 Task: Create tabs for each object.
Action: Mouse moved to (992, 87)
Screenshot: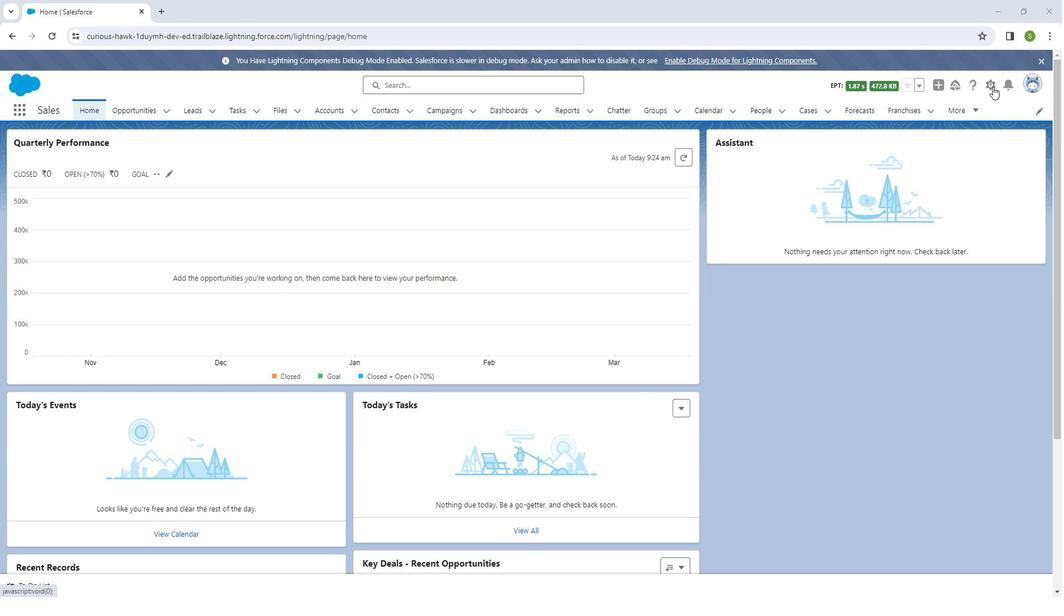 
Action: Mouse pressed left at (992, 87)
Screenshot: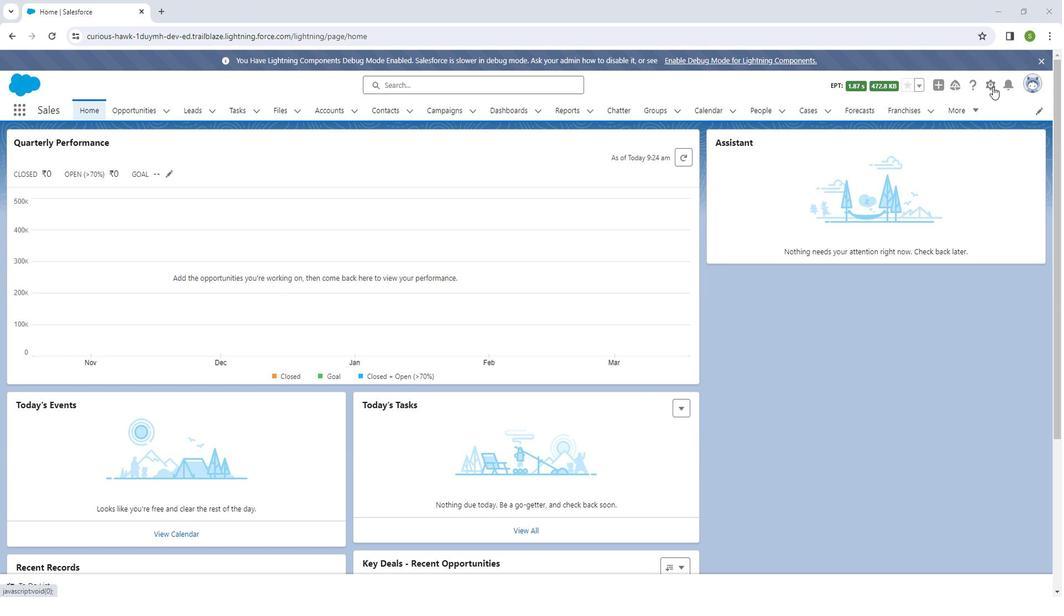 
Action: Mouse moved to (941, 135)
Screenshot: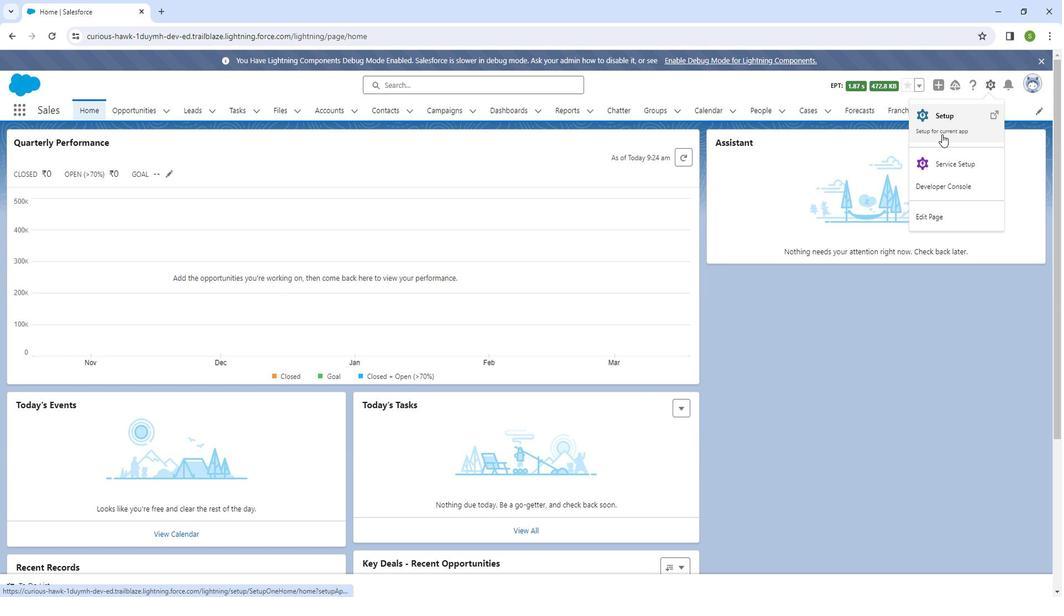 
Action: Mouse pressed left at (941, 135)
Screenshot: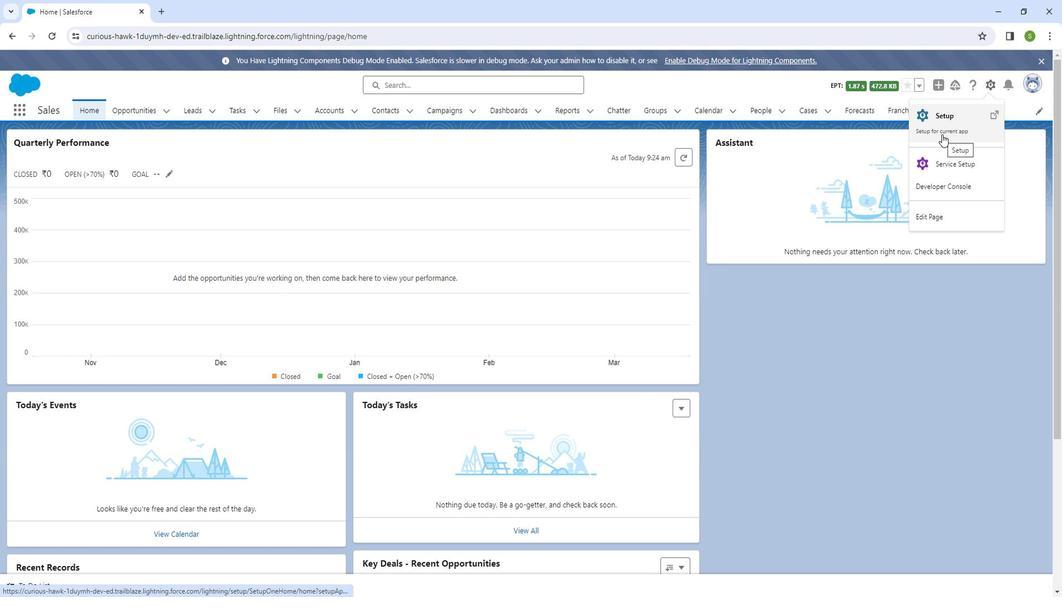 
Action: Mouse moved to (74, 138)
Screenshot: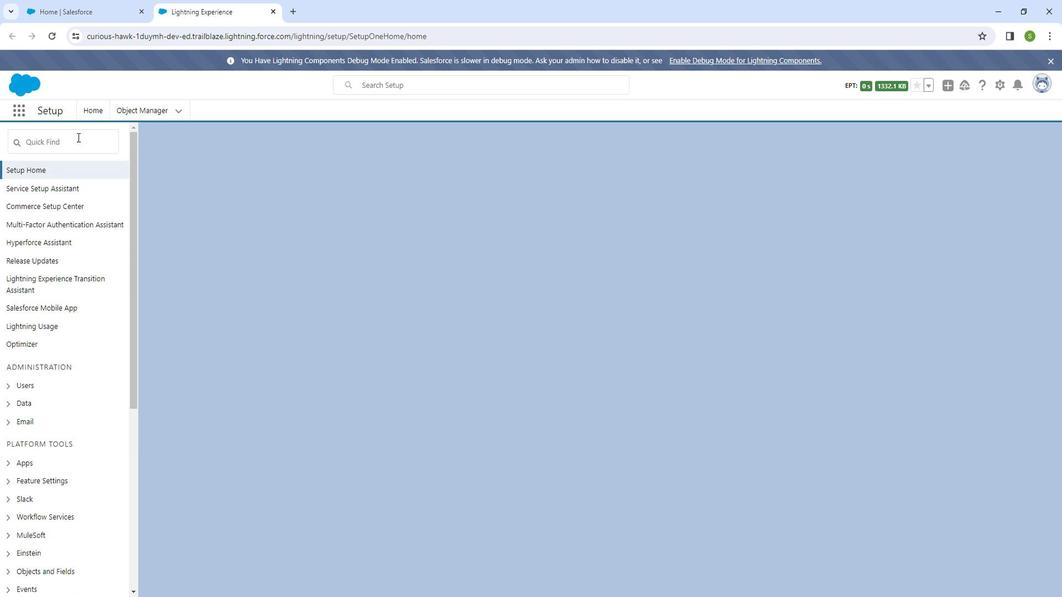 
Action: Mouse pressed left at (74, 138)
Screenshot: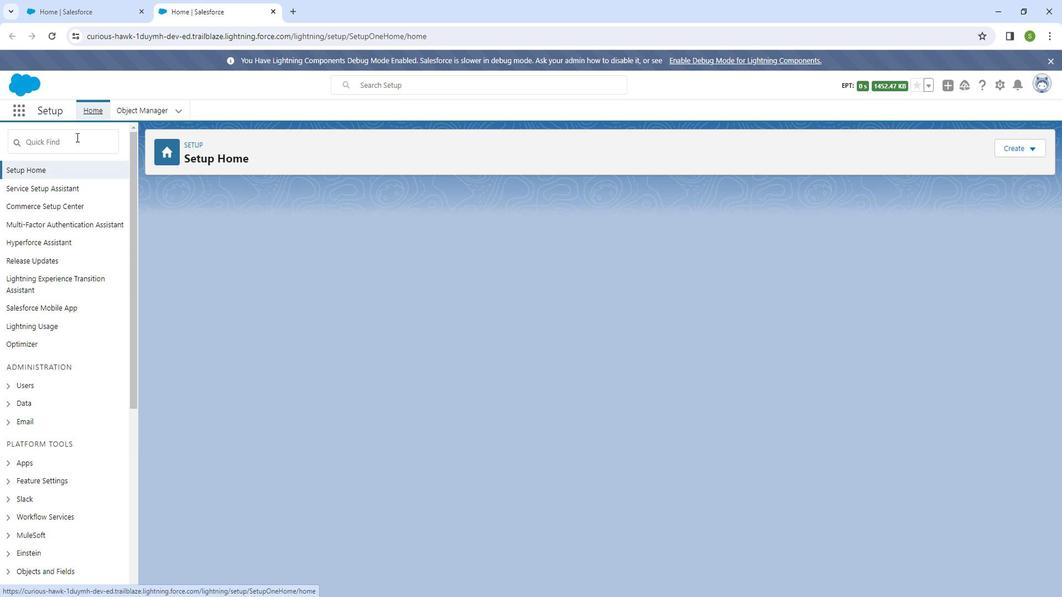 
Action: Key pressed tabs
Screenshot: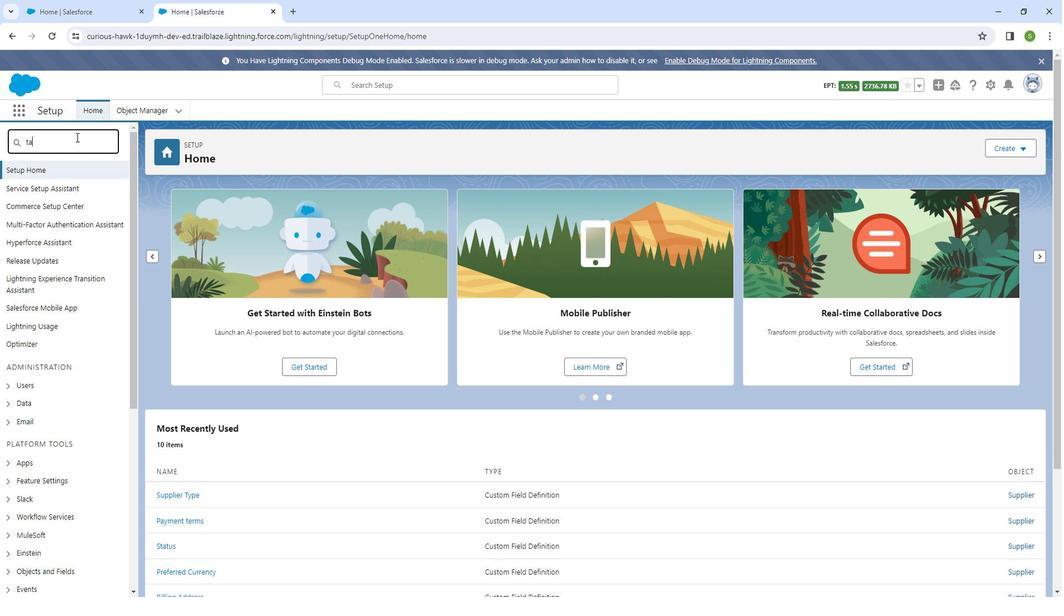 
Action: Mouse moved to (35, 201)
Screenshot: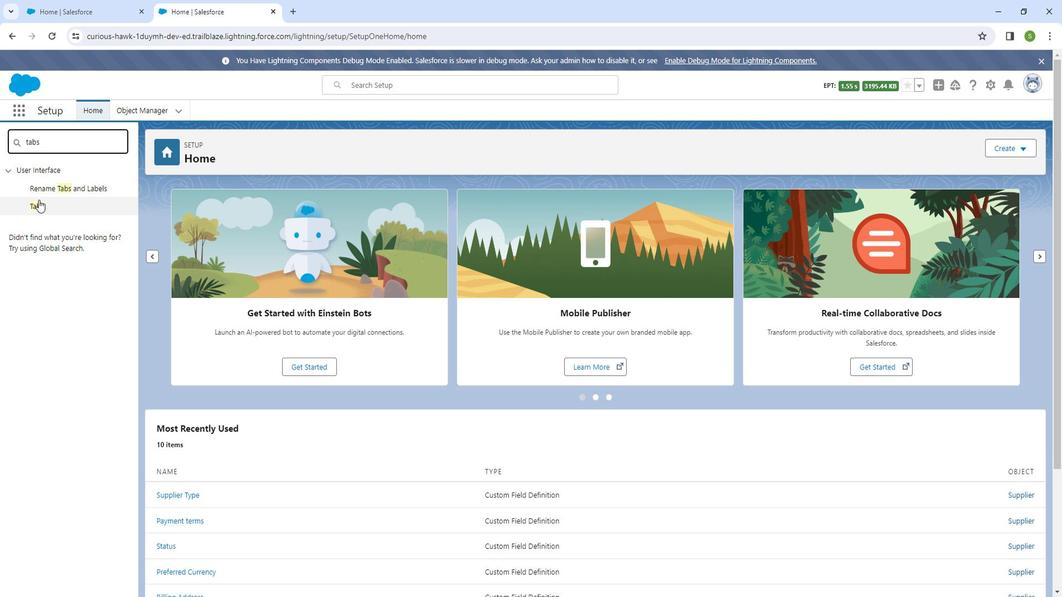 
Action: Mouse pressed left at (35, 201)
Screenshot: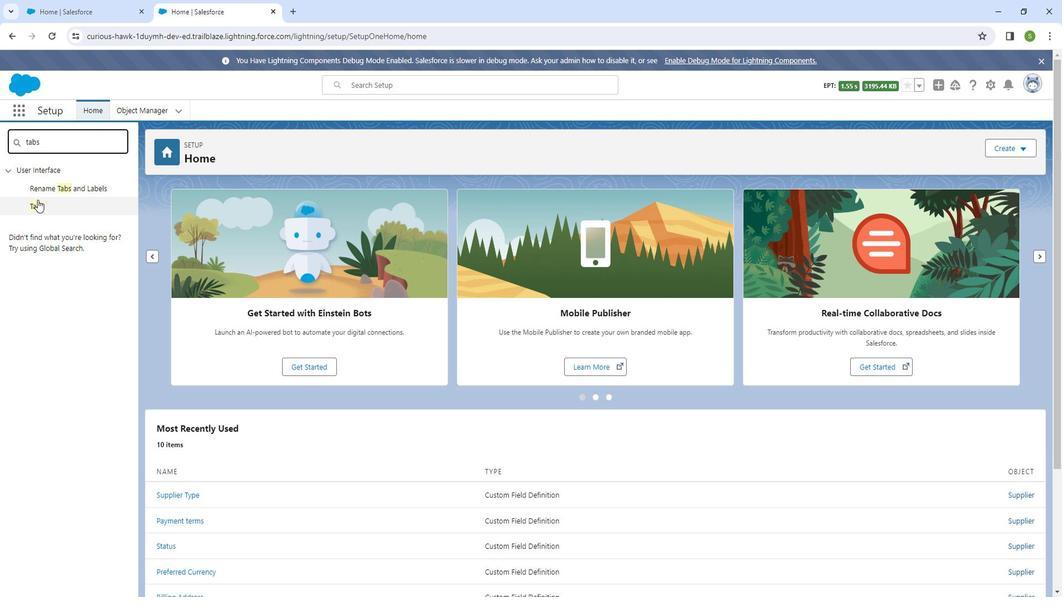 
Action: Mouse moved to (35, 210)
Screenshot: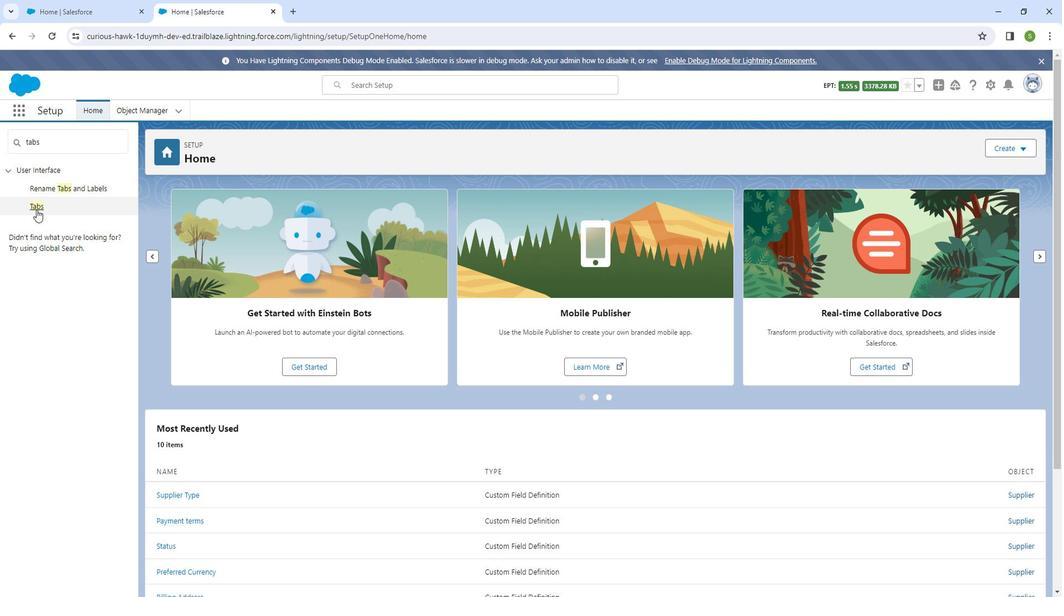 
Action: Mouse pressed left at (35, 210)
Screenshot: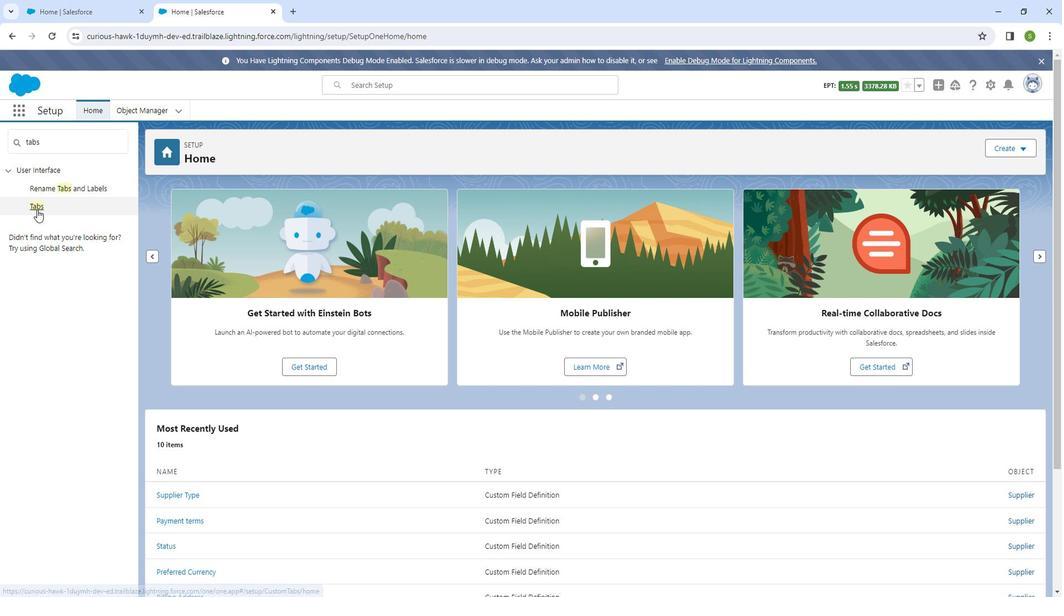 
Action: Mouse moved to (438, 279)
Screenshot: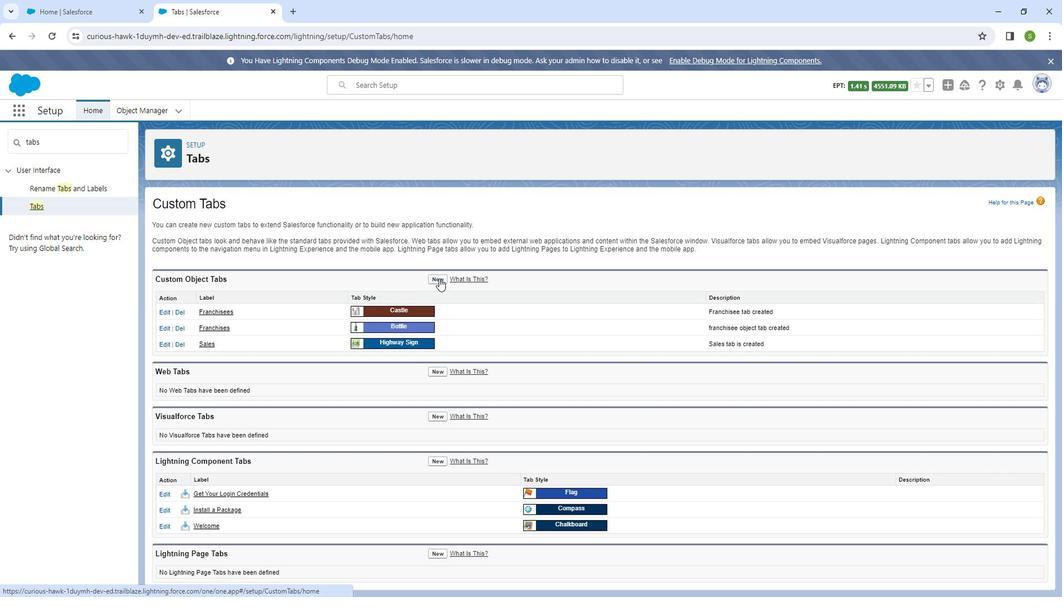 
Action: Mouse pressed left at (438, 279)
Screenshot: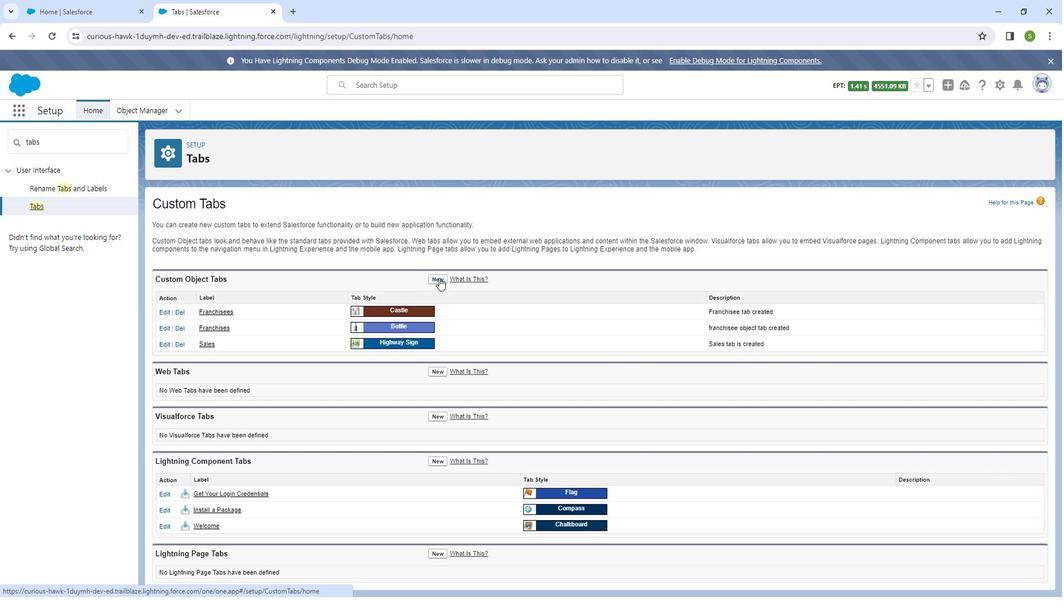 
Action: Mouse moved to (353, 294)
Screenshot: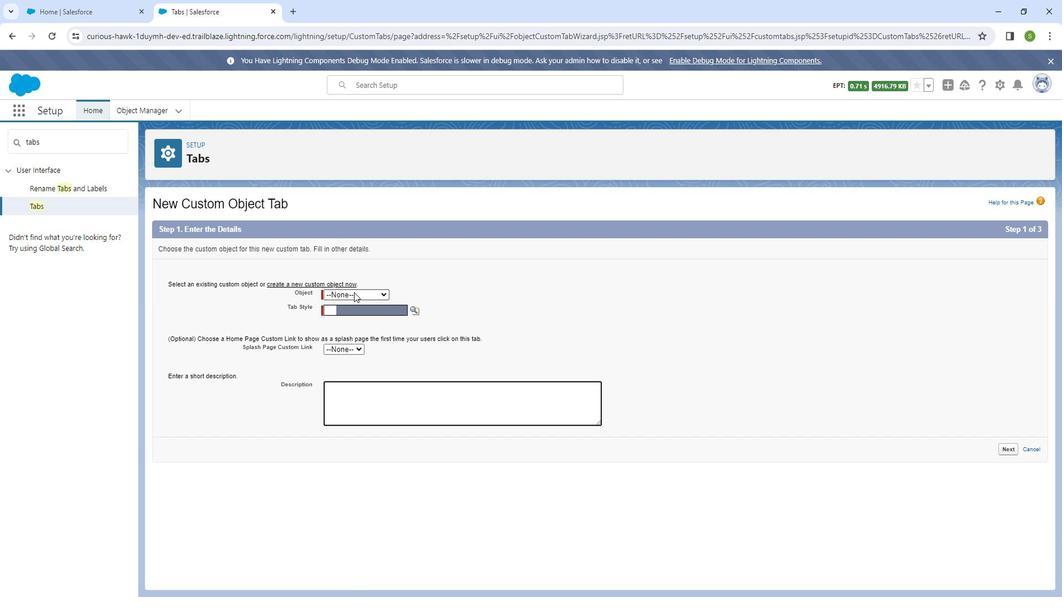 
Action: Mouse pressed left at (353, 294)
Screenshot: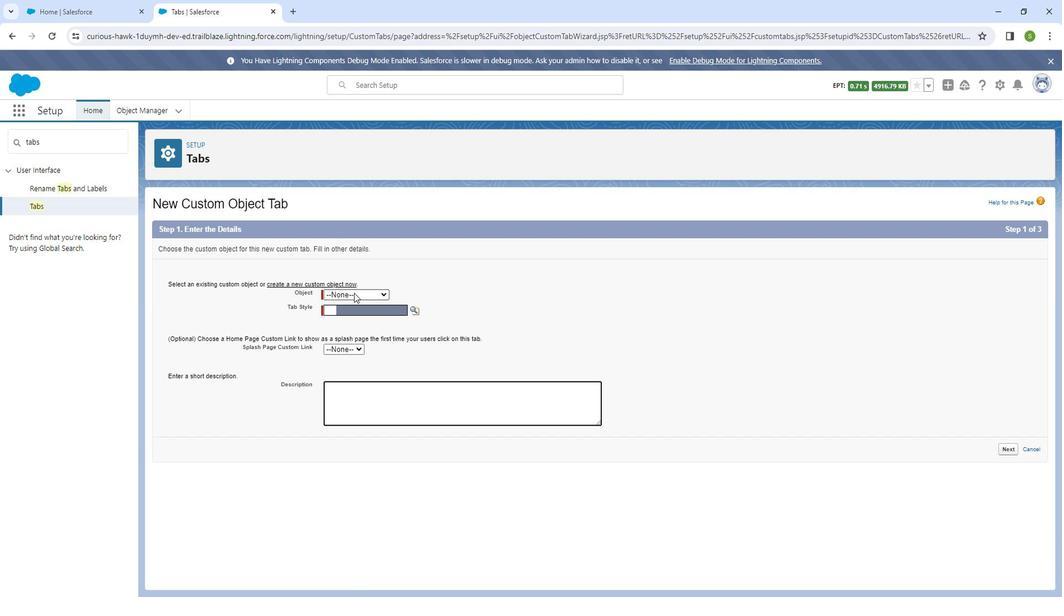 
Action: Mouse moved to (354, 315)
Screenshot: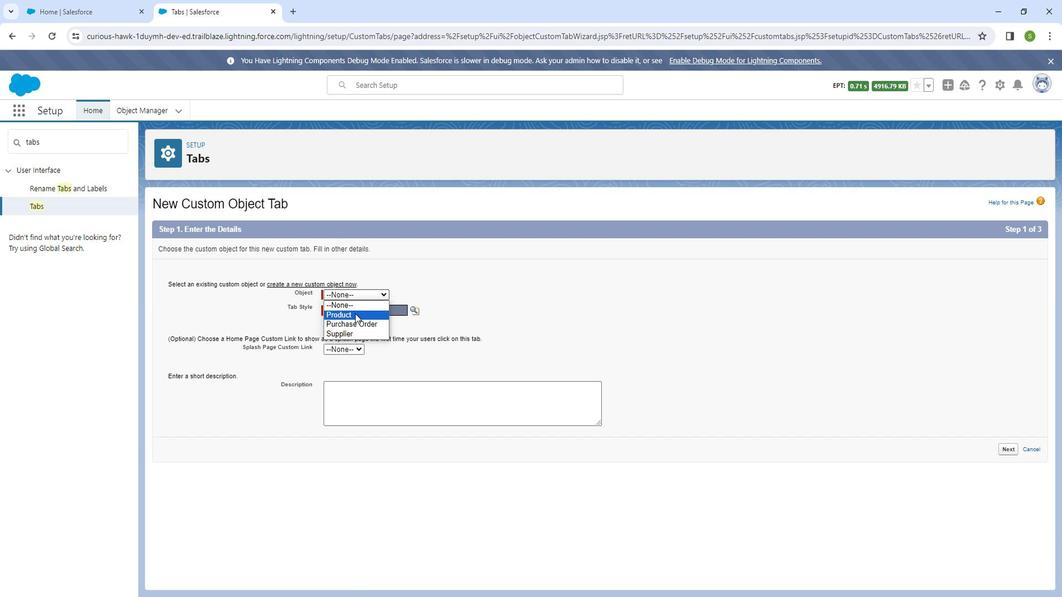 
Action: Mouse pressed left at (354, 315)
Screenshot: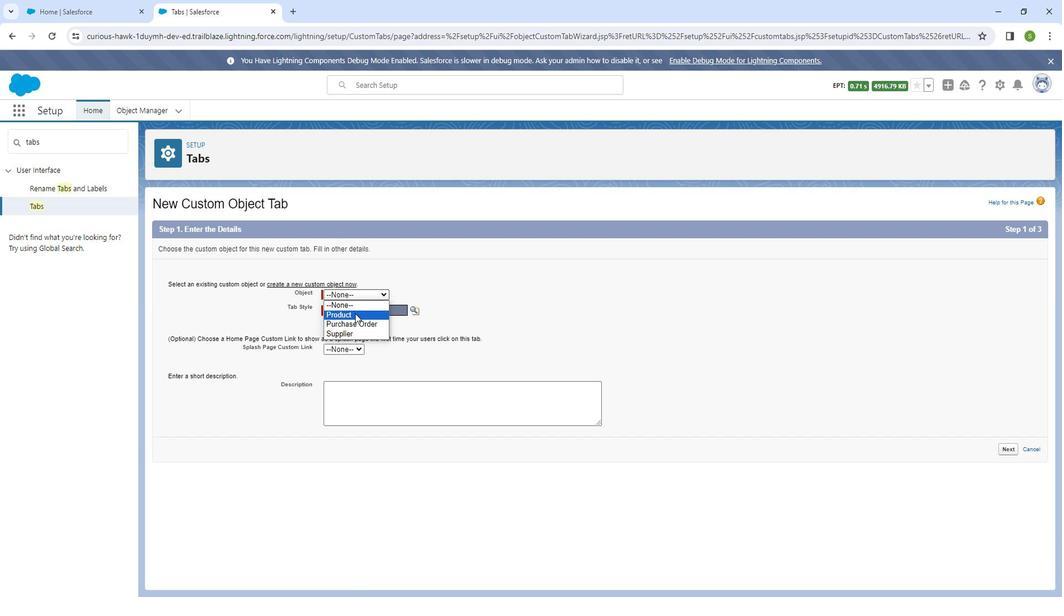 
Action: Mouse moved to (412, 313)
Screenshot: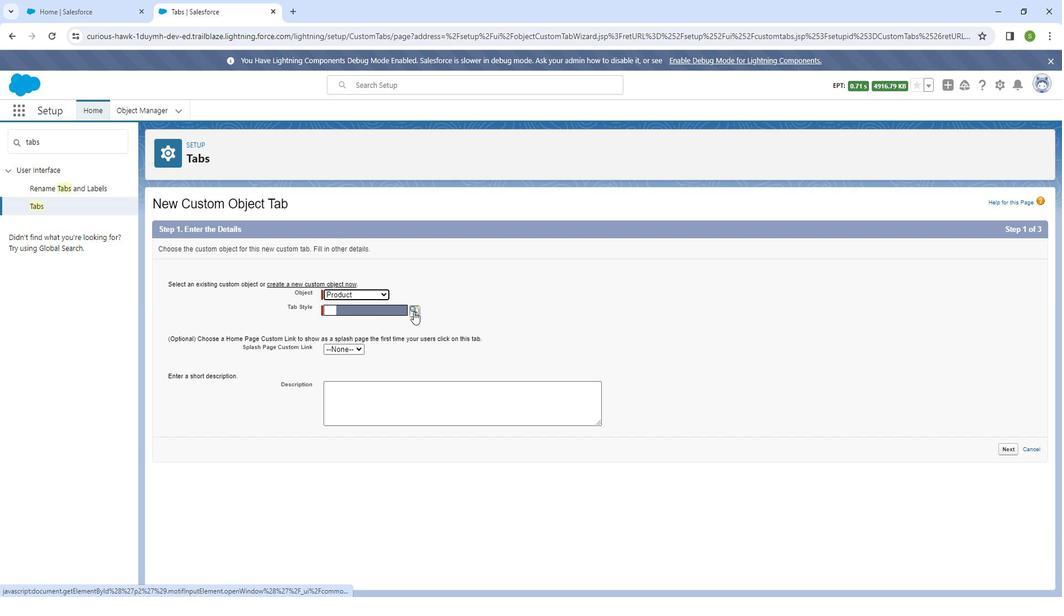 
Action: Mouse pressed left at (412, 313)
Screenshot: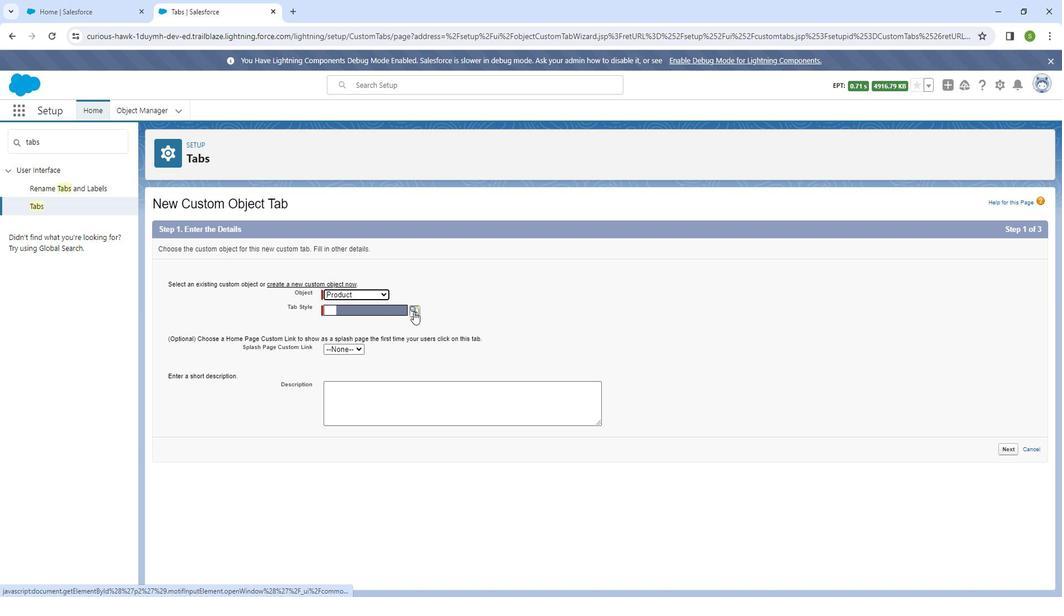 
Action: Mouse moved to (53, 347)
Screenshot: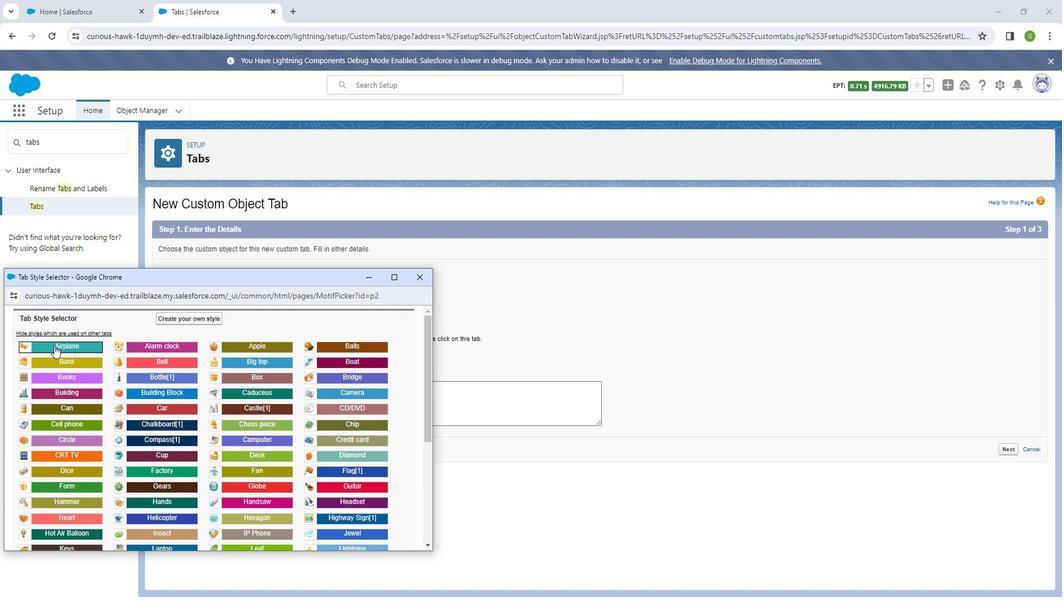 
Action: Mouse pressed left at (53, 347)
Screenshot: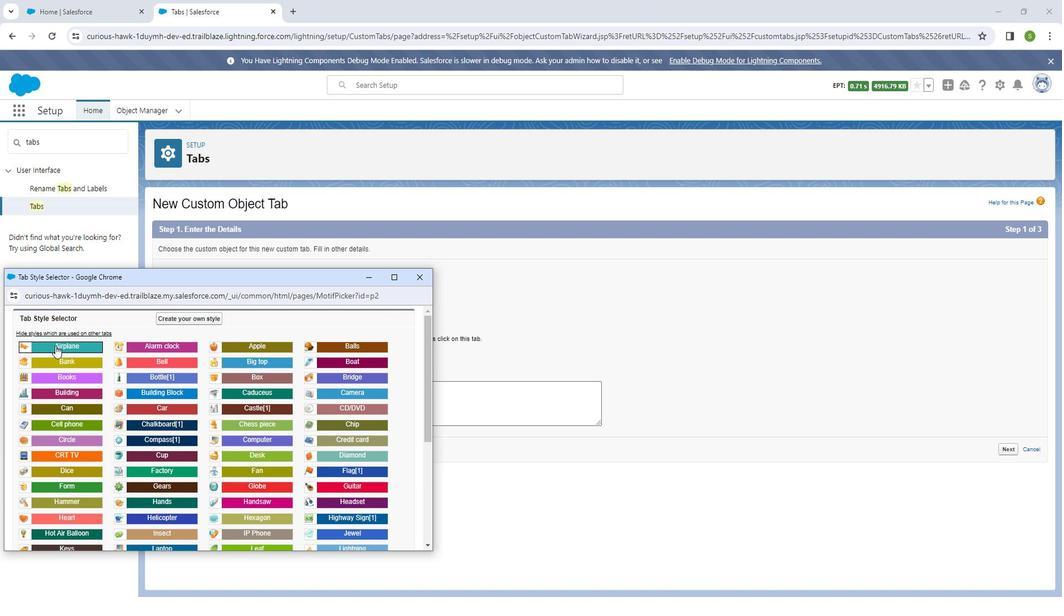 
Action: Mouse moved to (347, 391)
Screenshot: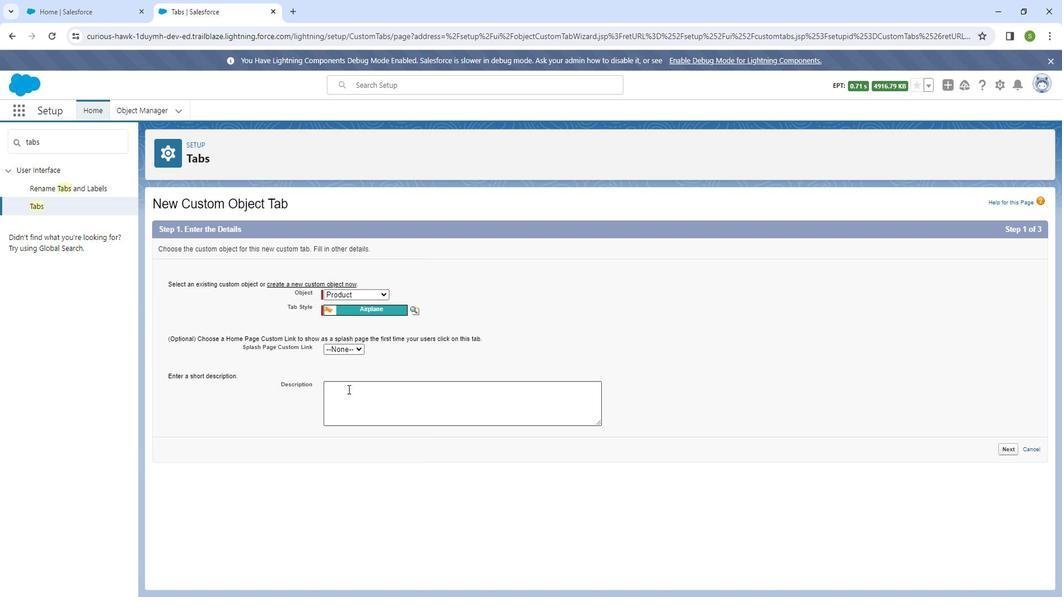 
Action: Mouse pressed left at (347, 391)
Screenshot: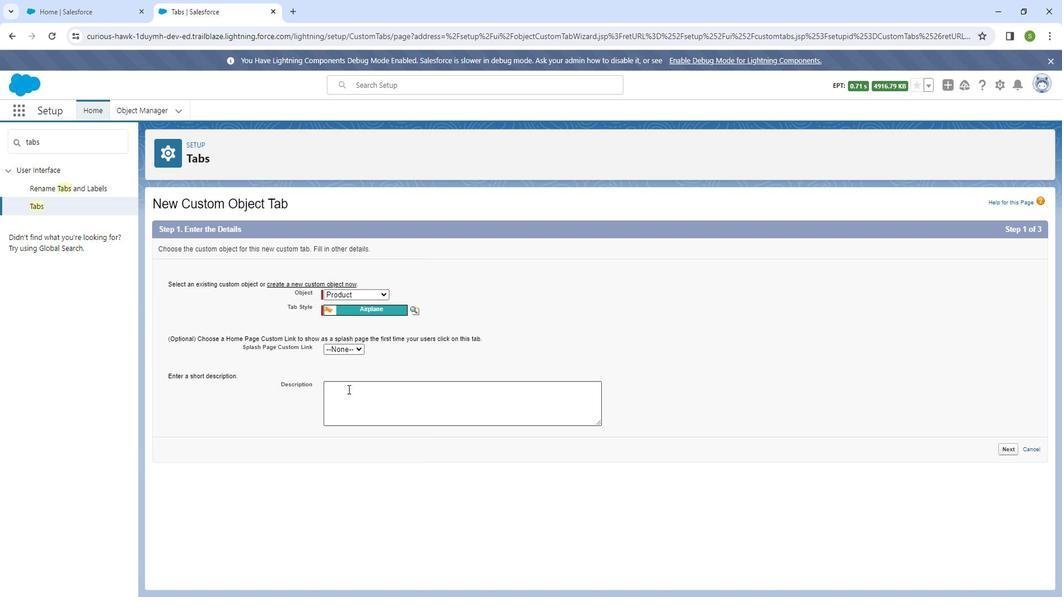 
Action: Mouse moved to (311, 417)
Screenshot: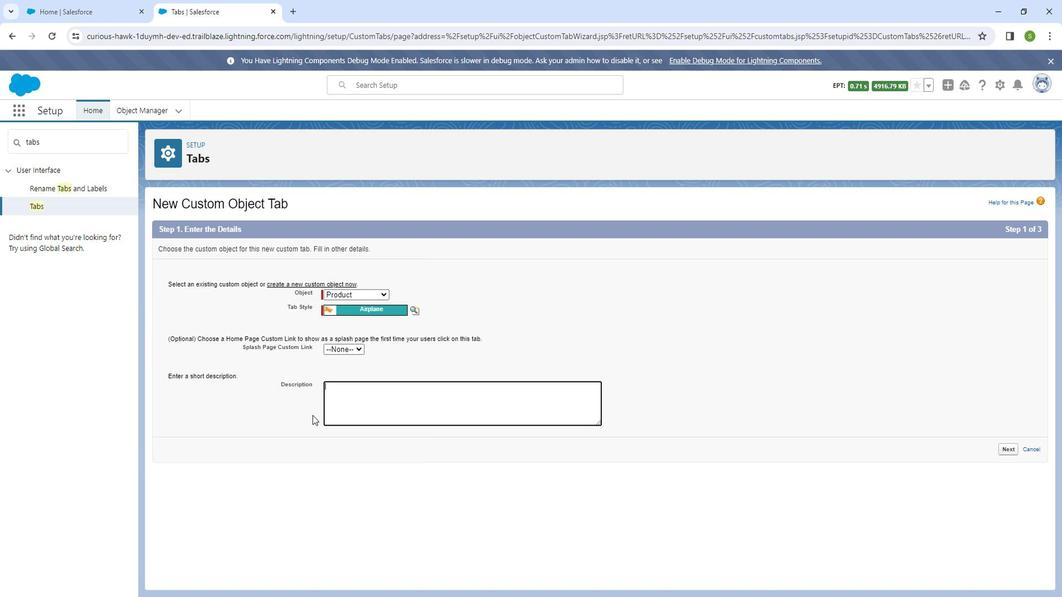 
Action: Key pressed <Key.shift_r><Key.shift_r><Key.shift_r><Key.shift_r><Key.shift_r><Key.shift_r><Key.shift_r><Key.shift_r><Key.shift_r><Key.shift_r><Key.shift_r>Product<Key.space>object<Key.space>is<Key.space>a<Key.space>key<Key.space>component<Key.space><Key.backspace><Key.space>that<Key.space>enables<Key.space>the<Key.space>organisation<Key.space>to<Key.space>manage<Key.space>and<Key.space>track<Key.space>information<Key.space>about<Key.space>its<Key.space>varous<Key.space><Key.backspace><Key.backspace><Key.backspace><Key.backspace>ious<Key.space>product<Key.space><Key.backspace>.<Key.space><Key.shift_r>Each<Key.space>re<Key.space><Key.backspace><Key.backspace><Key.backspace><Key.backspace><Key.backspace><Key.backspace><Key.backspace><Key.backspace>
Screenshot: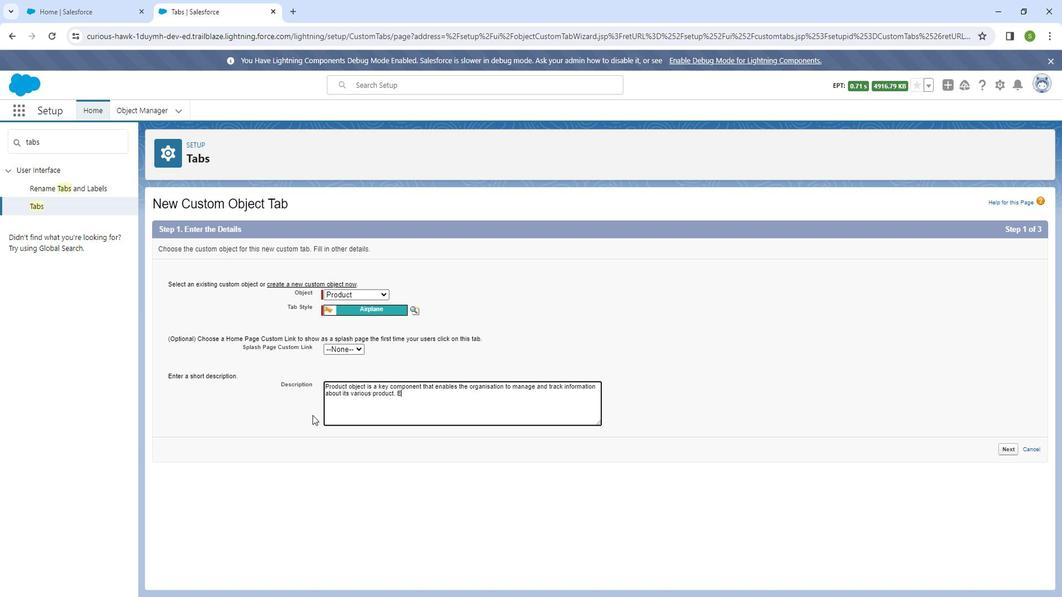 
Action: Mouse moved to (1006, 452)
Screenshot: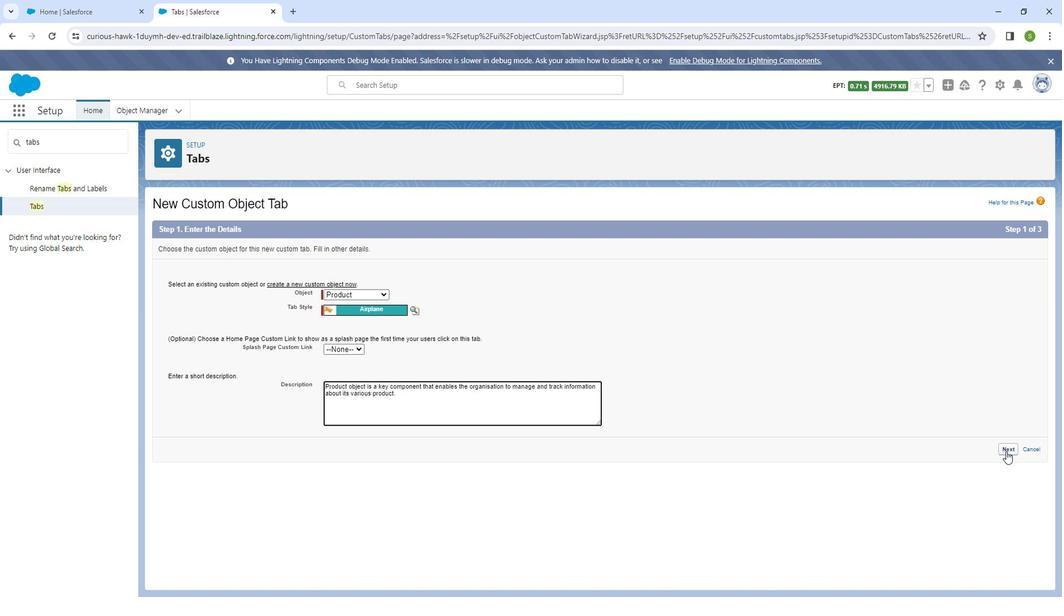 
Action: Mouse pressed left at (1006, 452)
Screenshot: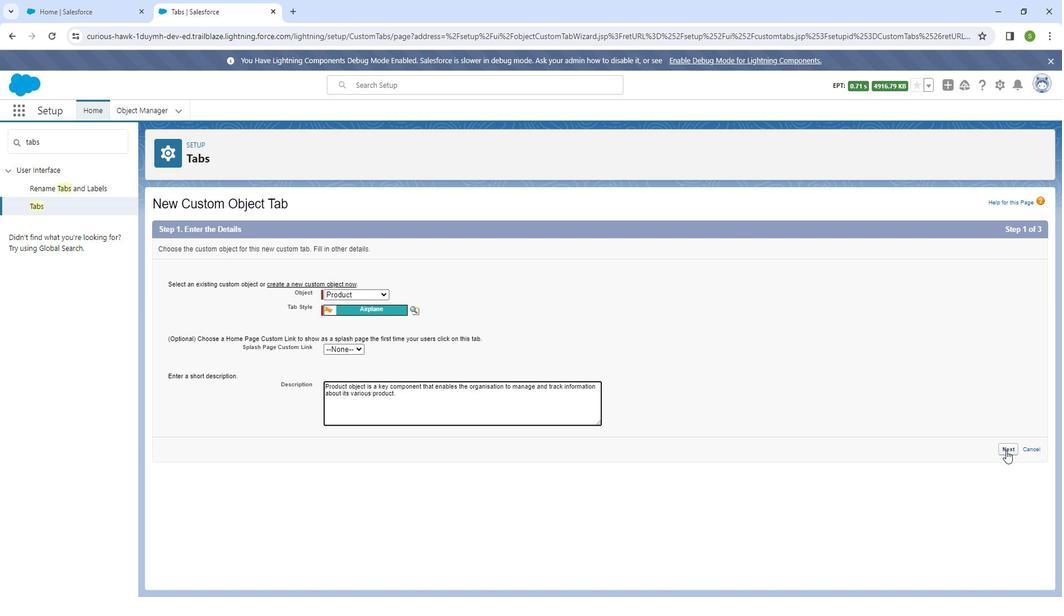 
Action: Mouse moved to (494, 295)
Screenshot: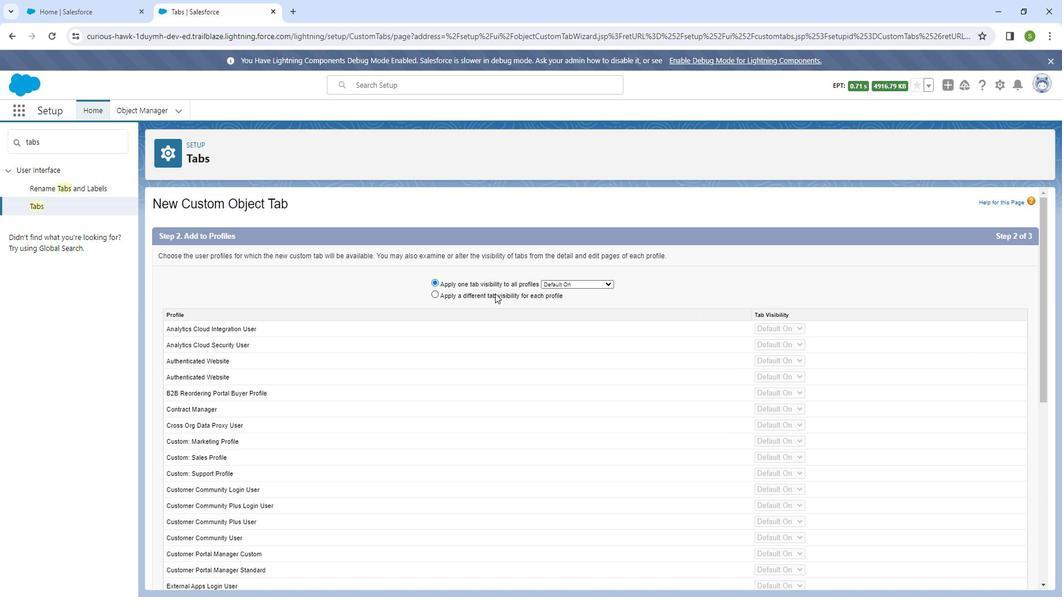 
Action: Mouse pressed left at (494, 295)
Screenshot: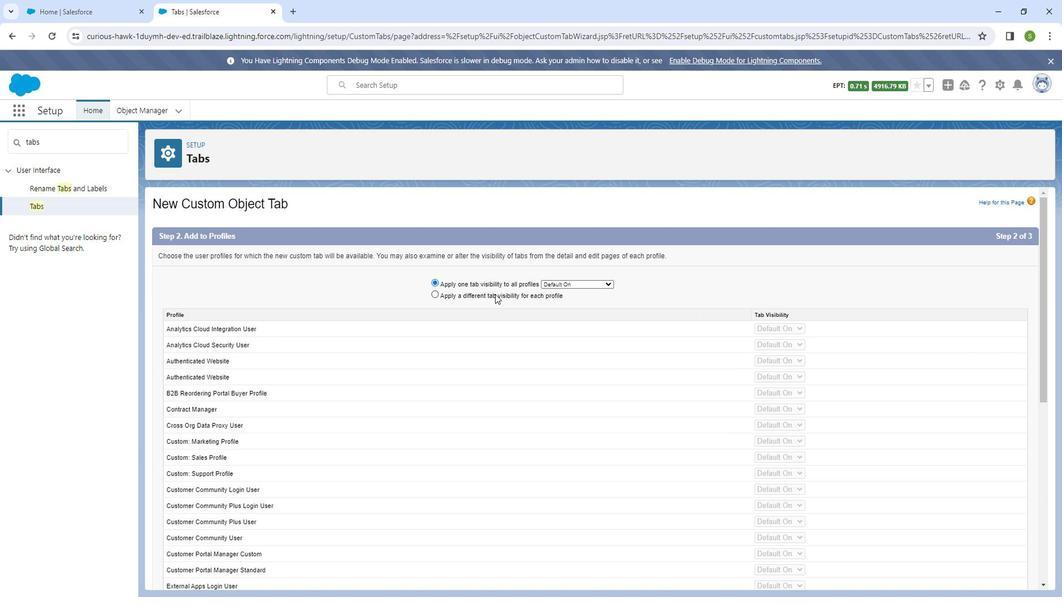 
Action: Mouse moved to (698, 468)
Screenshot: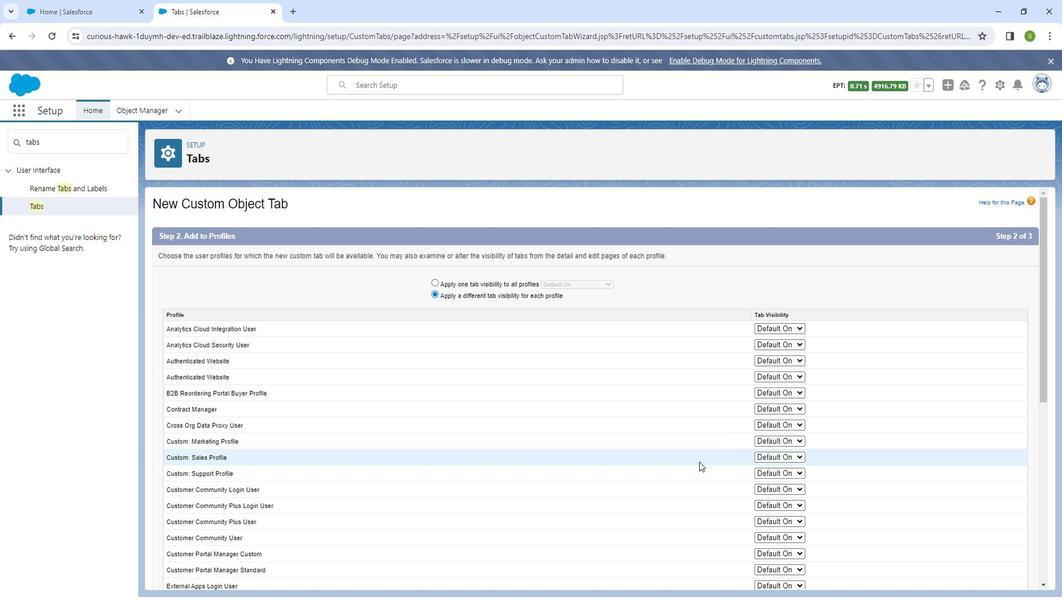 
Action: Mouse scrolled (698, 468) with delta (0, 0)
Screenshot: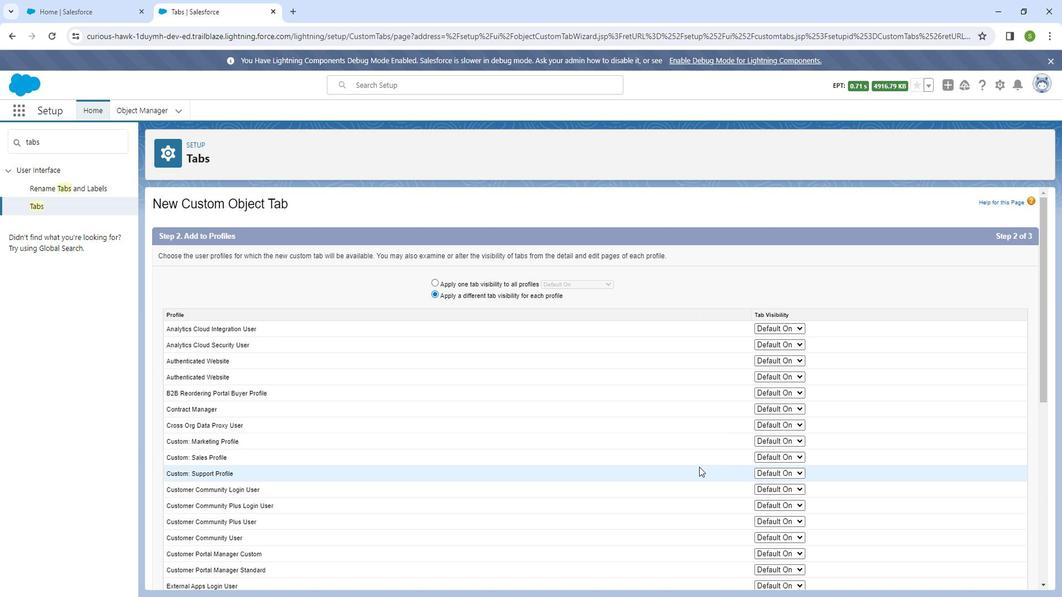 
Action: Mouse moved to (698, 469)
Screenshot: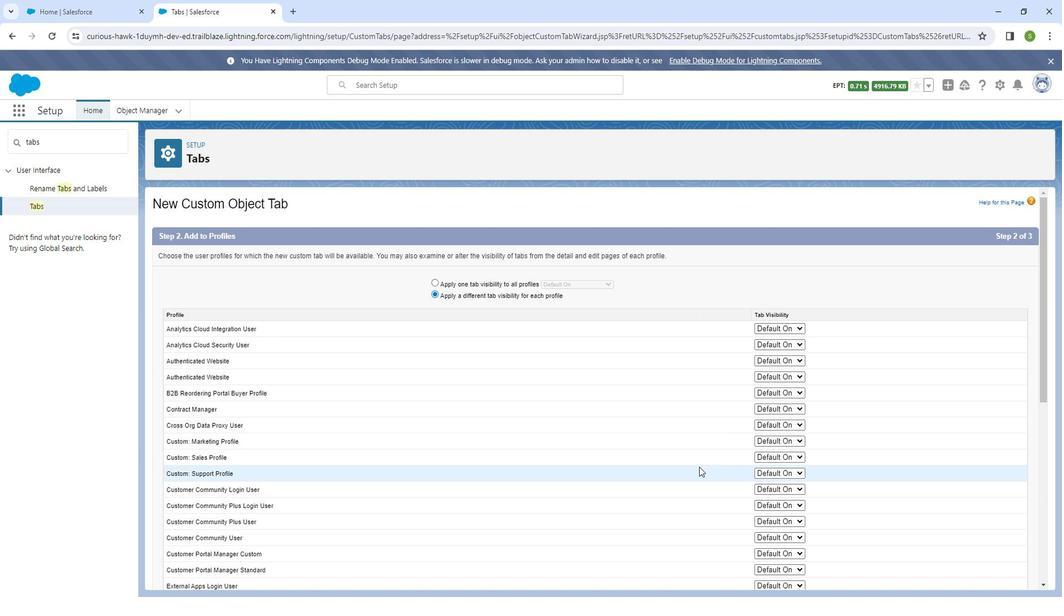 
Action: Mouse scrolled (698, 469) with delta (0, 0)
Screenshot: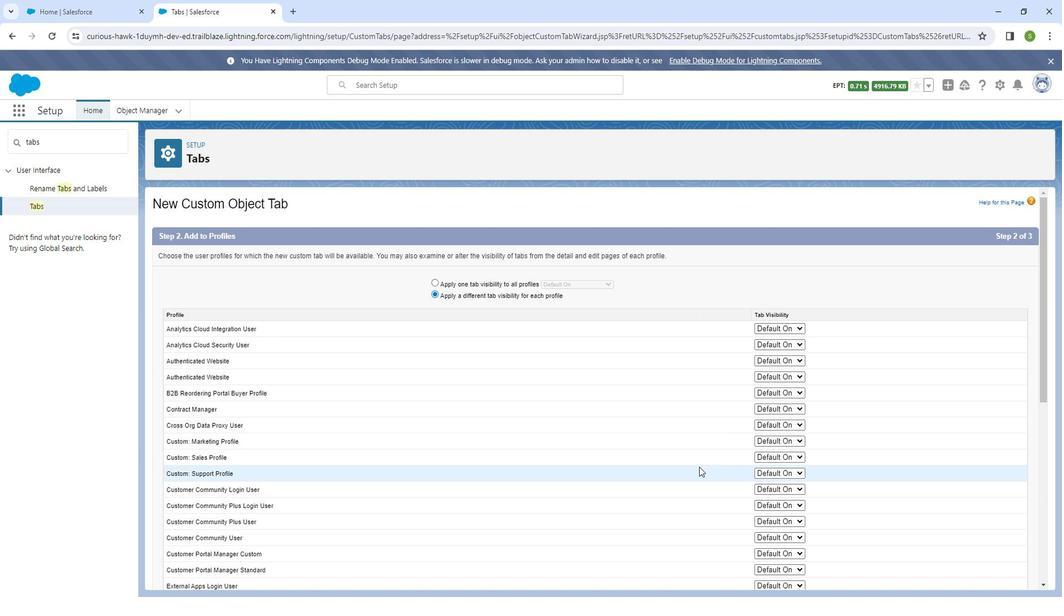
Action: Mouse scrolled (698, 469) with delta (0, 0)
Screenshot: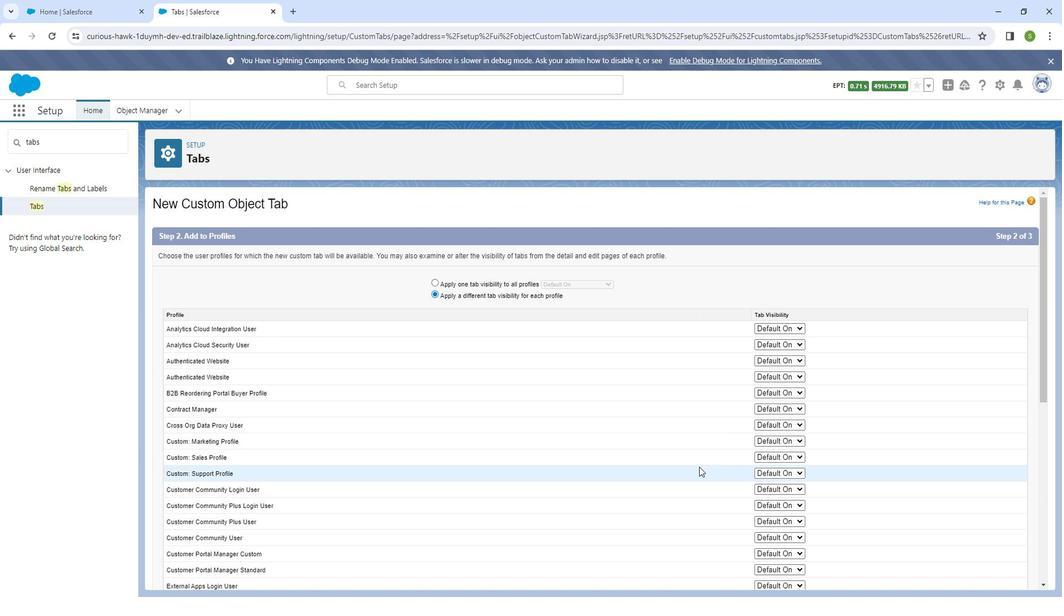 
Action: Mouse scrolled (698, 469) with delta (0, 0)
Screenshot: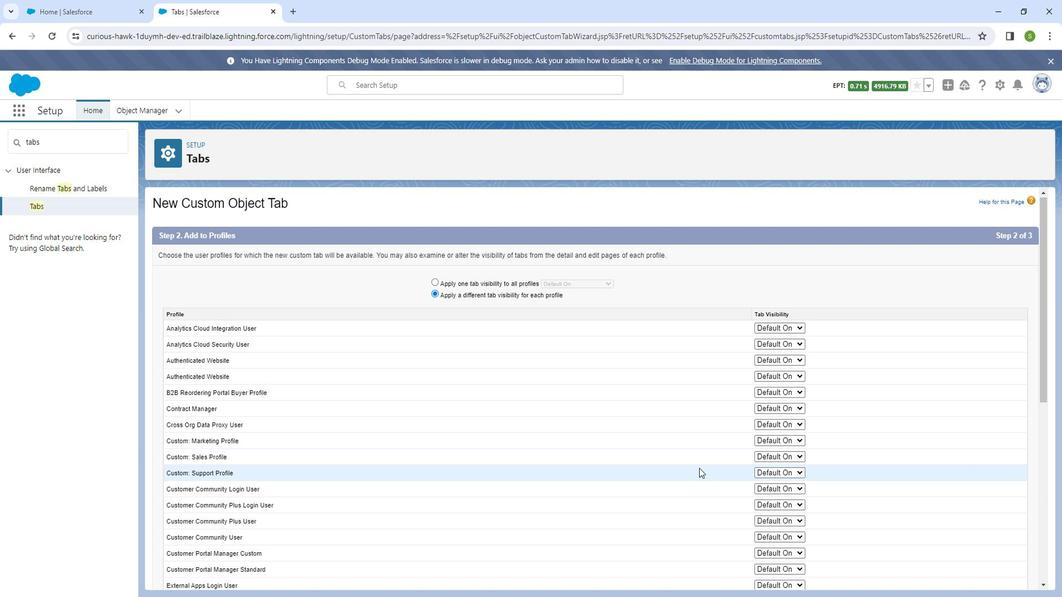
Action: Mouse scrolled (698, 469) with delta (0, 0)
Screenshot: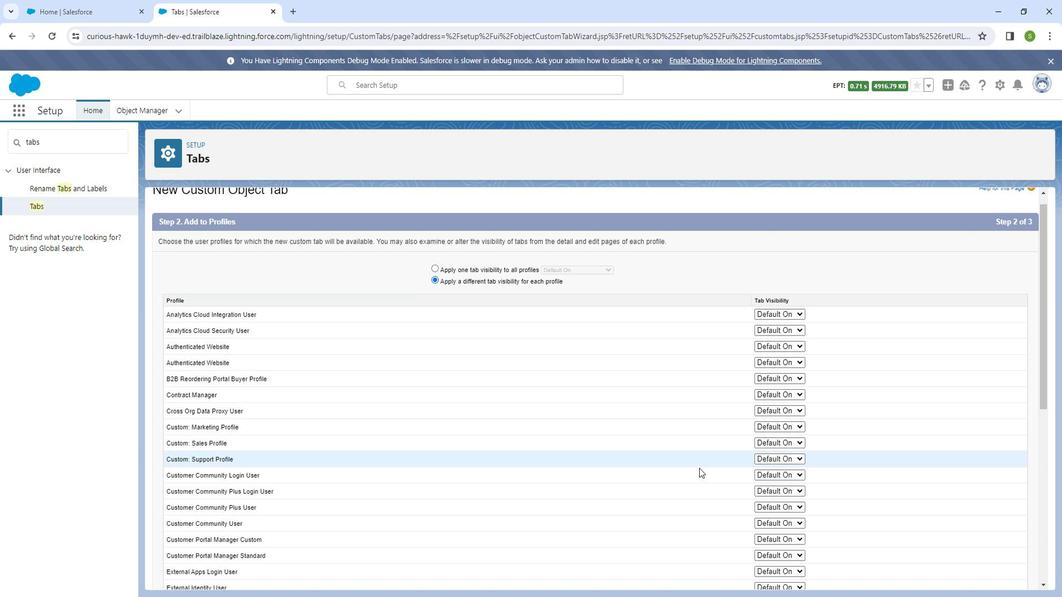 
Action: Mouse scrolled (698, 469) with delta (0, 0)
Screenshot: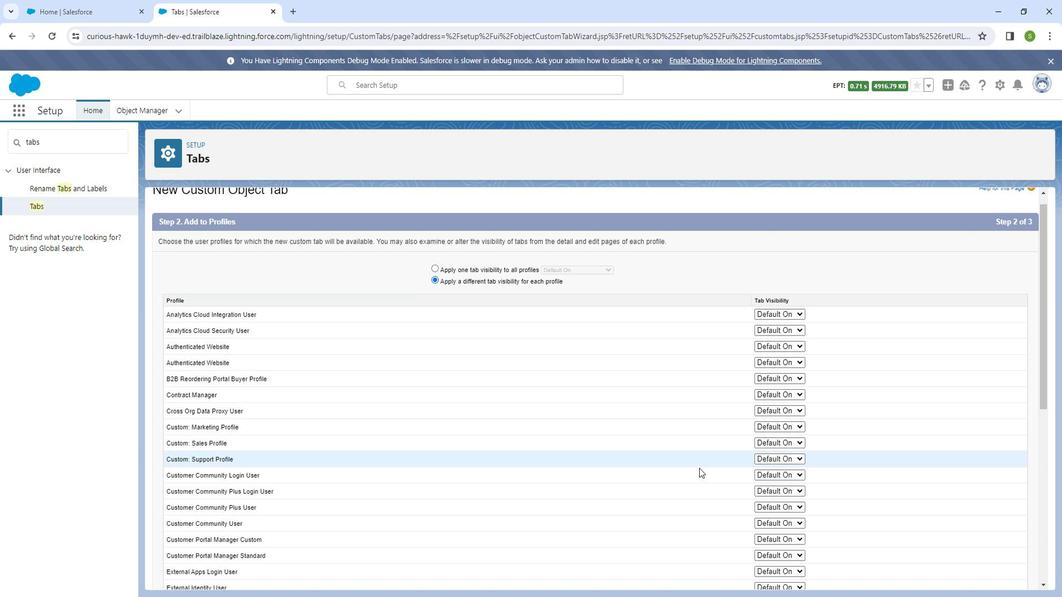 
Action: Mouse scrolled (698, 469) with delta (0, 0)
Screenshot: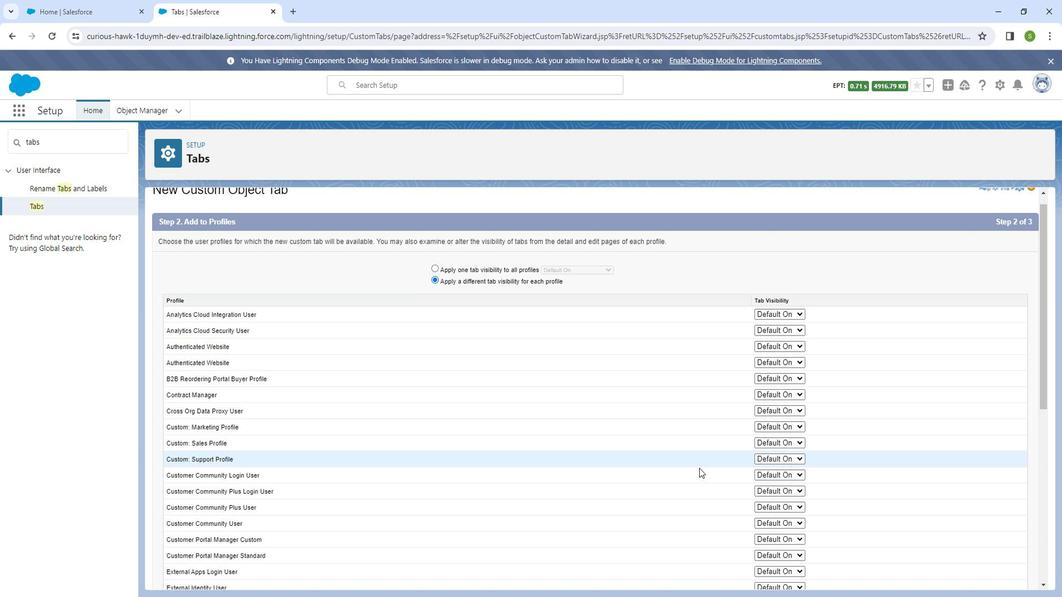 
Action: Mouse moved to (697, 469)
Screenshot: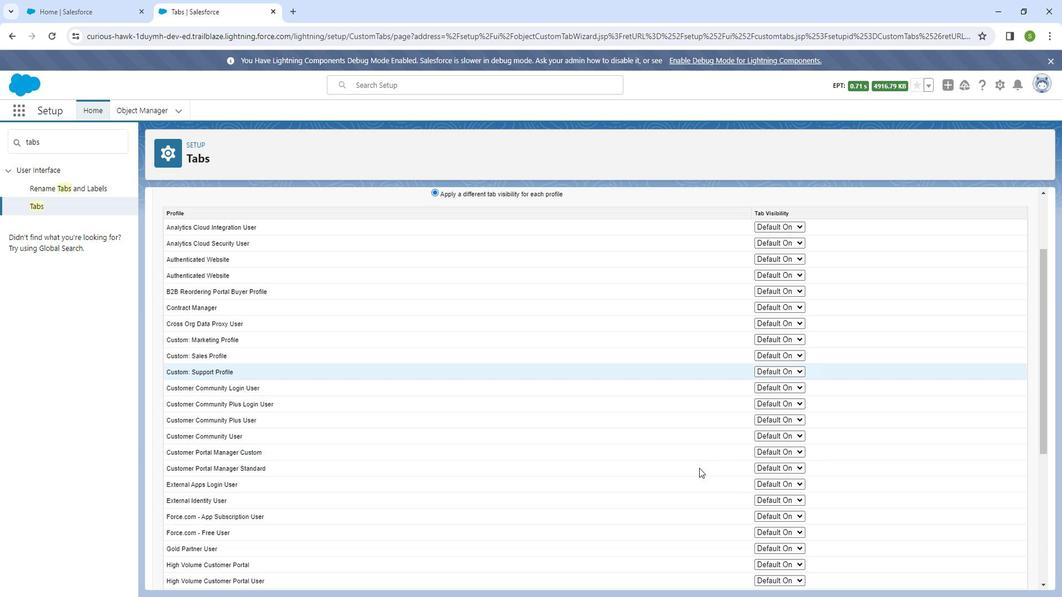 
Action: Mouse scrolled (697, 469) with delta (0, 0)
Screenshot: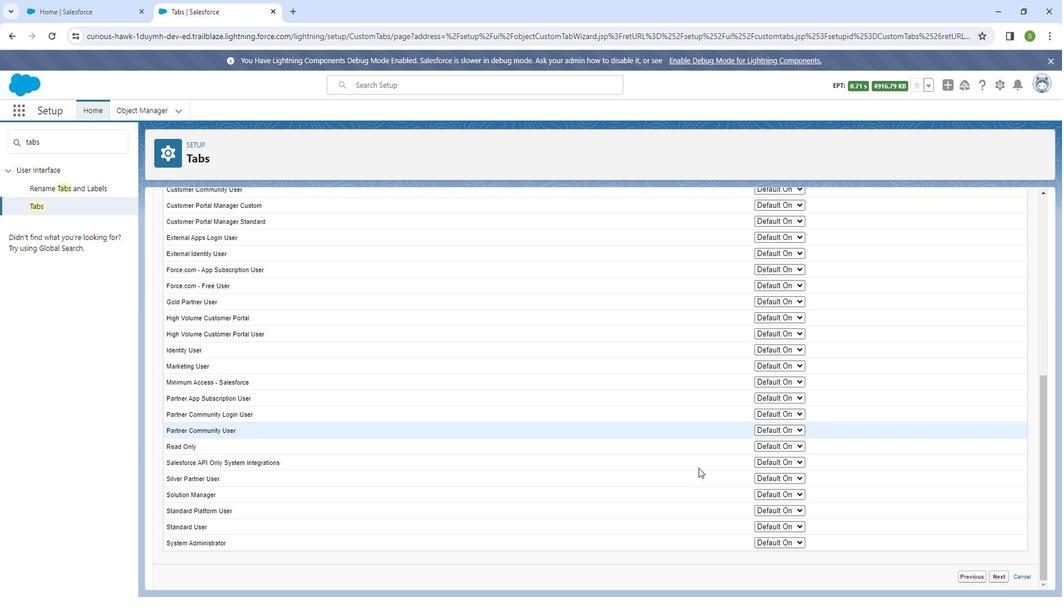 
Action: Mouse scrolled (697, 469) with delta (0, 0)
Screenshot: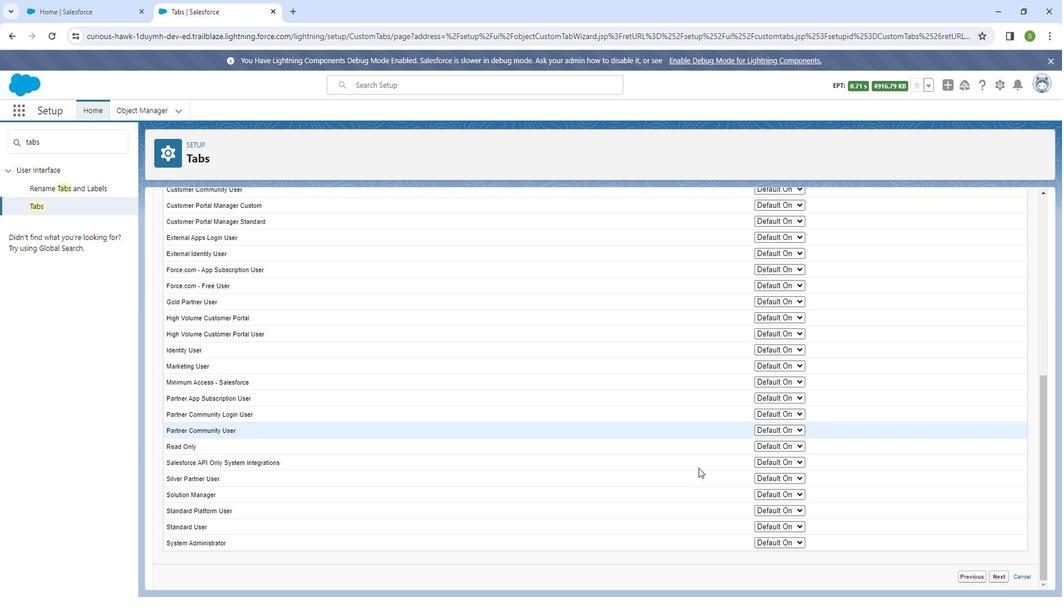 
Action: Mouse scrolled (697, 469) with delta (0, 0)
Screenshot: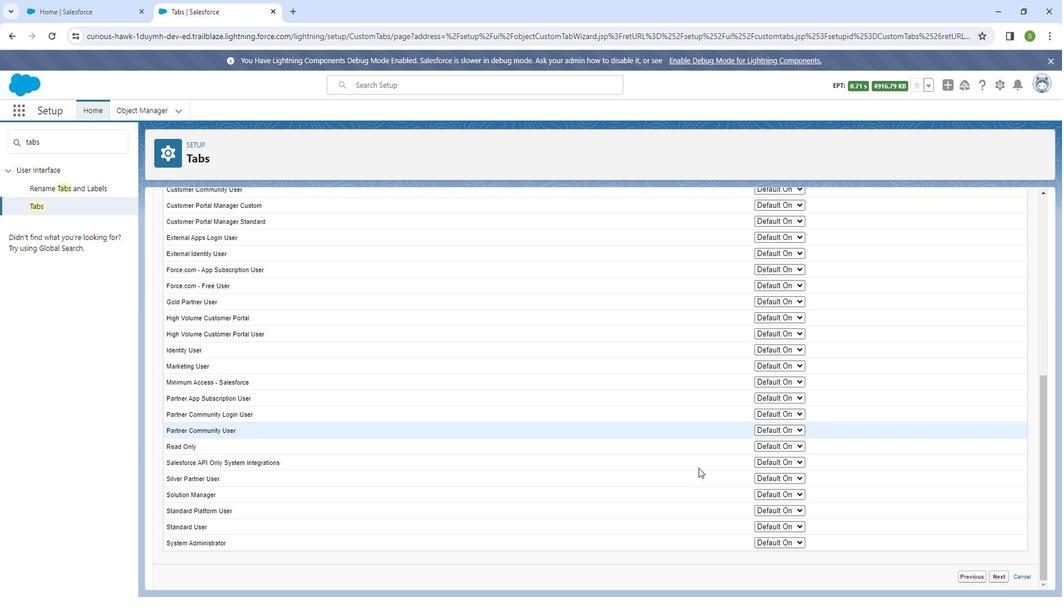 
Action: Mouse moved to (915, 496)
Screenshot: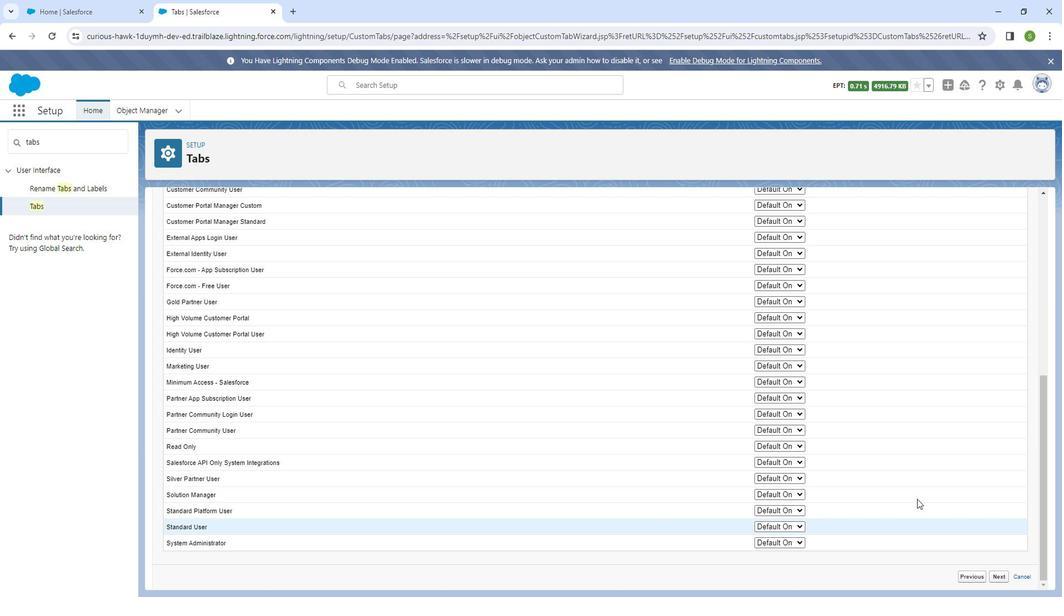 
Action: Mouse scrolled (915, 496) with delta (0, 0)
Screenshot: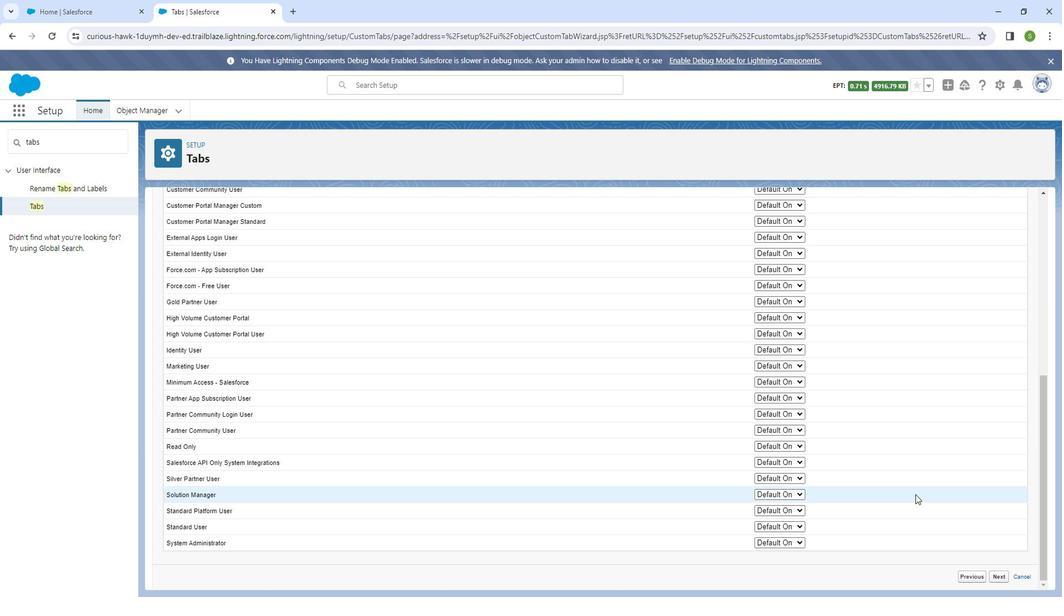 
Action: Mouse scrolled (915, 496) with delta (0, 0)
Screenshot: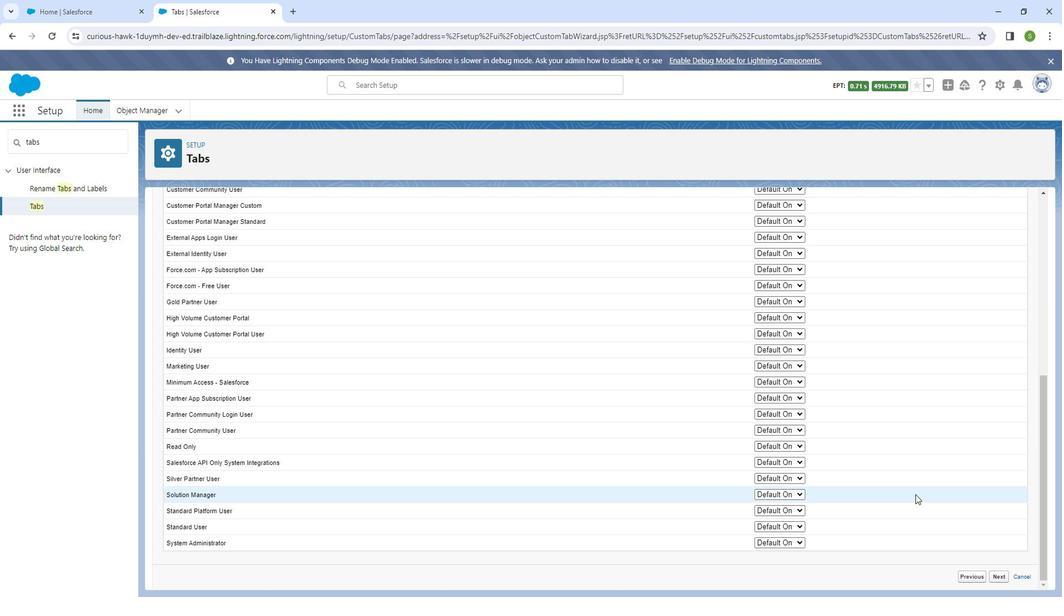 
Action: Mouse scrolled (915, 496) with delta (0, 0)
Screenshot: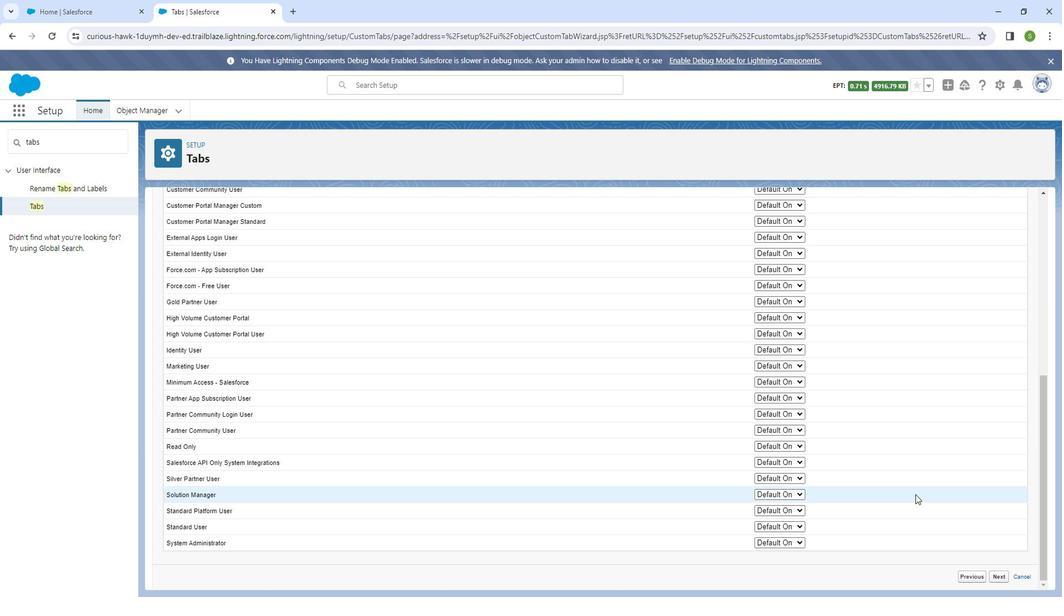 
Action: Mouse scrolled (915, 496) with delta (0, 0)
Screenshot: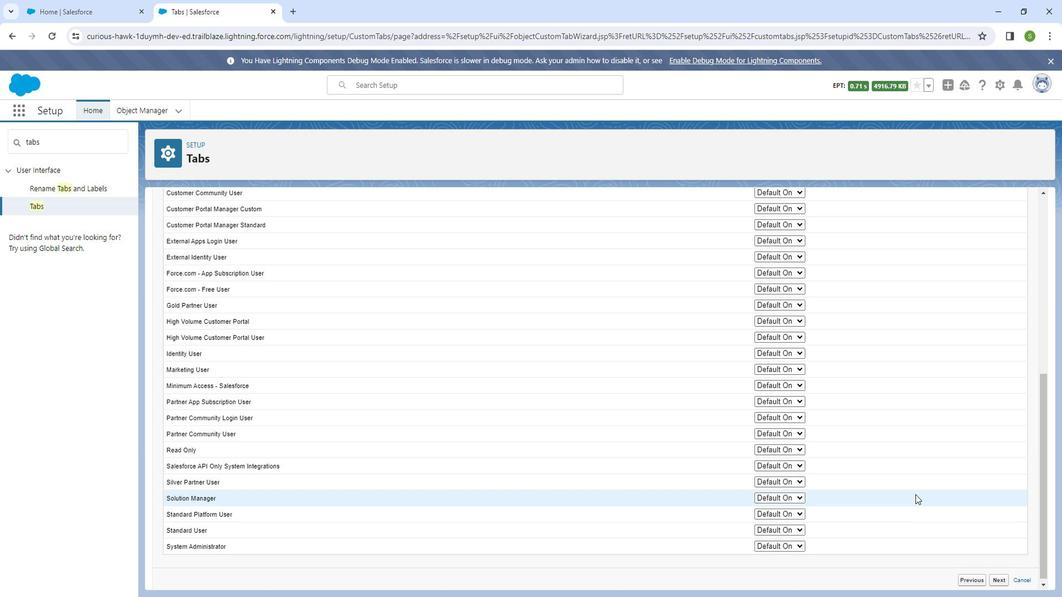 
Action: Mouse scrolled (915, 496) with delta (0, 0)
Screenshot: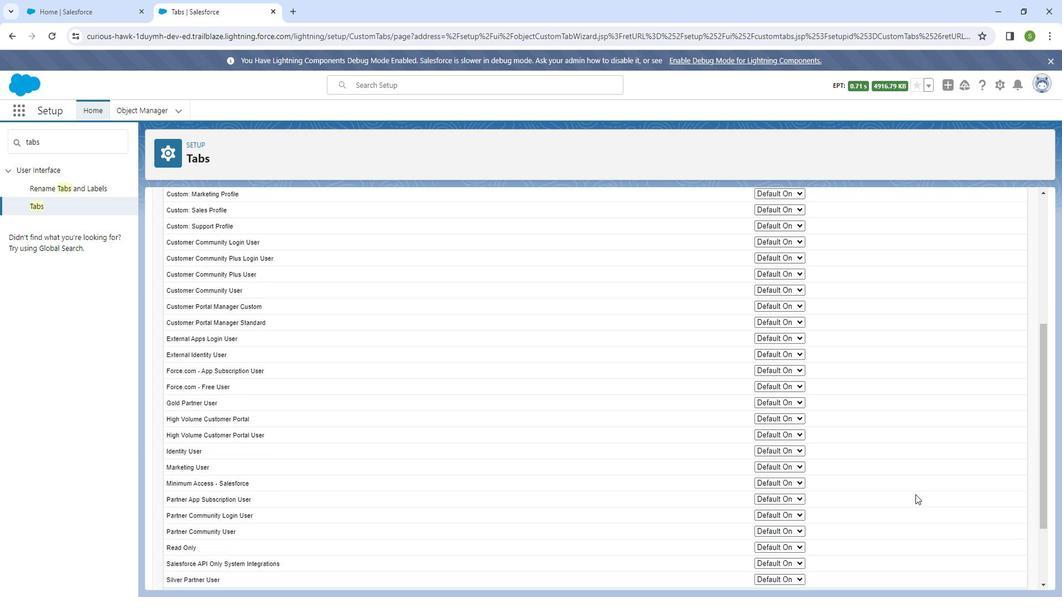 
Action: Mouse scrolled (915, 496) with delta (0, 0)
Screenshot: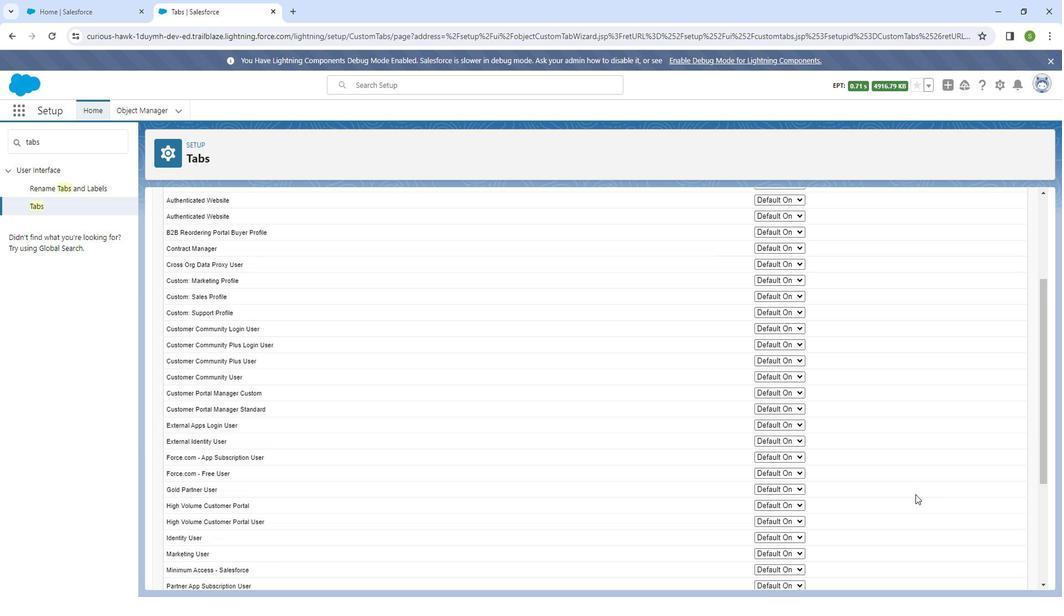 
Action: Mouse scrolled (915, 496) with delta (0, 0)
Screenshot: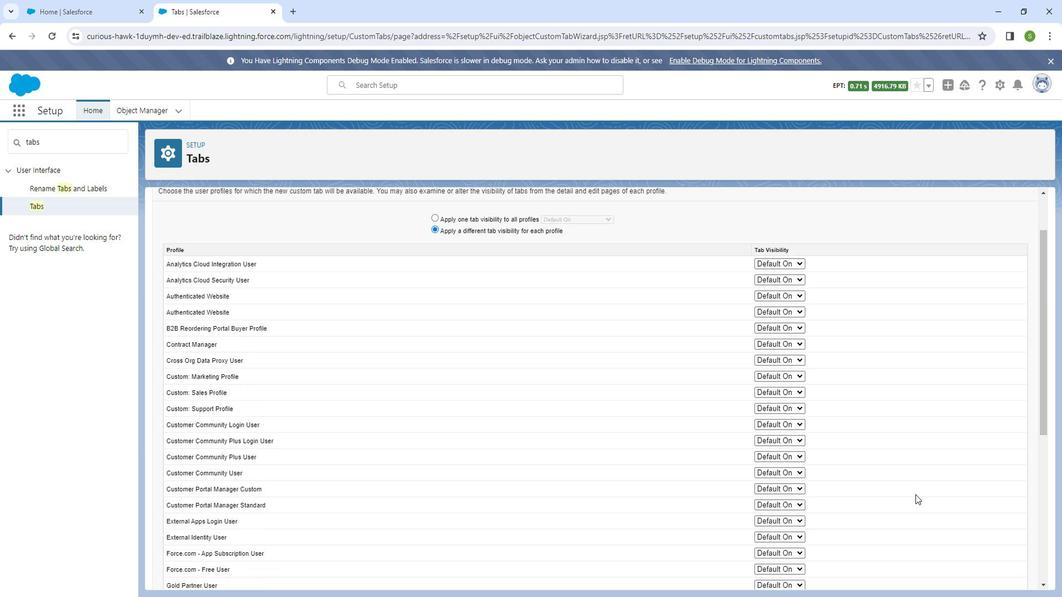 
Action: Mouse moved to (915, 495)
Screenshot: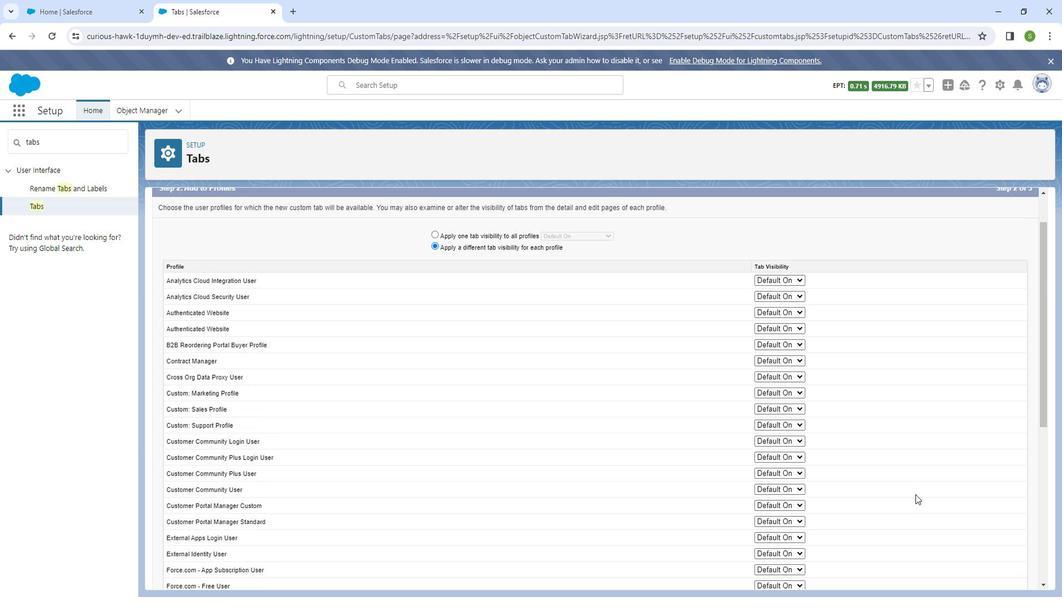 
Action: Mouse scrolled (915, 495) with delta (0, 0)
Screenshot: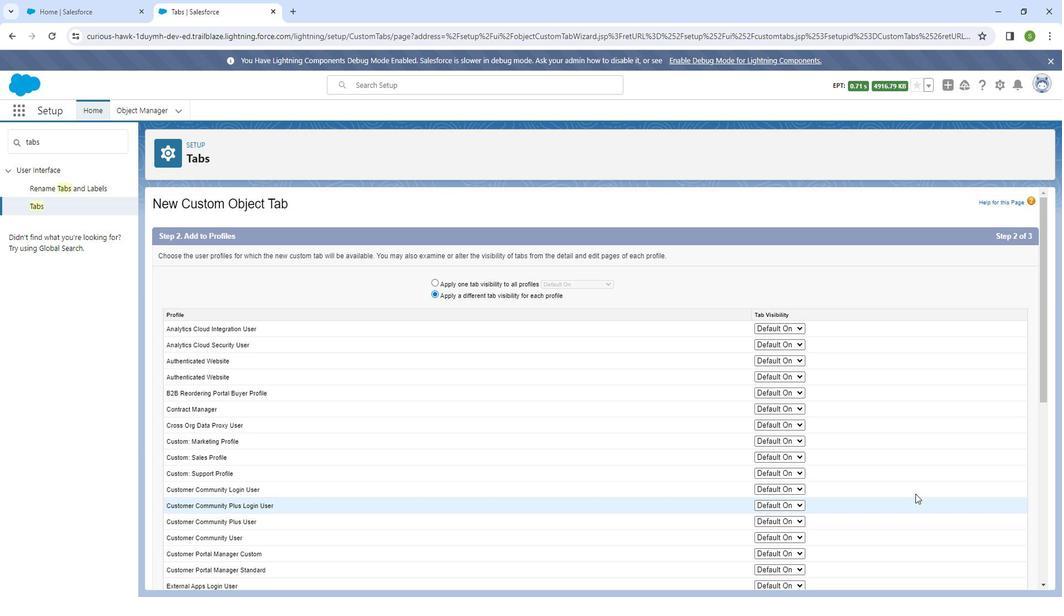 
Action: Mouse scrolled (915, 495) with delta (0, 0)
Screenshot: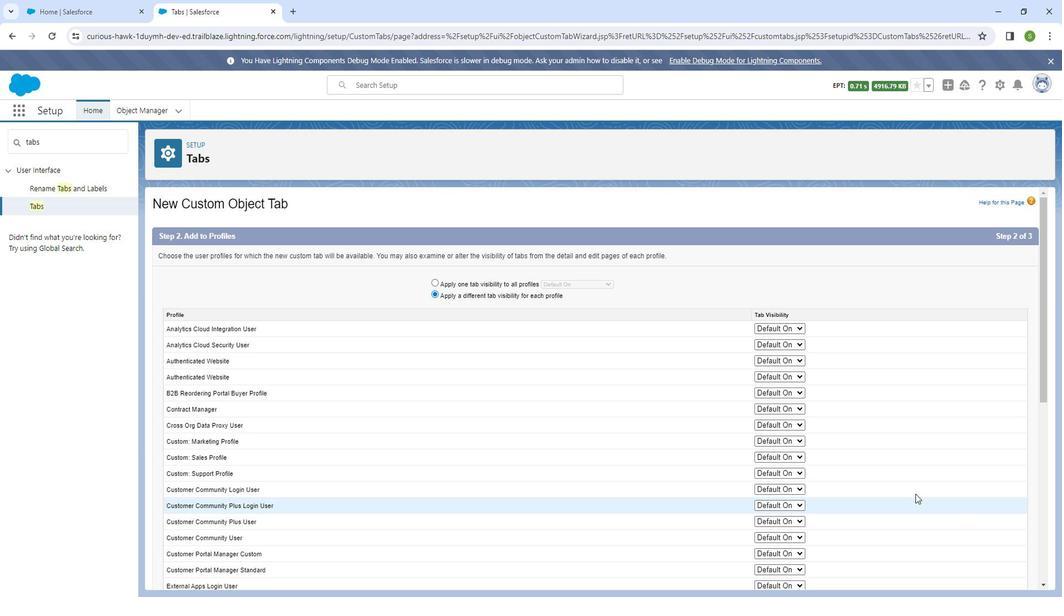 
Action: Mouse scrolled (915, 495) with delta (0, 0)
Screenshot: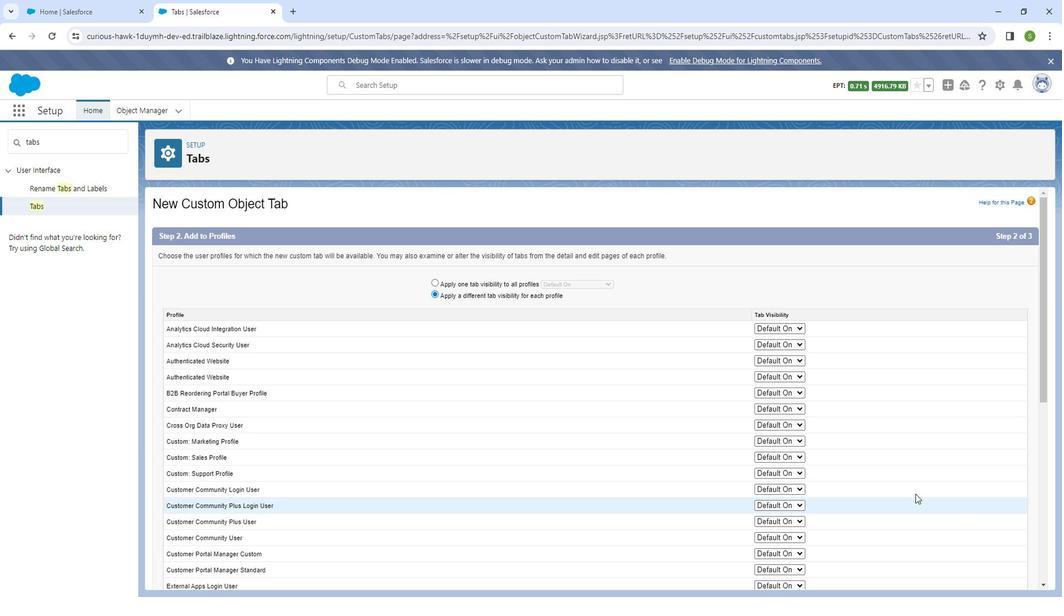 
Action: Mouse scrolled (915, 495) with delta (0, 0)
Screenshot: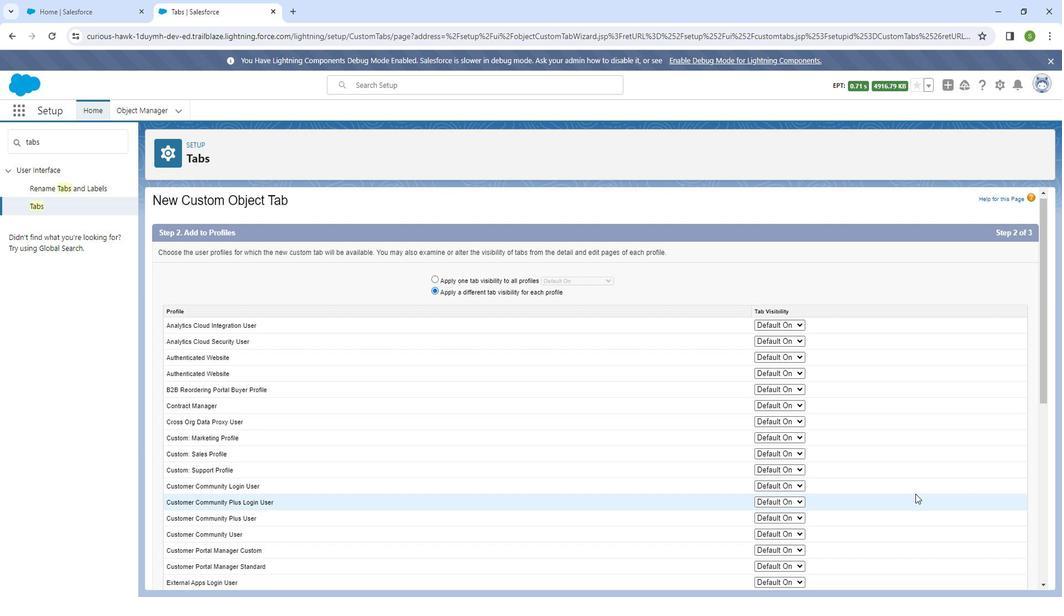 
Action: Mouse moved to (915, 495)
Screenshot: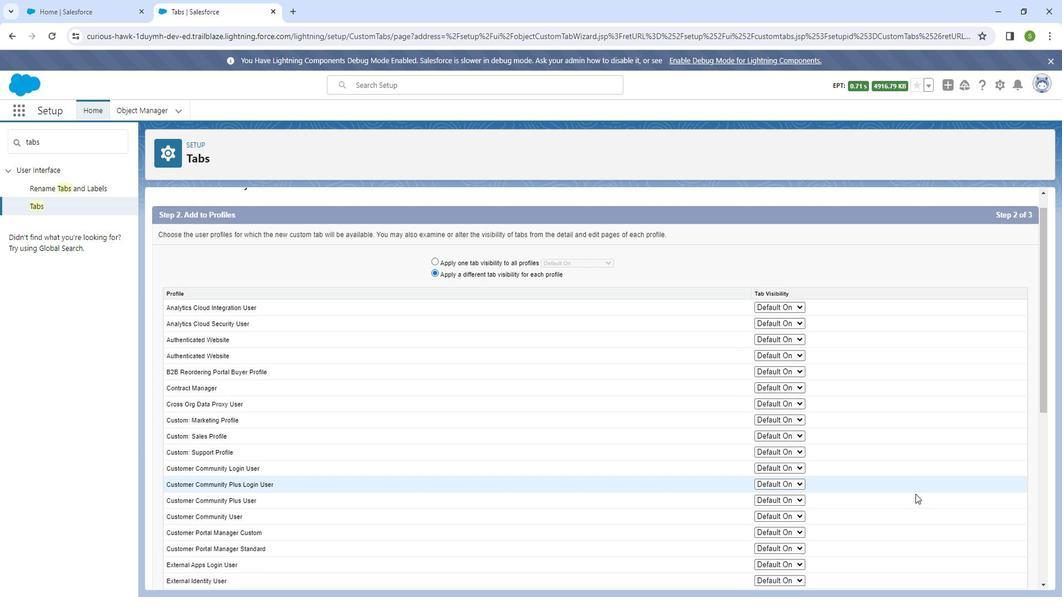 
Action: Mouse scrolled (915, 494) with delta (0, 0)
Screenshot: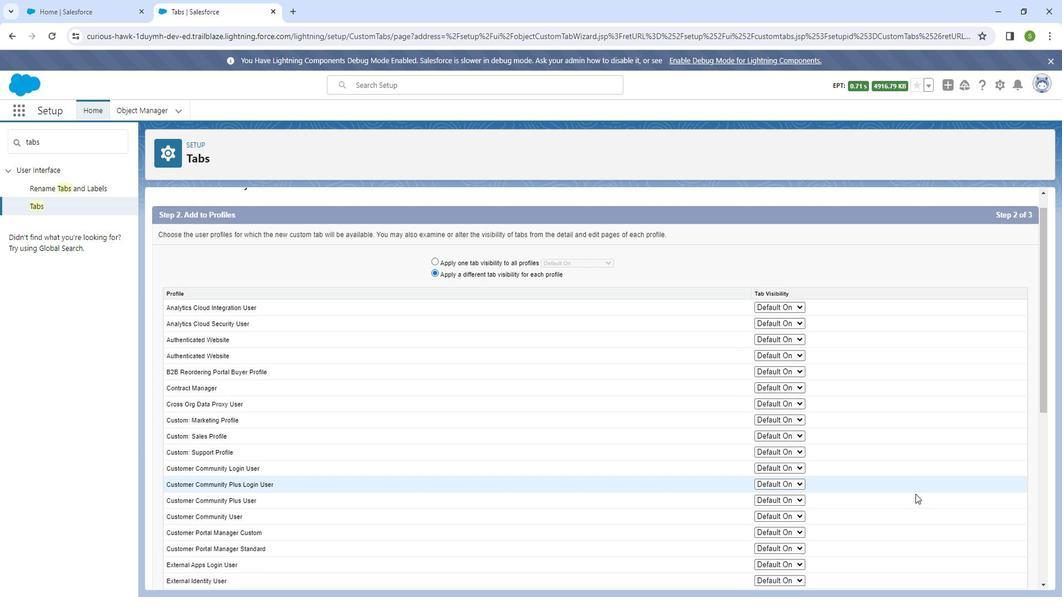 
Action: Mouse scrolled (915, 494) with delta (0, 0)
Screenshot: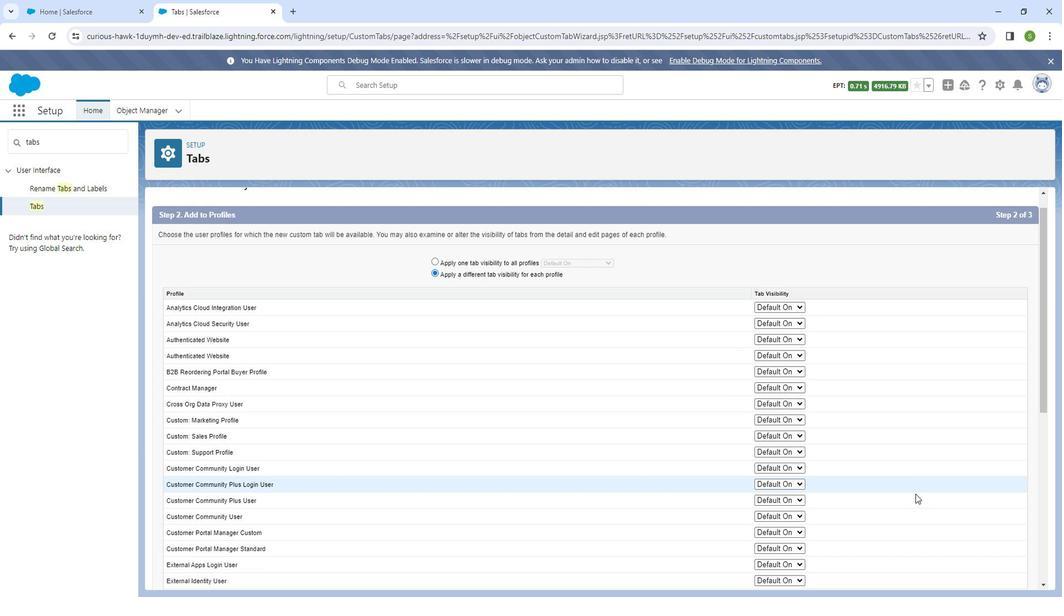 
Action: Mouse moved to (916, 494)
Screenshot: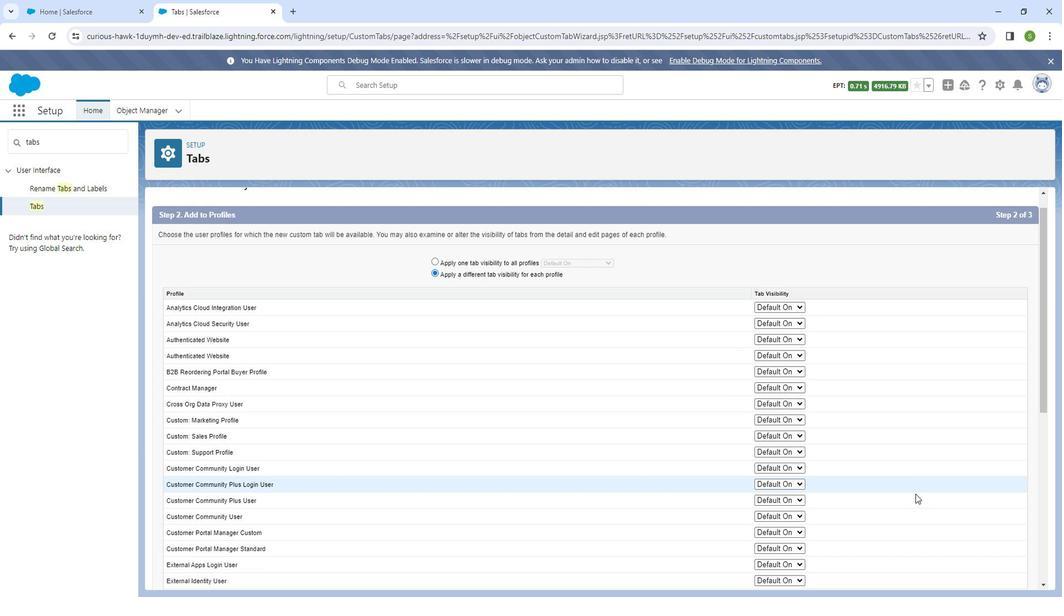 
Action: Mouse scrolled (916, 494) with delta (0, 0)
Screenshot: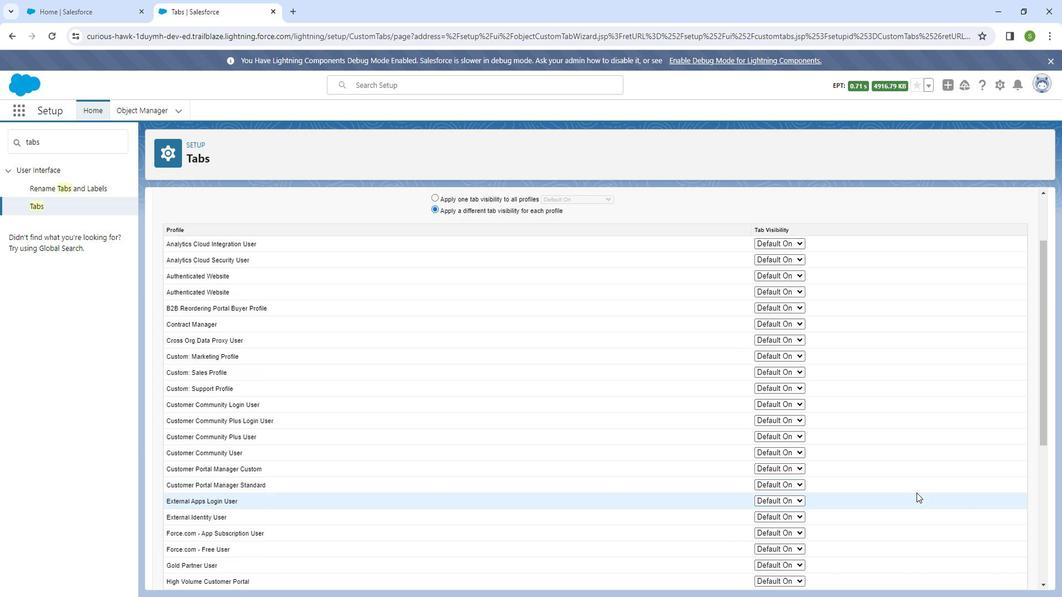 
Action: Mouse moved to (1003, 578)
Screenshot: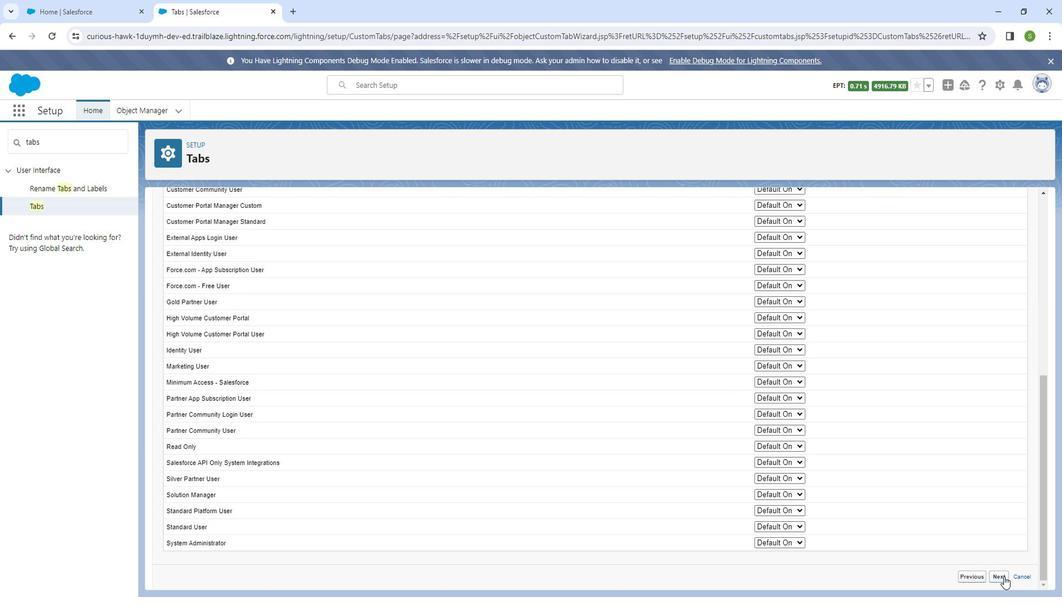 
Action: Mouse pressed left at (1003, 578)
Screenshot: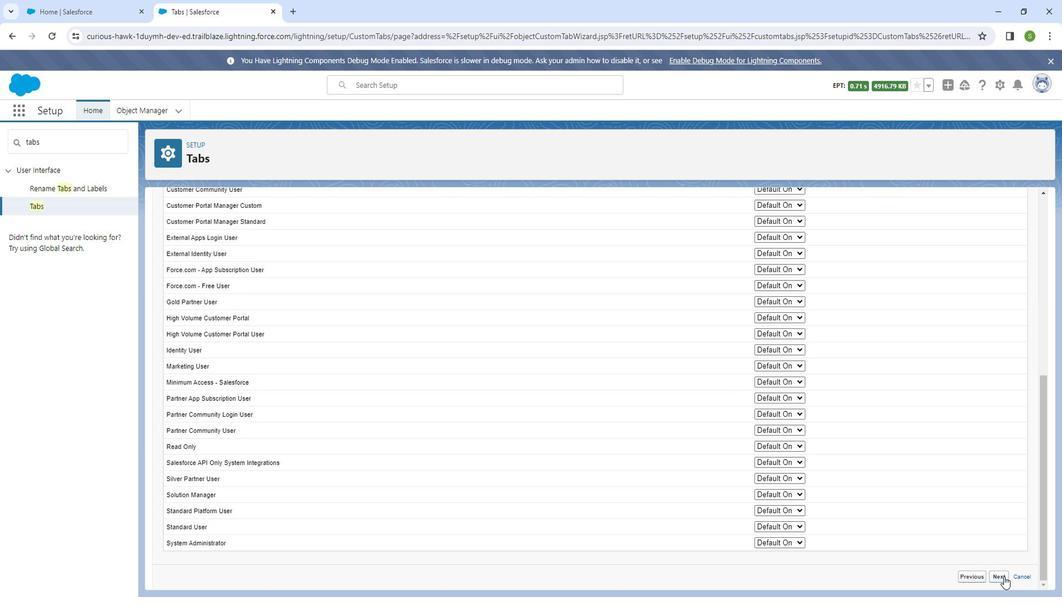 
Action: Mouse moved to (836, 349)
Screenshot: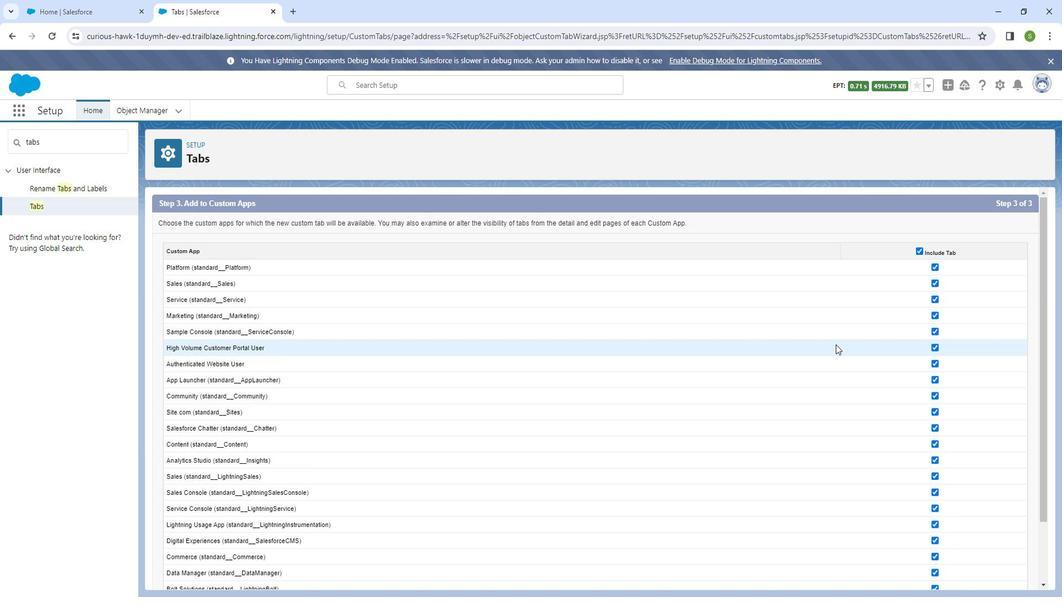 
Action: Mouse scrolled (836, 349) with delta (0, 0)
Screenshot: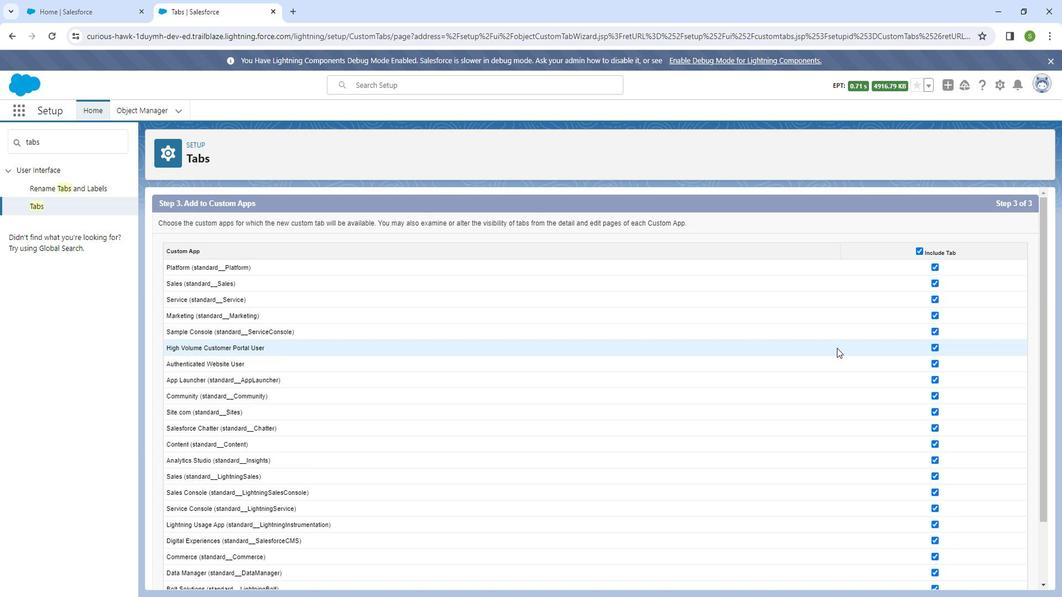 
Action: Mouse scrolled (836, 349) with delta (0, 0)
Screenshot: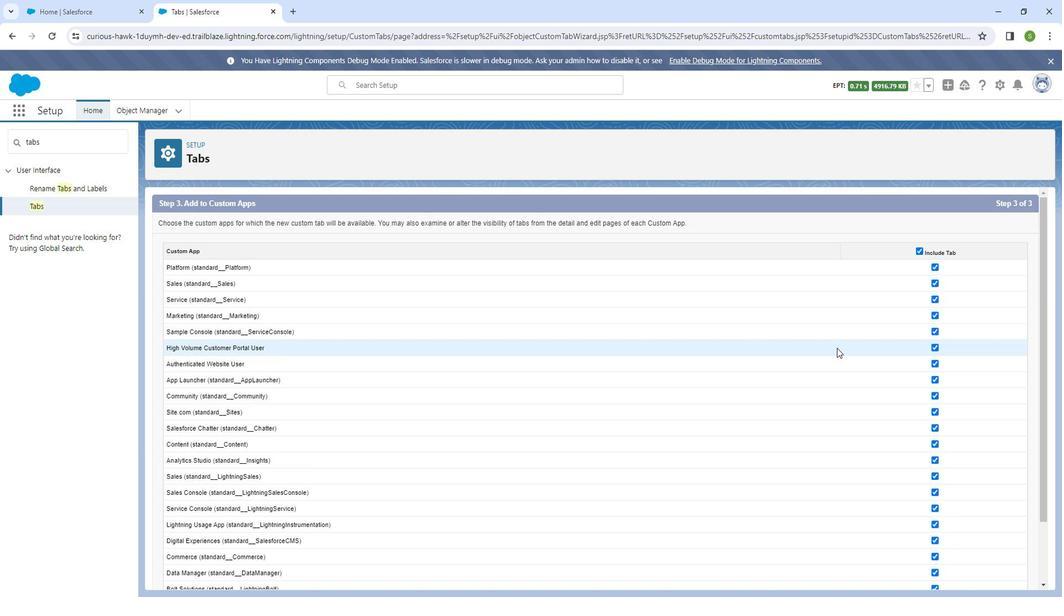 
Action: Mouse scrolled (836, 349) with delta (0, 0)
Screenshot: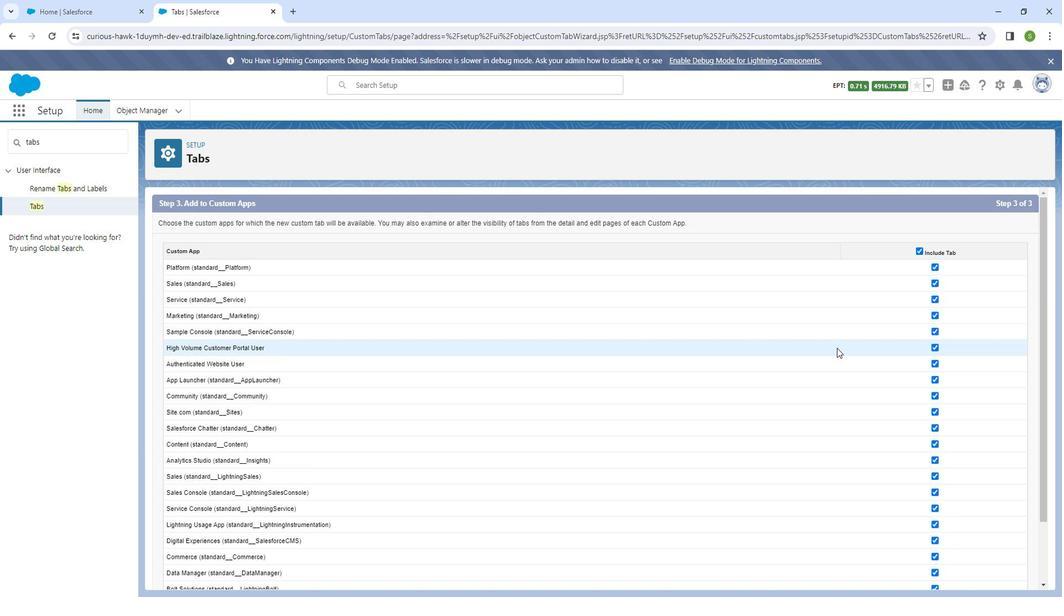 
Action: Mouse scrolled (836, 349) with delta (0, 0)
Screenshot: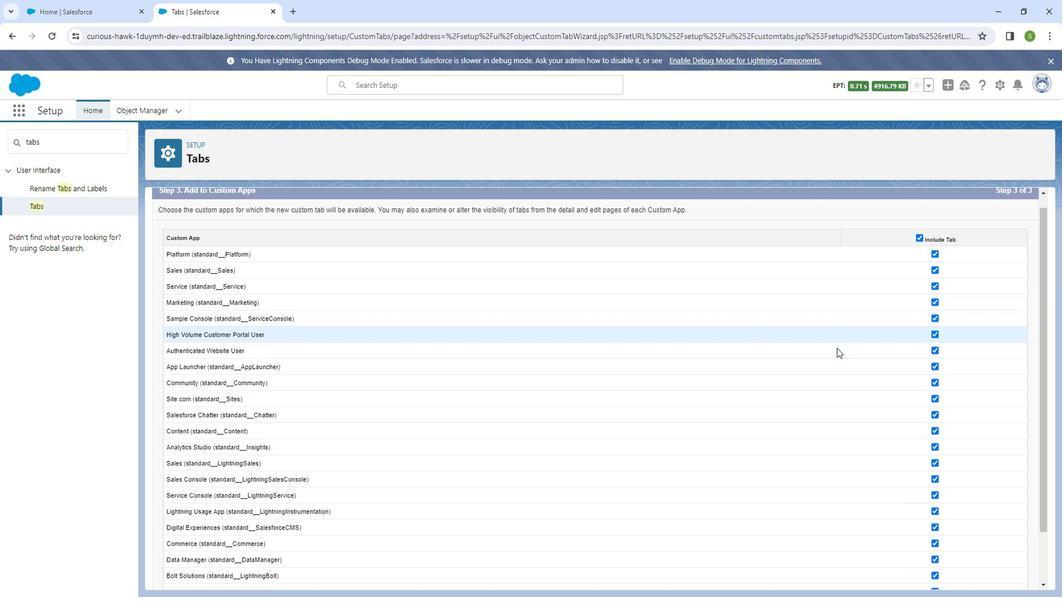 
Action: Mouse moved to (836, 350)
Screenshot: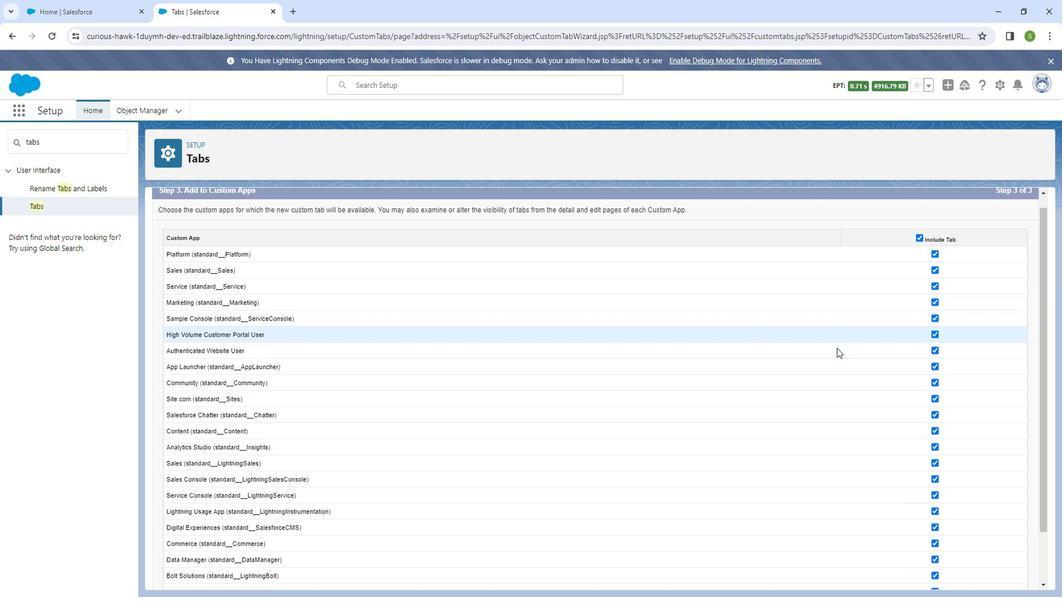 
Action: Mouse scrolled (836, 349) with delta (0, 0)
Screenshot: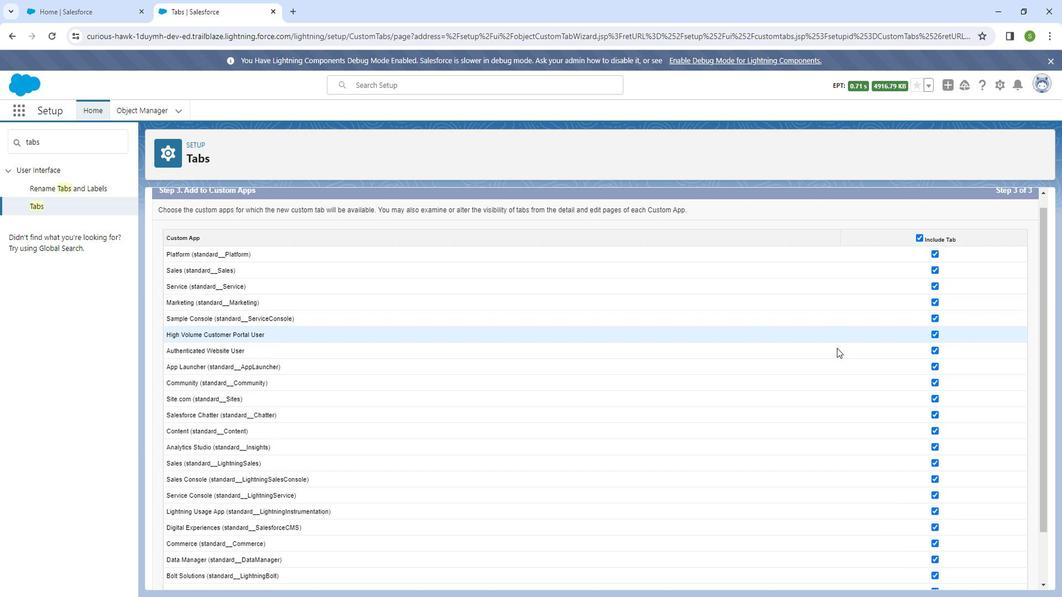 
Action: Mouse moved to (934, 534)
Screenshot: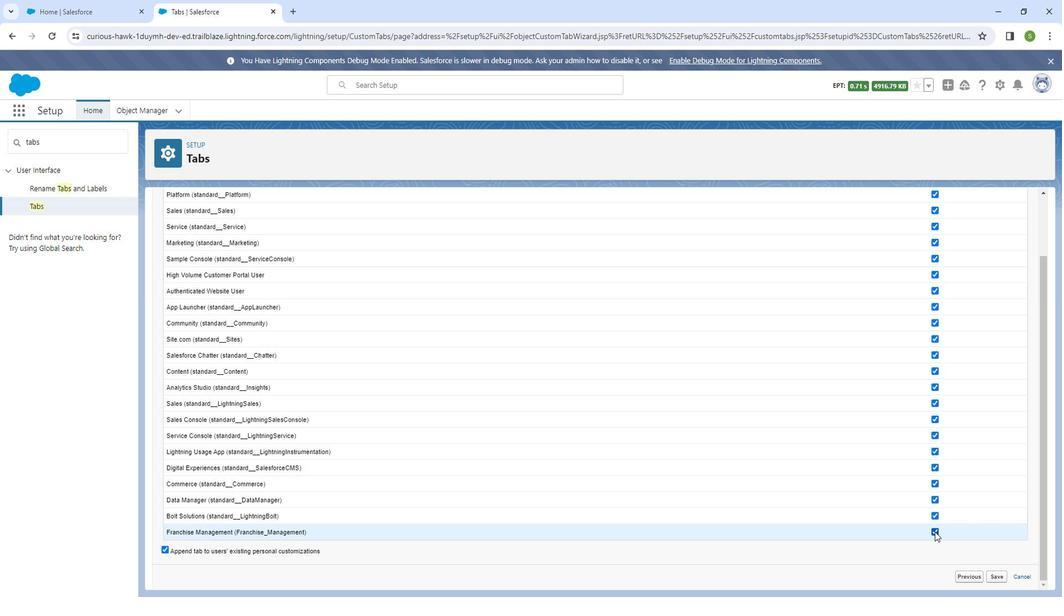 
Action: Mouse pressed left at (934, 534)
Screenshot: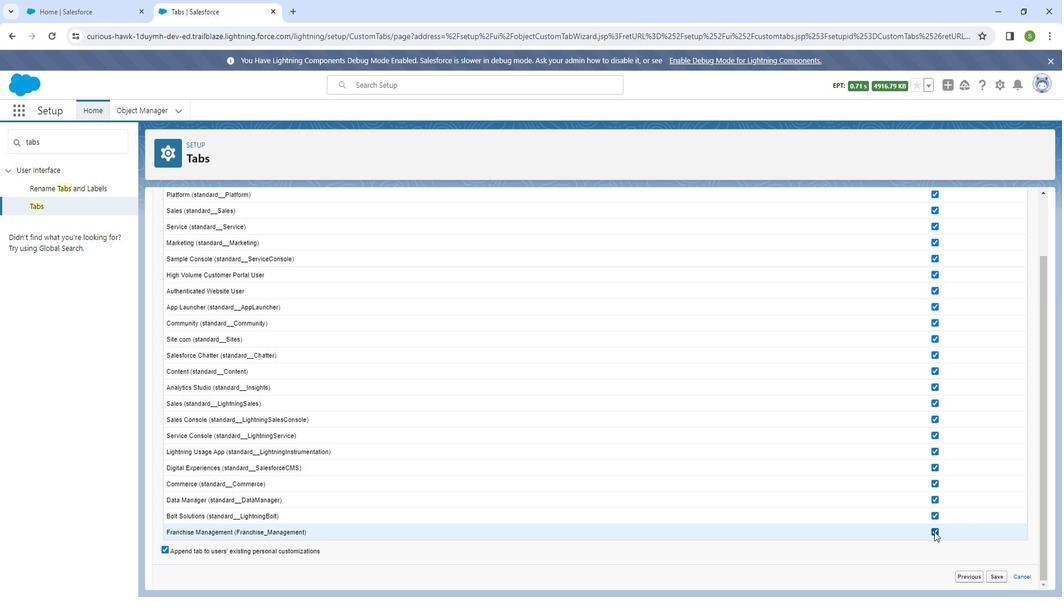 
Action: Mouse moved to (975, 439)
Screenshot: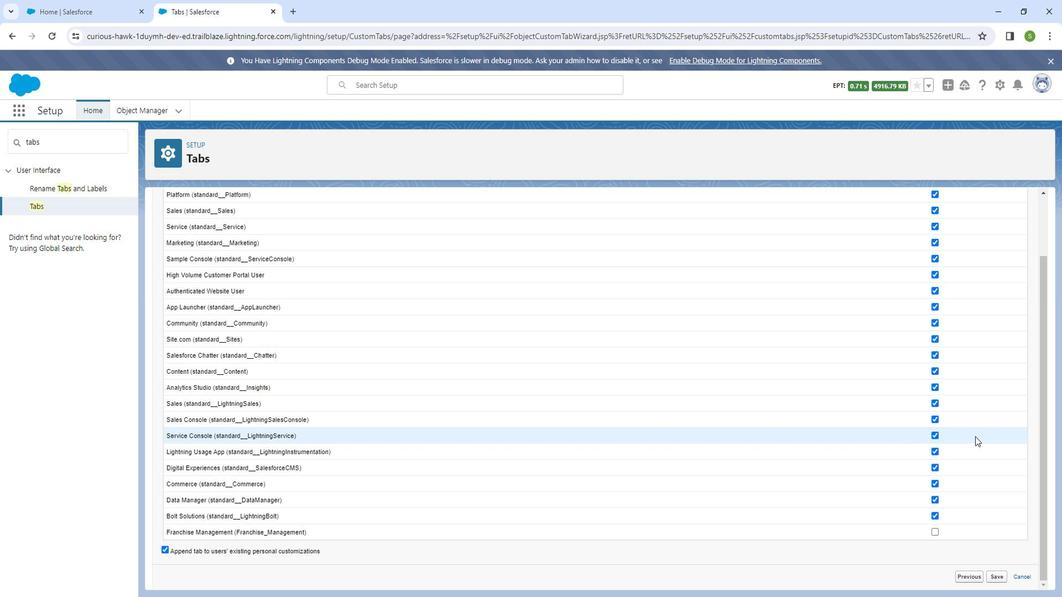 
Action: Mouse scrolled (975, 439) with delta (0, 0)
Screenshot: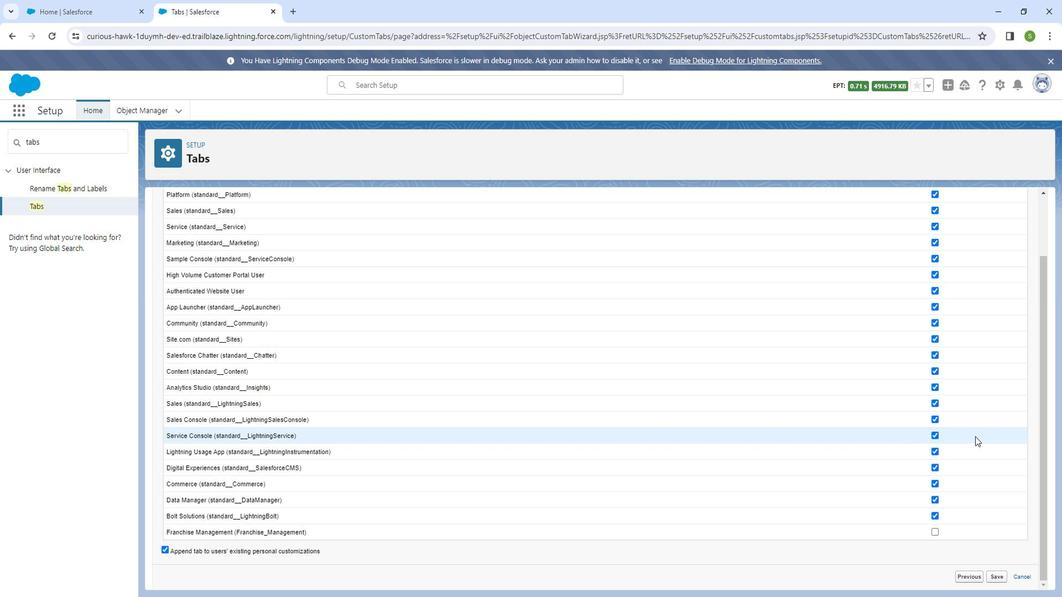 
Action: Mouse moved to (975, 440)
Screenshot: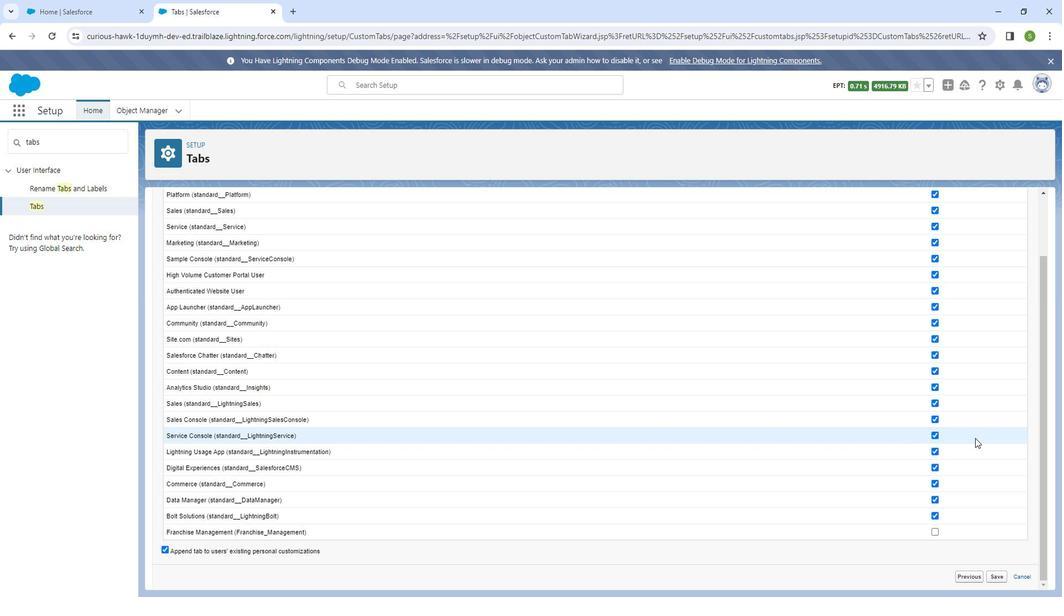 
Action: Mouse scrolled (975, 439) with delta (0, 0)
Screenshot: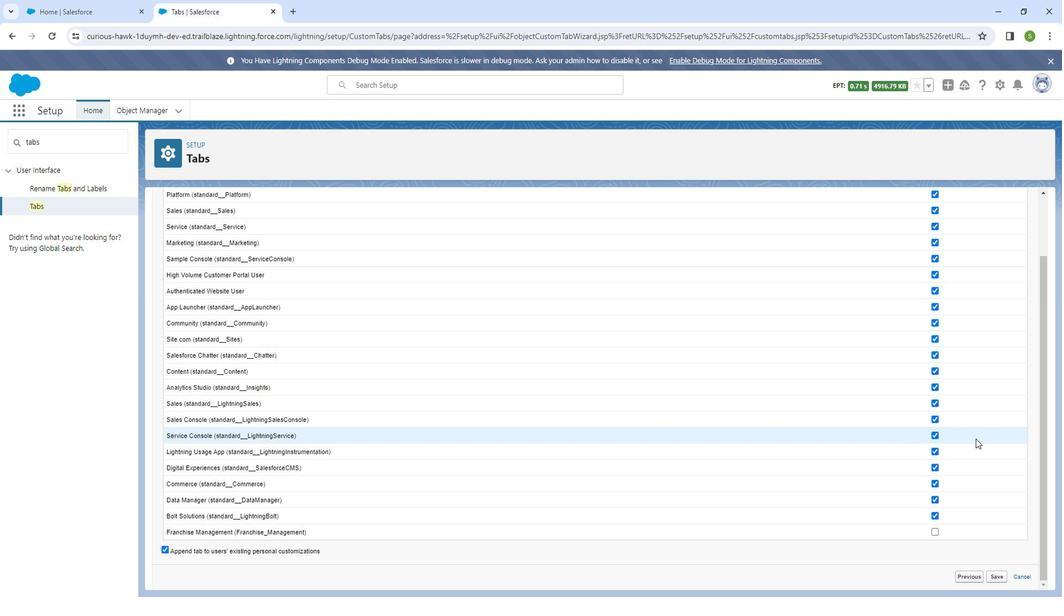 
Action: Mouse scrolled (975, 439) with delta (0, 0)
Screenshot: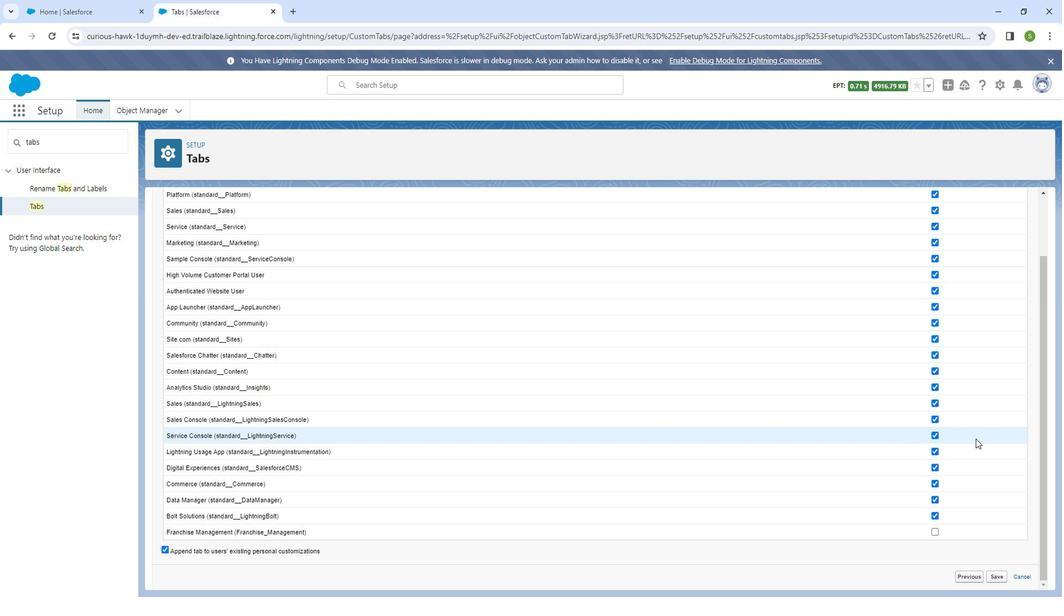 
Action: Mouse moved to (975, 441)
Screenshot: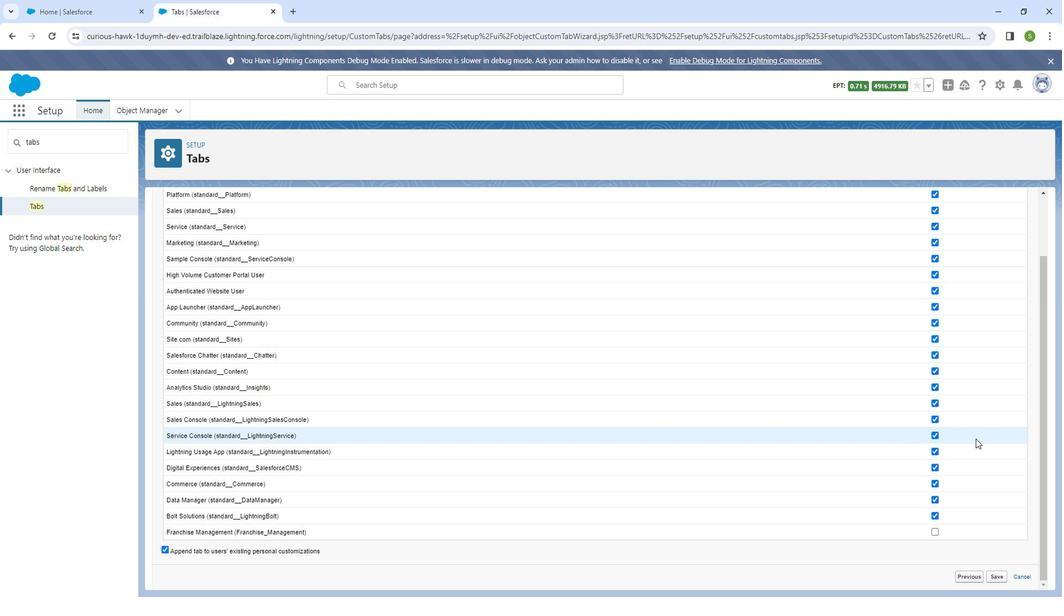 
Action: Mouse scrolled (975, 441) with delta (0, 0)
Screenshot: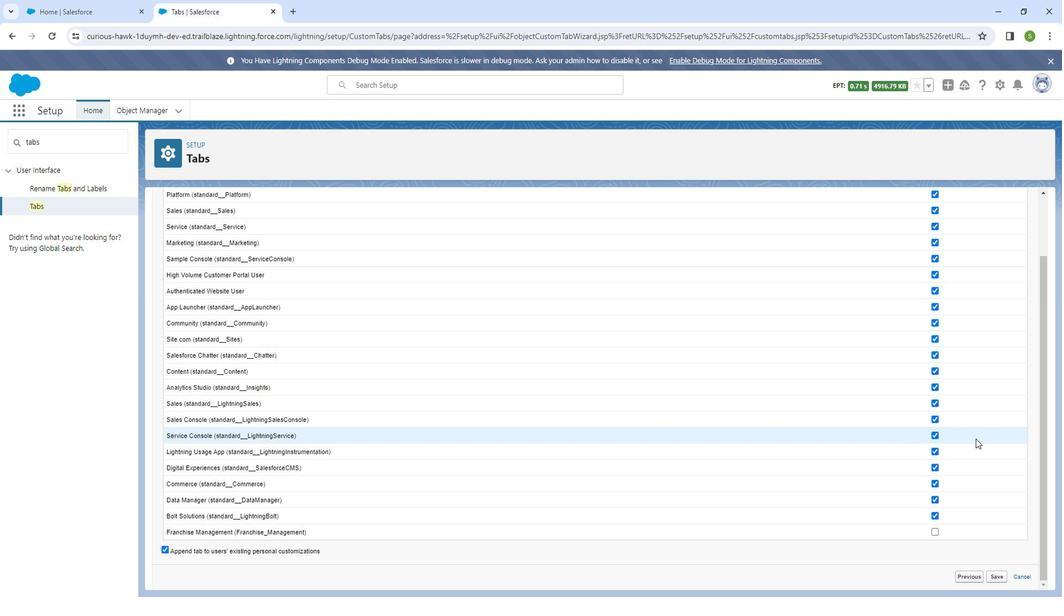 
Action: Mouse moved to (975, 442)
Screenshot: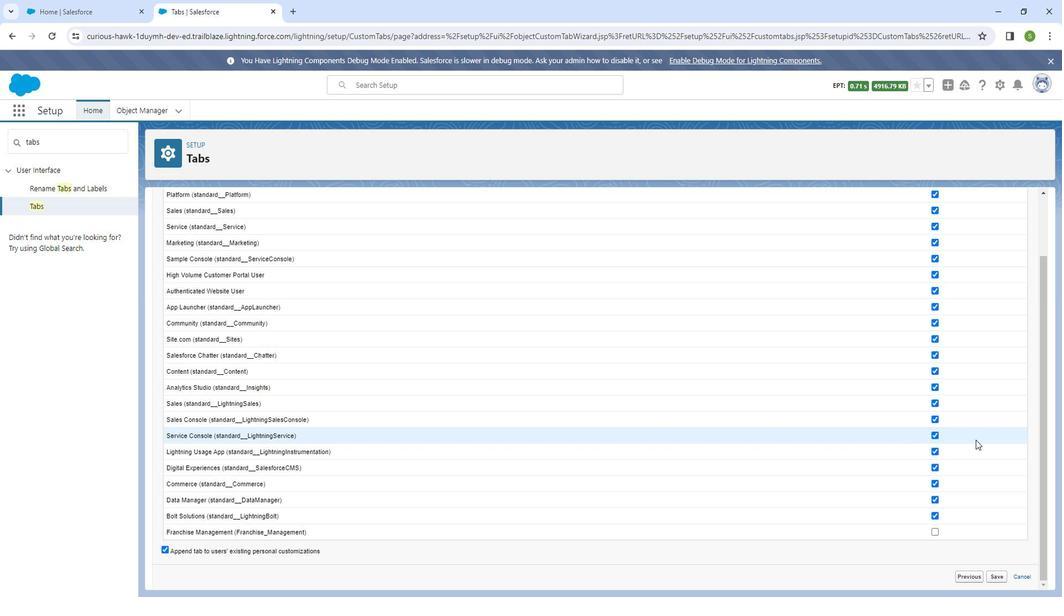 
Action: Mouse scrolled (975, 441) with delta (0, 0)
Screenshot: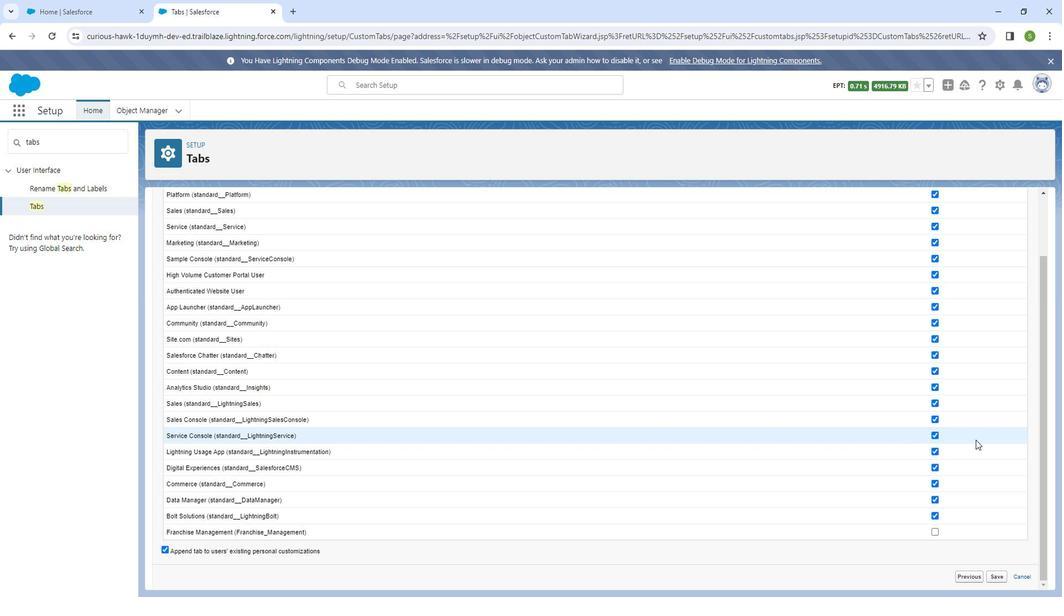 
Action: Mouse moved to (998, 578)
Screenshot: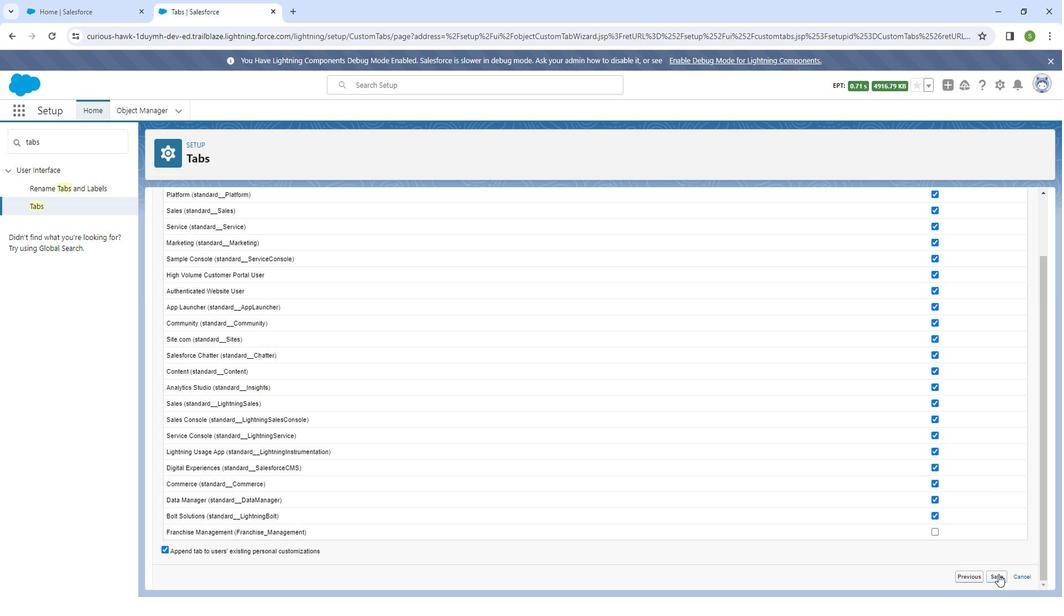 
Action: Mouse pressed left at (998, 578)
Screenshot: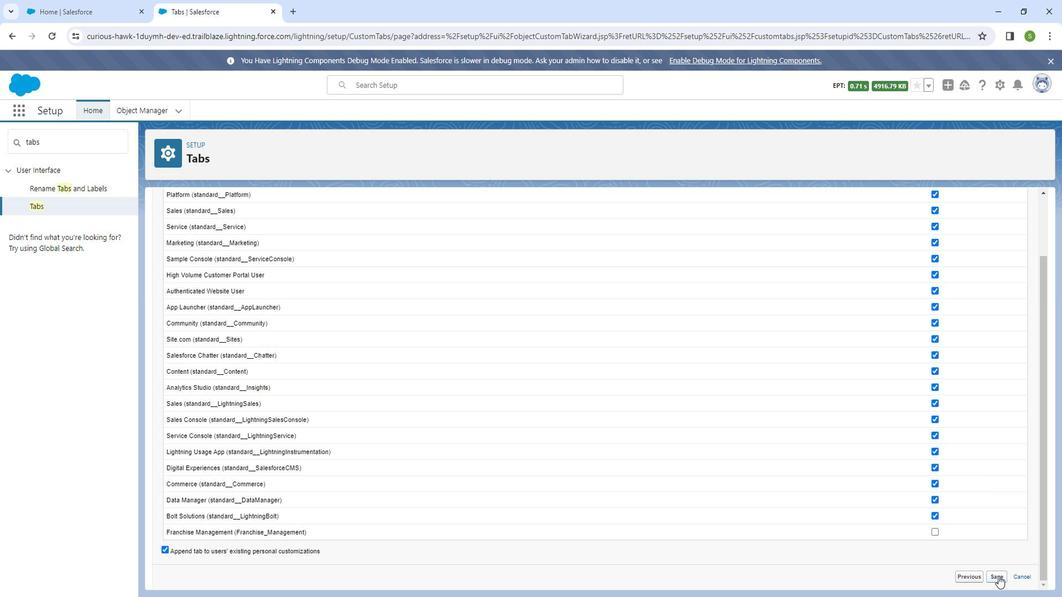 
Action: Mouse moved to (437, 278)
Screenshot: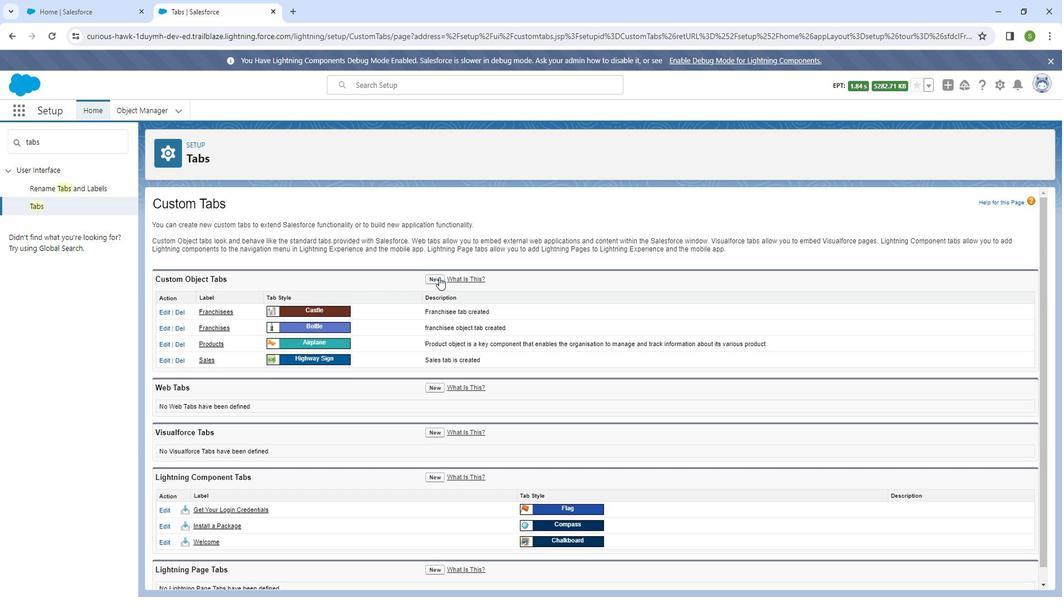 
Action: Mouse pressed left at (437, 278)
Screenshot: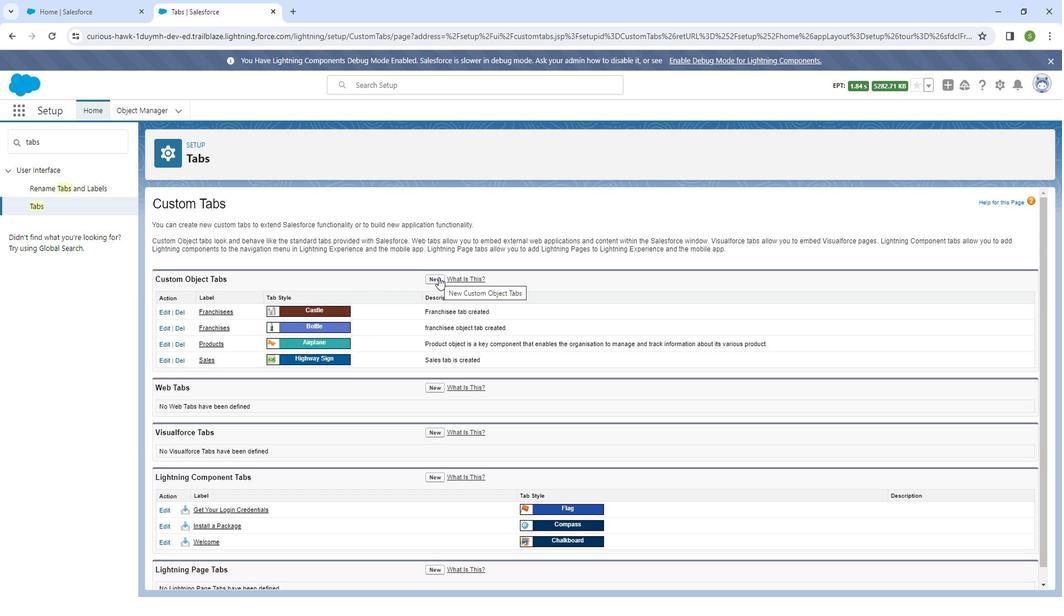 
Action: Mouse moved to (369, 295)
Screenshot: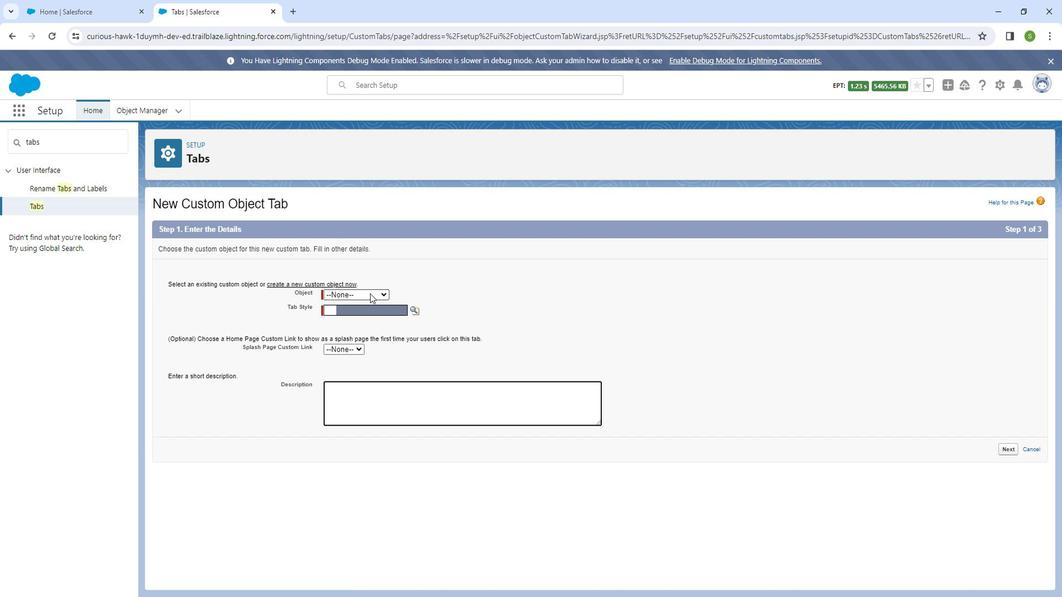 
Action: Mouse pressed left at (369, 295)
Screenshot: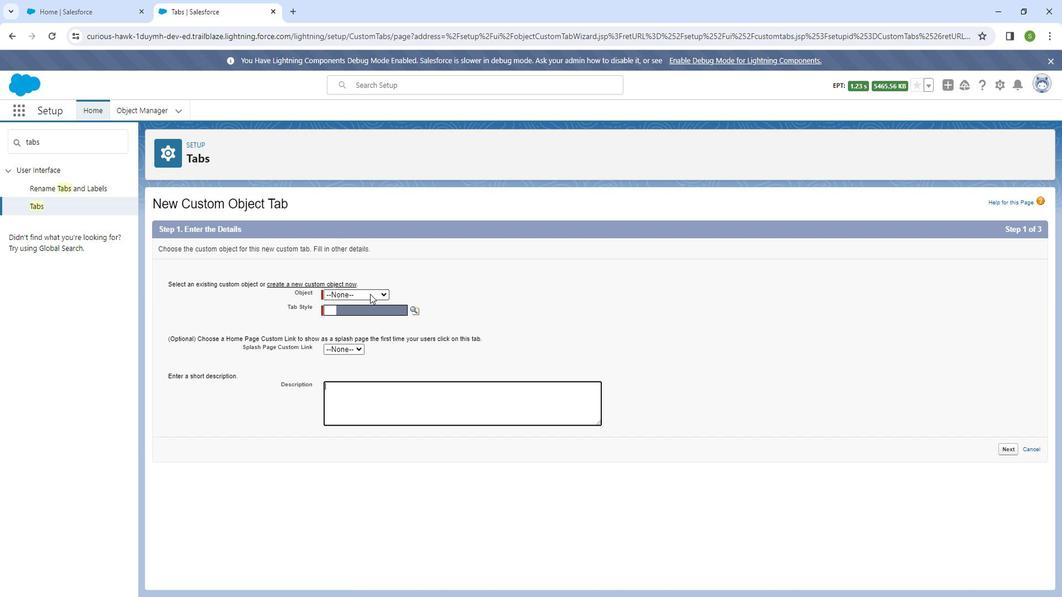 
Action: Mouse moved to (359, 316)
Screenshot: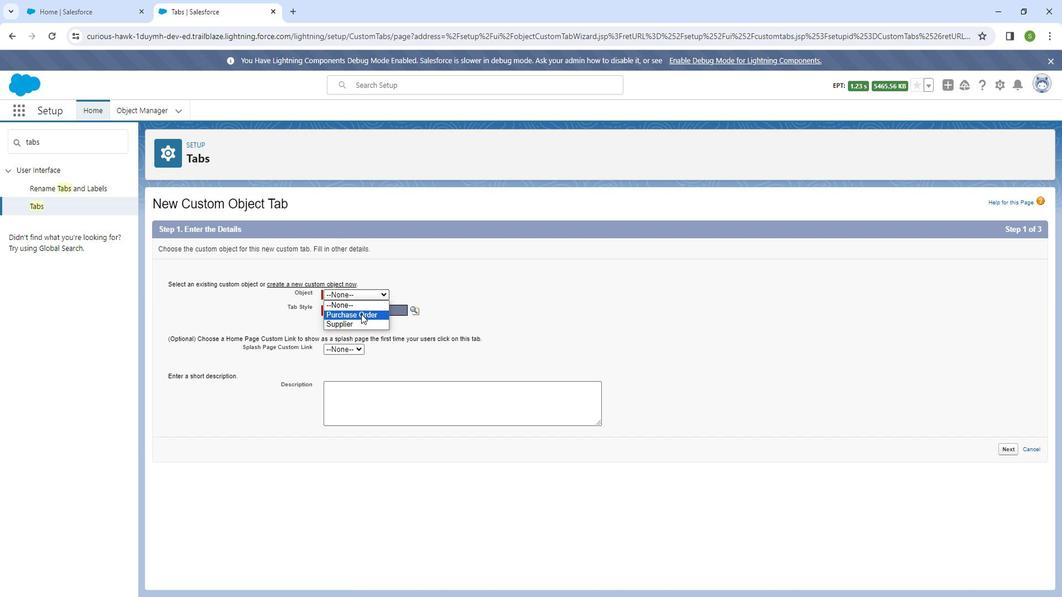 
Action: Mouse pressed left at (359, 316)
Screenshot: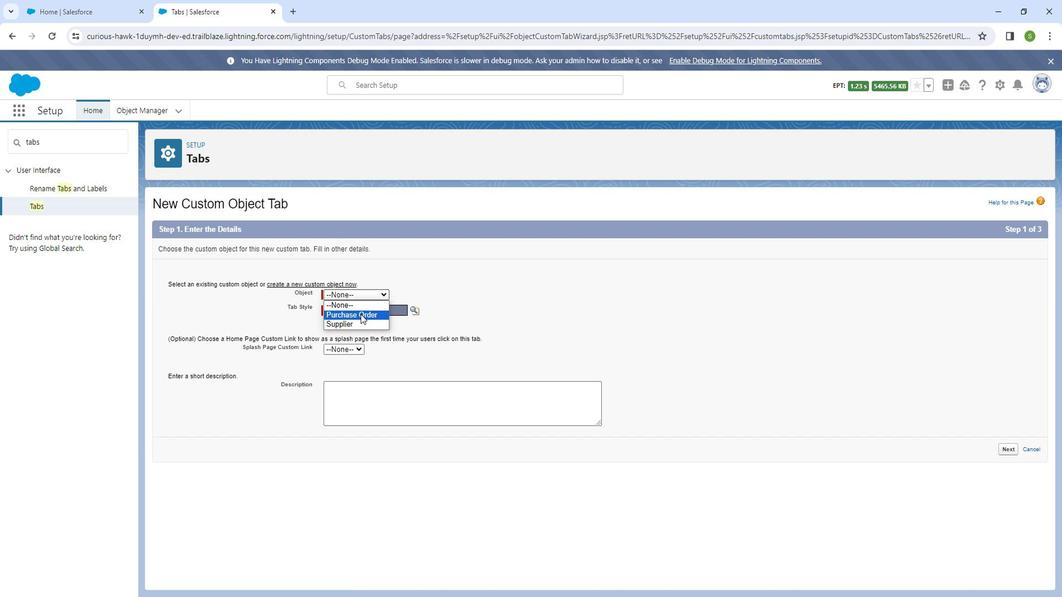 
Action: Mouse moved to (412, 311)
Screenshot: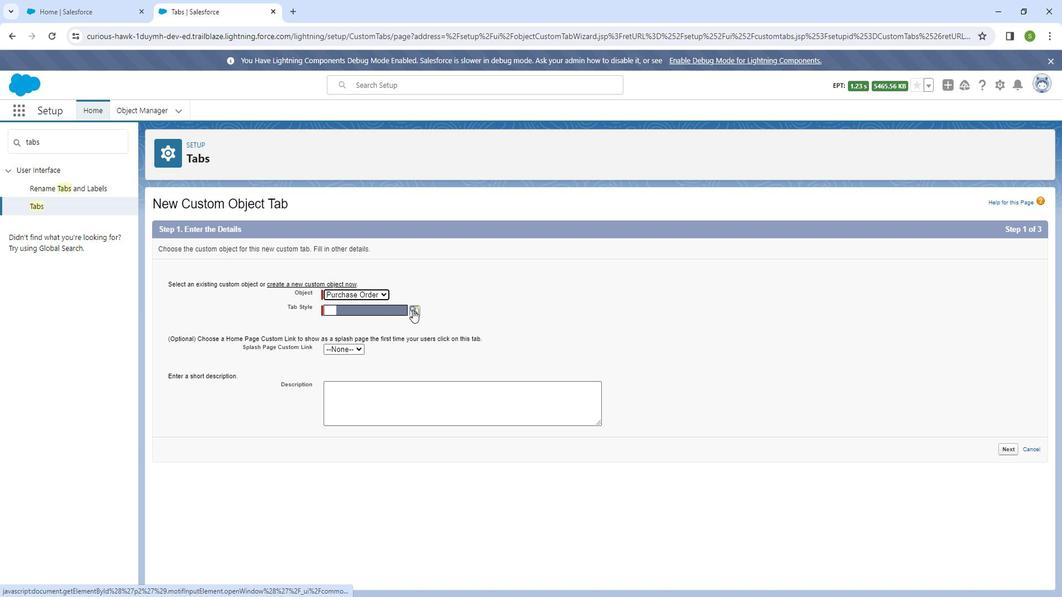 
Action: Mouse pressed left at (412, 311)
Screenshot: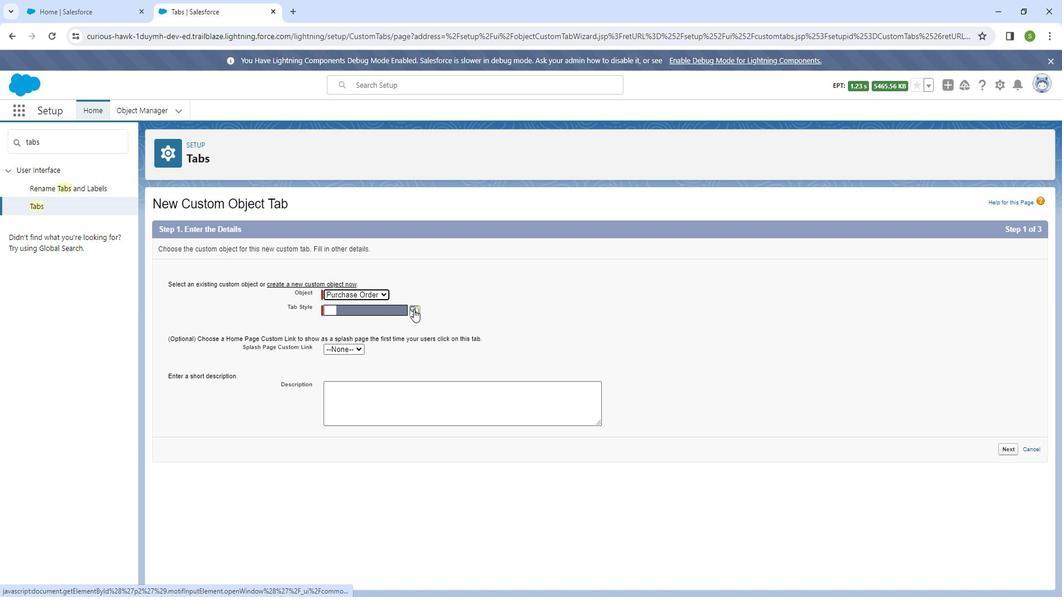 
Action: Mouse moved to (66, 366)
Screenshot: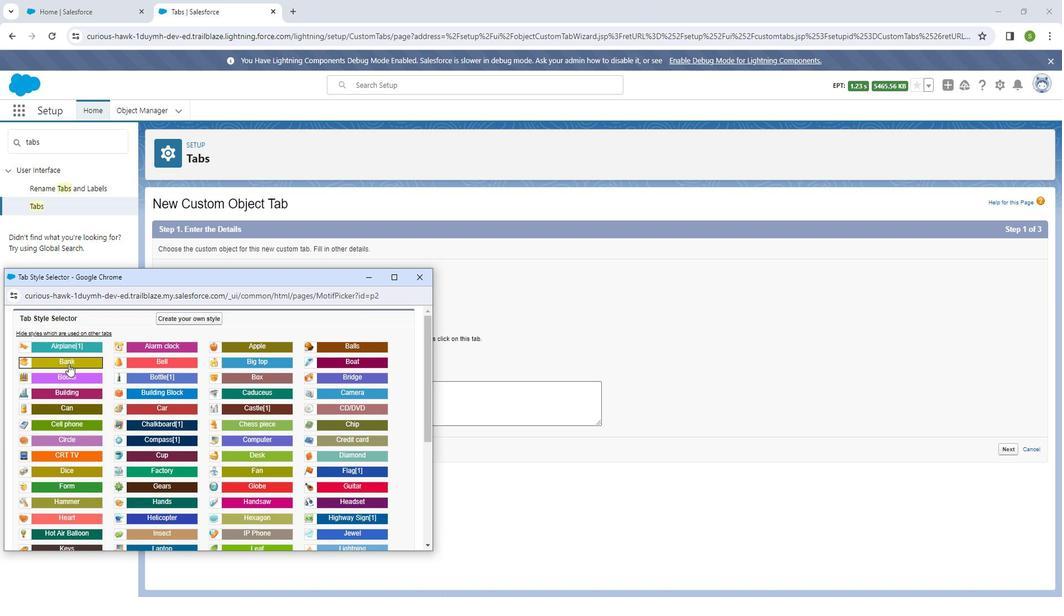 
Action: Mouse pressed left at (66, 366)
Screenshot: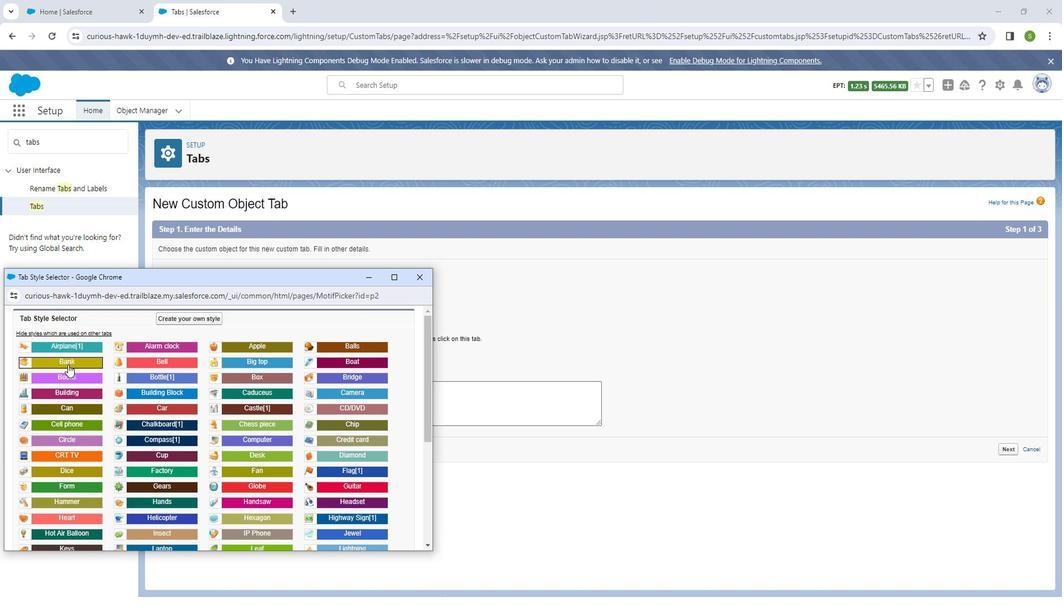 
Action: Mouse moved to (348, 396)
Screenshot: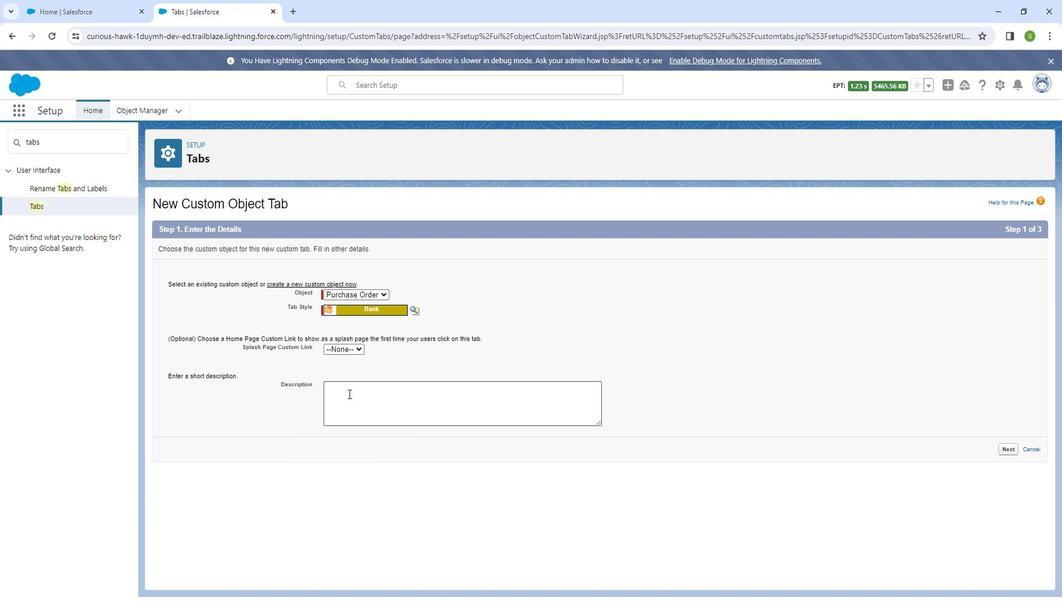 
Action: Mouse pressed left at (348, 396)
Screenshot: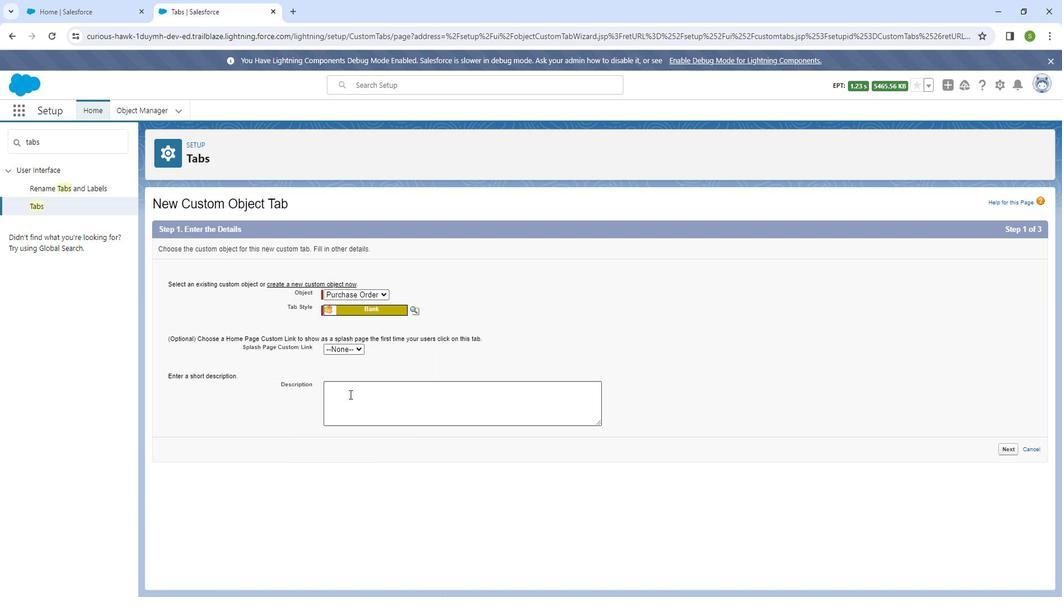 
Action: Mouse moved to (344, 399)
Screenshot: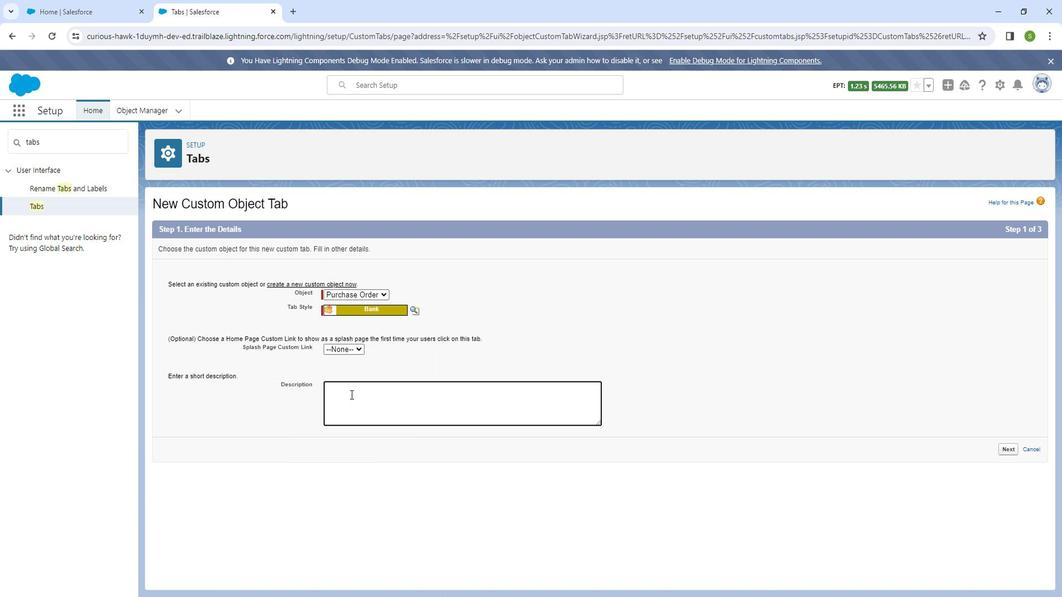 
Action: Key pressed <Key.shift_r>A<Key.space>purchase<Key.space>order<Key.space>serves<Key.space>as<Key.space>an<Key.space>officiak<Key.backspace>l<Key.space>and<Key.space>legal<Key.space>document<Key.space>that<Key.space>outlines<Key.space>the<Key.space>specific<Key.space>details<Key.space>of<Key.space>the<Key.space>transaction<Key.space>between<Key.space>a<Key.space>buyer<Key.space>and<Key.space>seller.
Screenshot: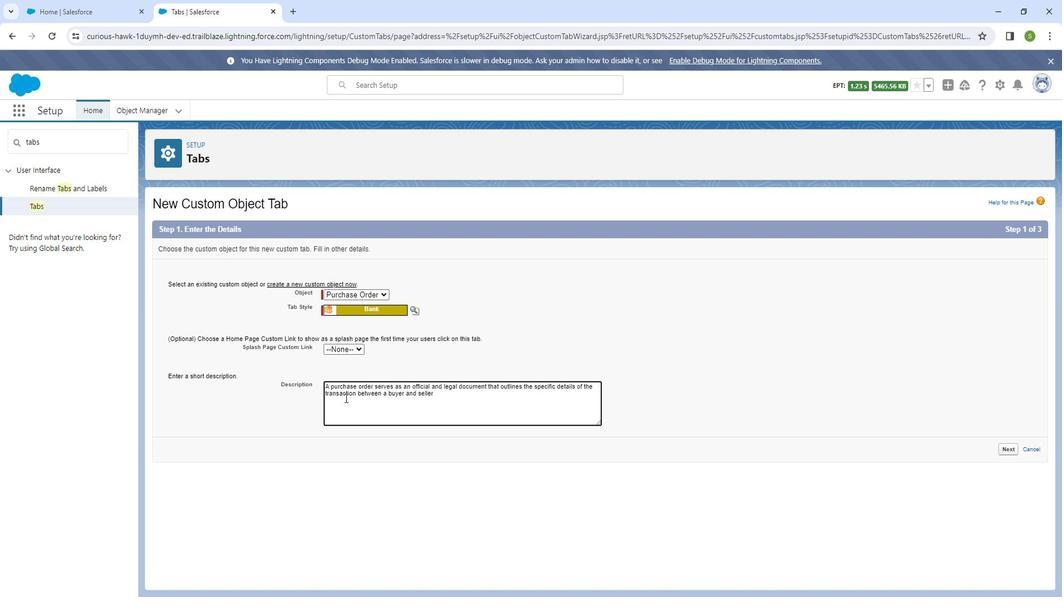 
Action: Mouse moved to (1008, 450)
Screenshot: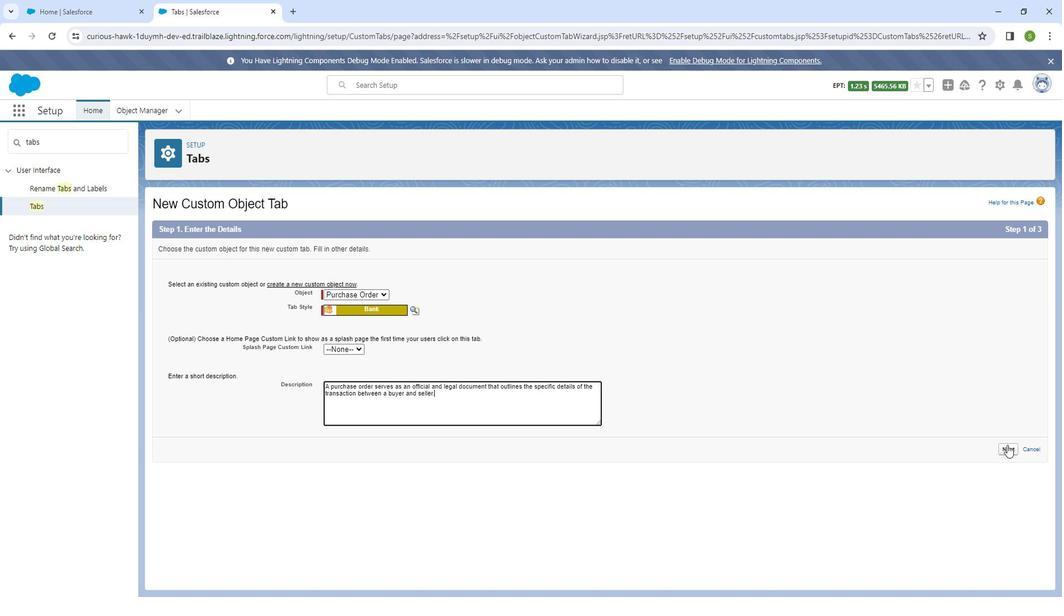 
Action: Mouse pressed left at (1008, 450)
Screenshot: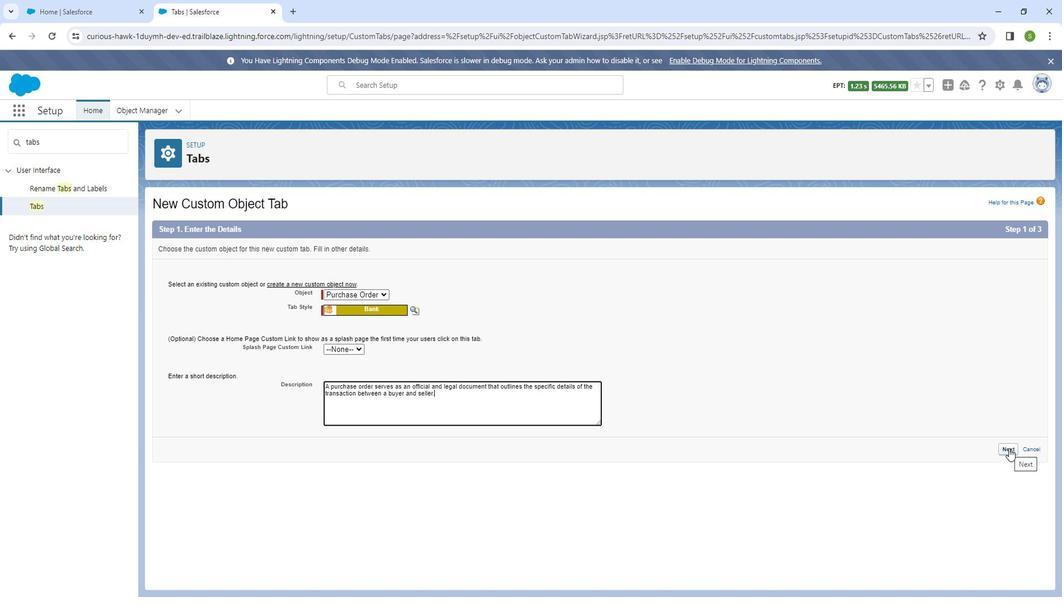 
Action: Mouse moved to (525, 301)
Screenshot: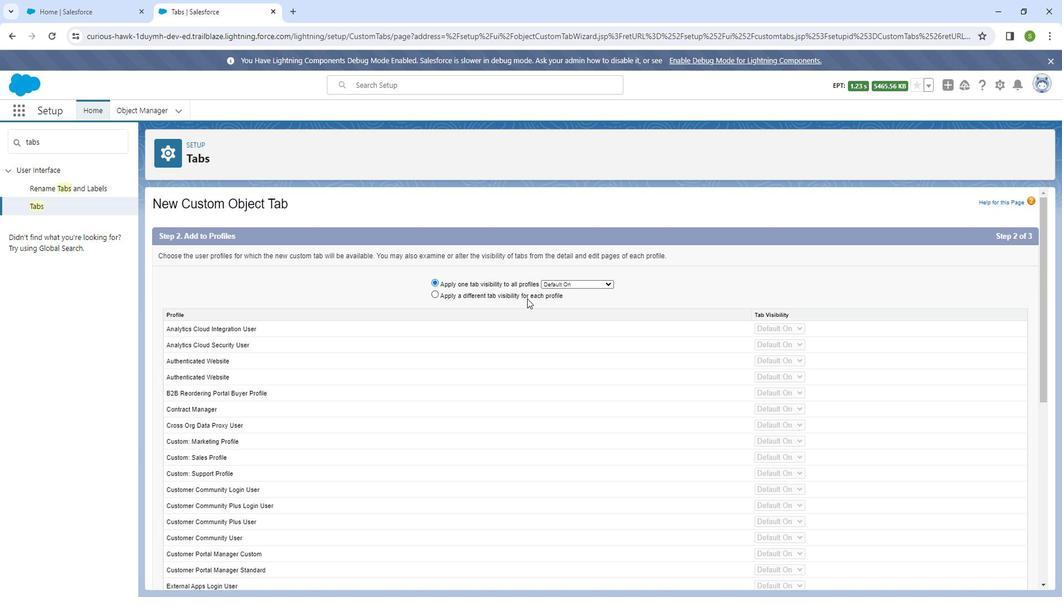 
Action: Mouse pressed left at (525, 301)
Screenshot: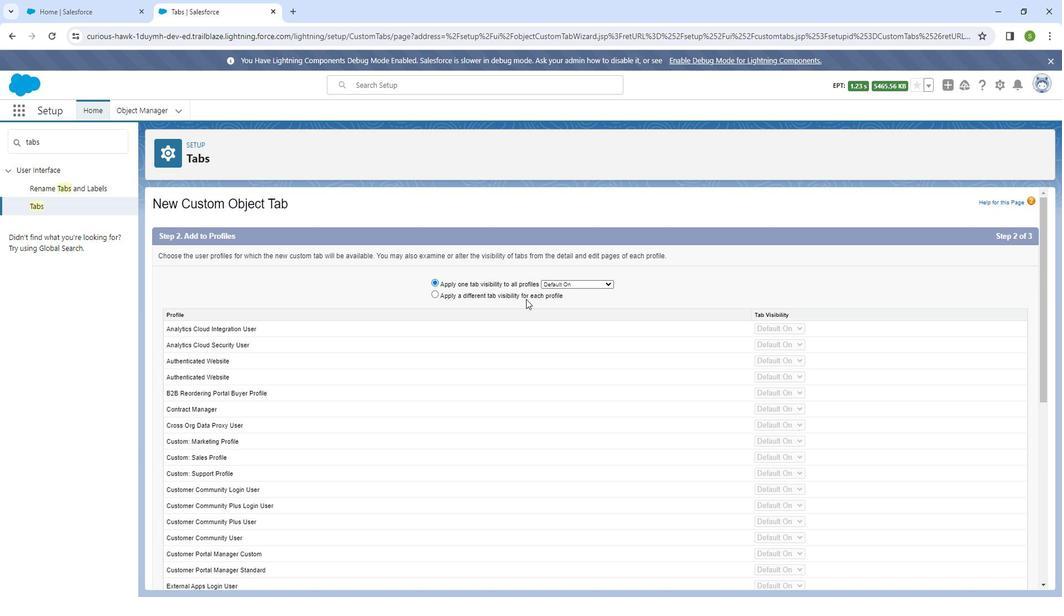 
Action: Mouse pressed left at (525, 301)
Screenshot: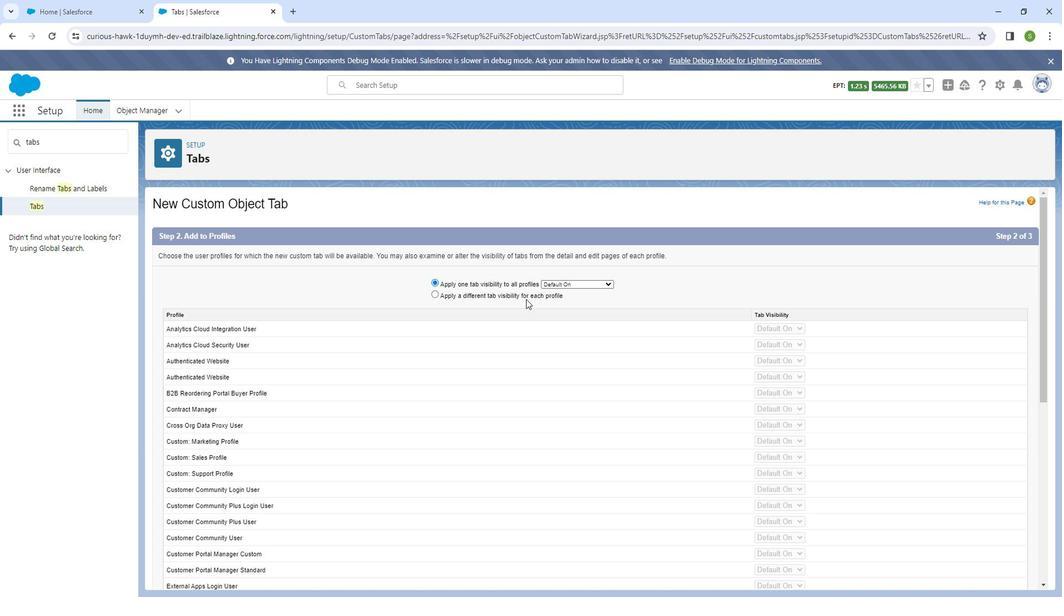
Action: Mouse moved to (525, 301)
Screenshot: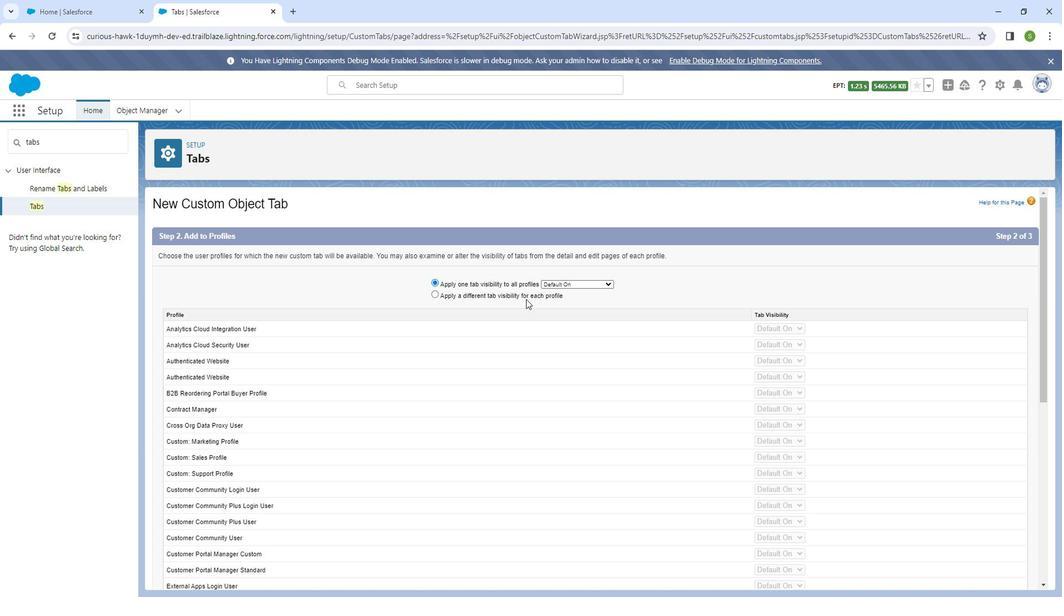 
Action: Mouse pressed left at (525, 301)
Screenshot: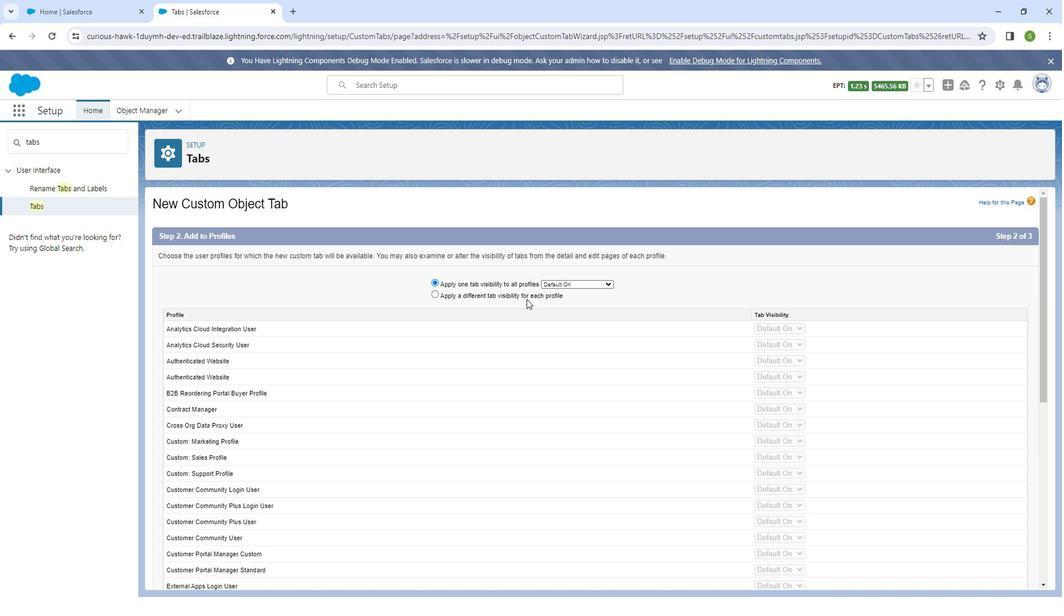 
Action: Mouse moved to (542, 299)
Screenshot: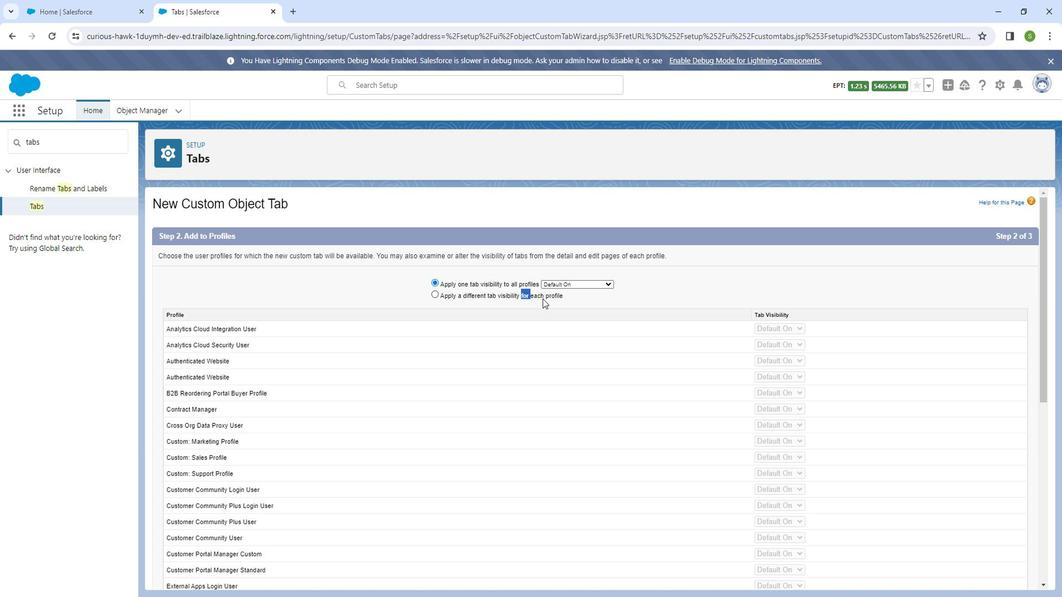 
Action: Mouse pressed left at (542, 299)
Screenshot: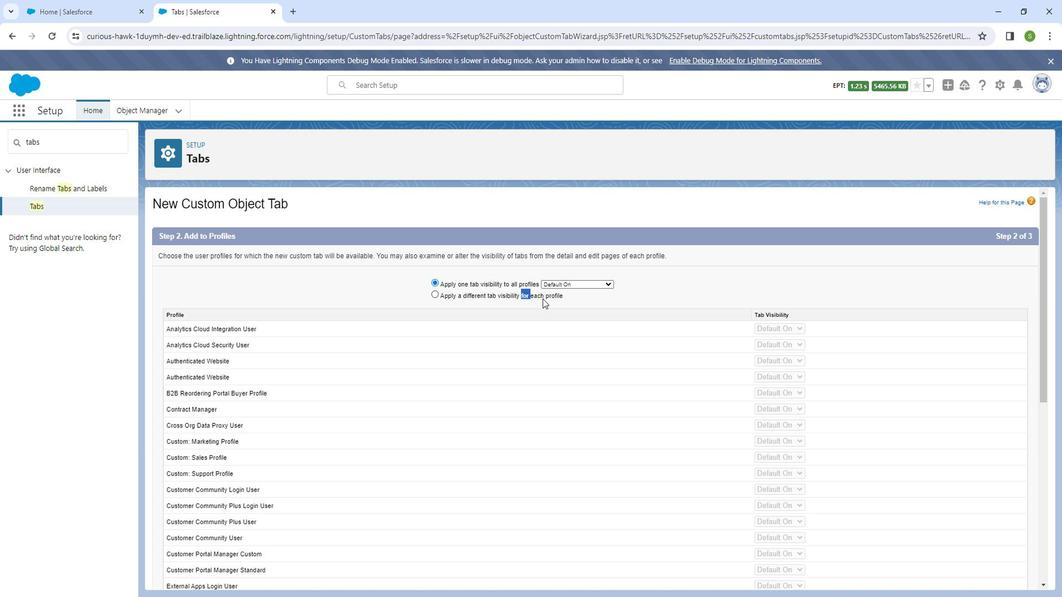 
Action: Mouse moved to (798, 328)
Screenshot: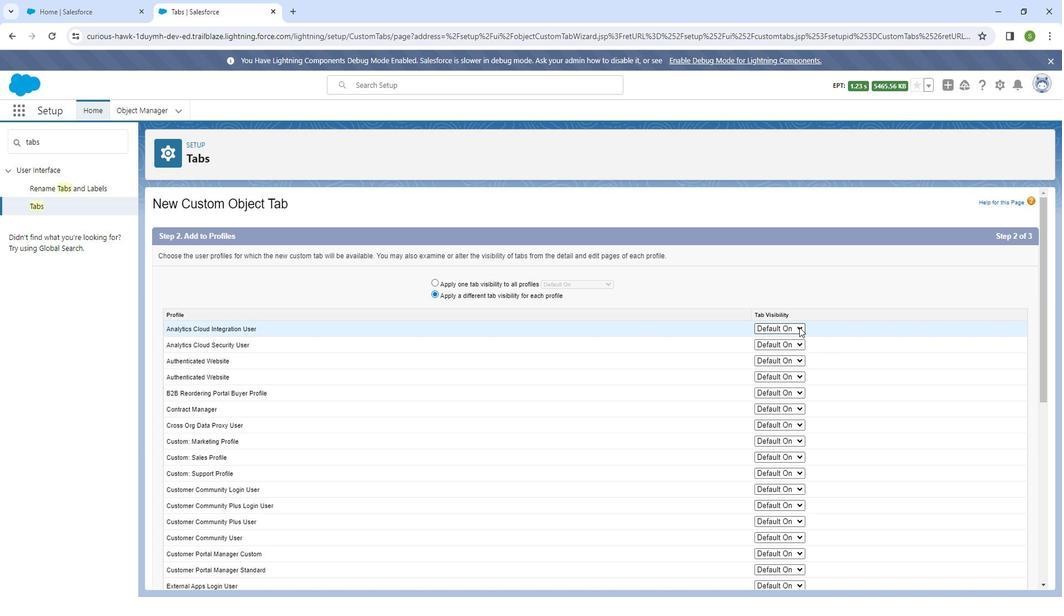 
Action: Mouse pressed left at (798, 328)
Screenshot: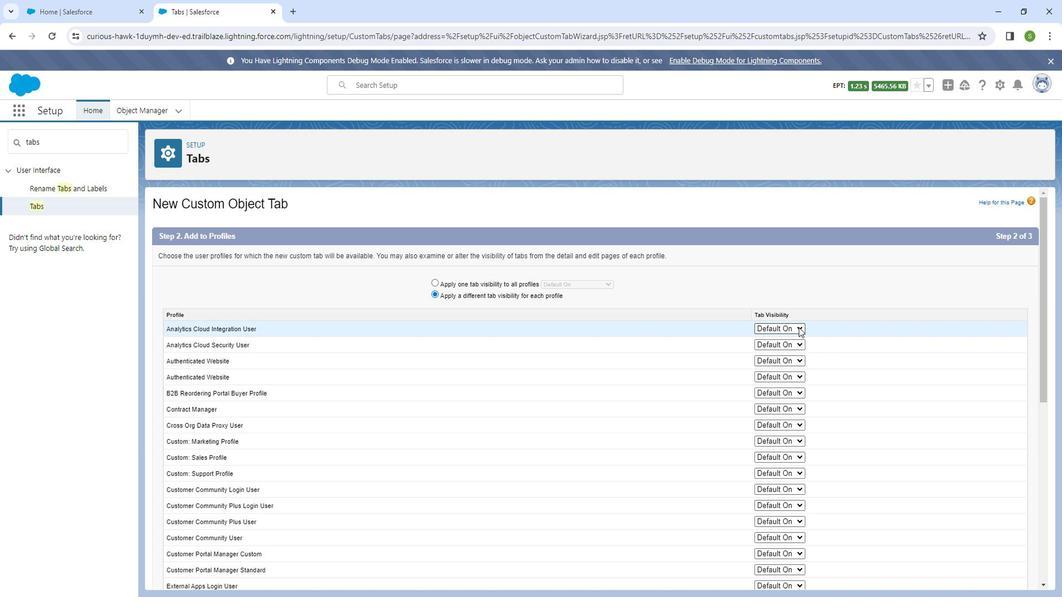 
Action: Mouse moved to (791, 348)
Screenshot: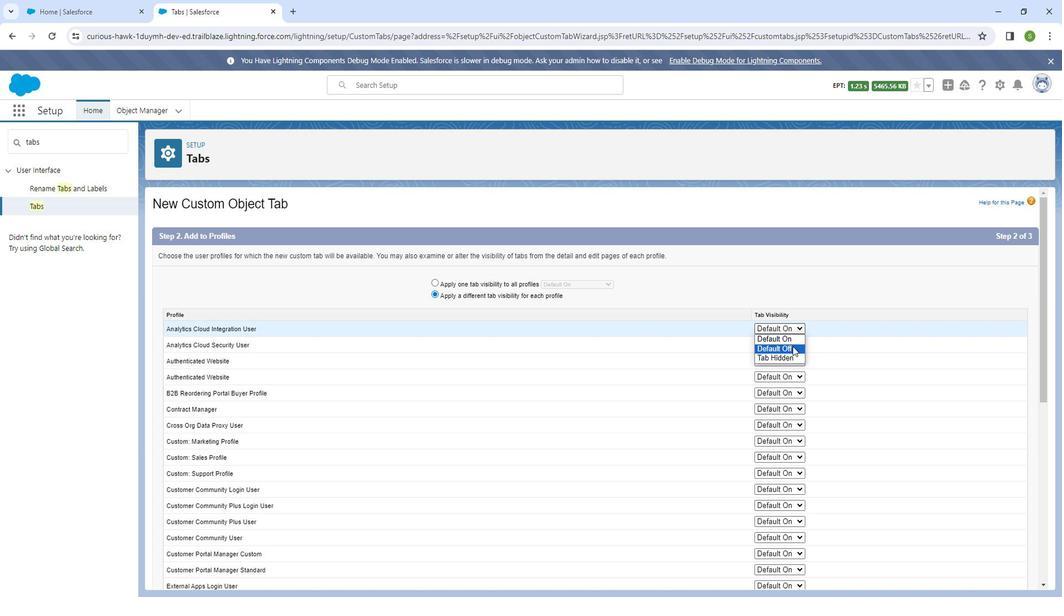 
Action: Mouse pressed left at (791, 348)
Screenshot: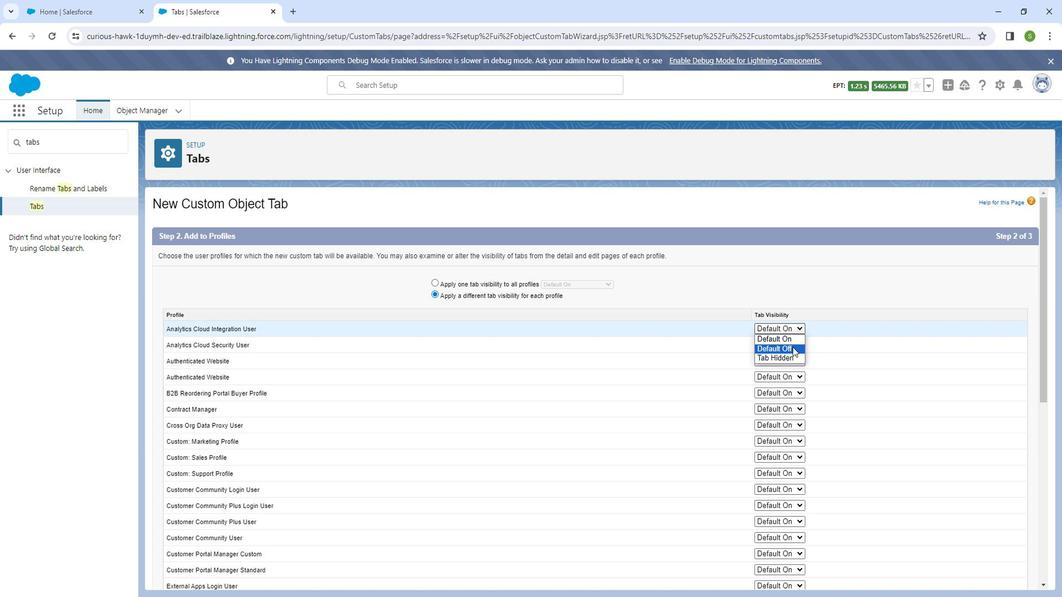 
Action: Mouse moved to (783, 409)
Screenshot: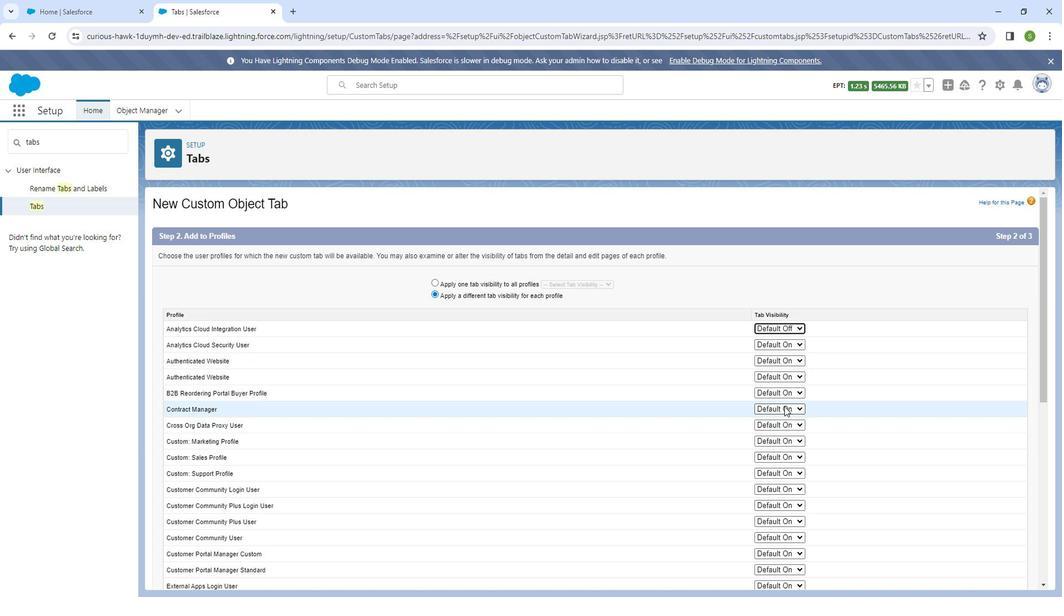 
Action: Mouse pressed left at (783, 409)
Screenshot: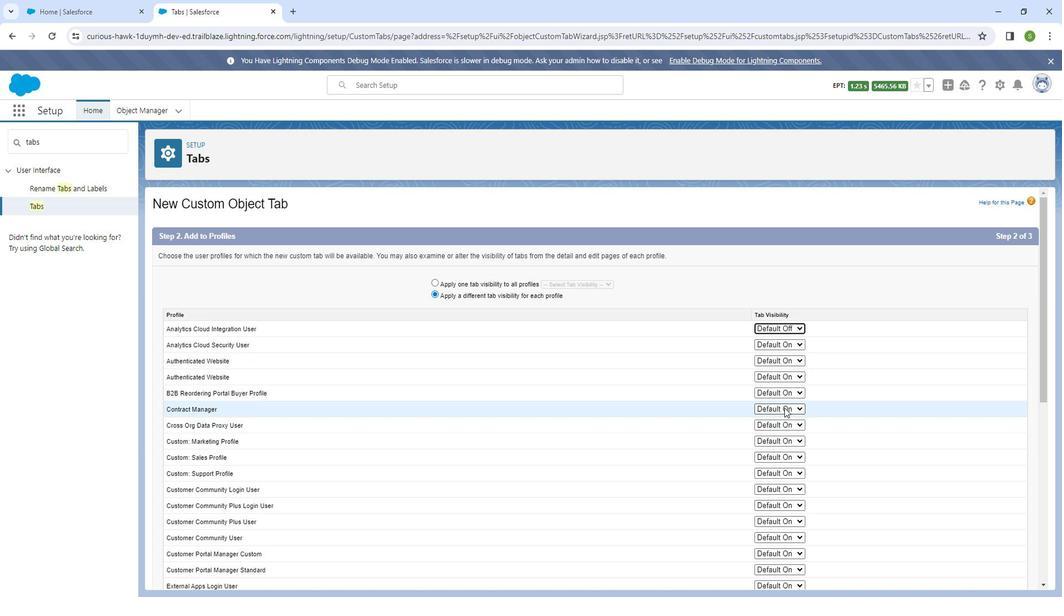 
Action: Mouse moved to (780, 431)
Screenshot: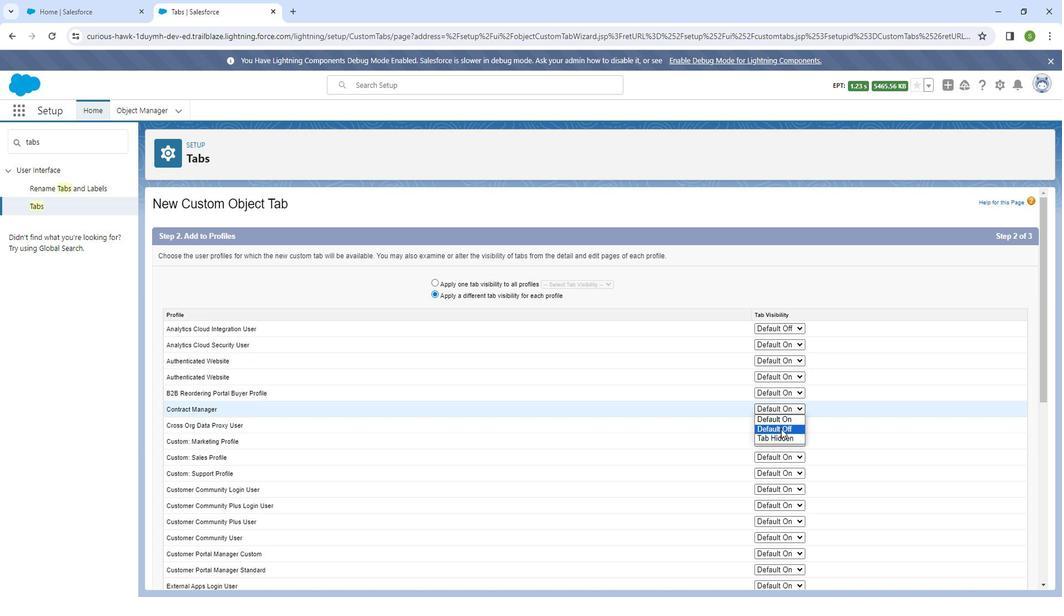 
Action: Mouse pressed left at (780, 431)
Screenshot: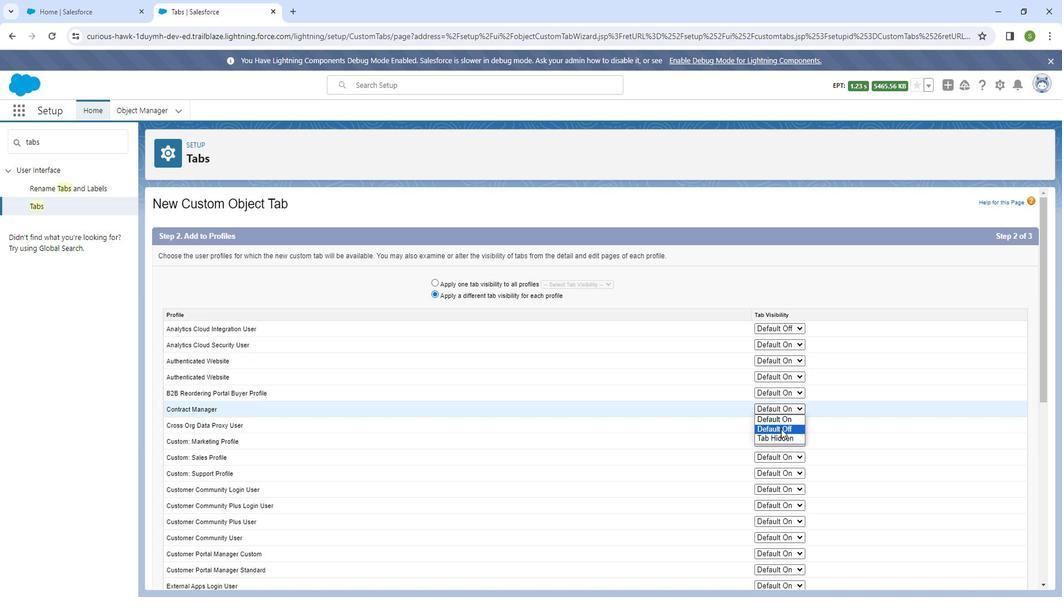 
Action: Mouse moved to (805, 405)
Screenshot: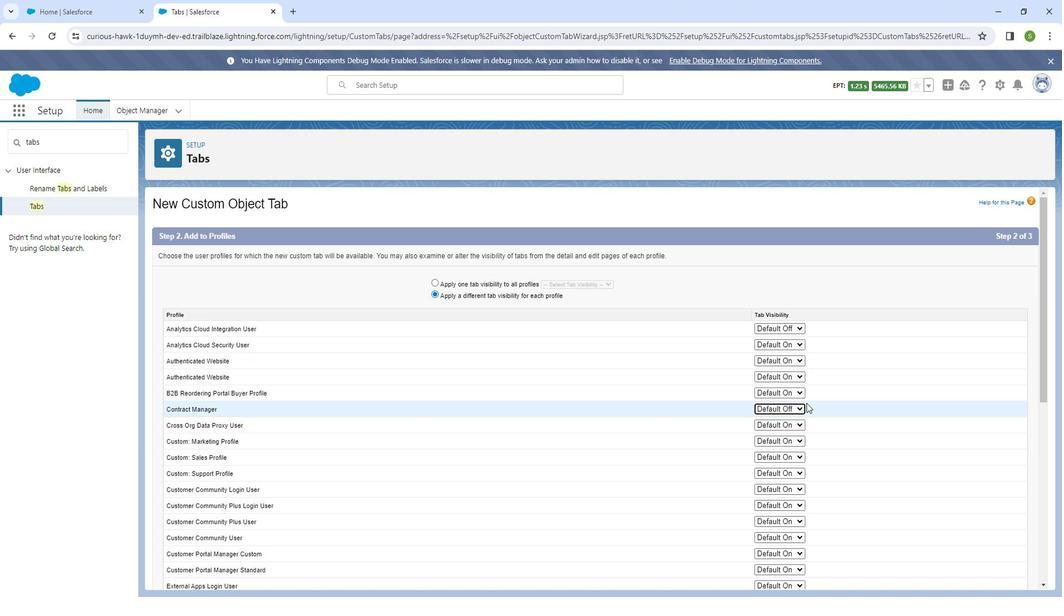 
Action: Mouse scrolled (805, 404) with delta (0, 0)
Screenshot: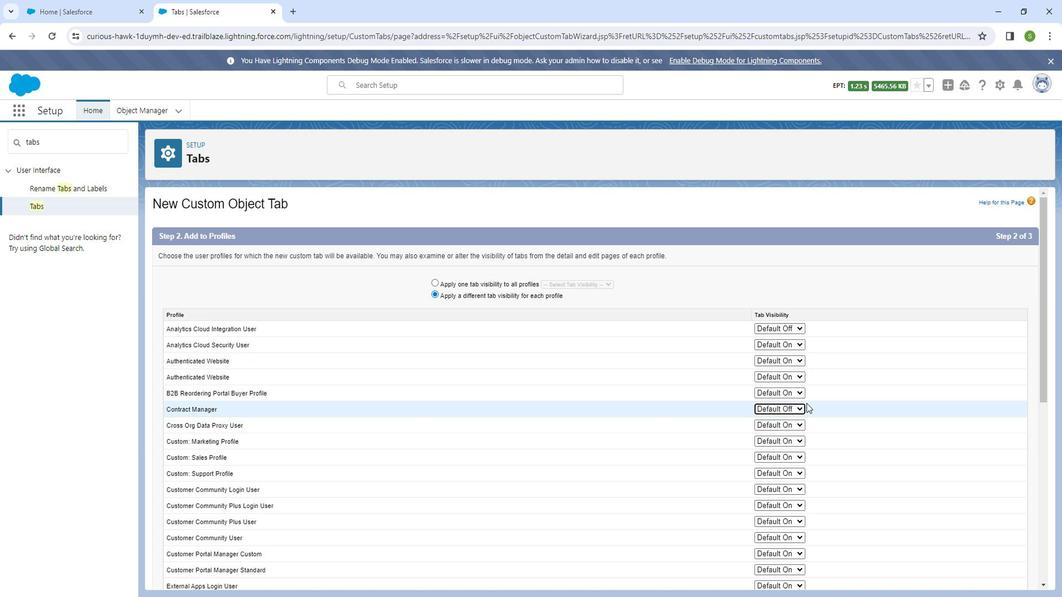 
Action: Mouse moved to (805, 405)
Screenshot: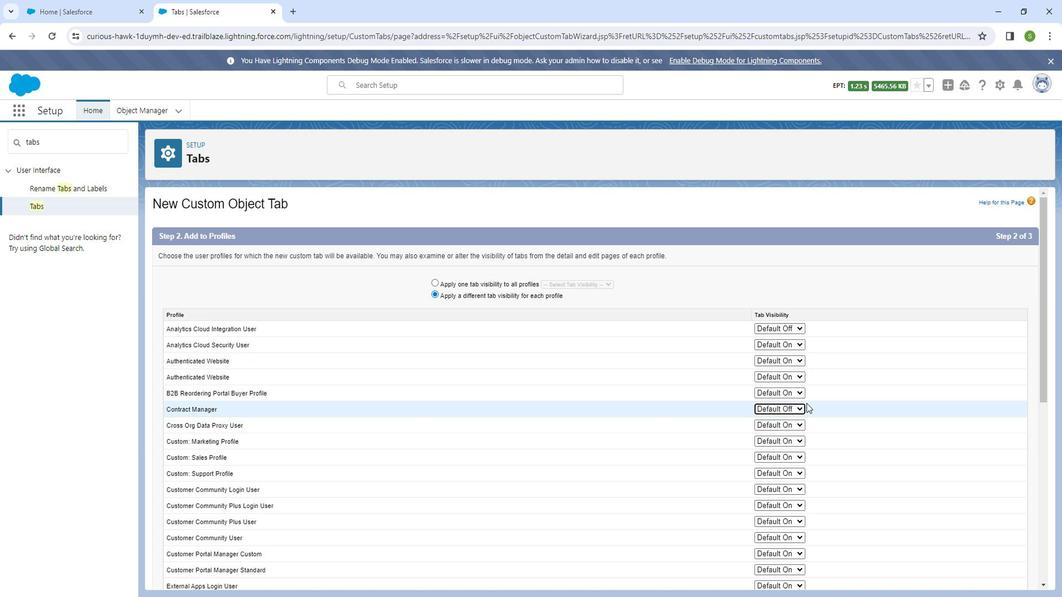 
Action: Mouse scrolled (805, 405) with delta (0, 0)
Screenshot: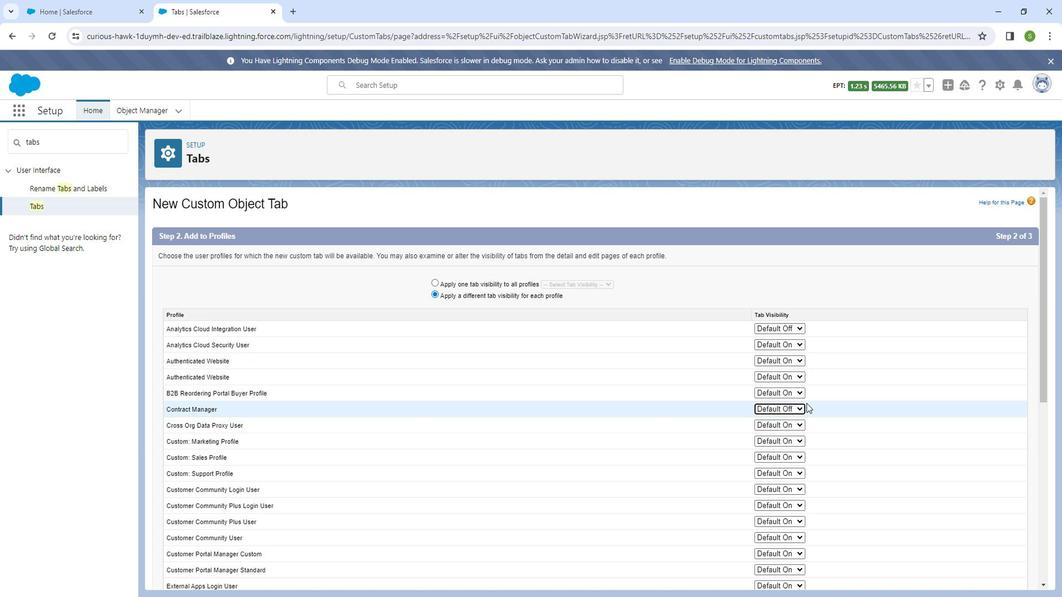 
Action: Mouse scrolled (805, 405) with delta (0, 0)
Screenshot: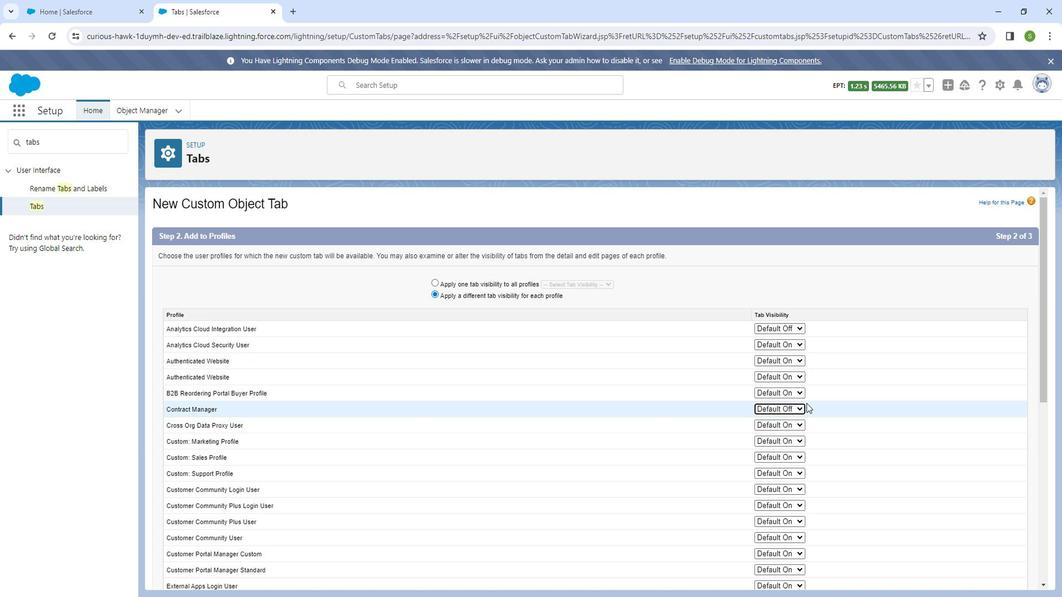 
Action: Mouse scrolled (805, 405) with delta (0, 0)
Screenshot: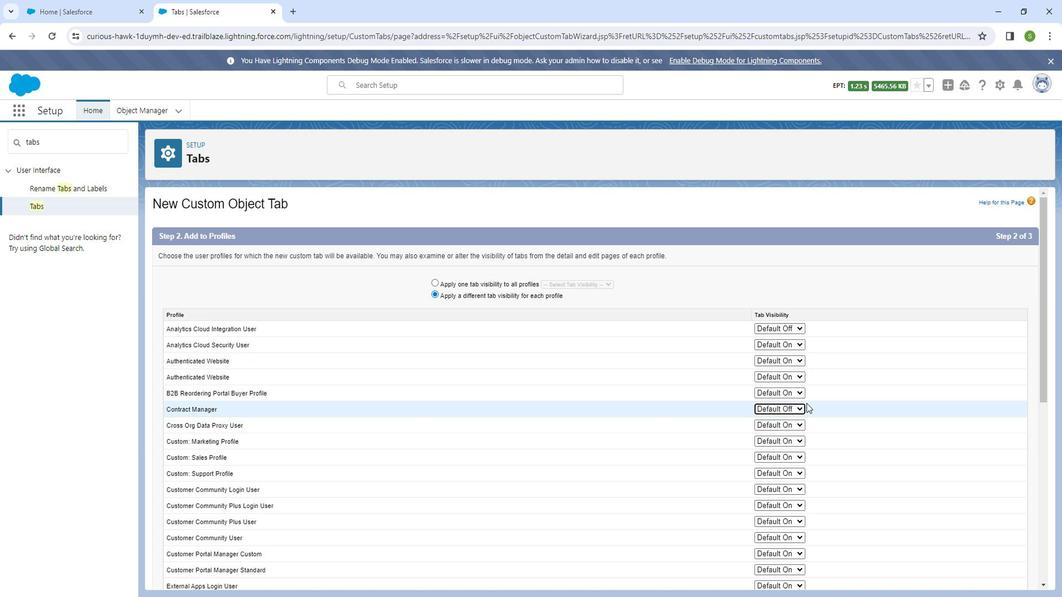 
Action: Mouse scrolled (805, 405) with delta (0, 0)
Screenshot: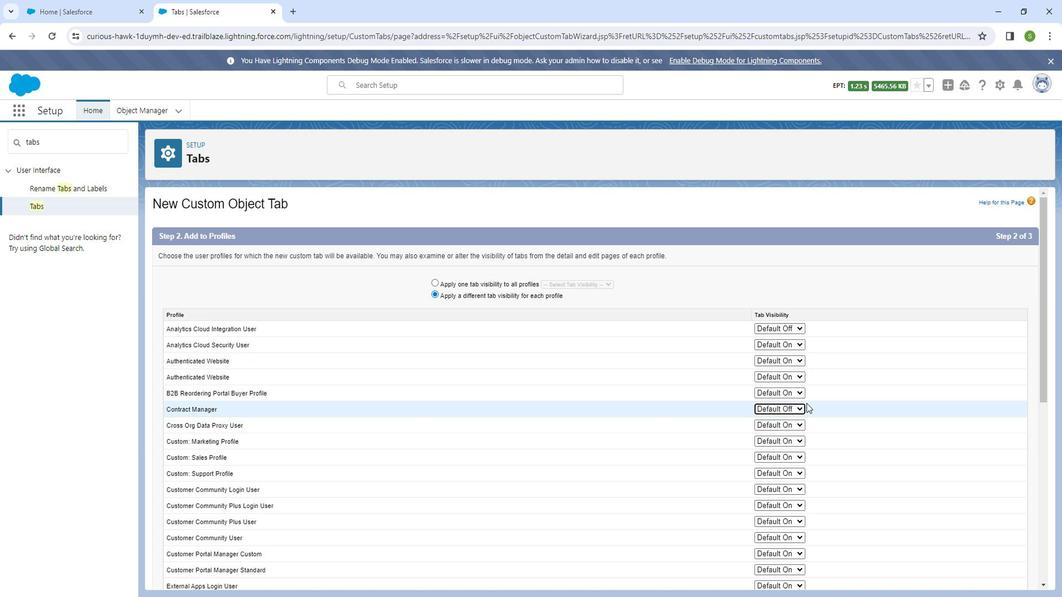 
Action: Mouse scrolled (805, 405) with delta (0, 0)
Screenshot: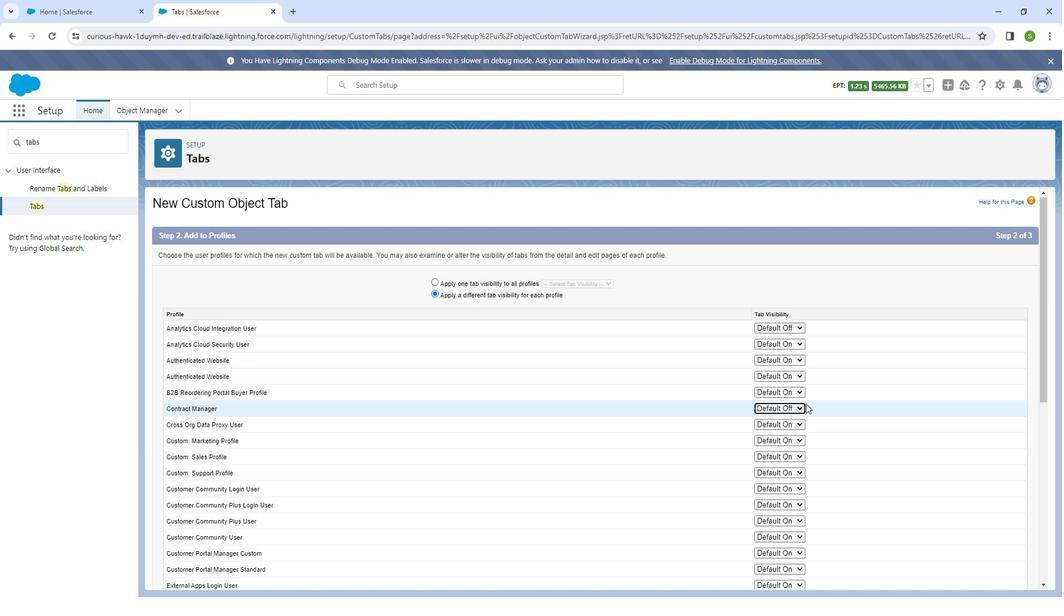 
Action: Mouse scrolled (805, 405) with delta (0, 0)
Screenshot: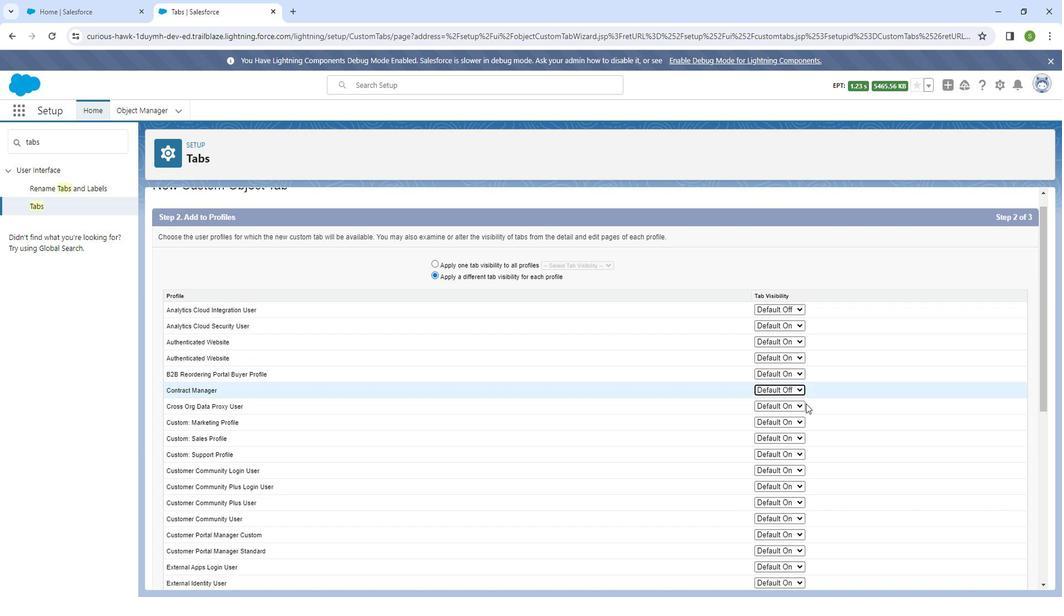 
Action: Mouse moved to (803, 407)
Screenshot: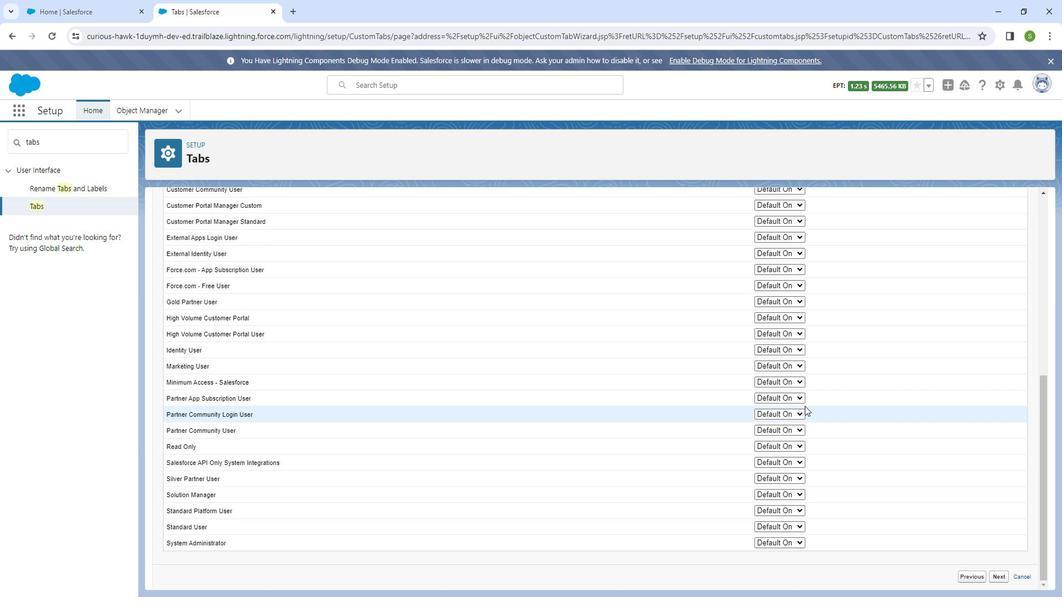 
Action: Mouse scrolled (803, 407) with delta (0, 0)
Screenshot: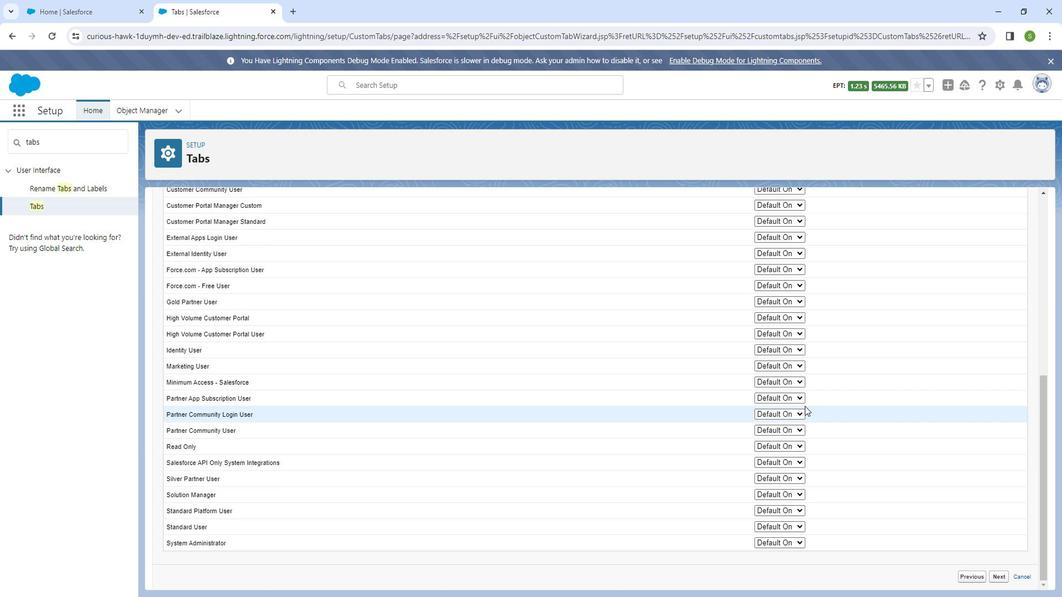 
Action: Mouse scrolled (803, 407) with delta (0, 0)
Screenshot: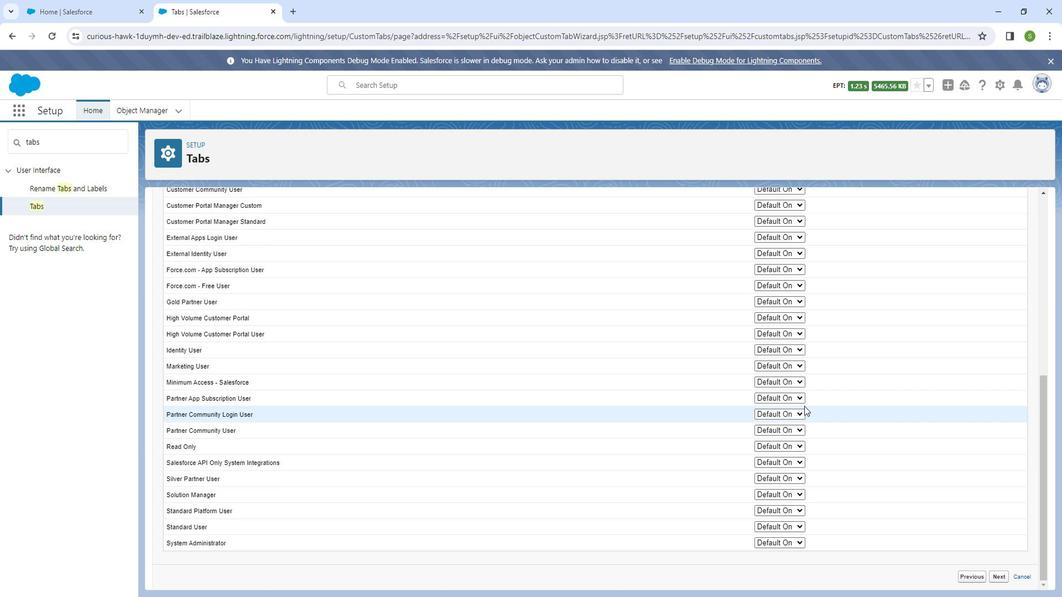 
Action: Mouse scrolled (803, 407) with delta (0, 0)
Screenshot: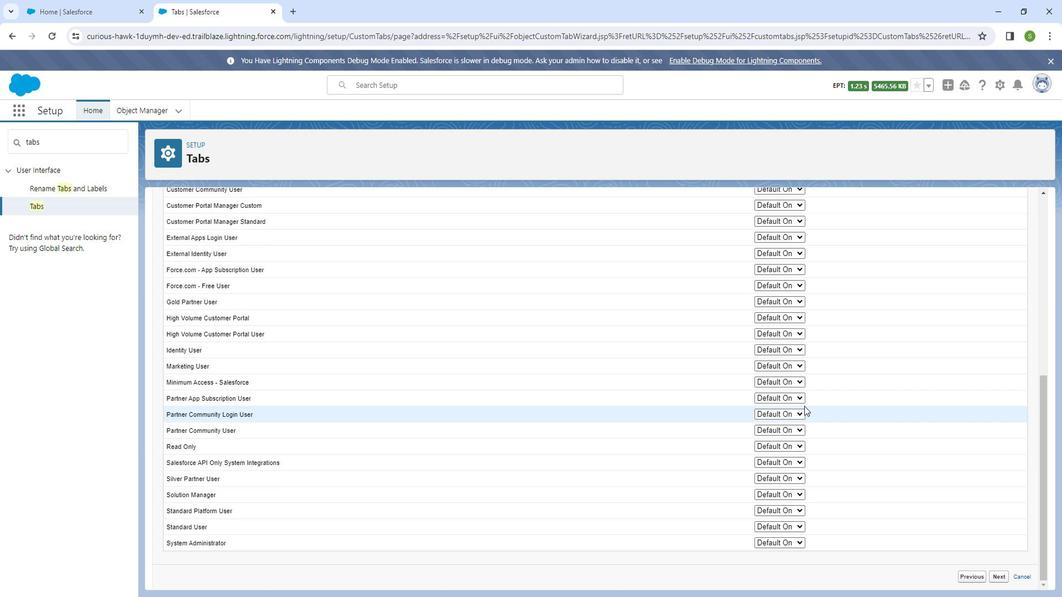 
Action: Mouse scrolled (803, 407) with delta (0, 0)
Screenshot: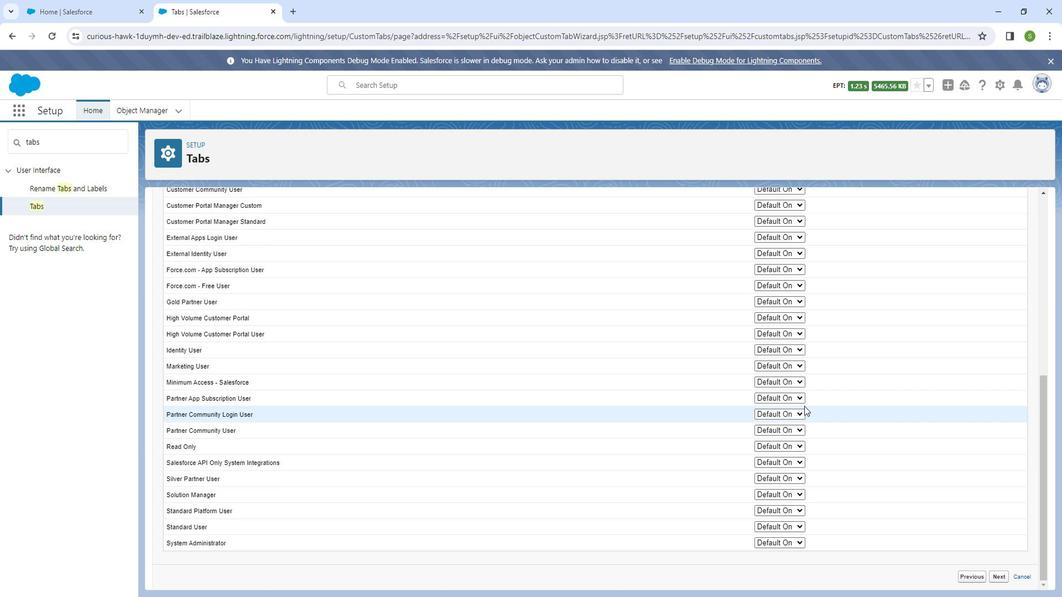 
Action: Mouse scrolled (803, 407) with delta (0, 0)
Screenshot: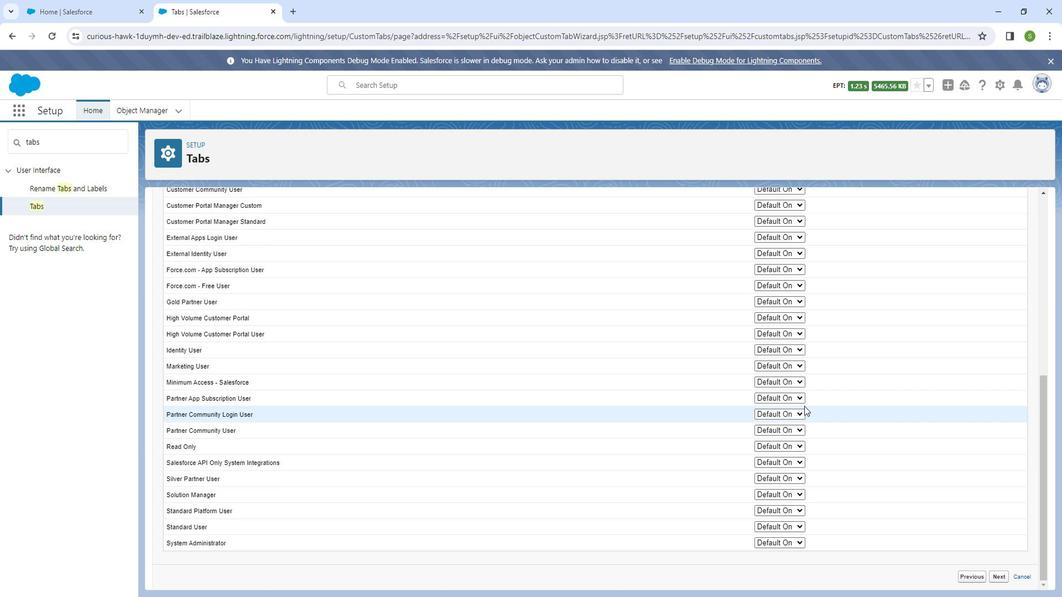 
Action: Mouse moved to (993, 579)
Screenshot: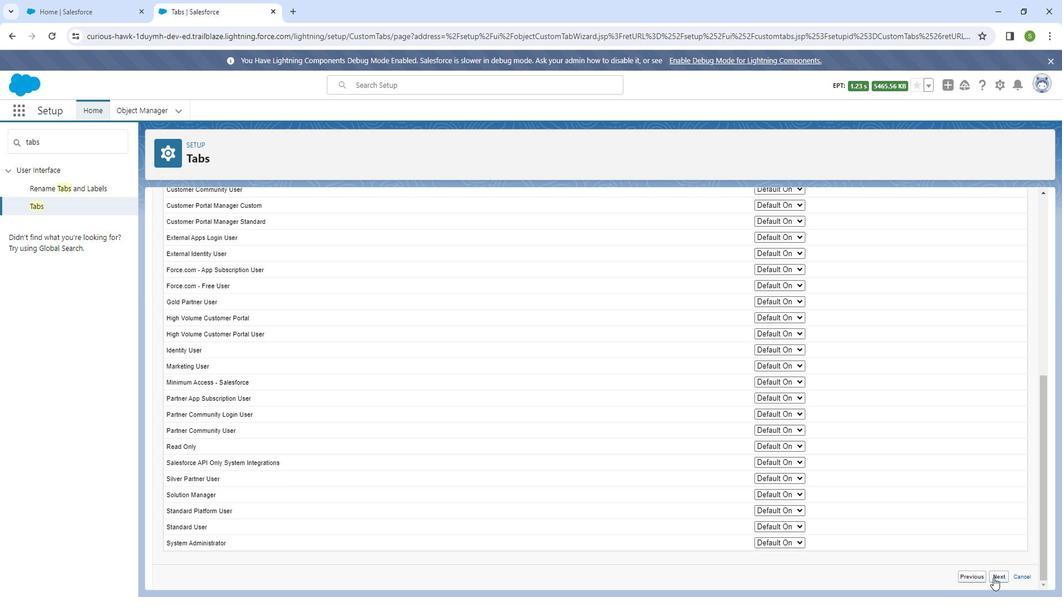 
Action: Mouse pressed left at (993, 579)
Screenshot: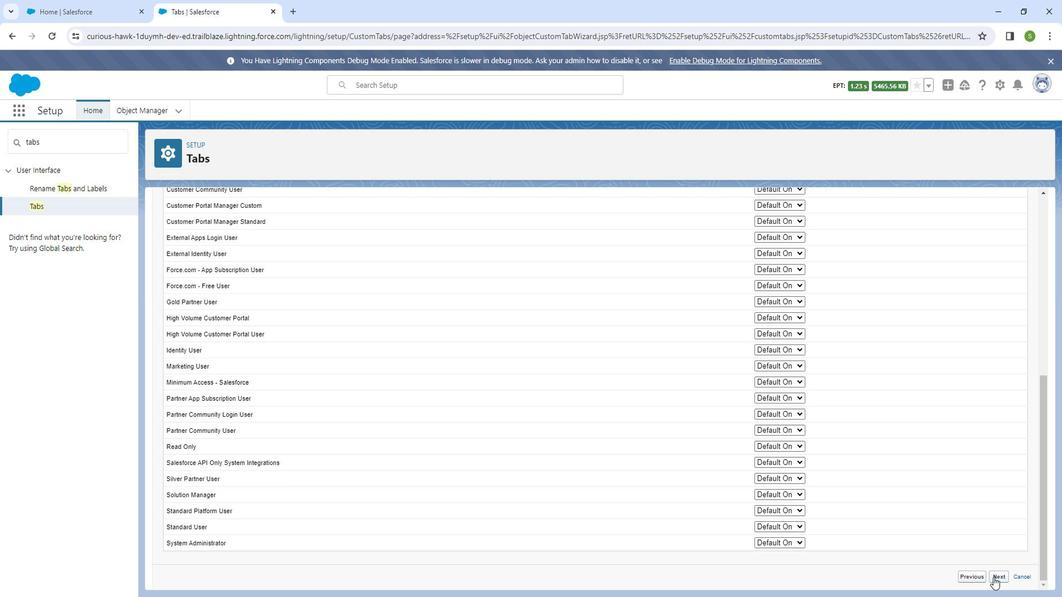 
Action: Mouse moved to (936, 267)
Screenshot: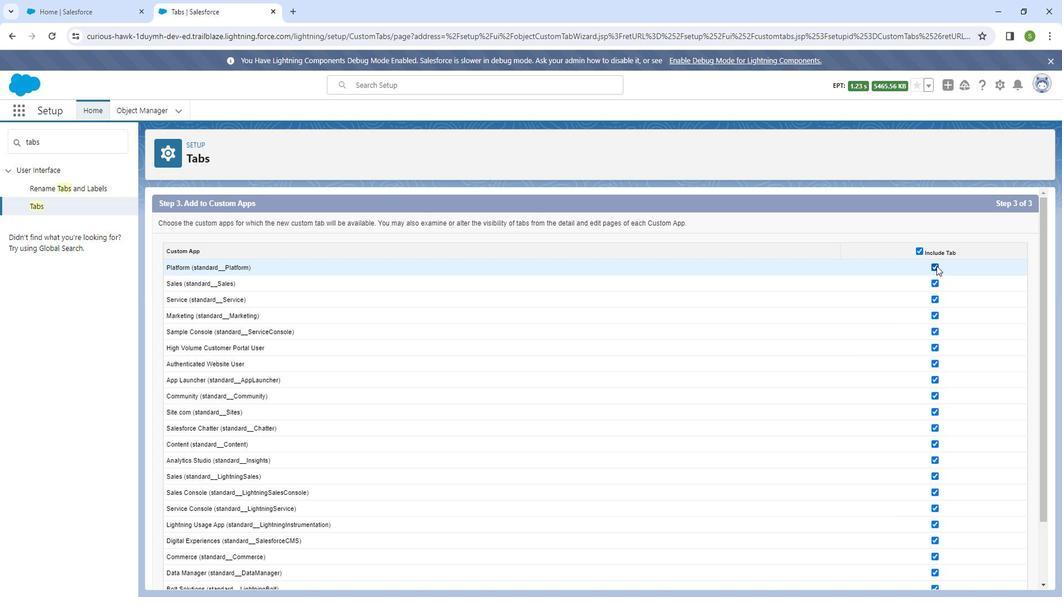 
Action: Mouse pressed left at (936, 267)
Screenshot: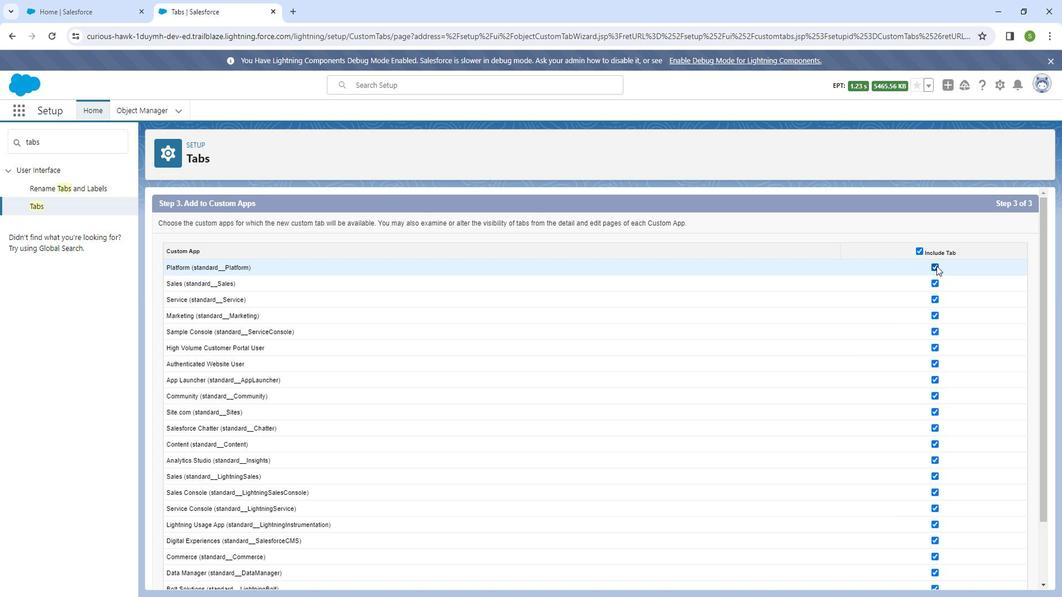 
Action: Mouse moved to (936, 347)
Screenshot: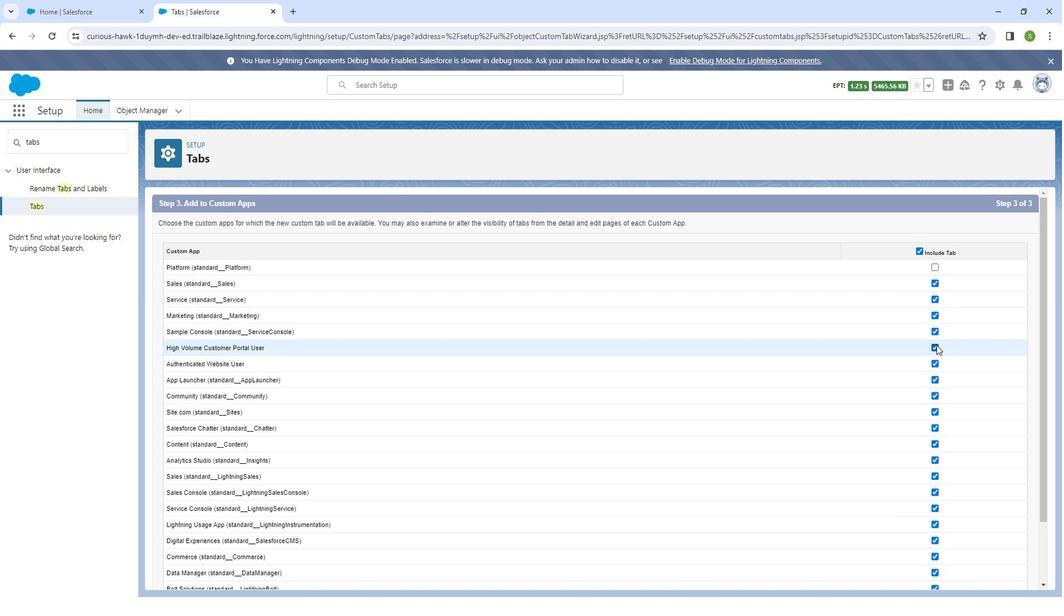 
Action: Mouse pressed left at (936, 347)
Screenshot: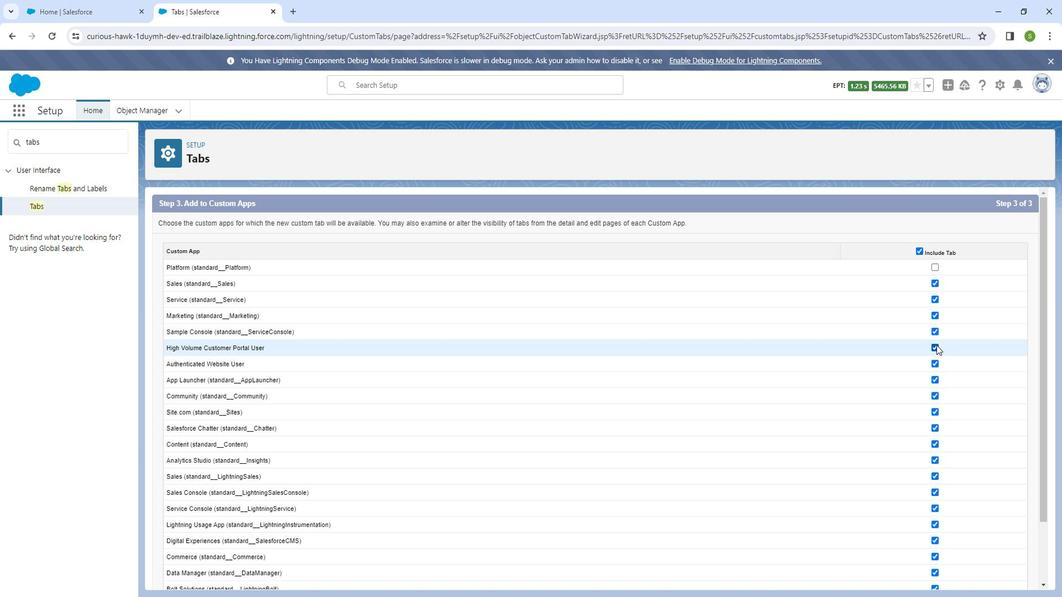 
Action: Mouse moved to (933, 392)
Screenshot: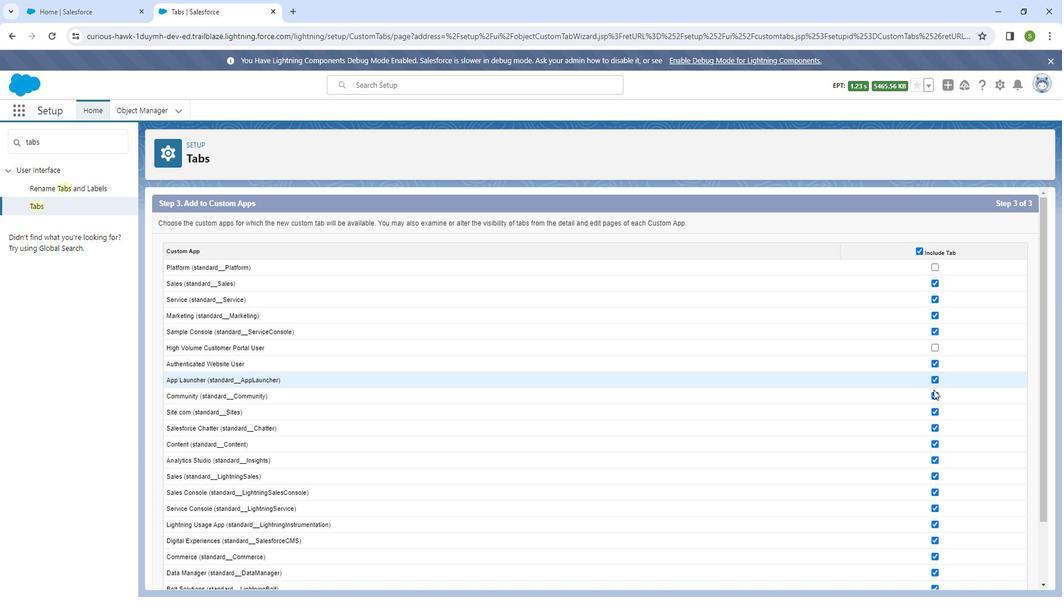
Action: Mouse scrolled (933, 392) with delta (0, 0)
Screenshot: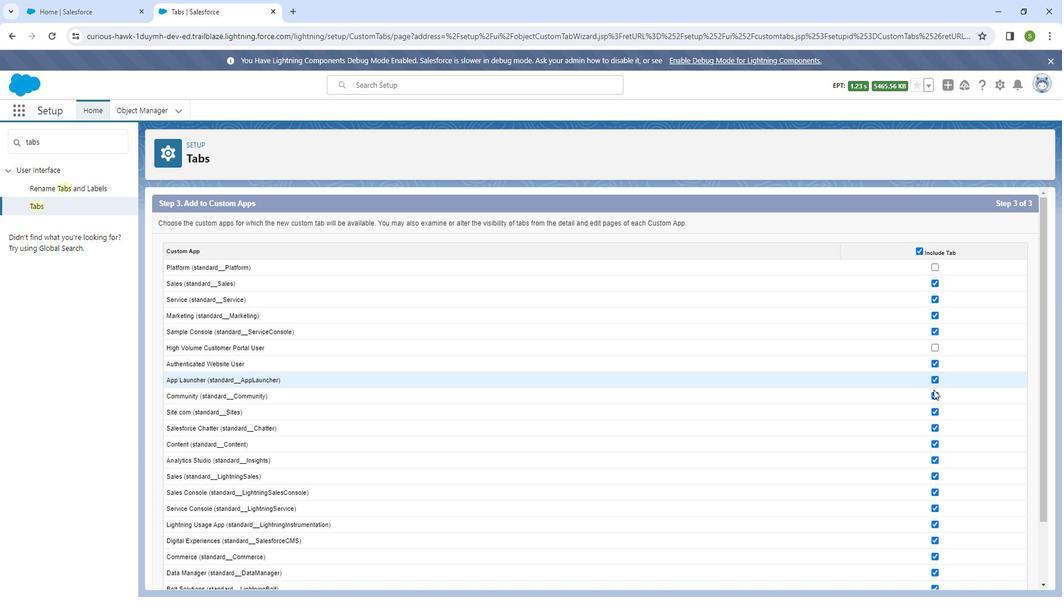 
Action: Mouse moved to (934, 394)
Screenshot: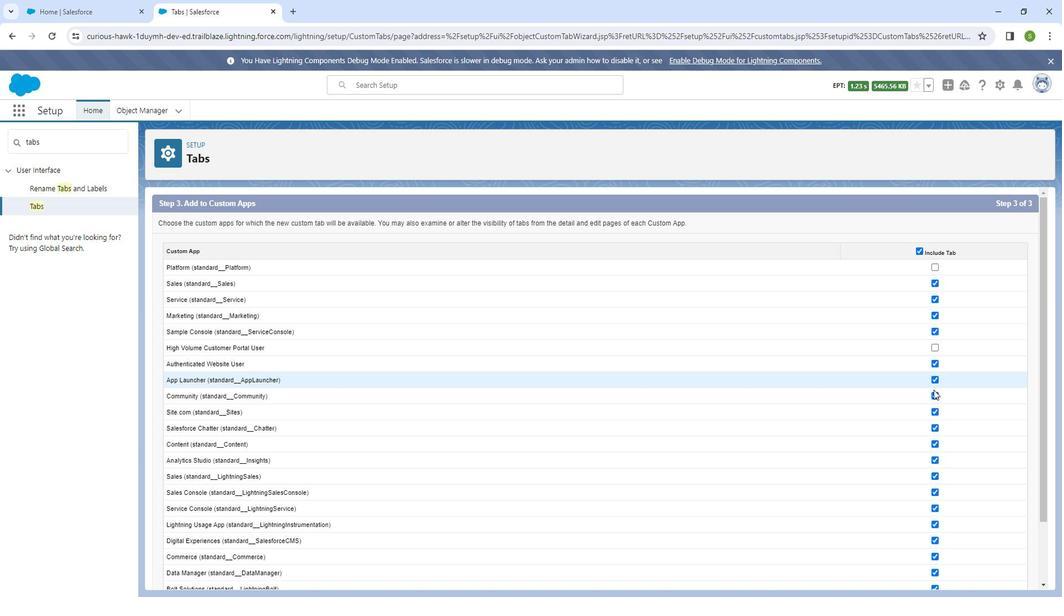 
Action: Mouse scrolled (934, 393) with delta (0, 0)
Screenshot: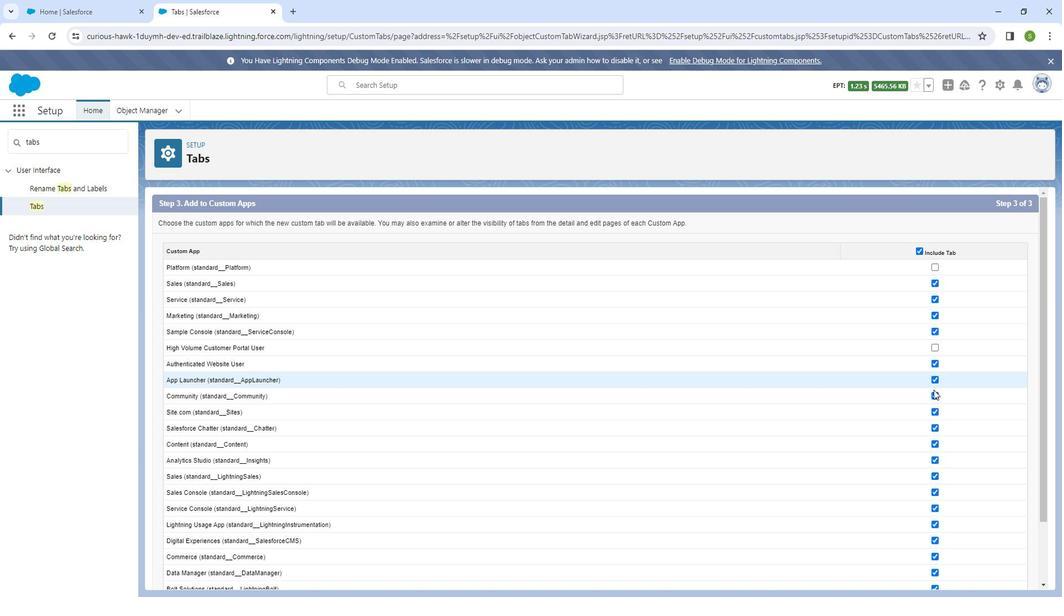 
Action: Mouse scrolled (934, 393) with delta (0, 0)
Screenshot: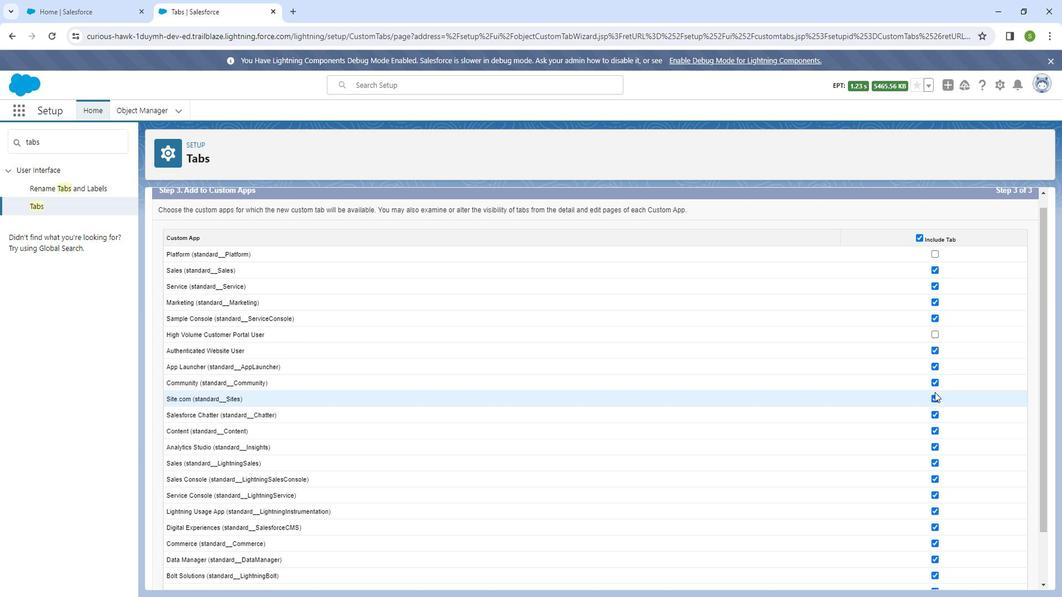 
Action: Mouse scrolled (934, 393) with delta (0, 0)
Screenshot: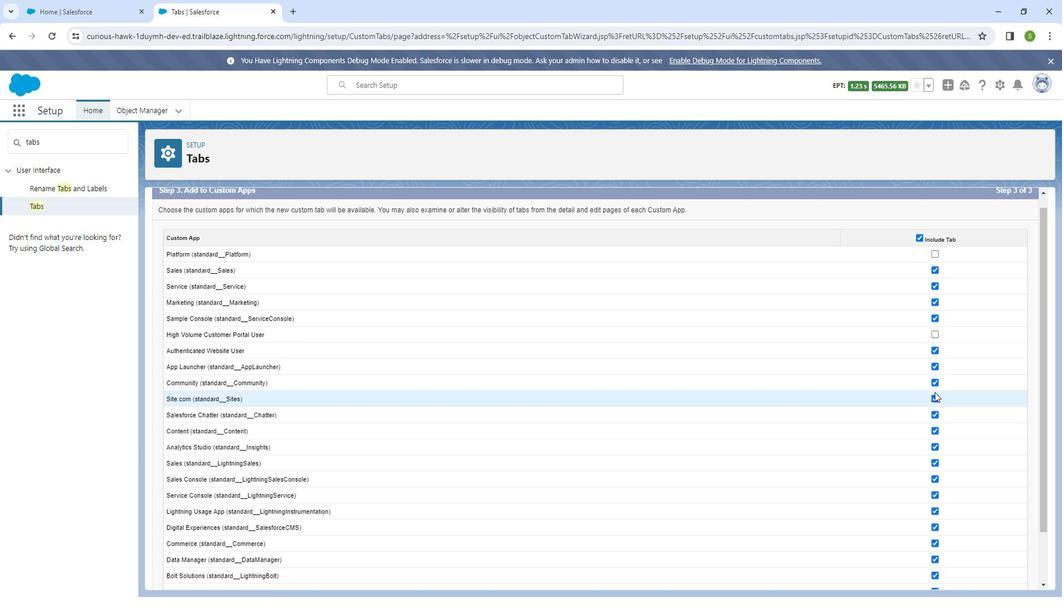 
Action: Mouse scrolled (934, 393) with delta (0, 0)
Screenshot: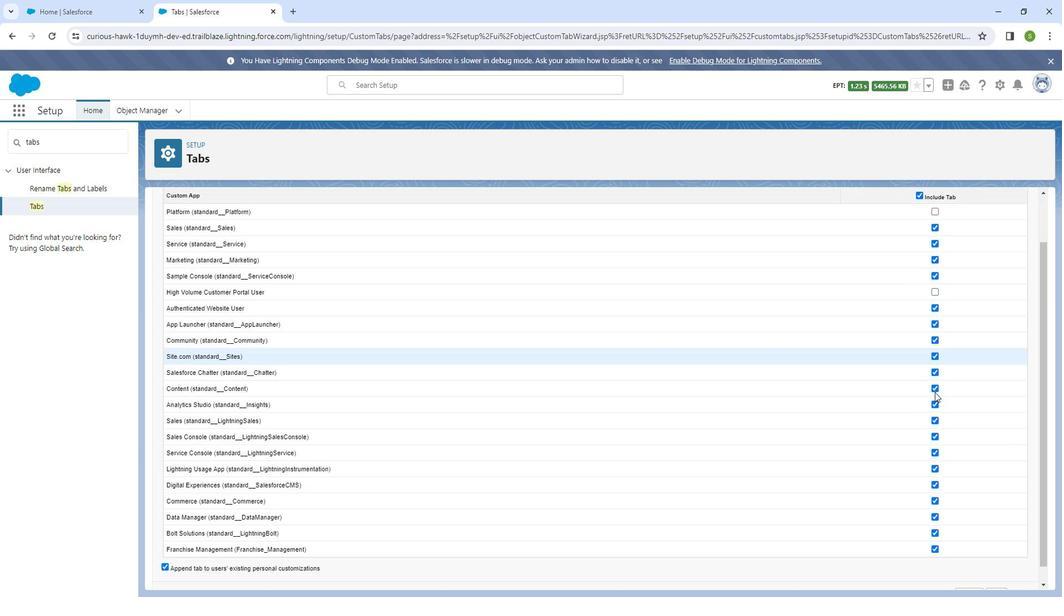 
Action: Mouse scrolled (934, 393) with delta (0, 0)
Screenshot: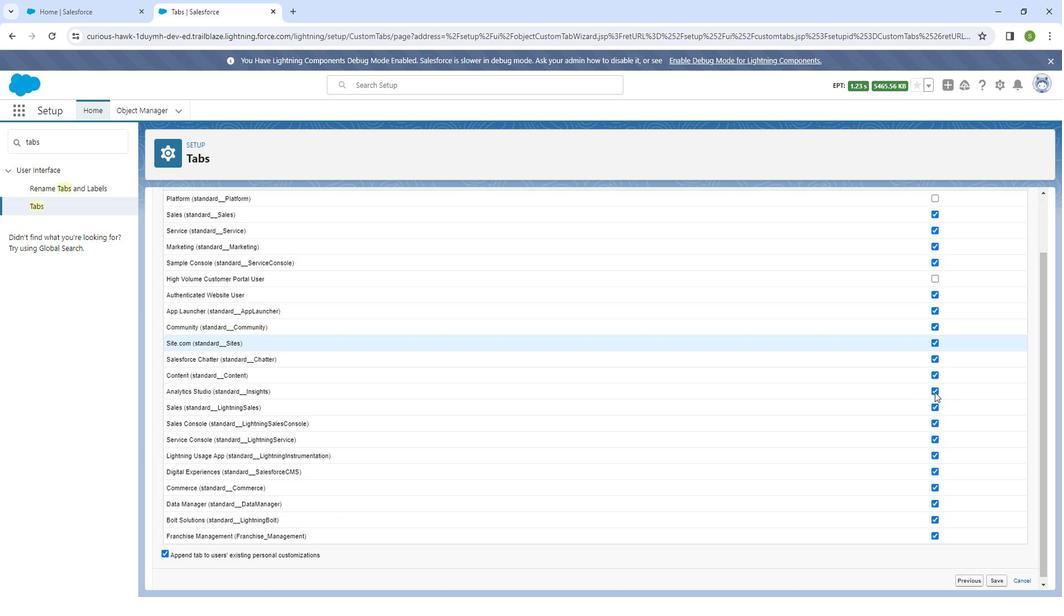 
Action: Mouse moved to (994, 576)
Screenshot: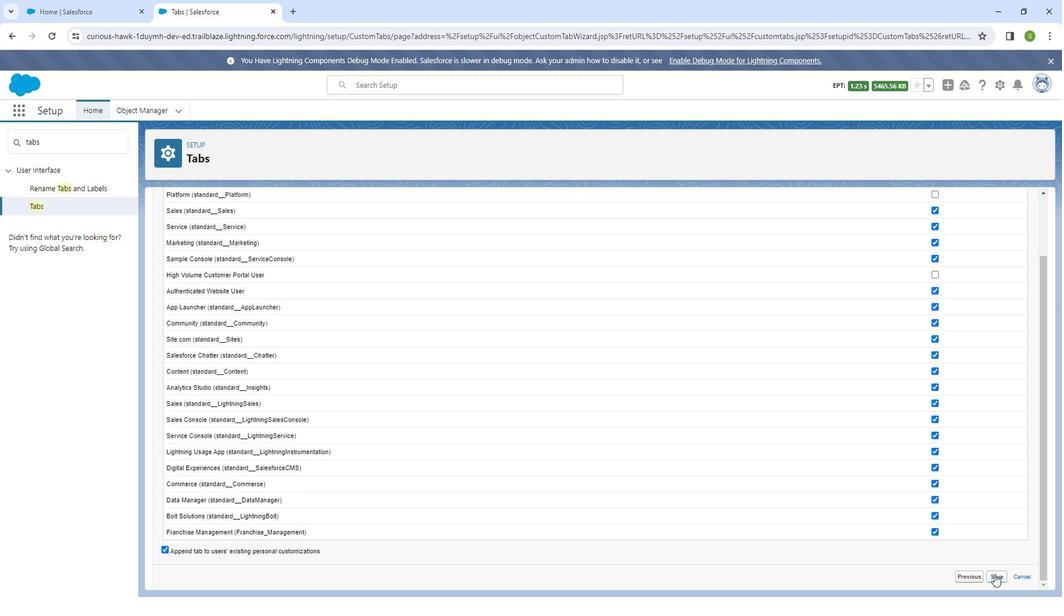 
Action: Mouse pressed left at (994, 576)
Screenshot: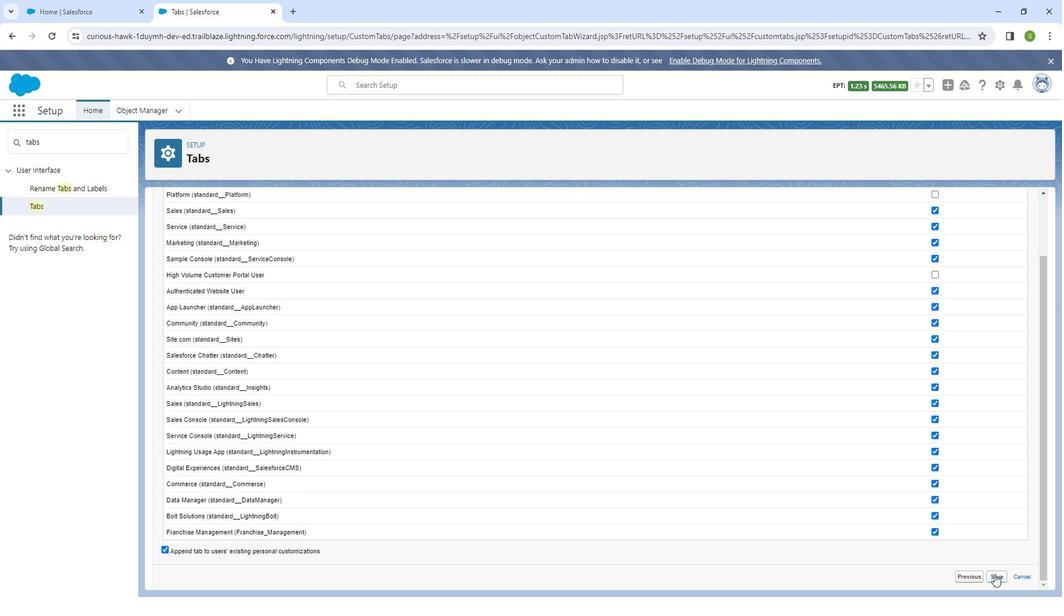 
Action: Mouse moved to (531, 345)
Screenshot: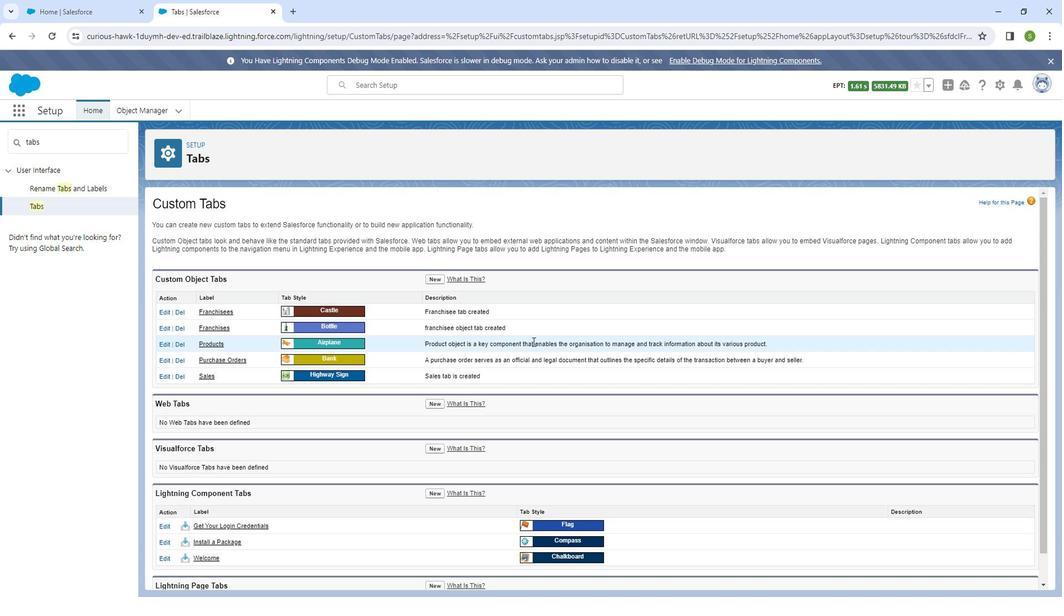 
Action: Mouse scrolled (531, 344) with delta (0, 0)
Screenshot: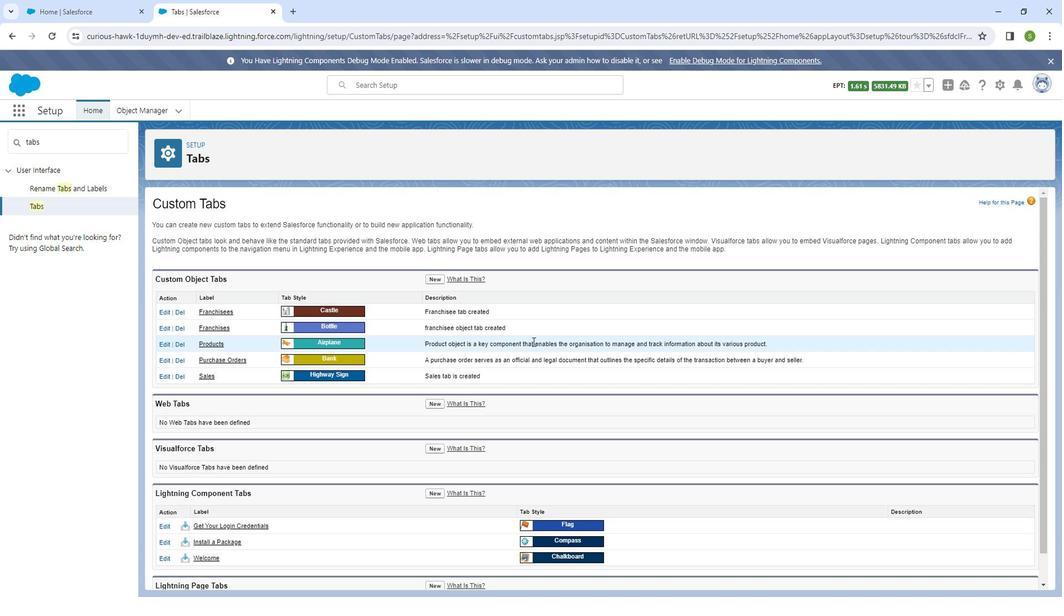 
Action: Mouse moved to (531, 347)
Screenshot: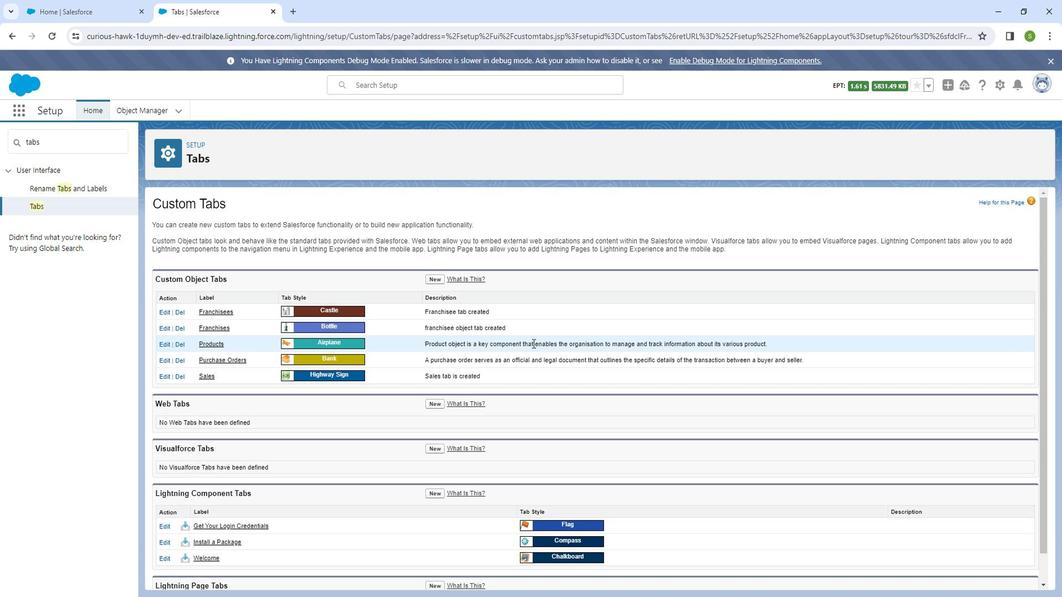 
Action: Mouse scrolled (531, 346) with delta (0, 0)
Screenshot: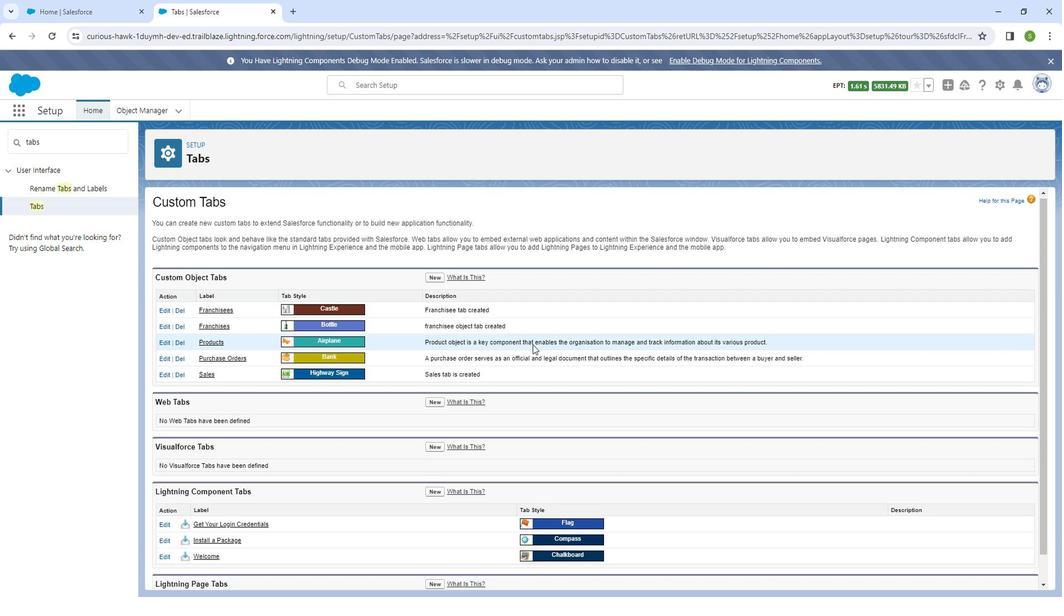 
Action: Mouse moved to (531, 349)
Screenshot: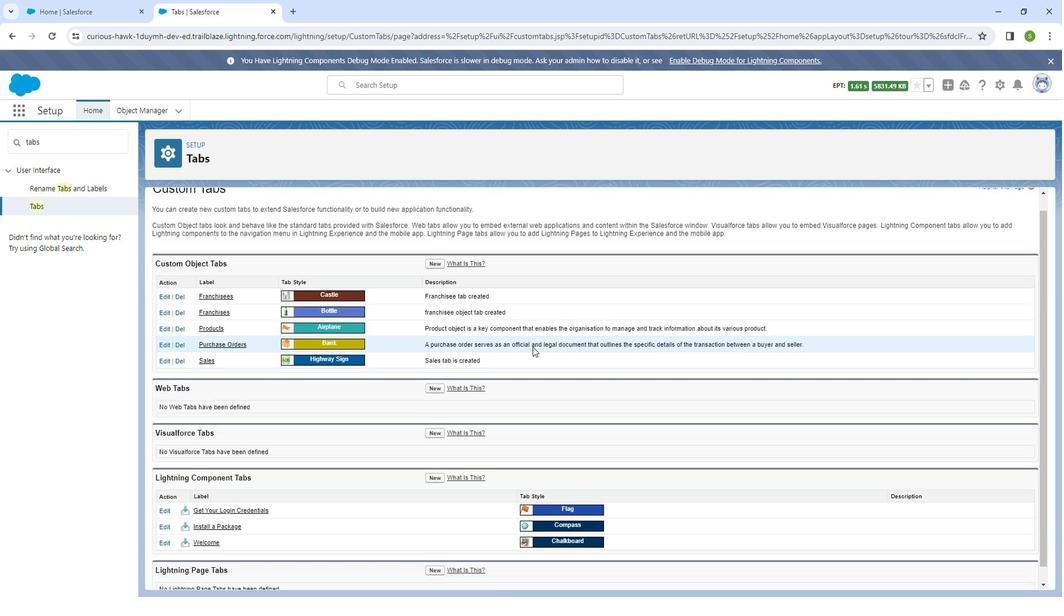 
Action: Mouse scrolled (531, 349) with delta (0, 0)
Screenshot: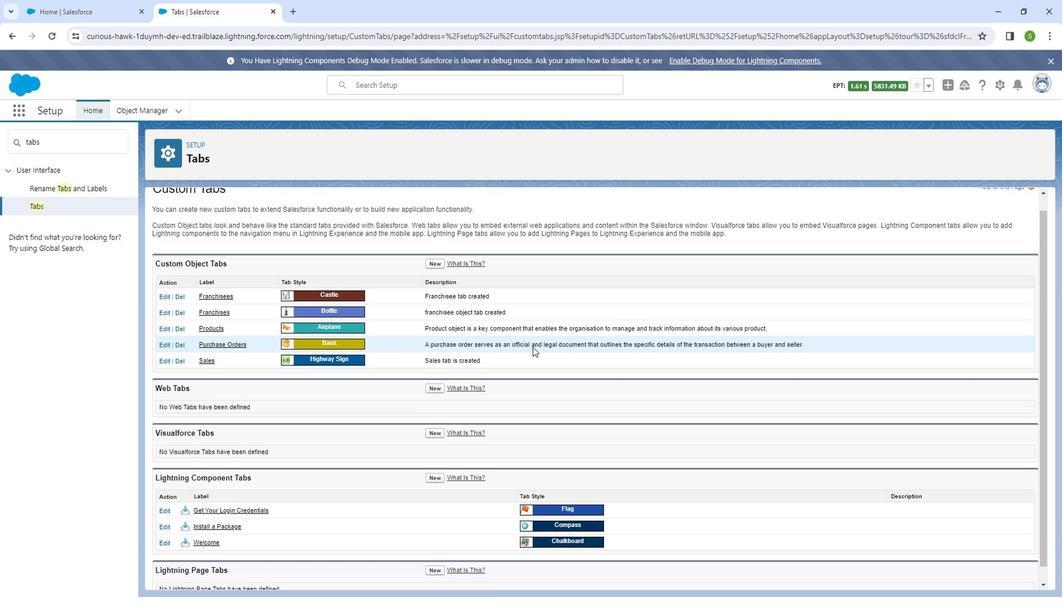
Action: Mouse moved to (531, 350)
Screenshot: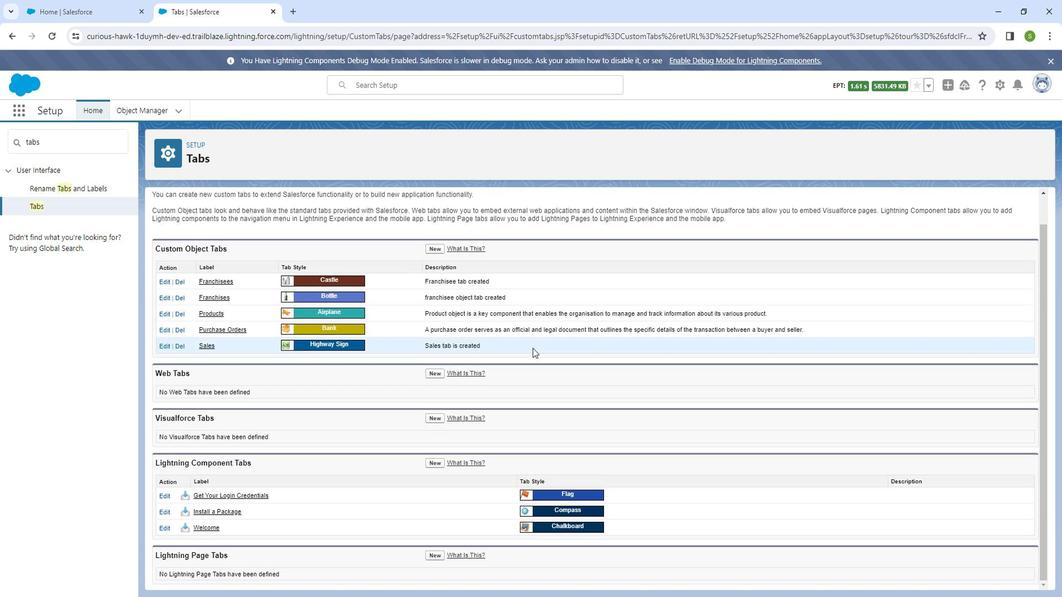 
Action: Mouse scrolled (531, 349) with delta (0, 0)
Screenshot: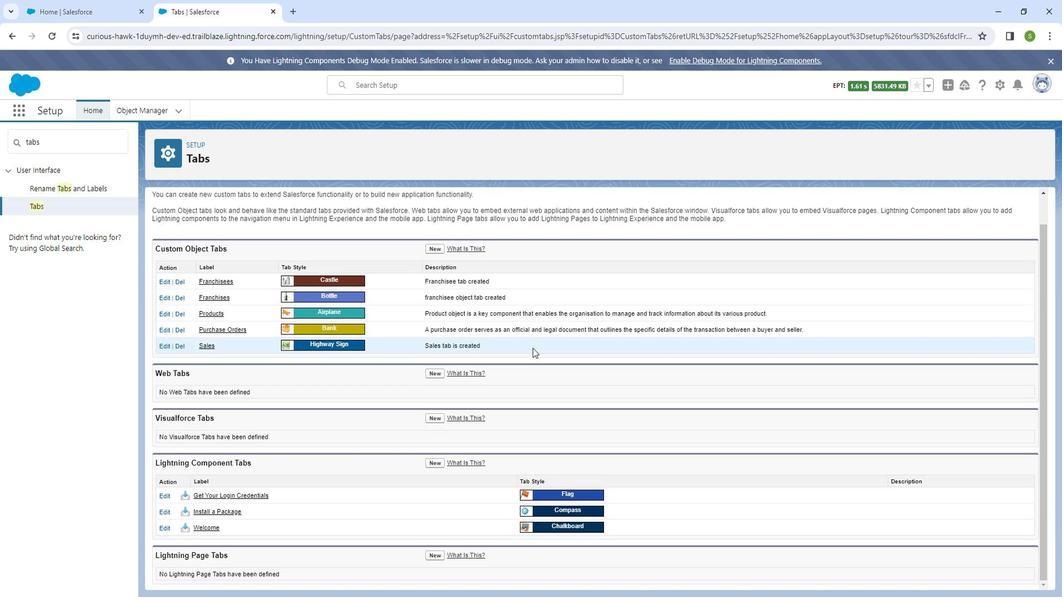 
Action: Mouse scrolled (531, 349) with delta (0, 0)
Screenshot: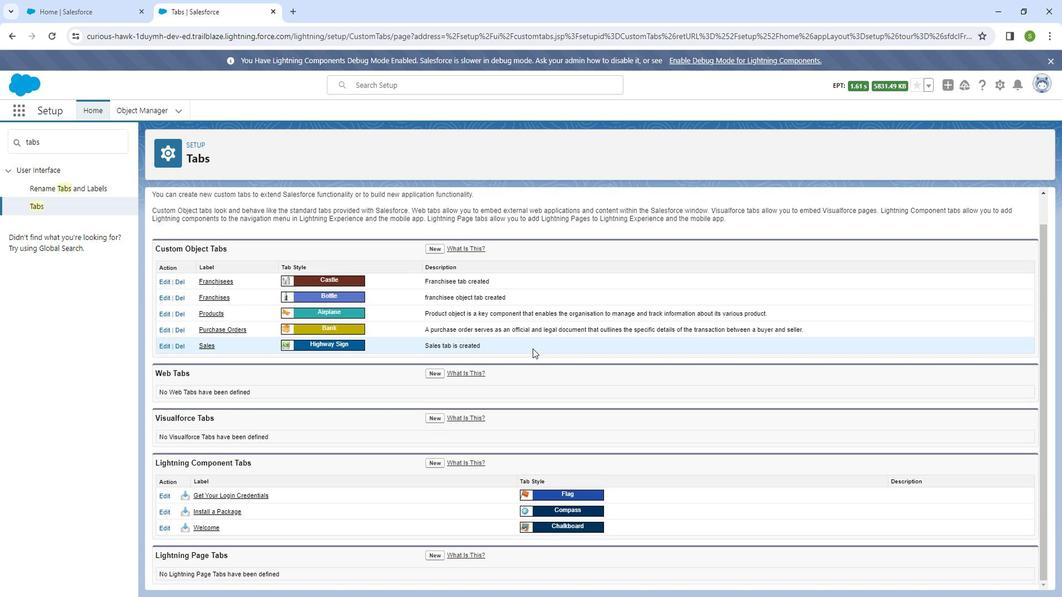 
Action: Mouse moved to (531, 351)
Screenshot: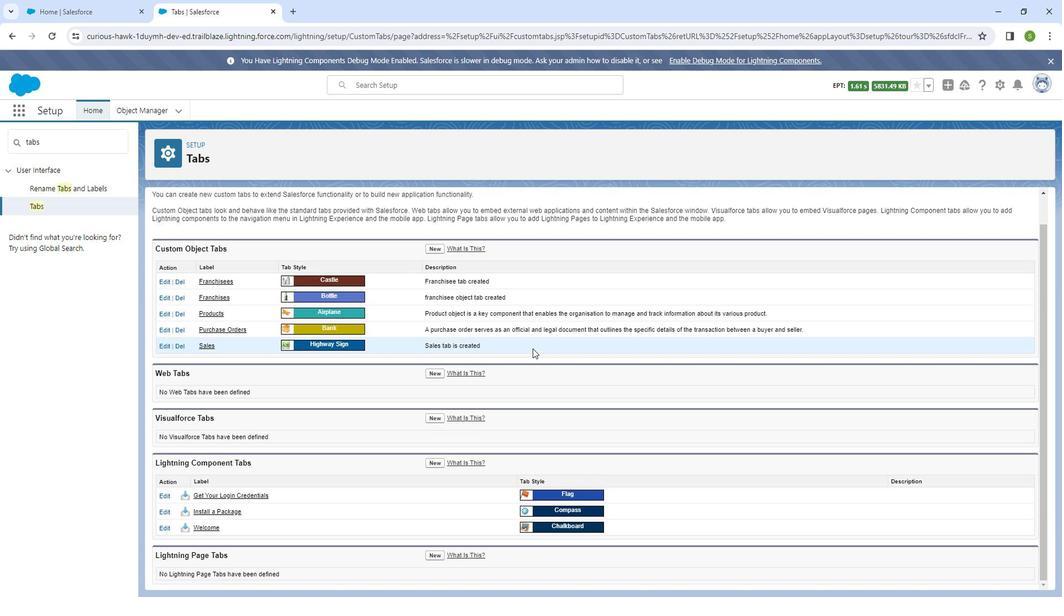 
Action: Mouse scrolled (531, 351) with delta (0, 0)
Screenshot: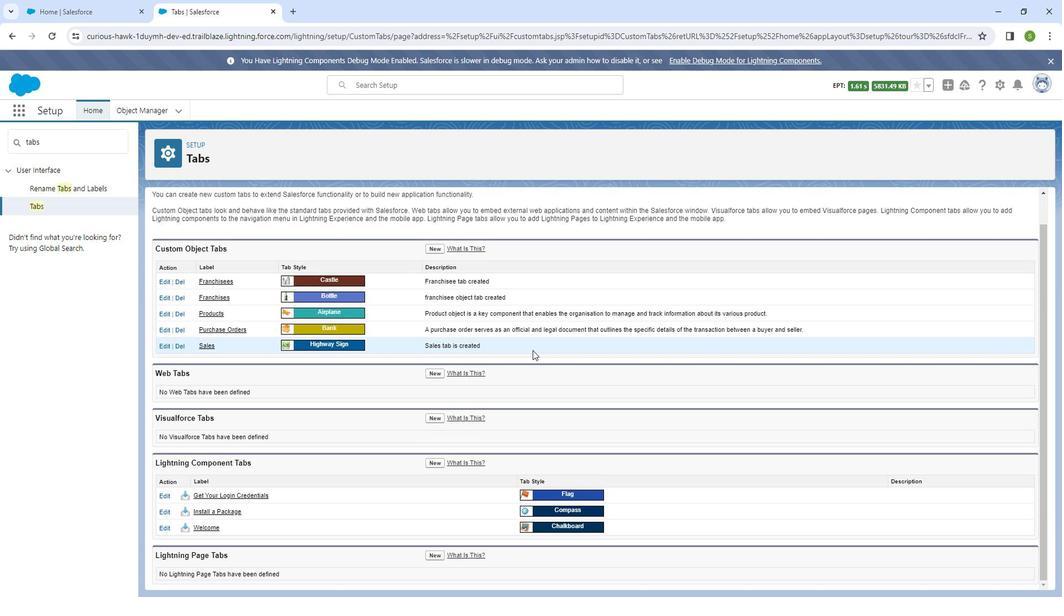 
Action: Mouse moved to (913, 521)
Screenshot: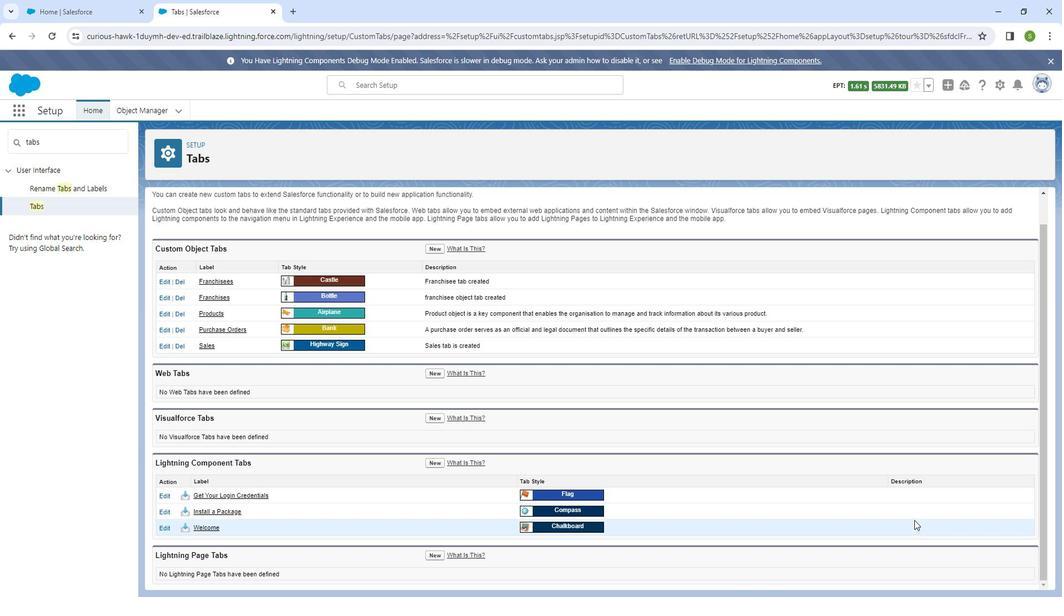 
Action: Mouse scrolled (913, 522) with delta (0, 0)
Screenshot: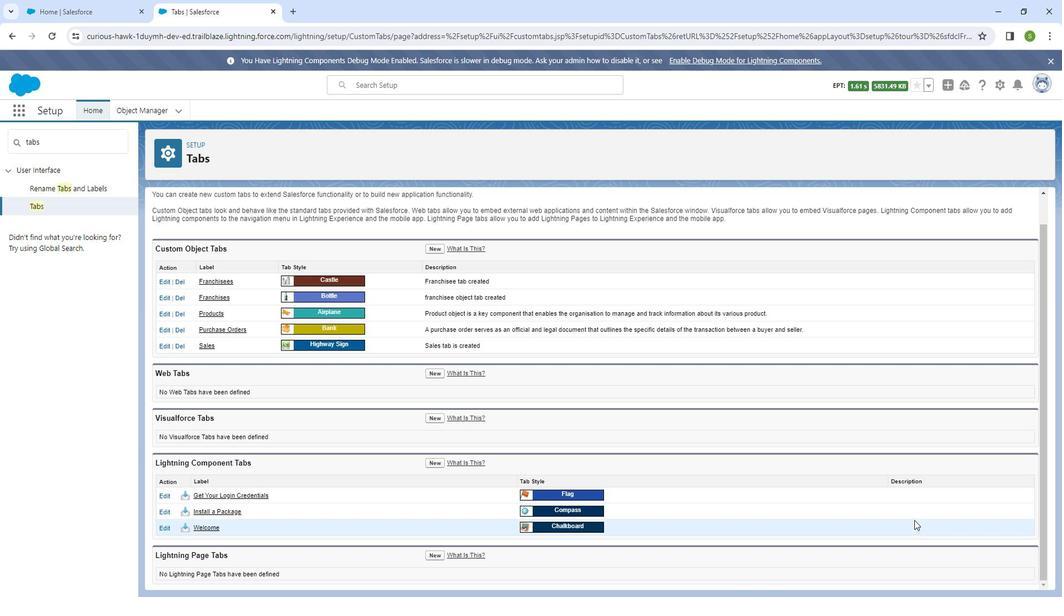 
Action: Mouse moved to (913, 520)
Screenshot: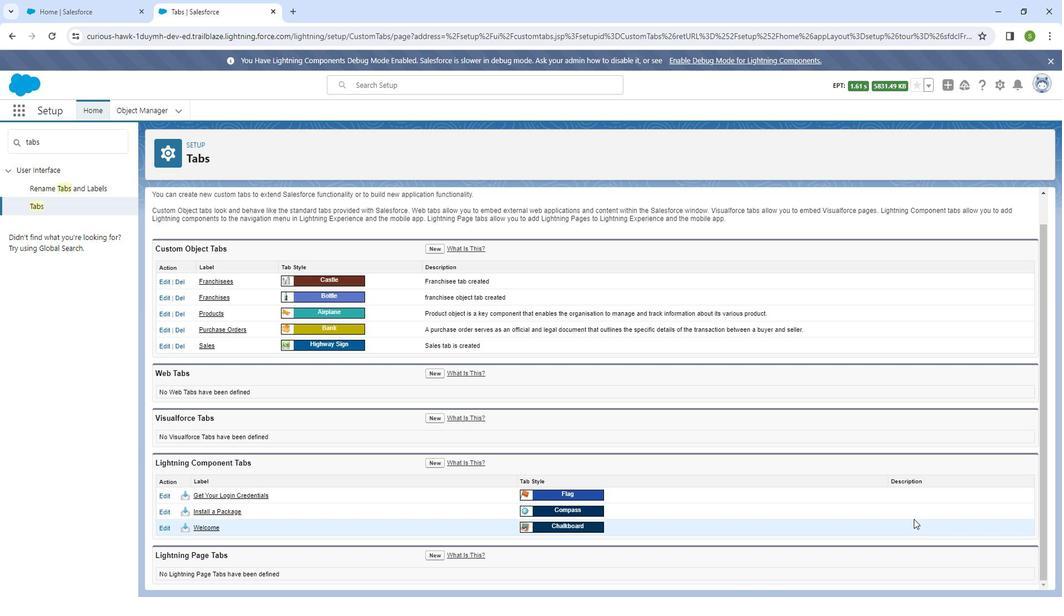 
Action: Mouse scrolled (913, 520) with delta (0, 0)
Screenshot: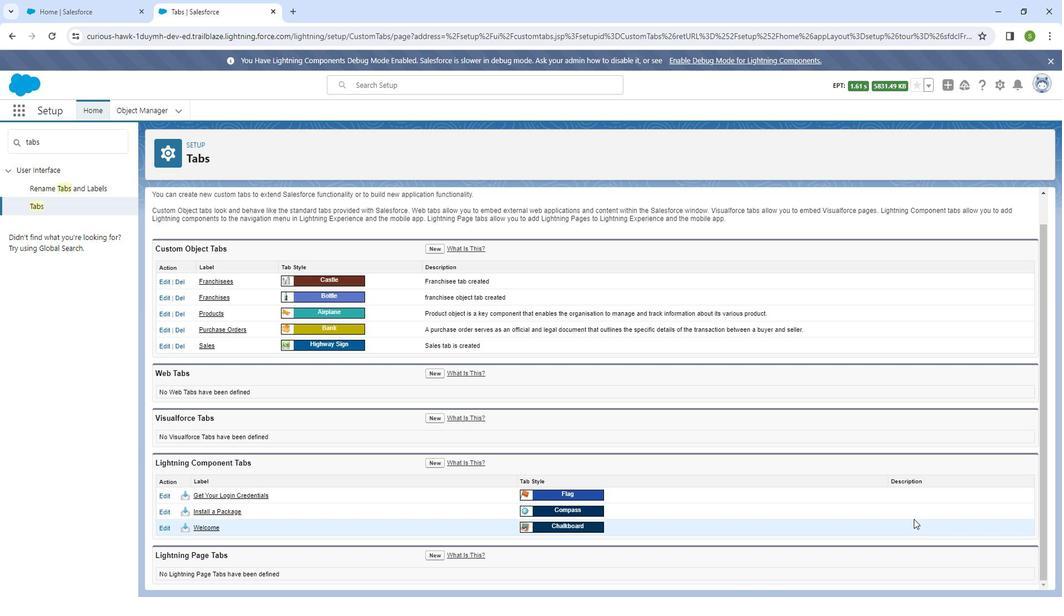 
Action: Mouse moved to (913, 518)
Screenshot: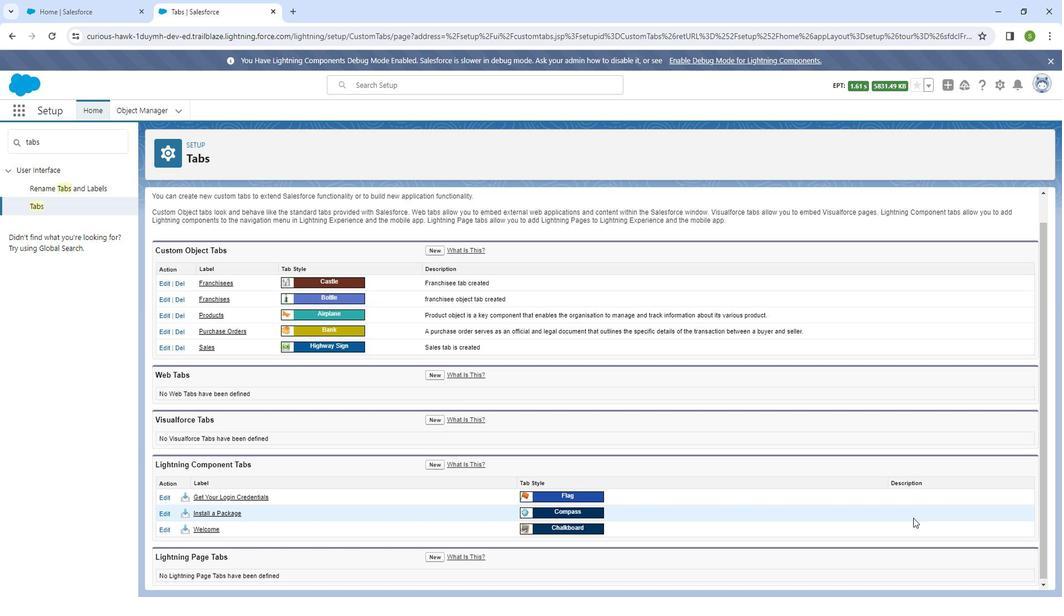 
Action: Mouse scrolled (913, 518) with delta (0, 0)
Screenshot: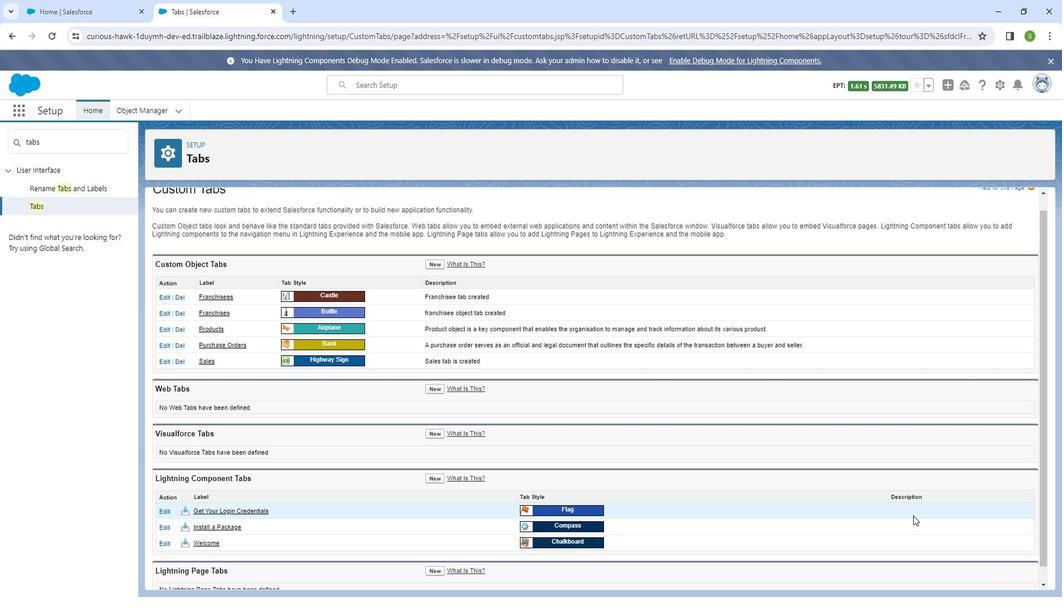 
Action: Mouse moved to (909, 512)
Screenshot: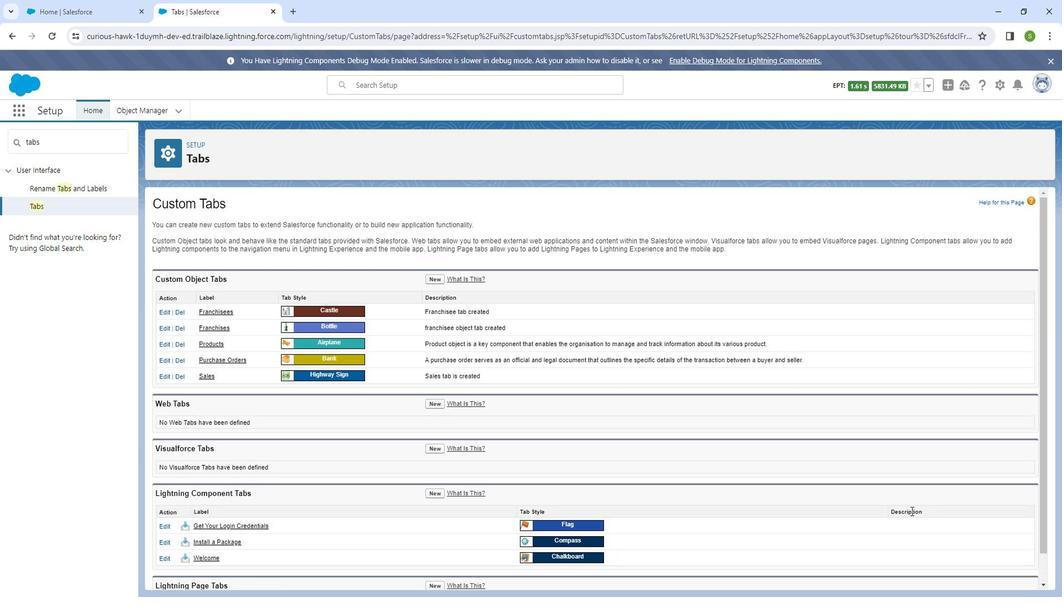 
Action: Mouse scrolled (909, 513) with delta (0, 0)
Screenshot: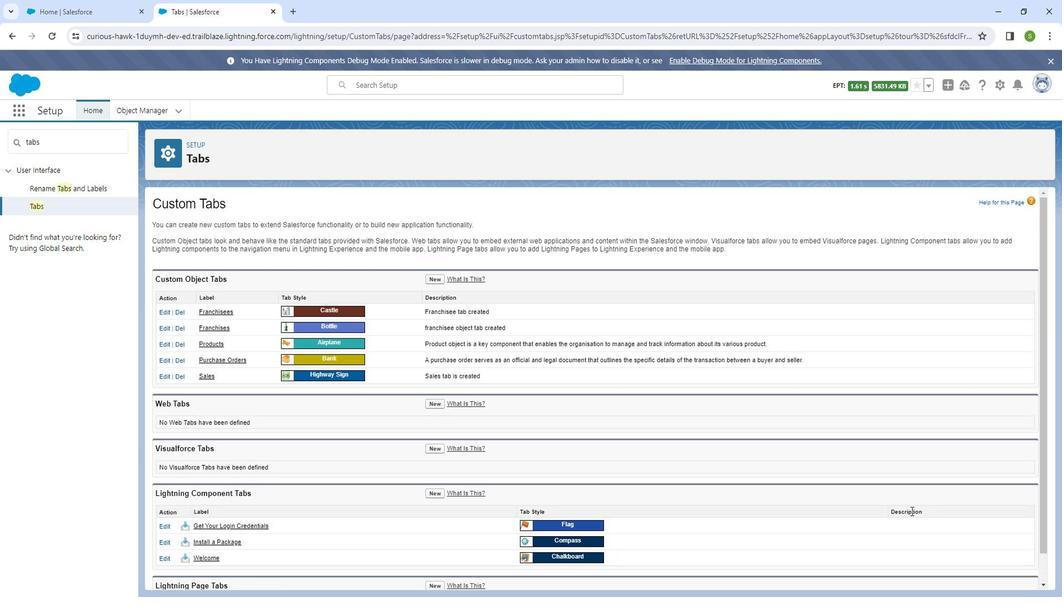 
Action: Mouse moved to (435, 278)
Screenshot: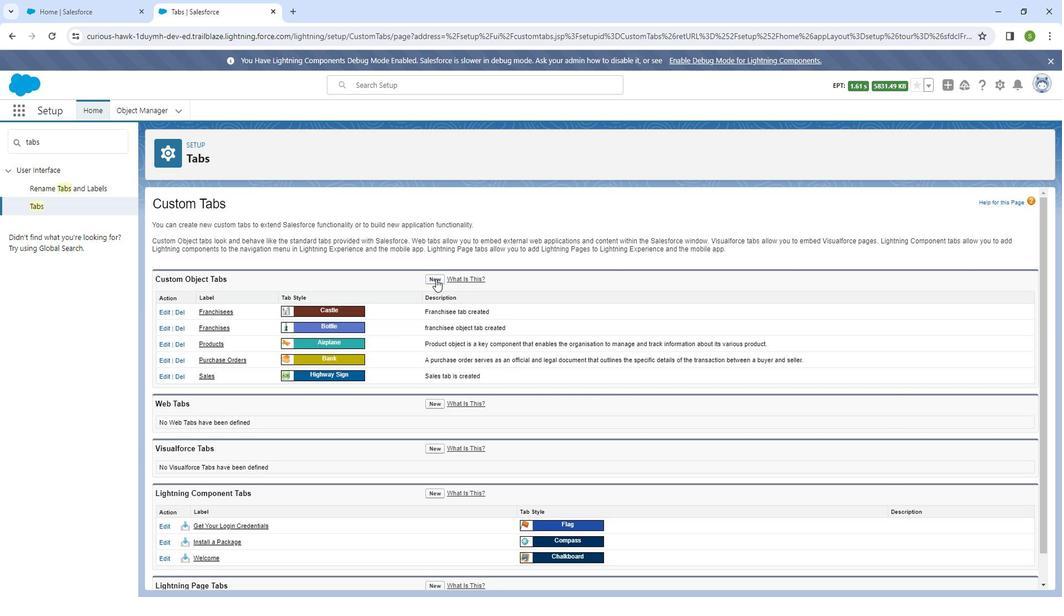 
Action: Mouse pressed left at (435, 278)
Screenshot: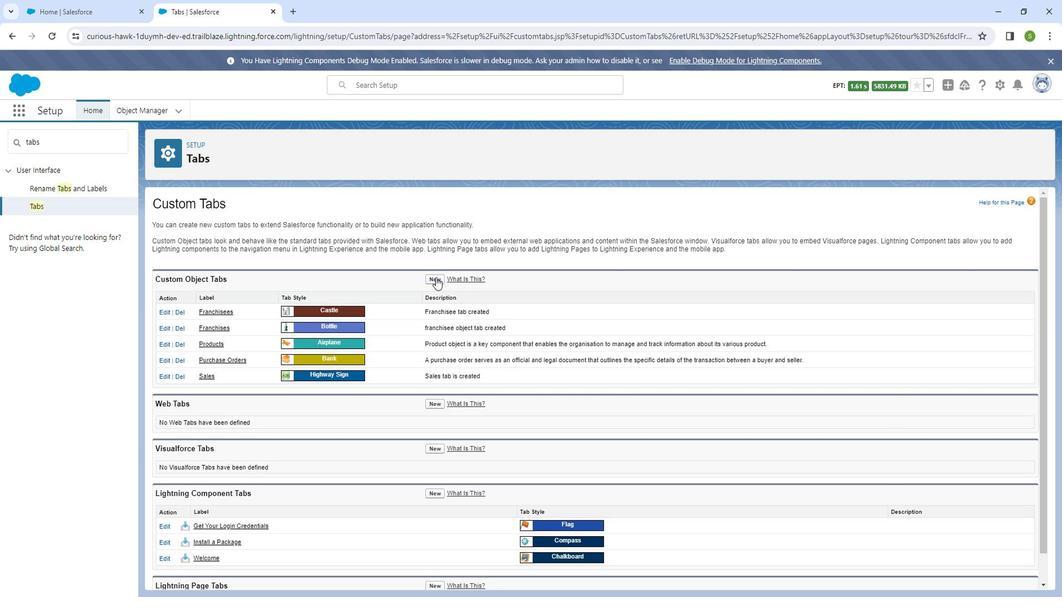 
Action: Mouse moved to (395, 310)
Screenshot: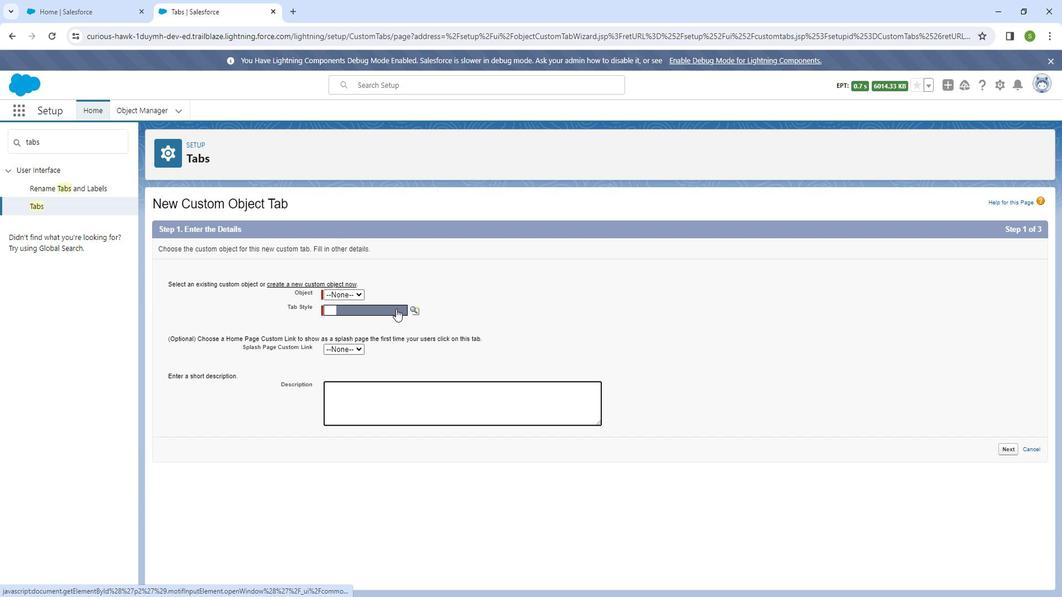 
Action: Mouse pressed left at (395, 310)
Screenshot: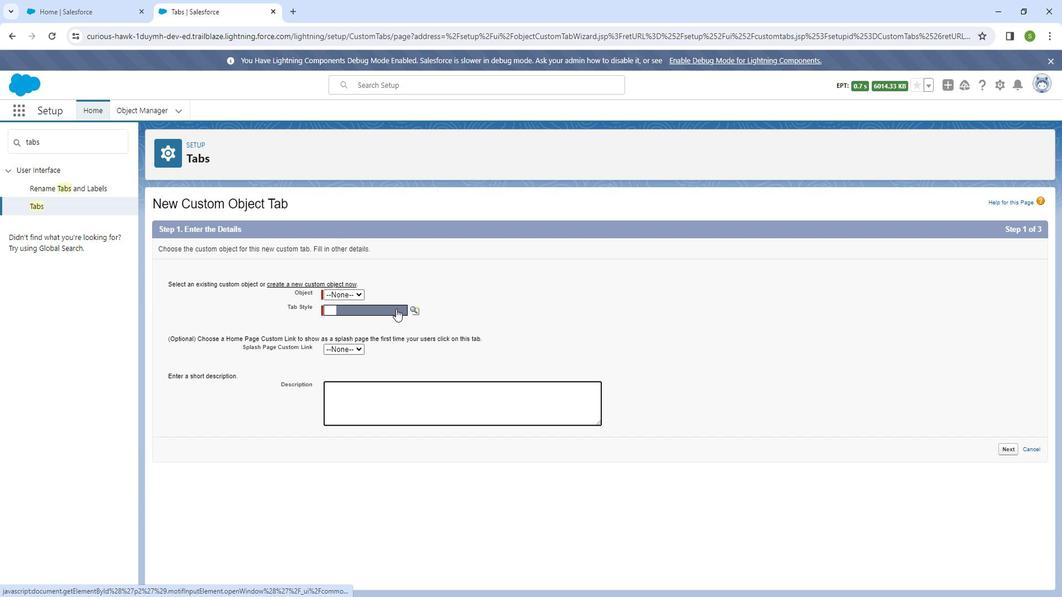 
Action: Mouse moved to (420, 6)
Screenshot: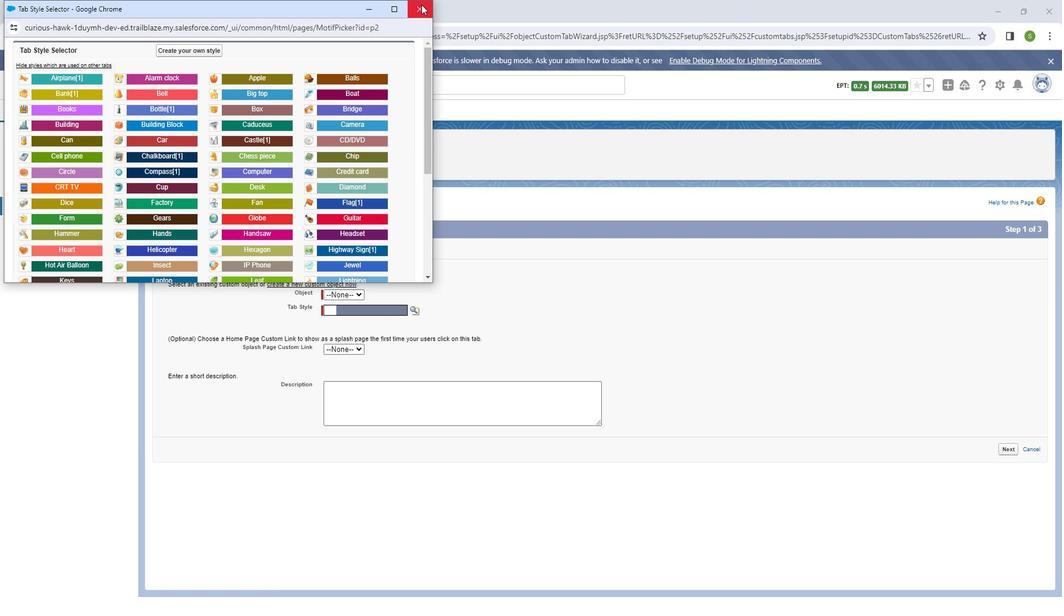 
Action: Mouse pressed left at (420, 6)
Screenshot: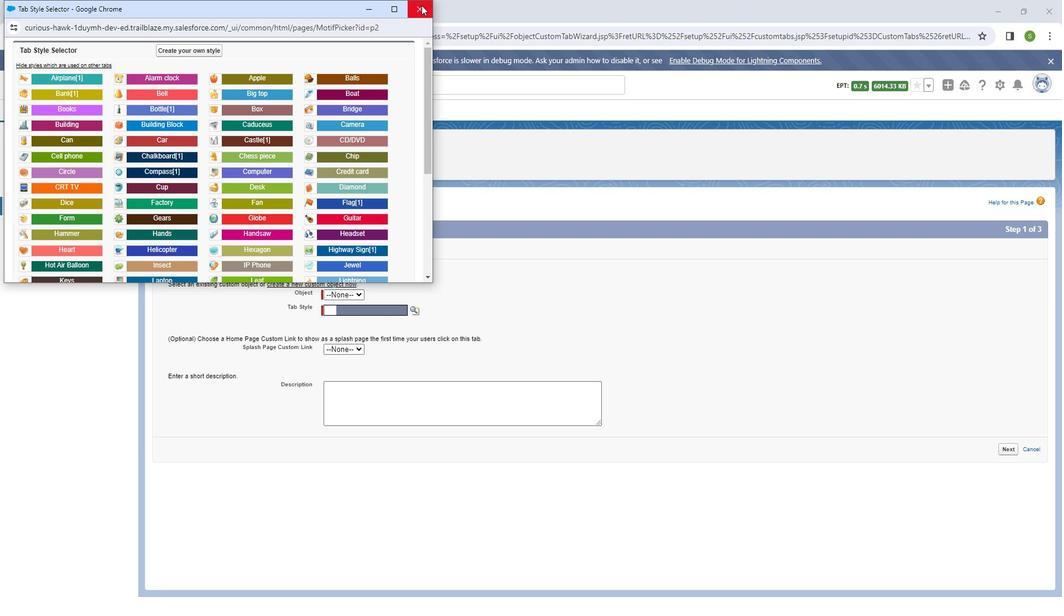 
Action: Mouse moved to (347, 299)
Screenshot: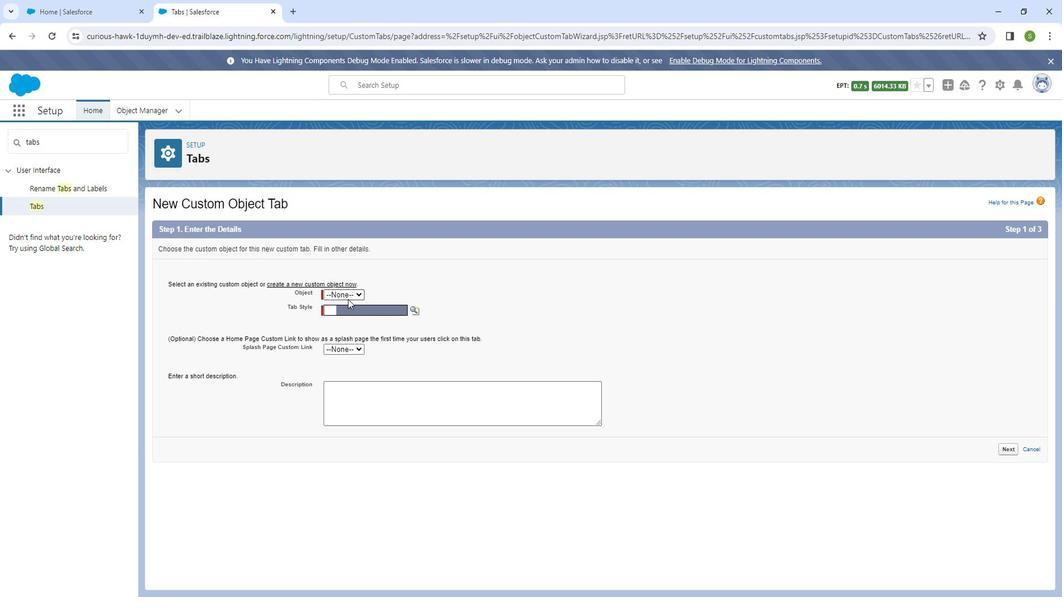 
Action: Mouse pressed left at (347, 299)
Screenshot: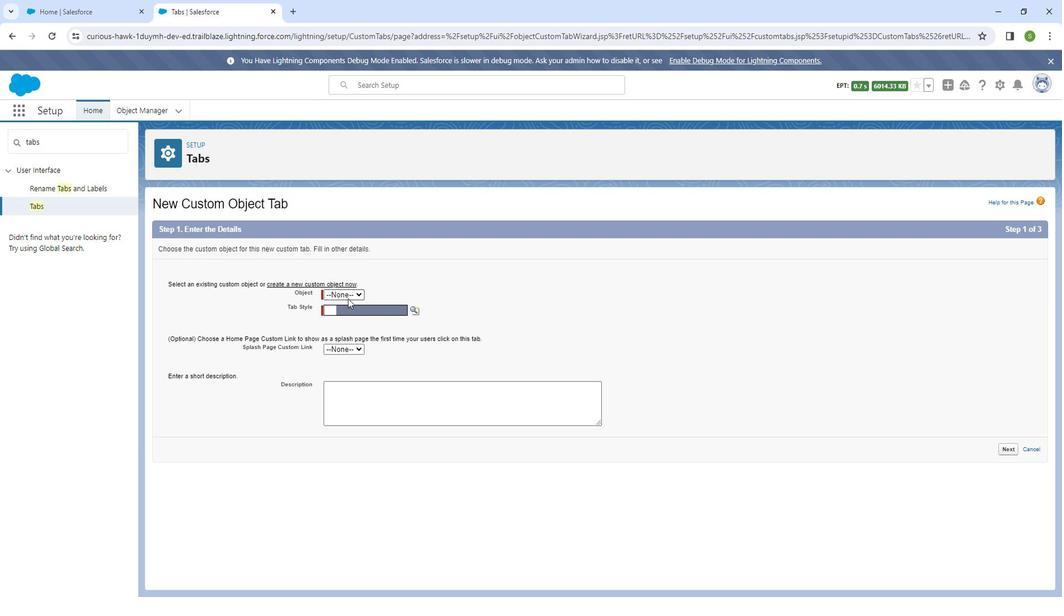 
Action: Mouse moved to (346, 315)
Screenshot: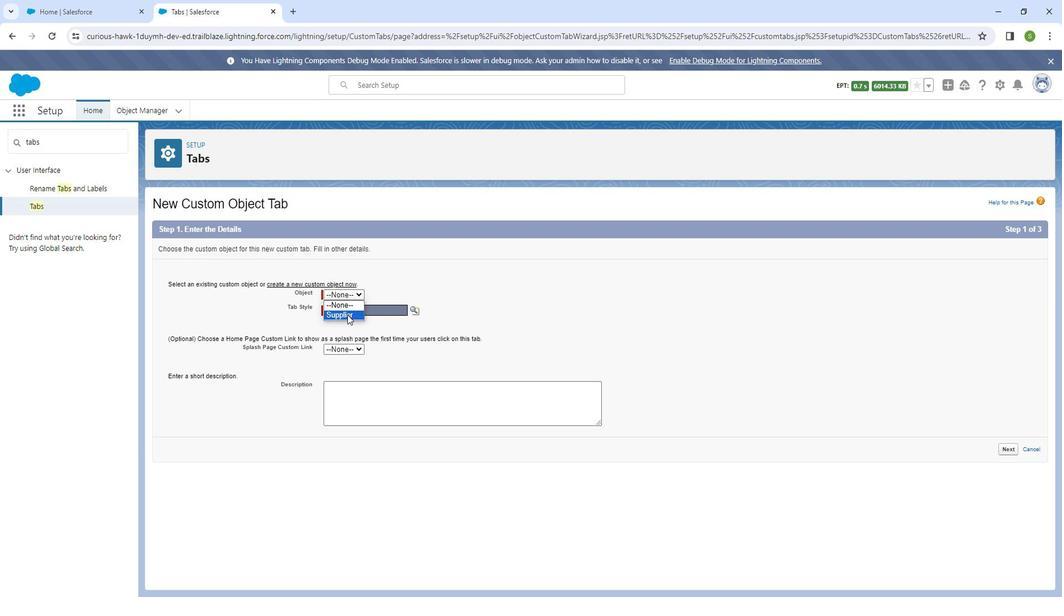 
Action: Mouse pressed left at (346, 315)
Screenshot: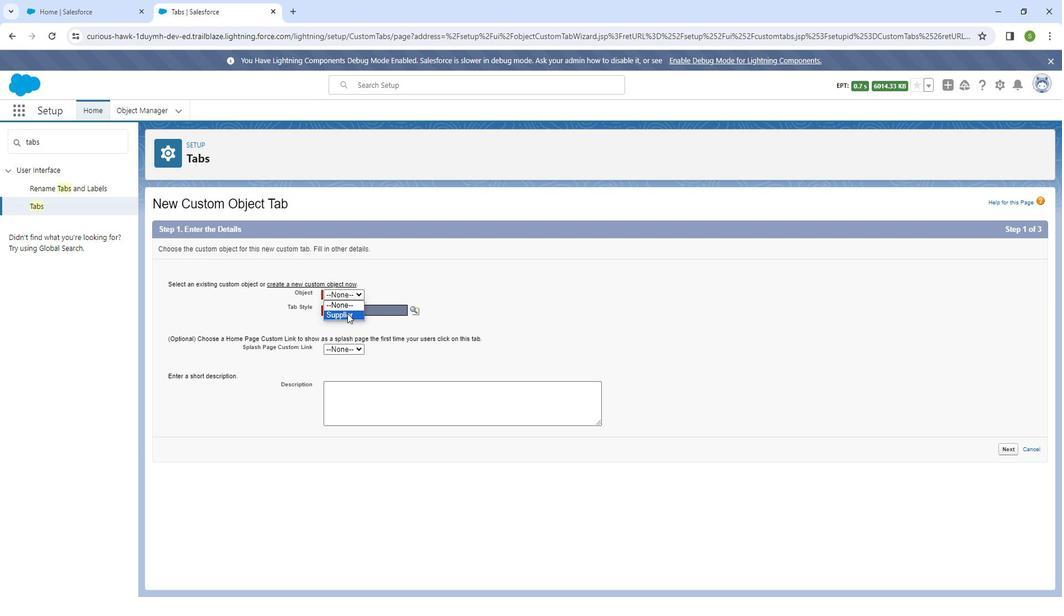 
Action: Mouse moved to (416, 307)
Screenshot: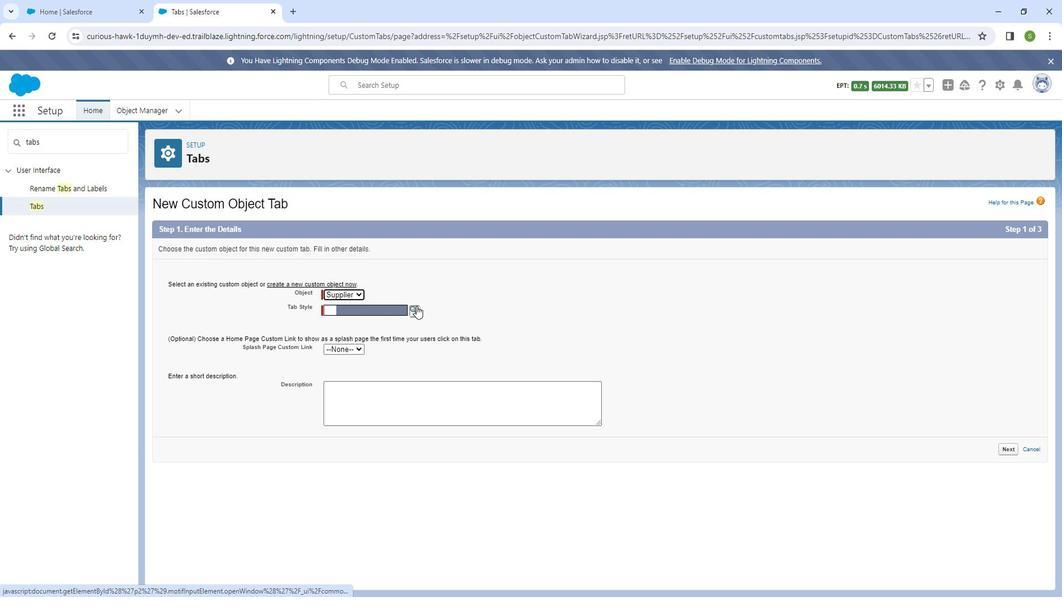 
Action: Mouse pressed left at (416, 307)
Screenshot: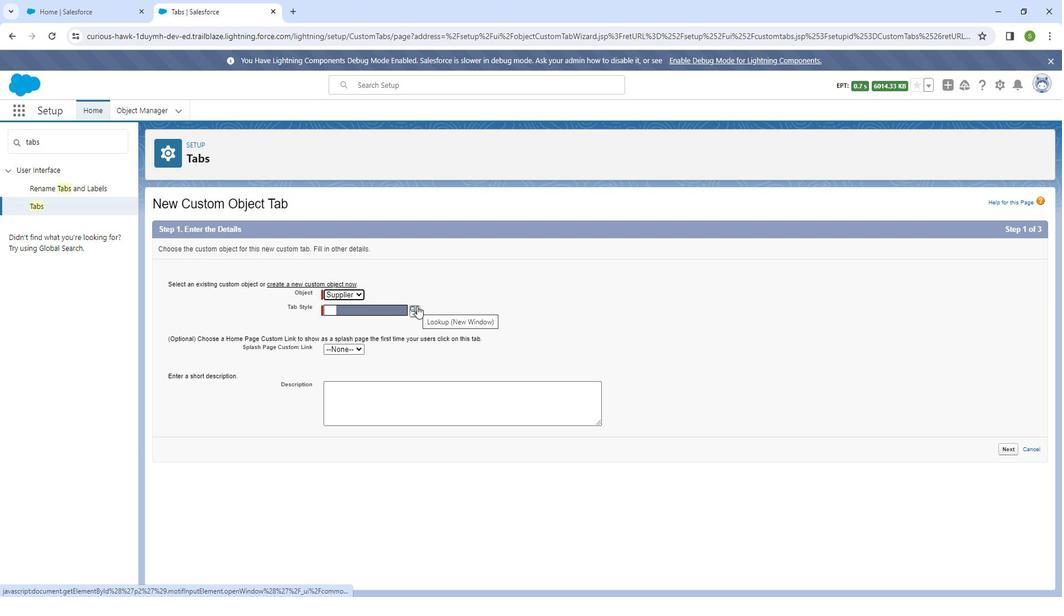 
Action: Mouse moved to (250, 278)
Screenshot: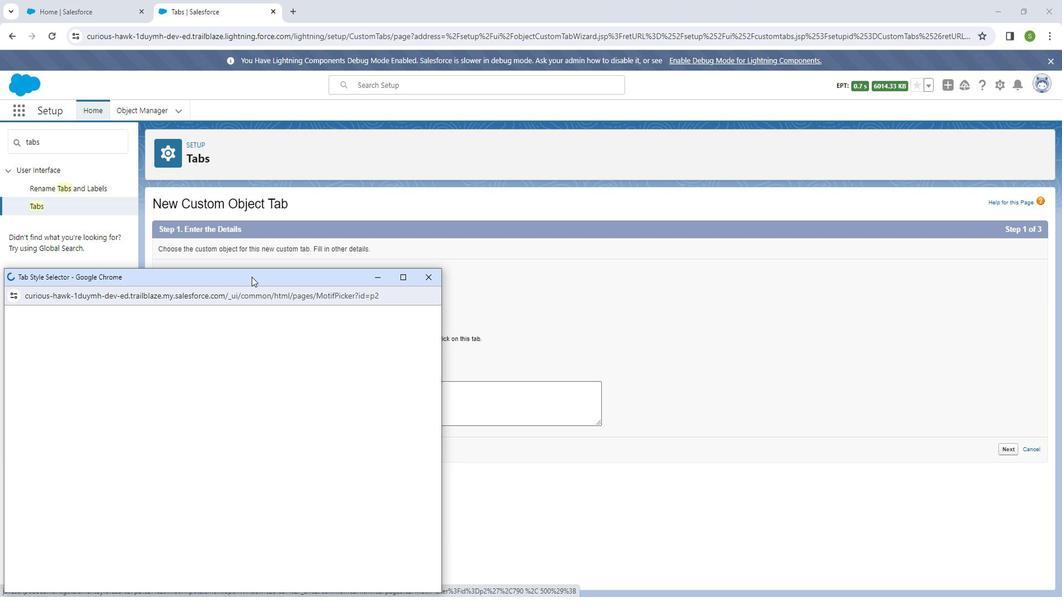 
Action: Mouse pressed left at (250, 278)
Screenshot: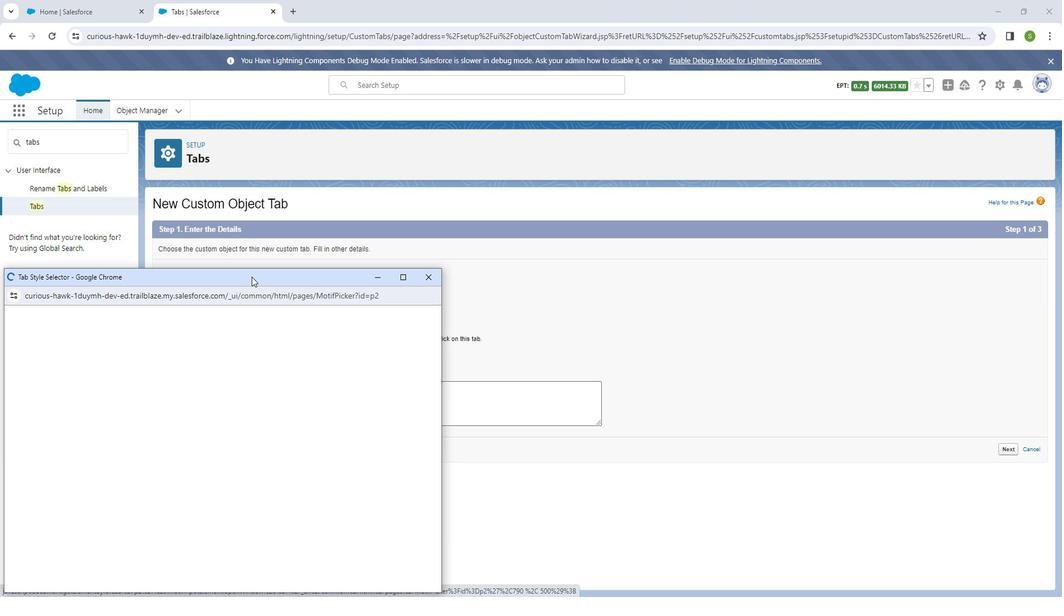 
Action: Mouse moved to (300, 345)
Screenshot: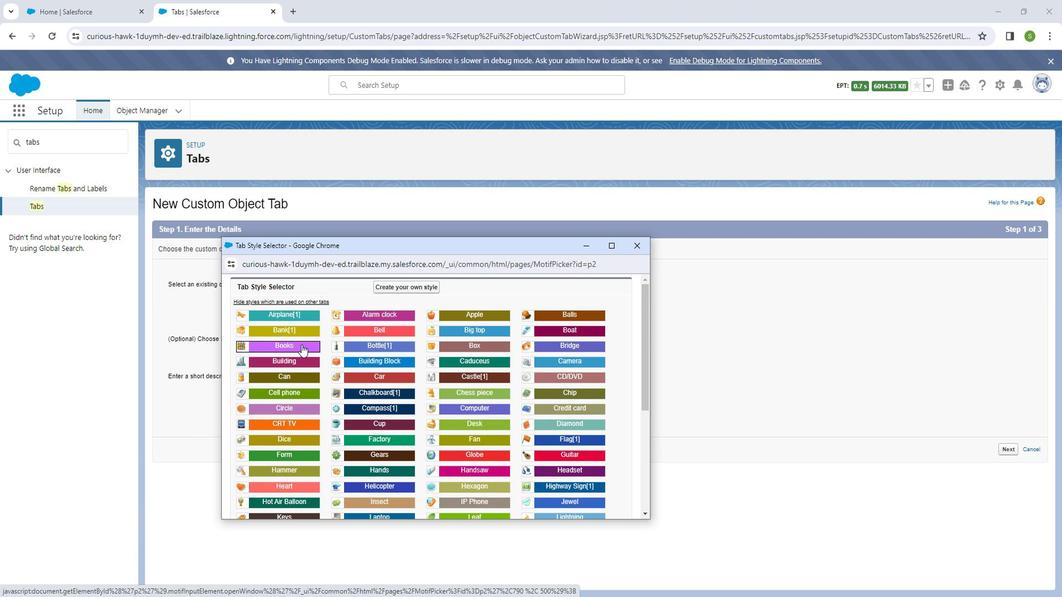 
Action: Mouse pressed left at (300, 345)
Screenshot: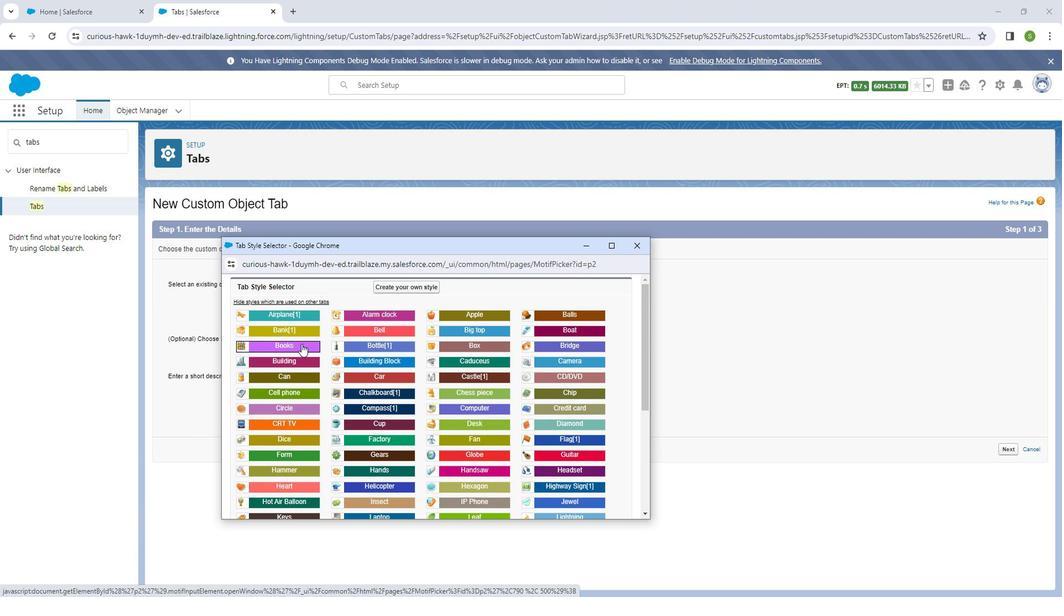 
Action: Mouse moved to (352, 390)
Screenshot: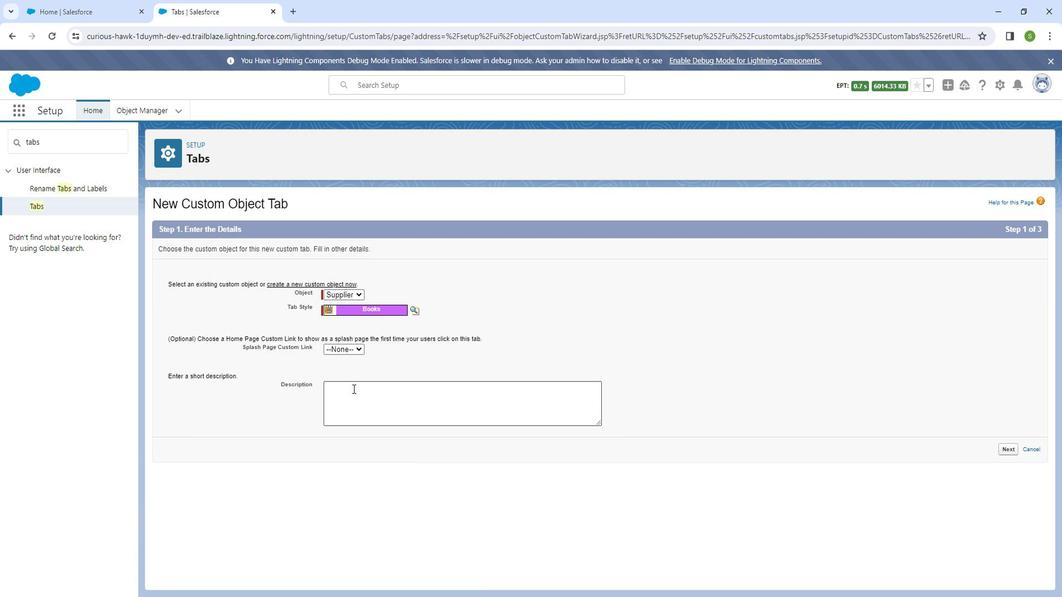 
Action: Mouse pressed left at (352, 390)
Screenshot: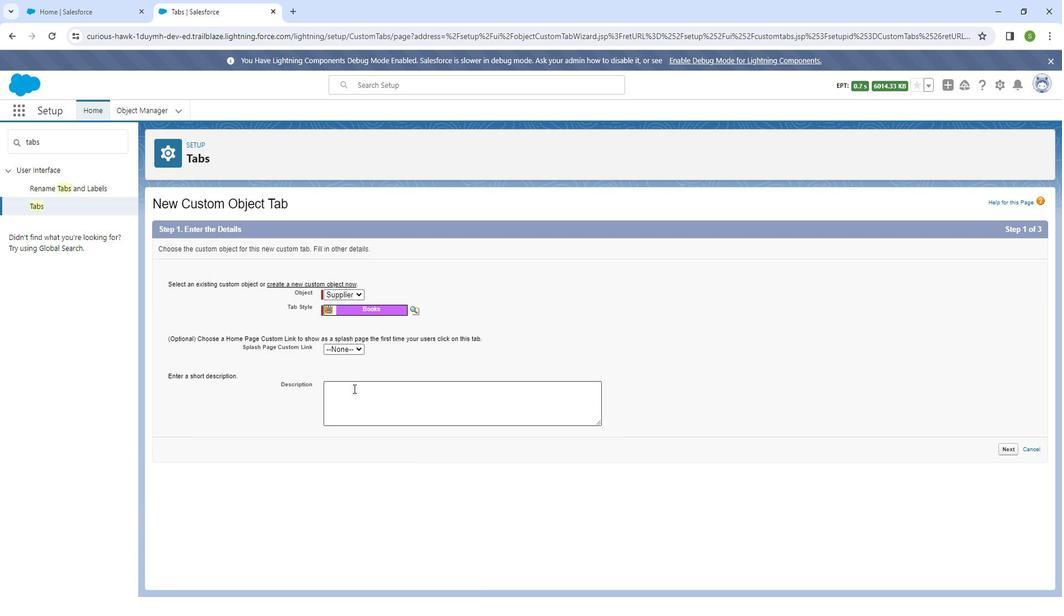 
Action: Mouse moved to (353, 393)
Screenshot: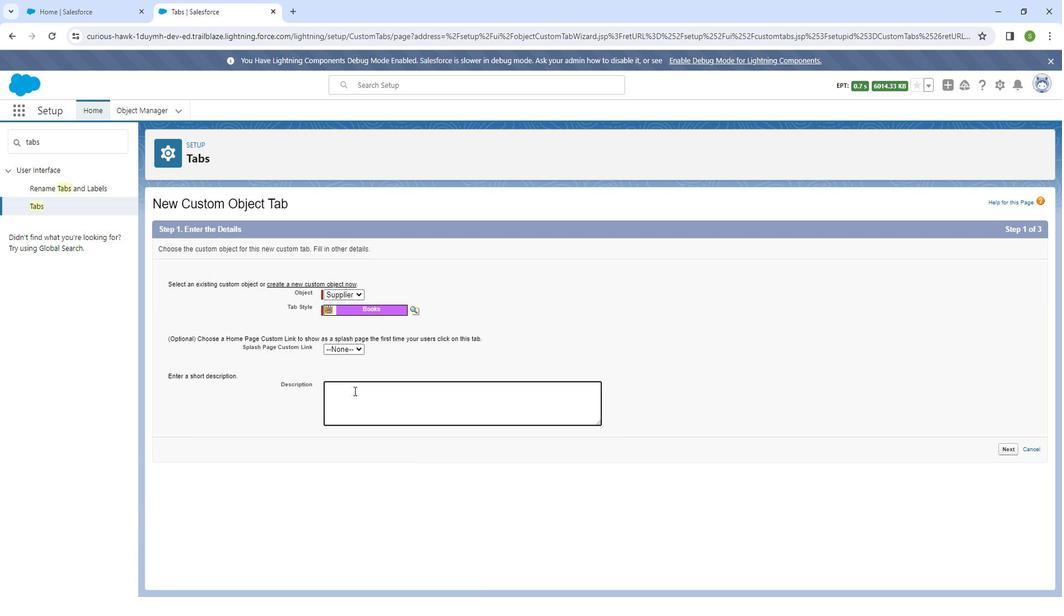 
Action: Key pressed <Key.shift_r>The<Key.space>supplier<Key.space>object<Key.space>represent<Key.space>individual<Key.space>supplier<Key.space>that<Key.space>provide<Key.space>goods<Key.space>to<Key.space>the<Key.space>organisation<Key.space><Key.backspace>.<Key.space><Key.shift_r>Each<Key.space>record<Key.space>corresponds<Key.space>to<Key.space>a<Key.space>specific<Key.space>supplier<Key.space>and<Key.space>contain<Key.space>relevant<Key.space>information<Key.space>about<Key.space>thier<Key.space><Key.backspace><Key.backspace><Key.backspace><Key.backspace>ier==<Key.backspace><Key.backspace><Key.backspace><Key.backspace><Key.backspace>eir<Key.space>details.
Screenshot: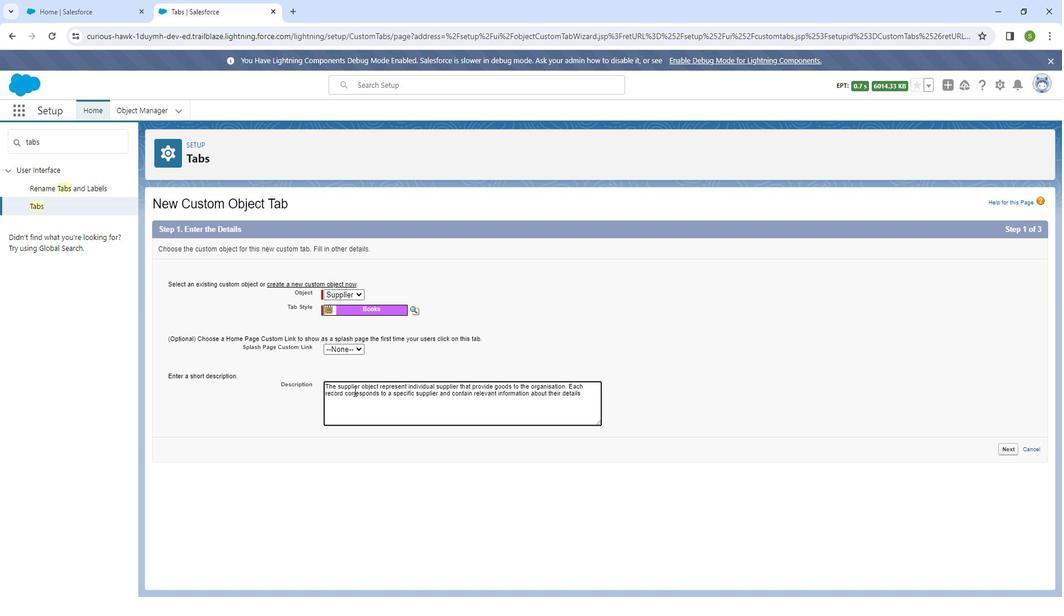 
Action: Mouse moved to (1007, 451)
Screenshot: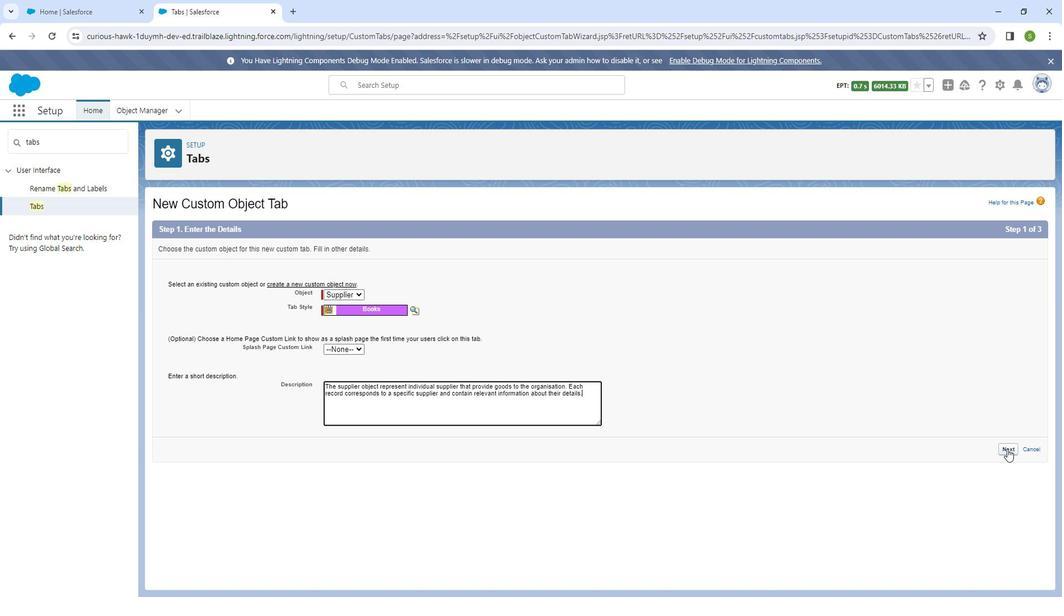
Action: Mouse pressed left at (1007, 451)
Screenshot: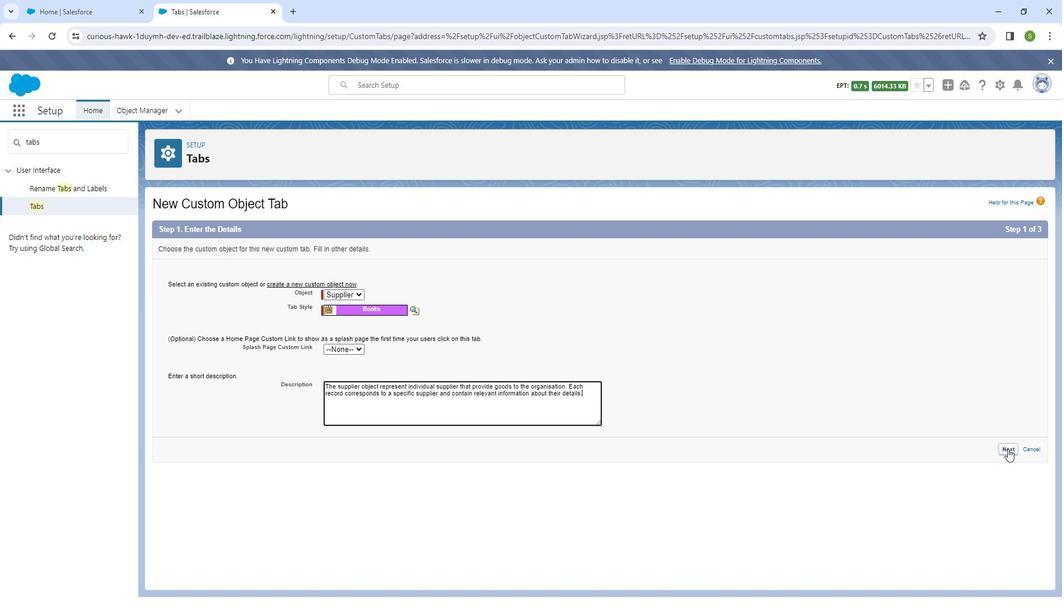 
Action: Mouse moved to (555, 294)
Screenshot: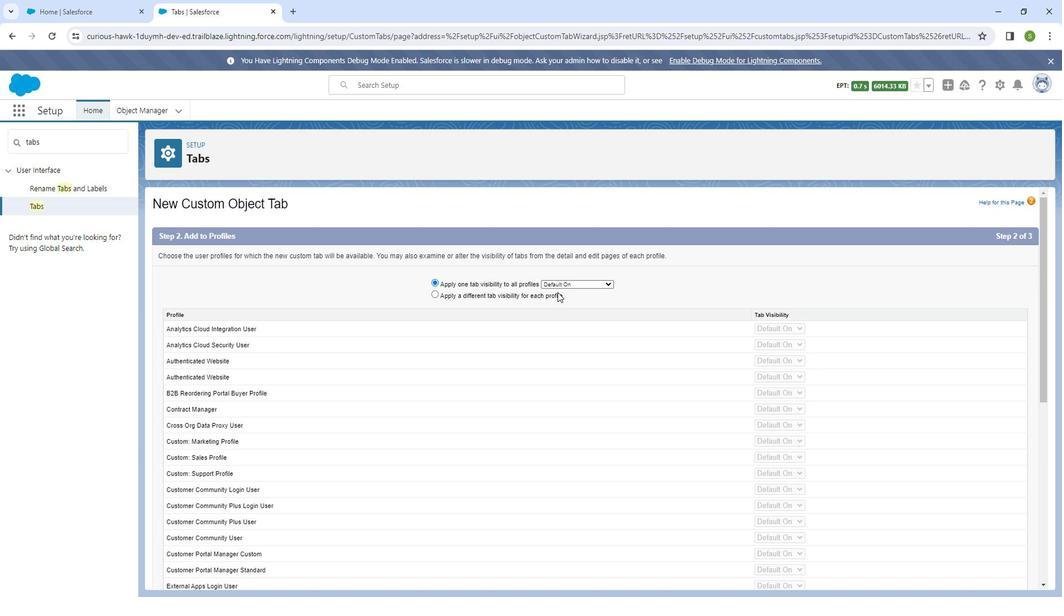 
Action: Mouse pressed left at (555, 294)
Screenshot: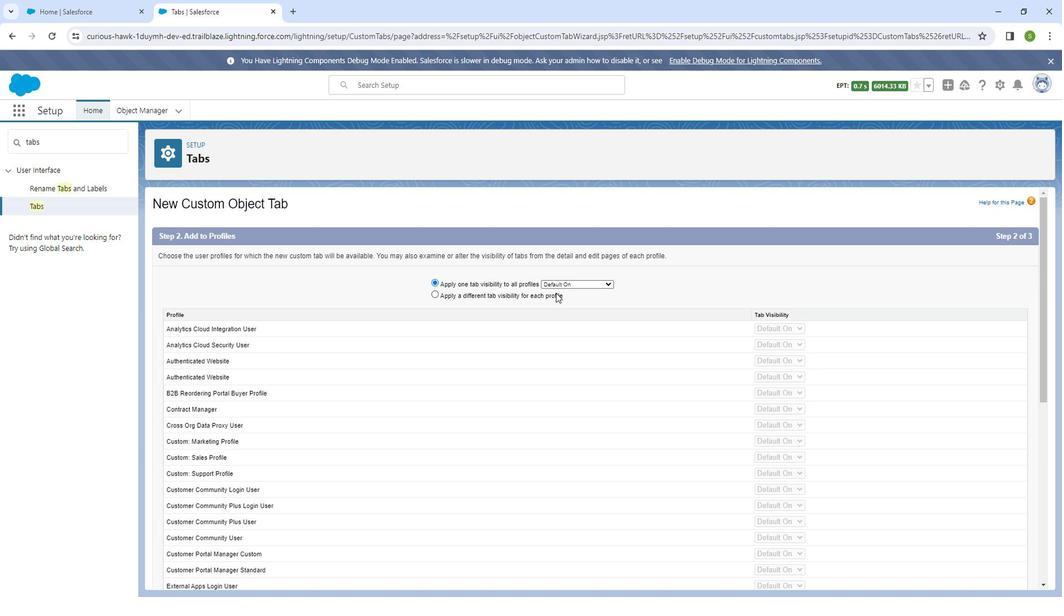 
Action: Mouse moved to (771, 392)
Screenshot: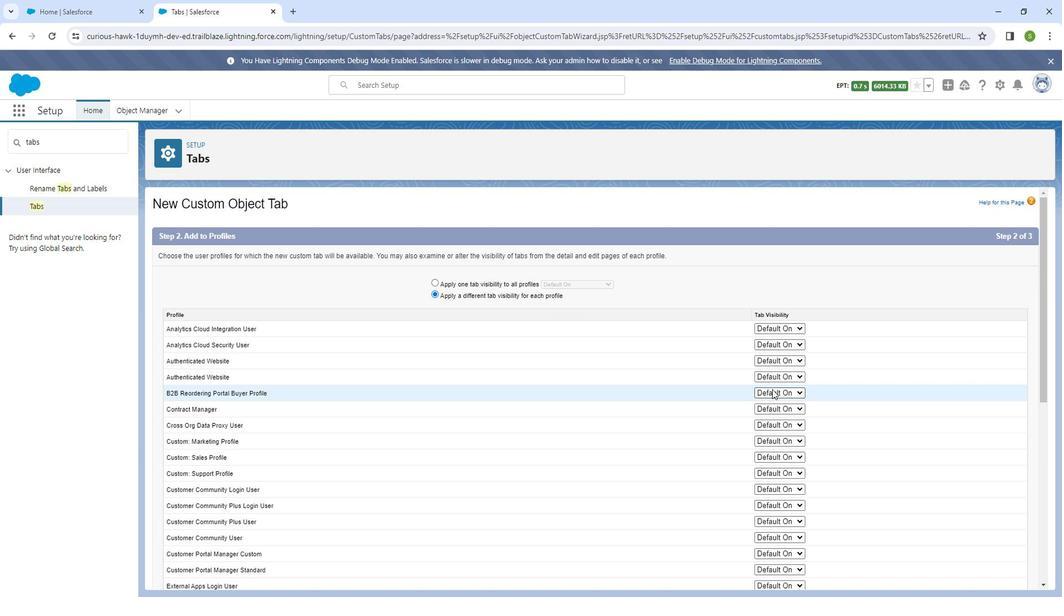 
Action: Mouse scrolled (771, 391) with delta (0, 0)
Screenshot: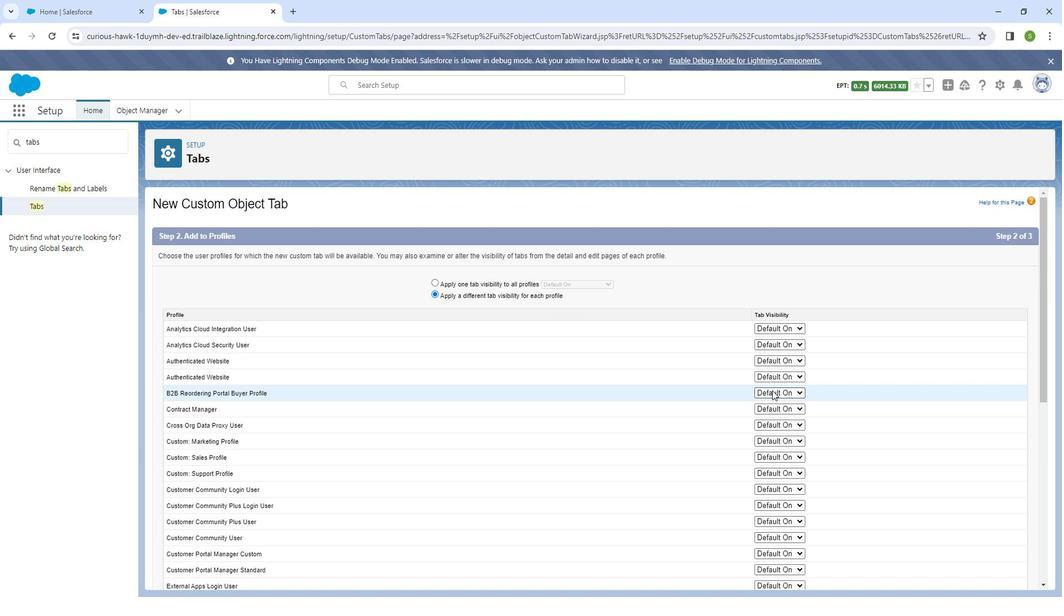 
Action: Mouse scrolled (771, 391) with delta (0, 0)
Screenshot: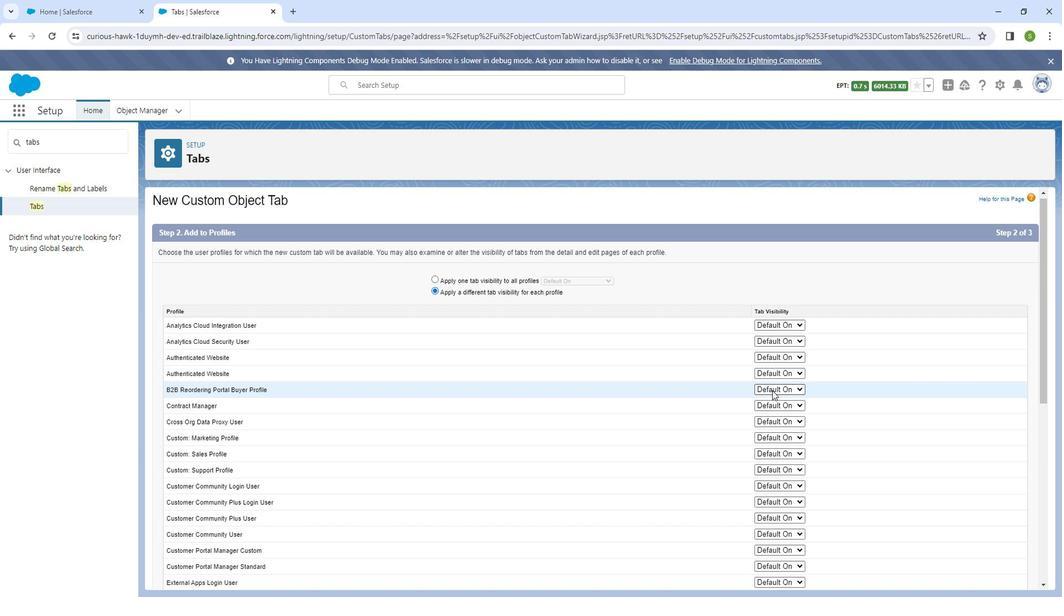
Action: Mouse scrolled (771, 391) with delta (0, 0)
Screenshot: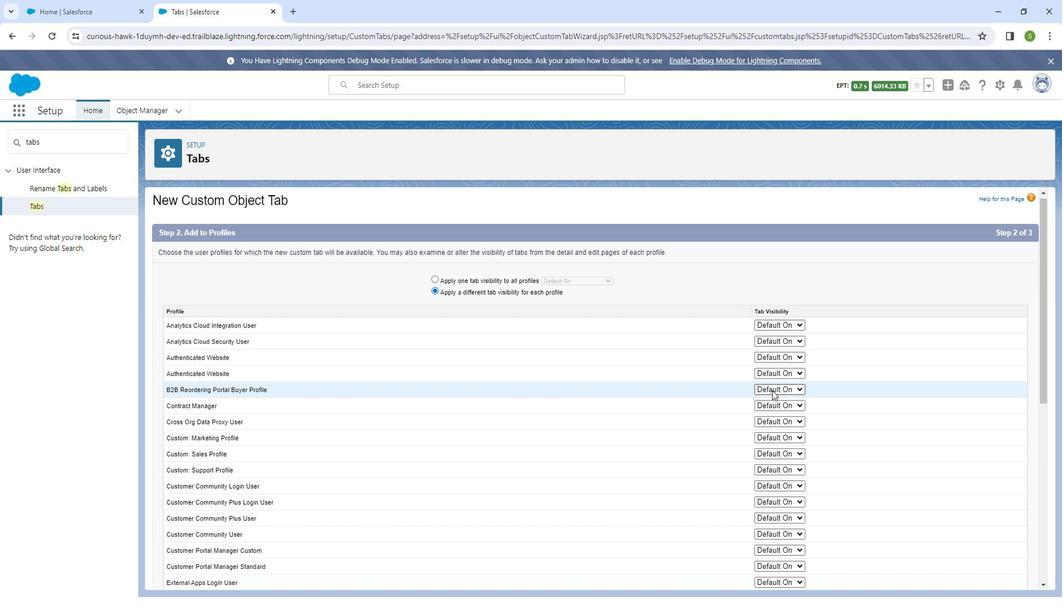 
Action: Mouse moved to (770, 271)
Screenshot: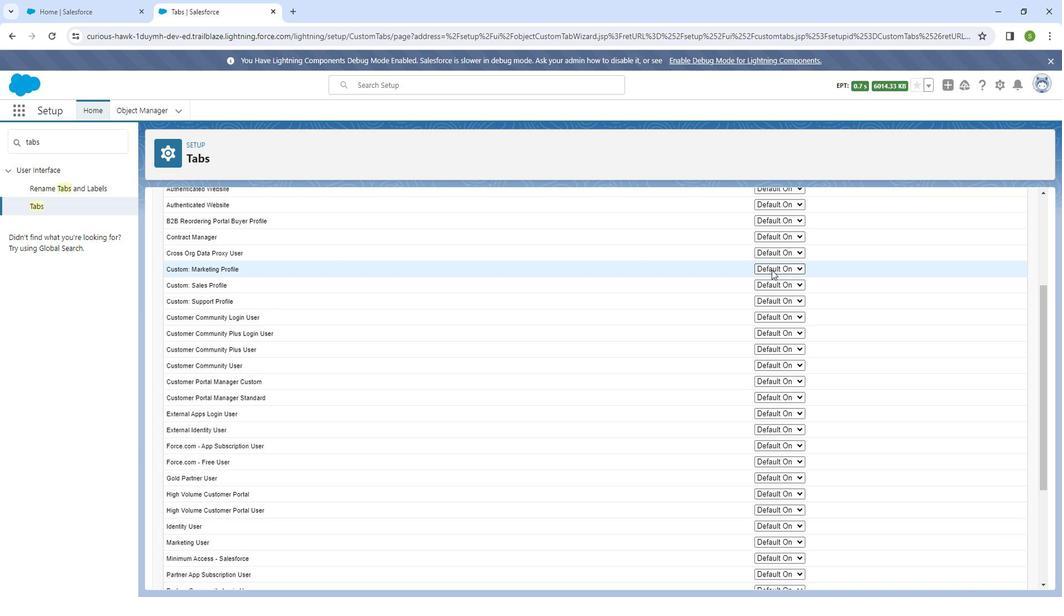 
Action: Mouse pressed left at (770, 271)
Screenshot: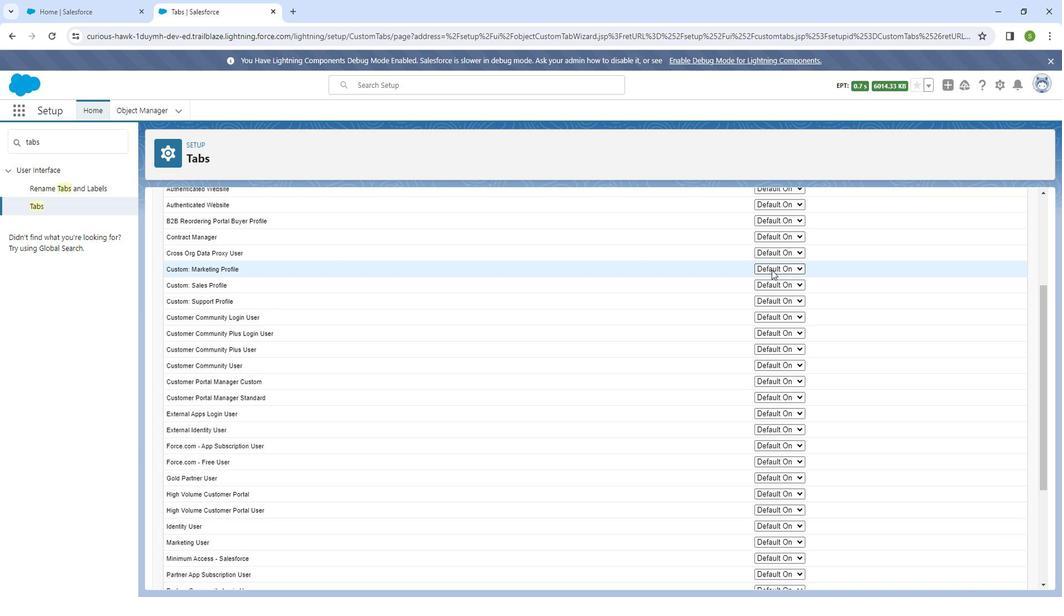 
Action: Mouse moved to (776, 294)
Screenshot: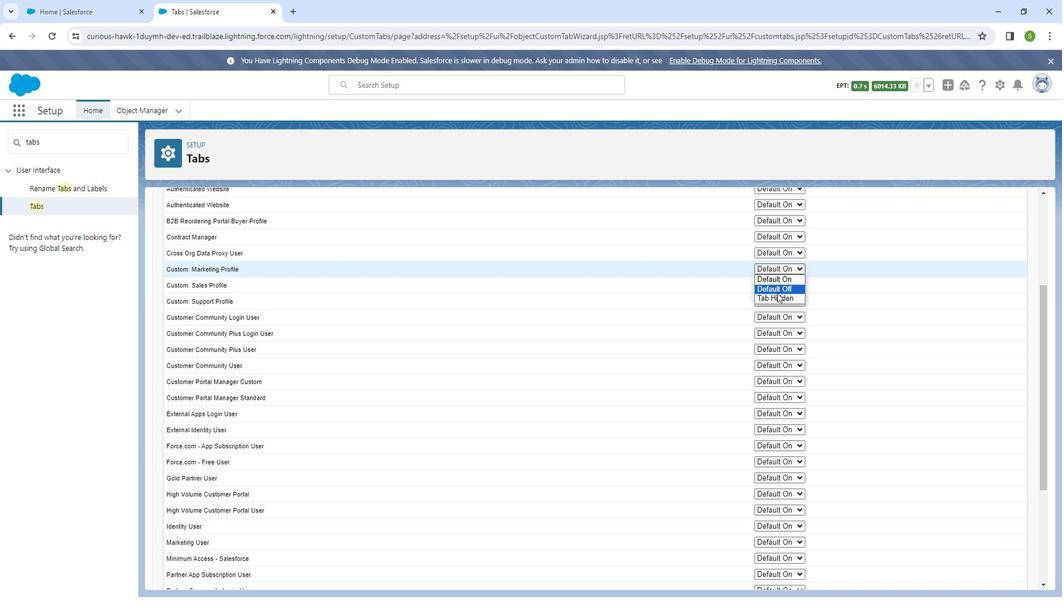 
Action: Mouse pressed left at (776, 294)
Screenshot: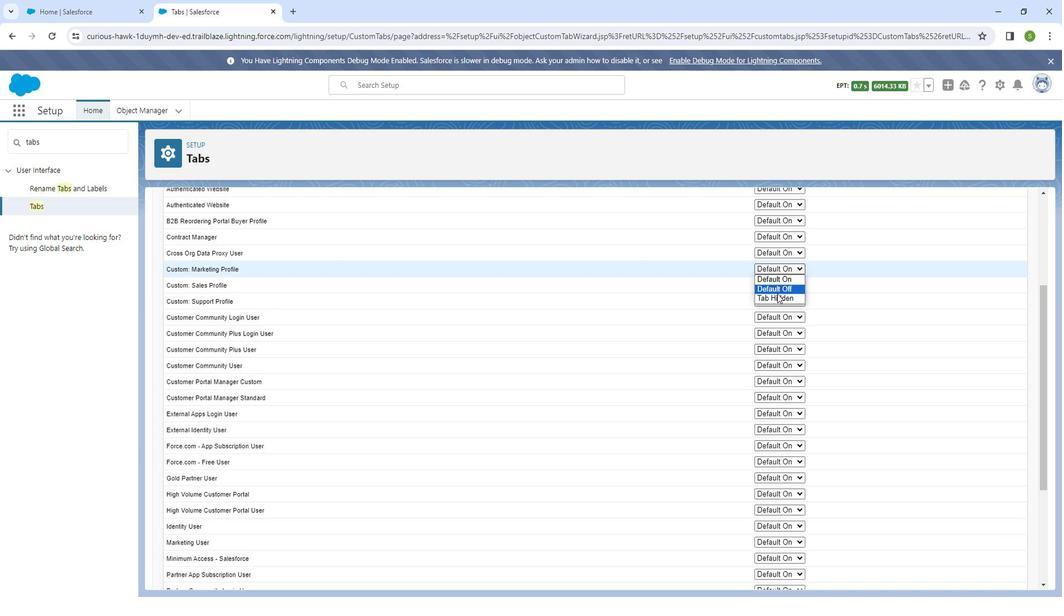 
Action: Mouse moved to (775, 321)
Screenshot: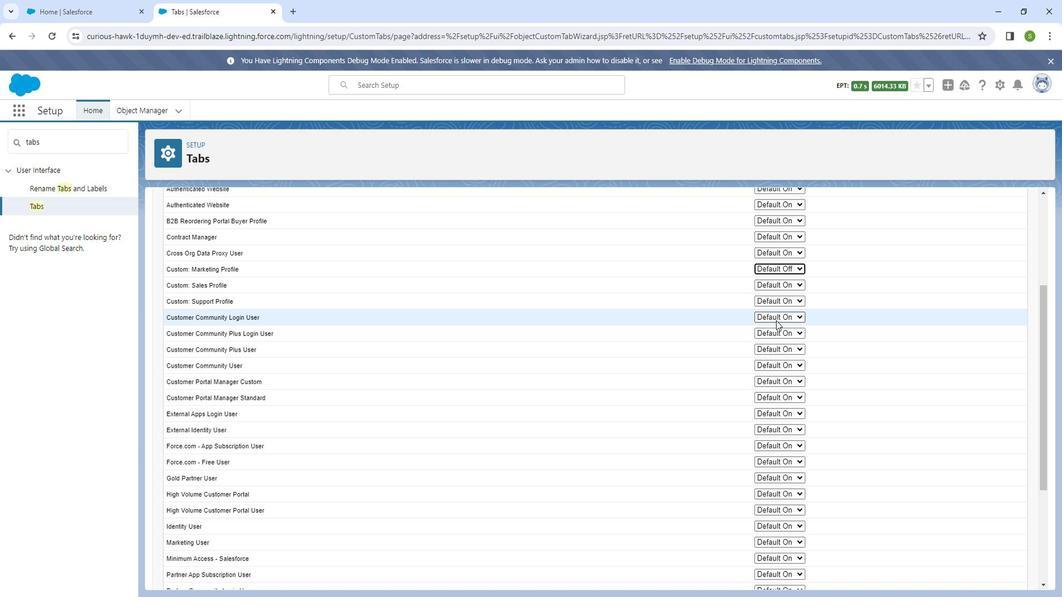 
Action: Mouse pressed left at (775, 321)
Screenshot: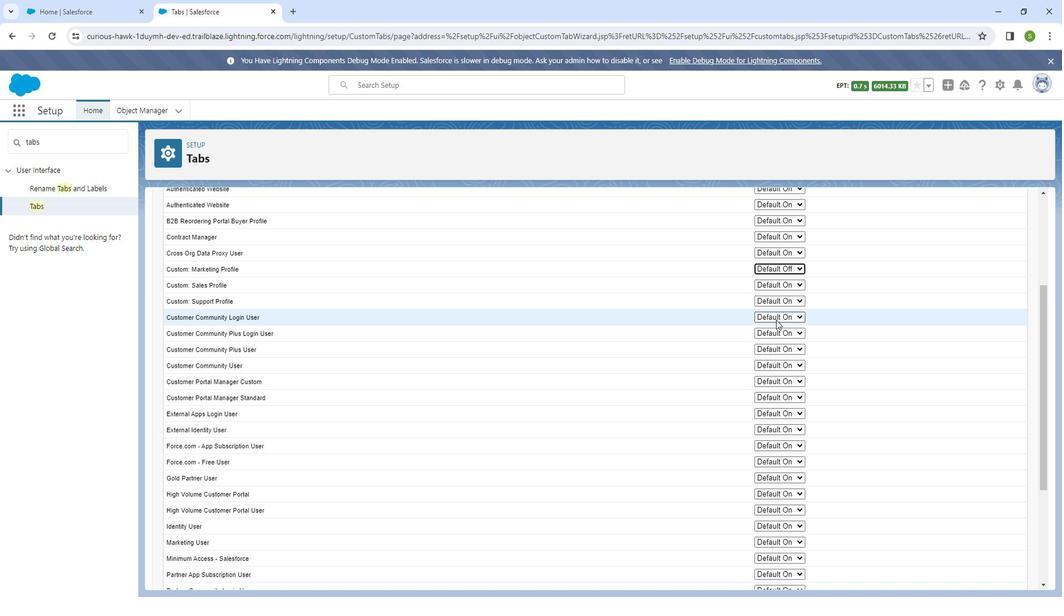 
Action: Mouse moved to (773, 338)
Screenshot: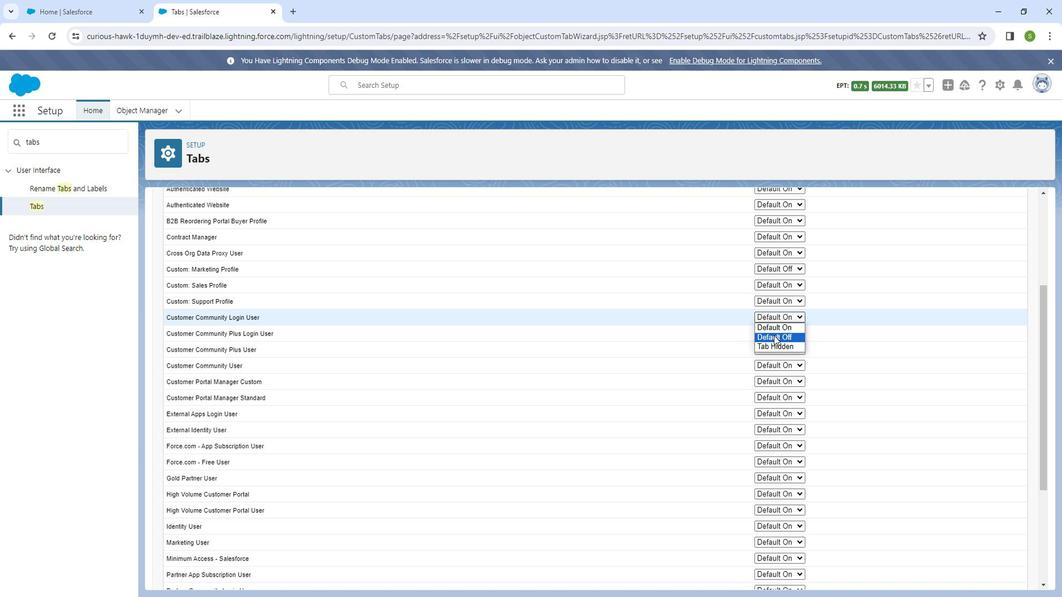 
Action: Mouse pressed left at (773, 338)
Screenshot: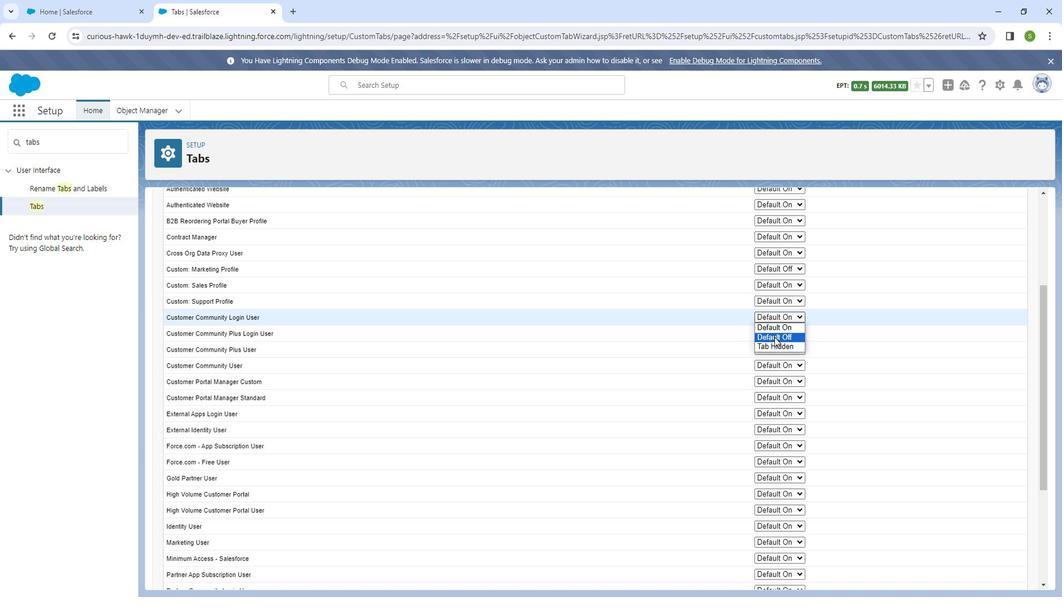 
Action: Mouse moved to (1017, 386)
Screenshot: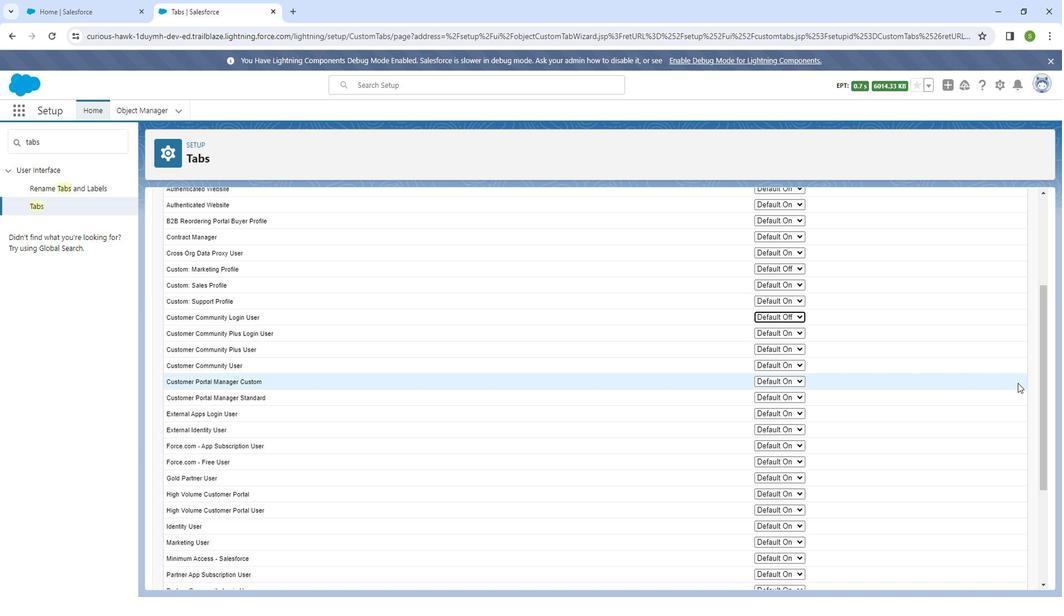 
Action: Mouse scrolled (1017, 385) with delta (0, -1)
Screenshot: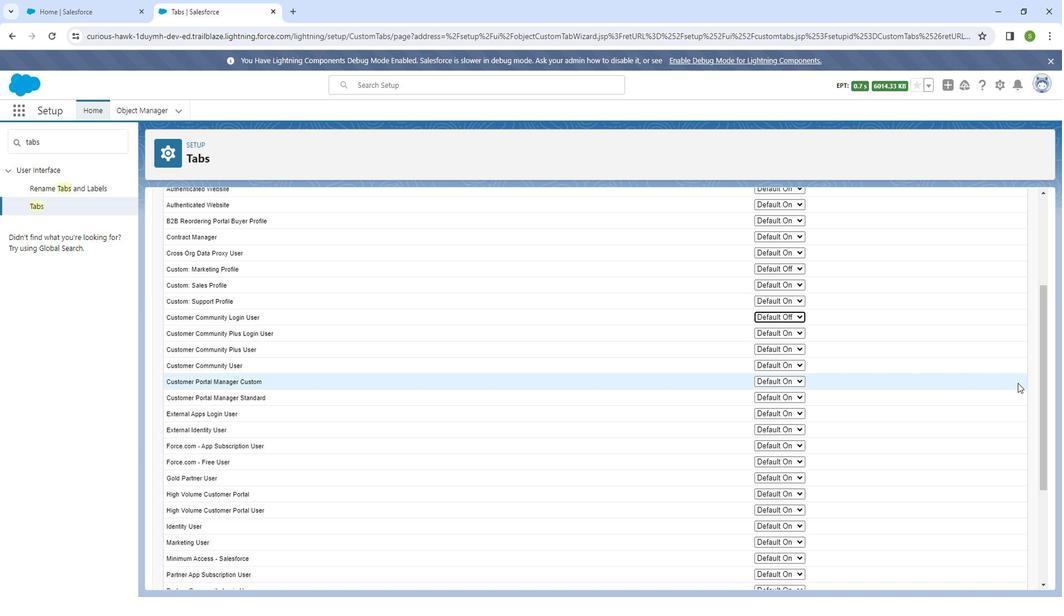 
Action: Mouse moved to (1012, 391)
Screenshot: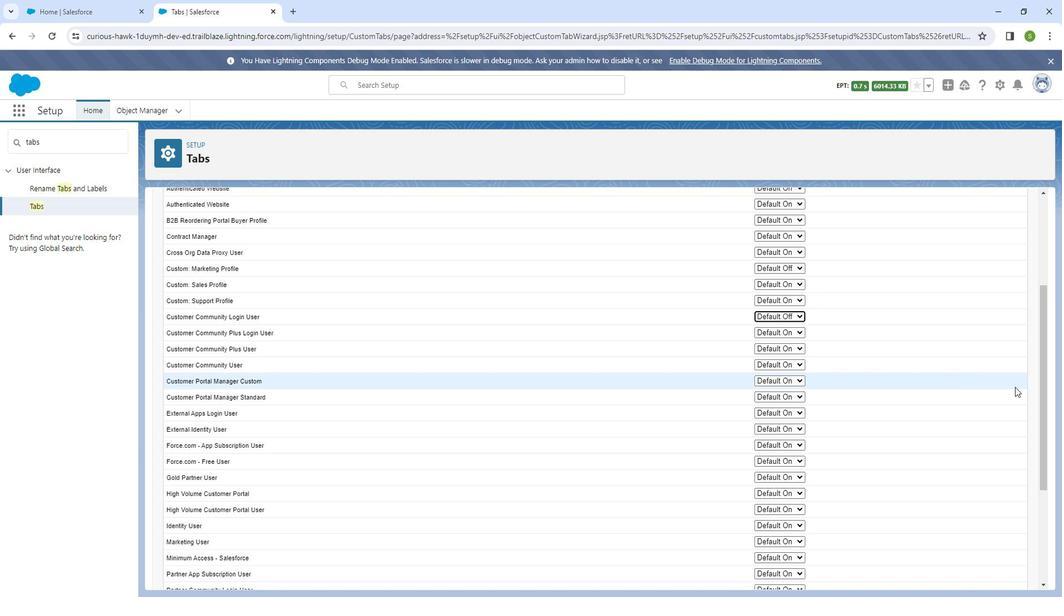 
Action: Mouse scrolled (1012, 390) with delta (0, 0)
Screenshot: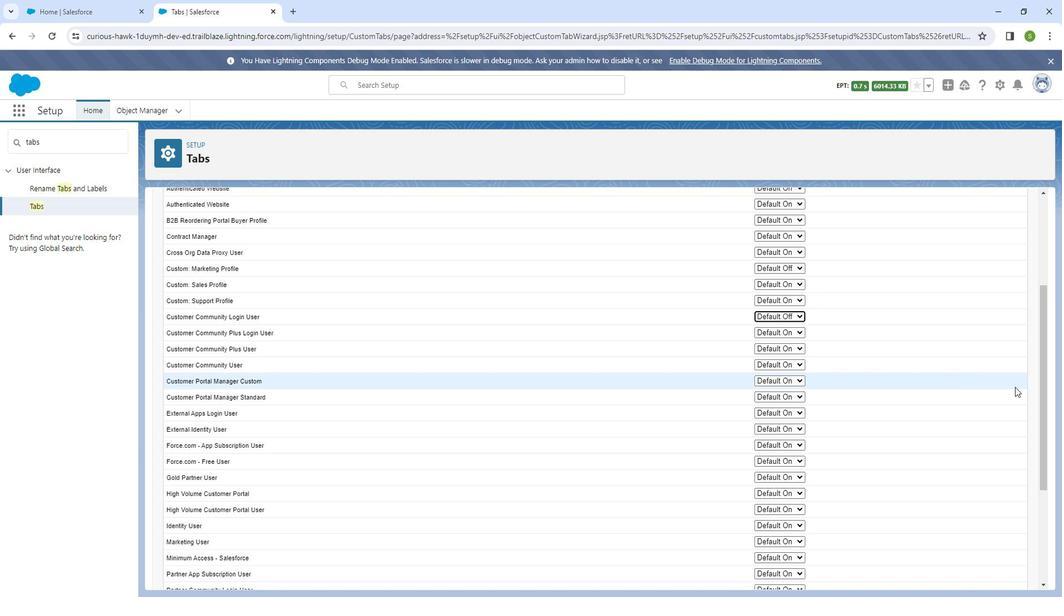 
Action: Mouse moved to (1010, 393)
Screenshot: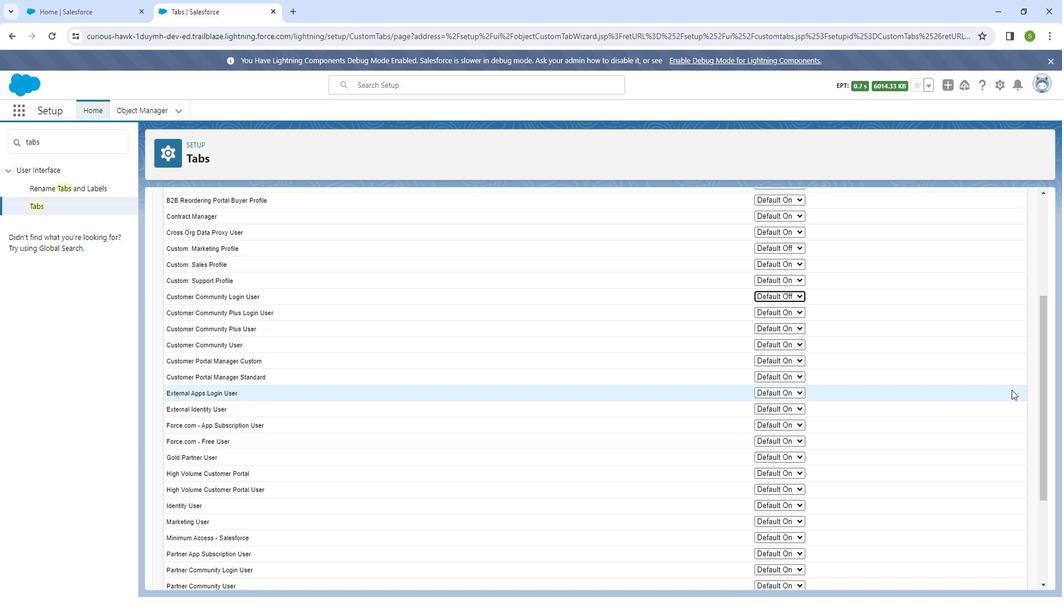 
Action: Mouse scrolled (1010, 392) with delta (0, 0)
Screenshot: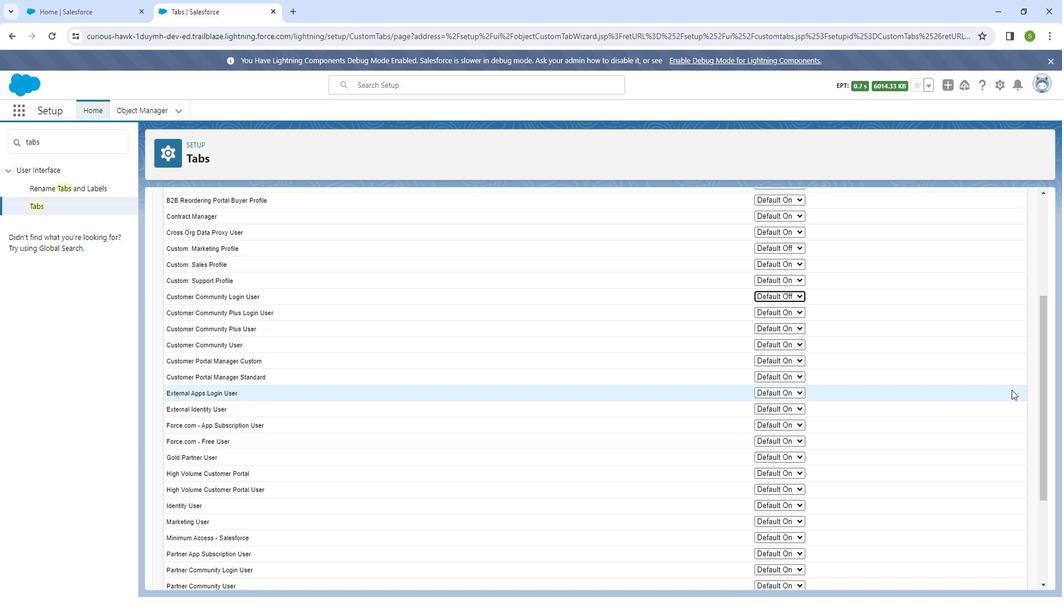 
Action: Mouse moved to (1008, 395)
Screenshot: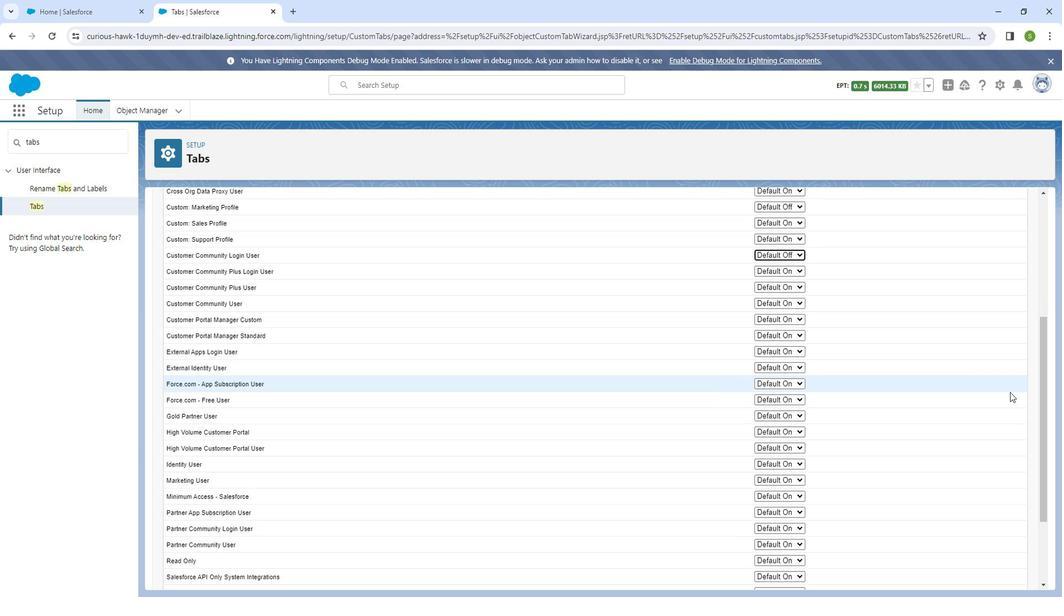 
Action: Mouse scrolled (1008, 394) with delta (0, 0)
Screenshot: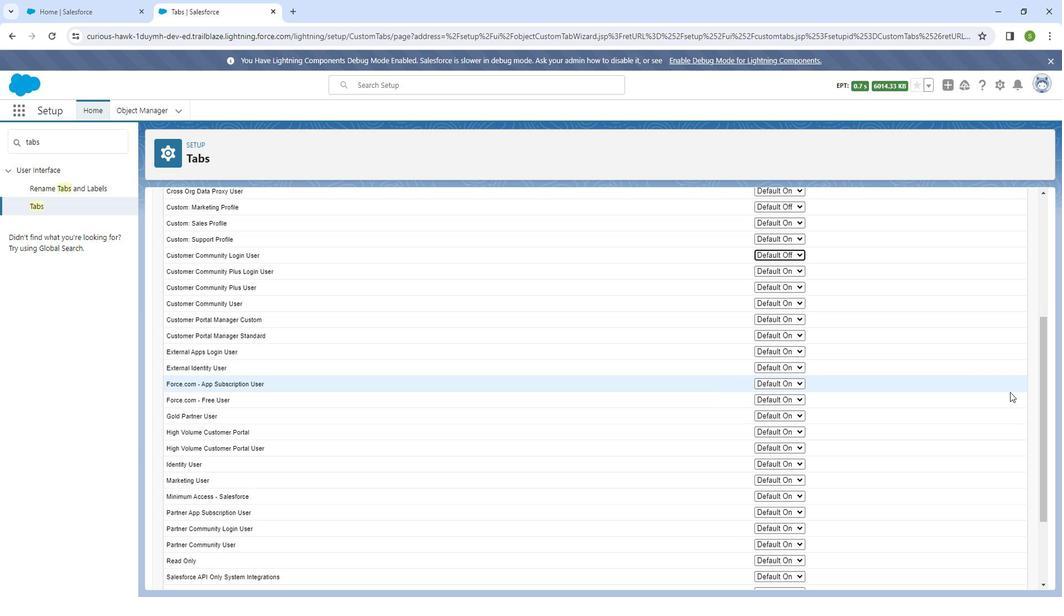 
Action: Mouse moved to (1008, 396)
Screenshot: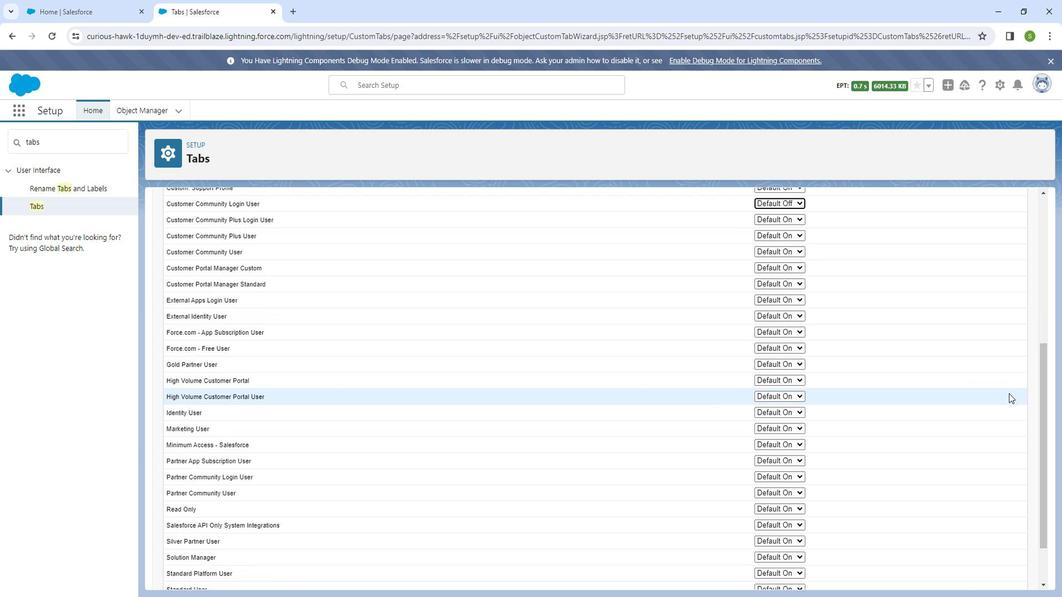 
Action: Mouse scrolled (1008, 395) with delta (0, 0)
Screenshot: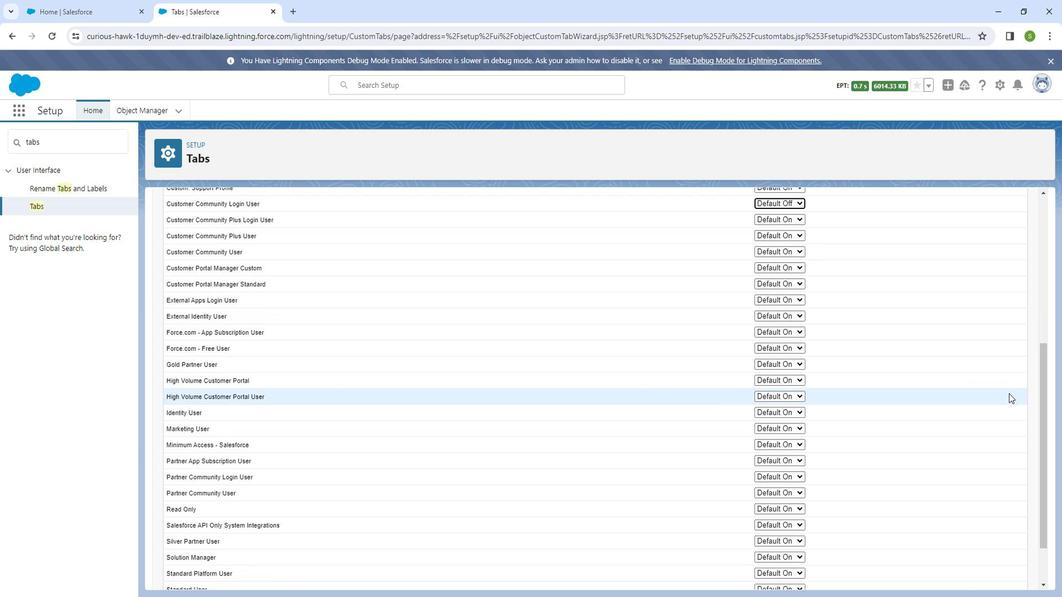 
Action: Mouse moved to (1000, 577)
Screenshot: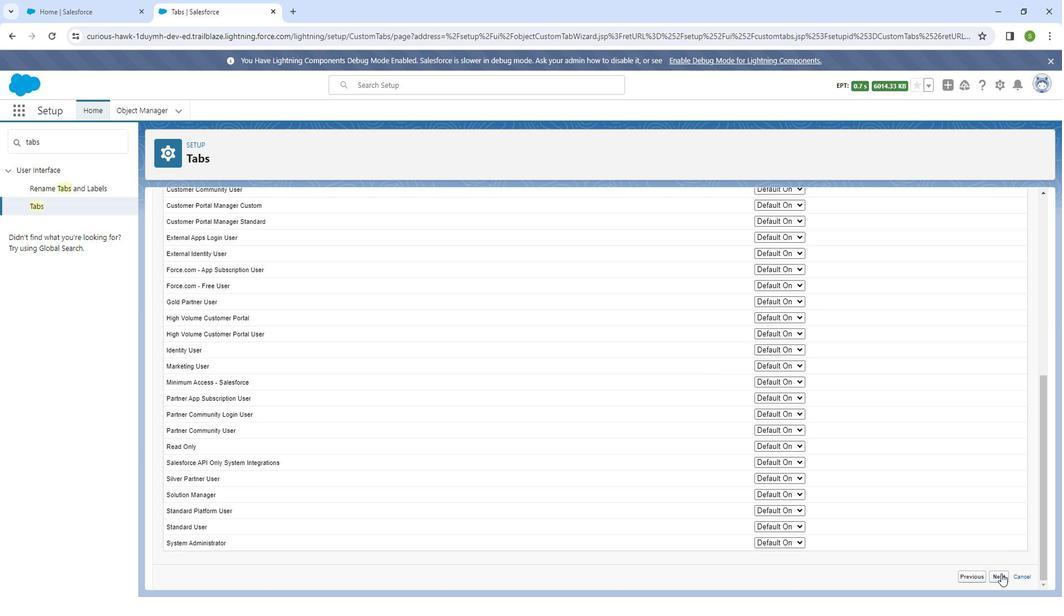 
Action: Mouse pressed left at (1000, 577)
Screenshot: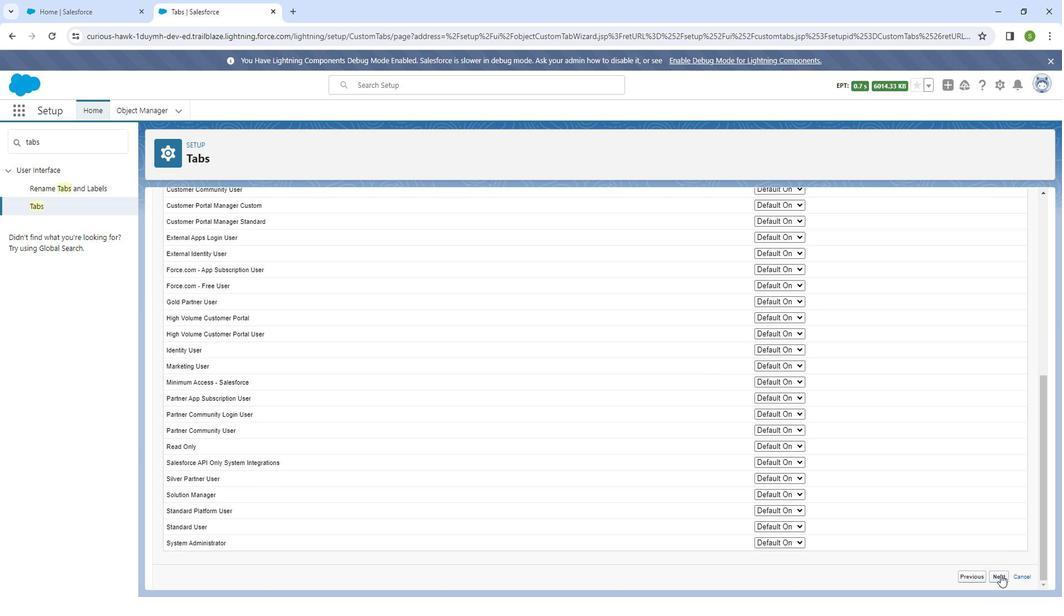 
Action: Mouse moved to (897, 313)
Screenshot: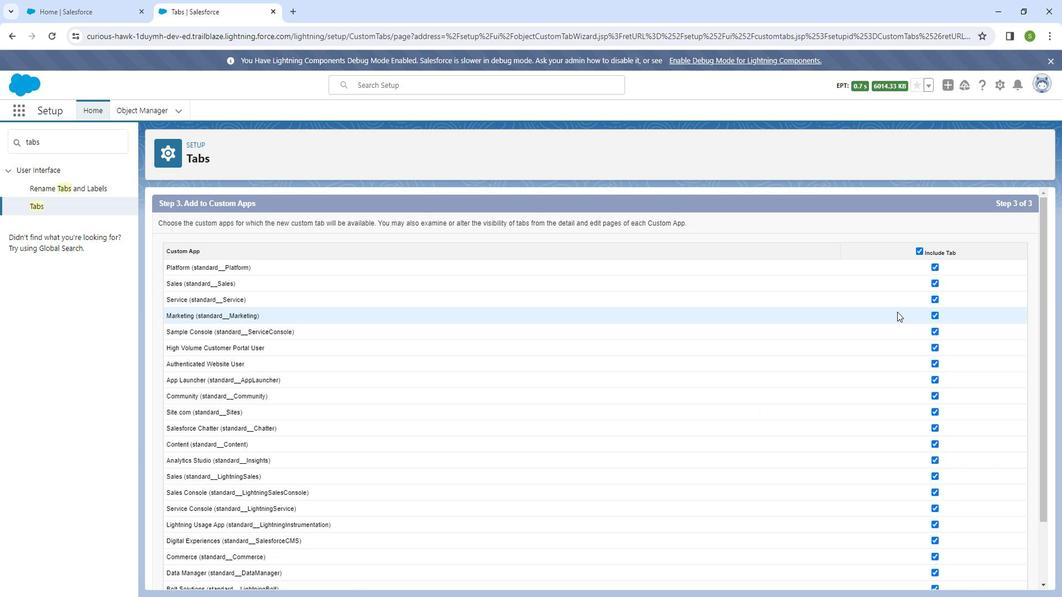
Action: Mouse scrolled (897, 312) with delta (0, 0)
Screenshot: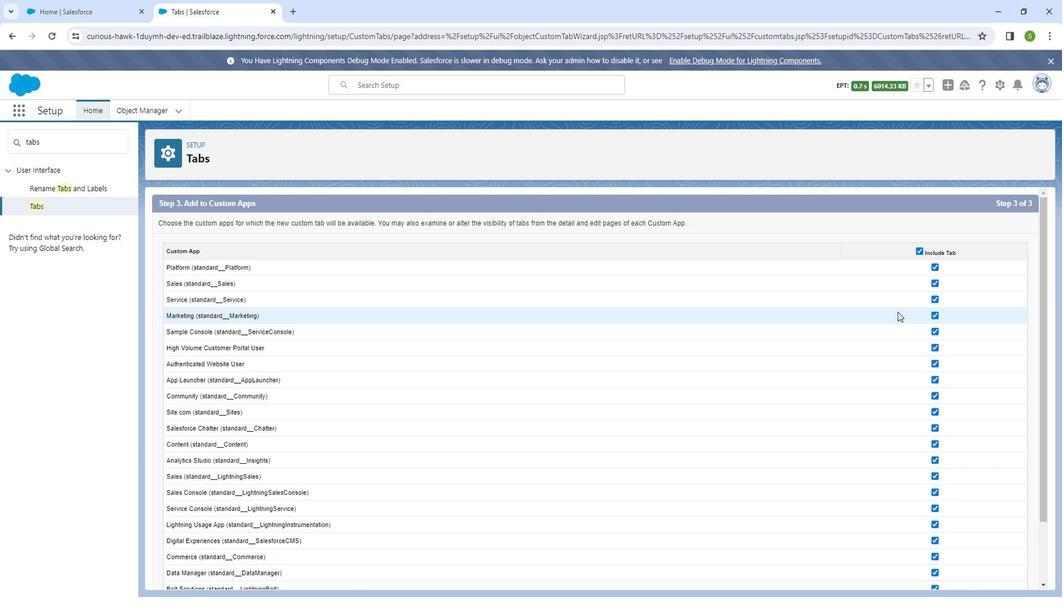 
Action: Mouse scrolled (897, 312) with delta (0, 0)
Screenshot: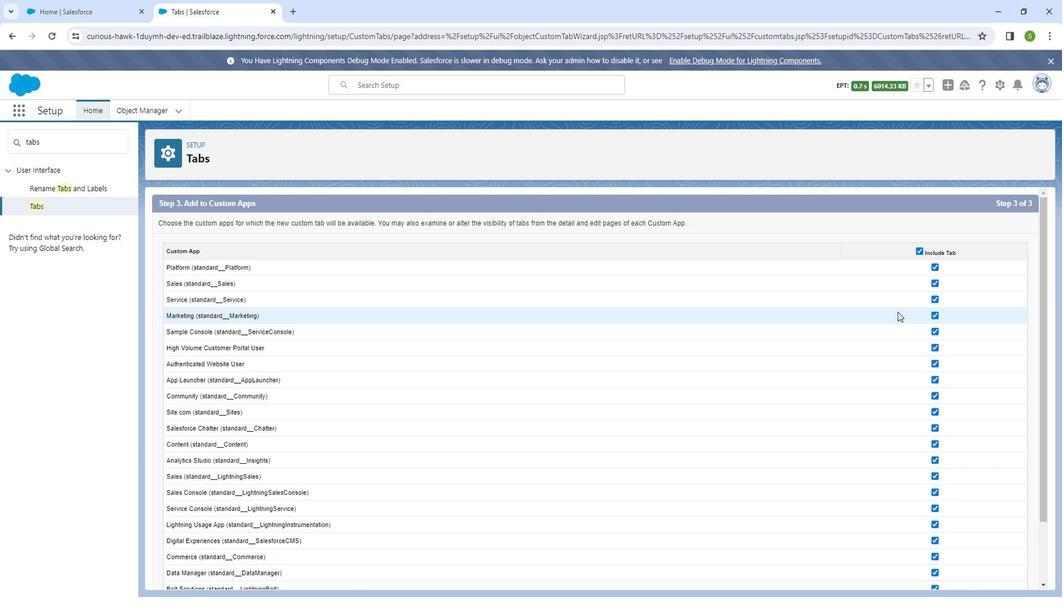 
Action: Mouse scrolled (897, 312) with delta (0, 0)
Screenshot: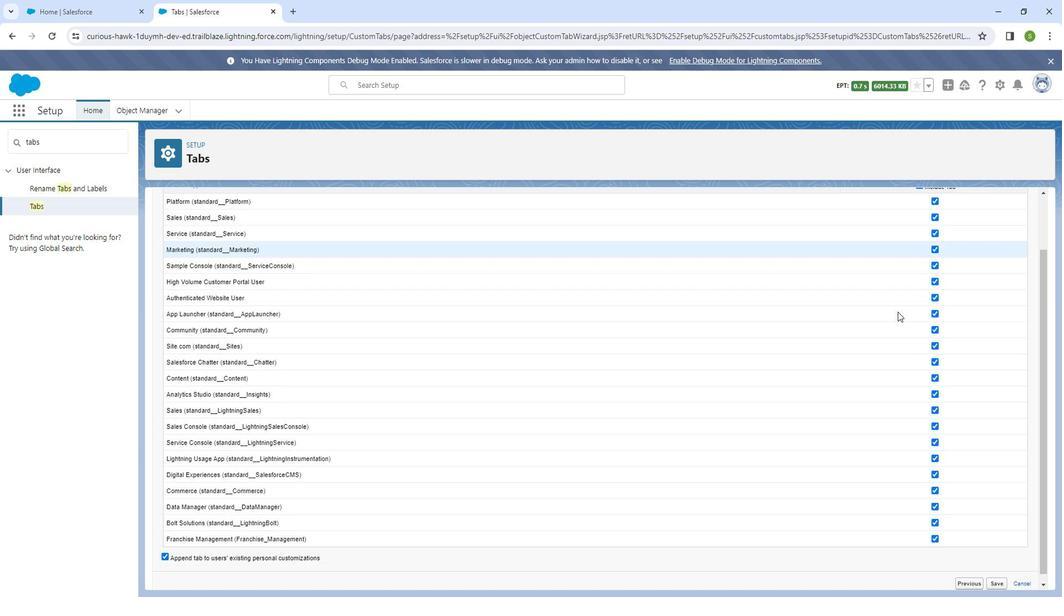 
Action: Mouse moved to (932, 425)
Screenshot: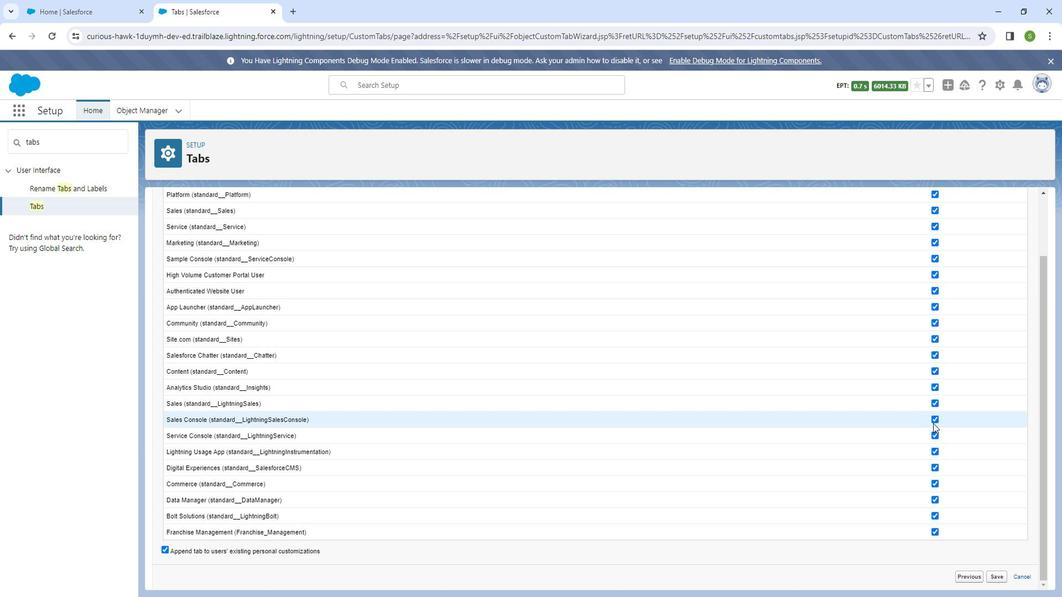 
Action: Mouse scrolled (932, 425) with delta (0, 0)
Screenshot: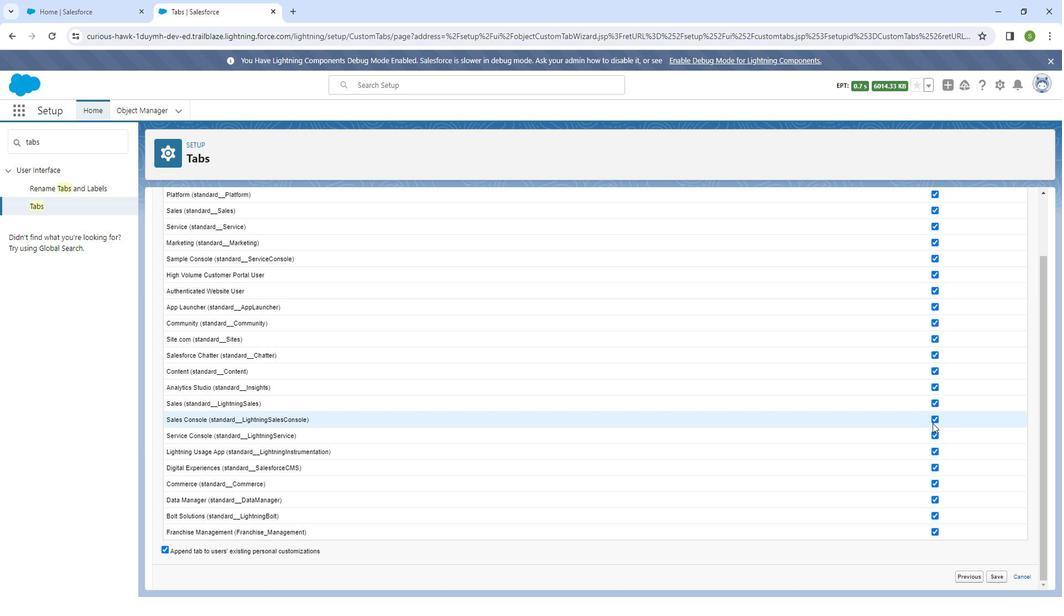 
Action: Mouse moved to (932, 423)
Screenshot: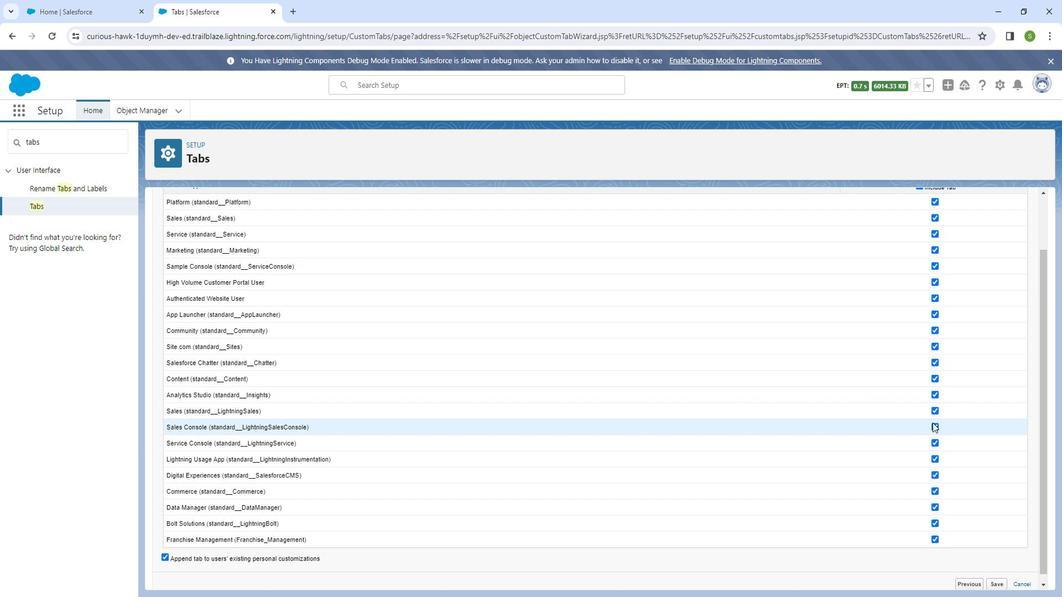 
Action: Mouse scrolled (932, 423) with delta (0, 0)
Screenshot: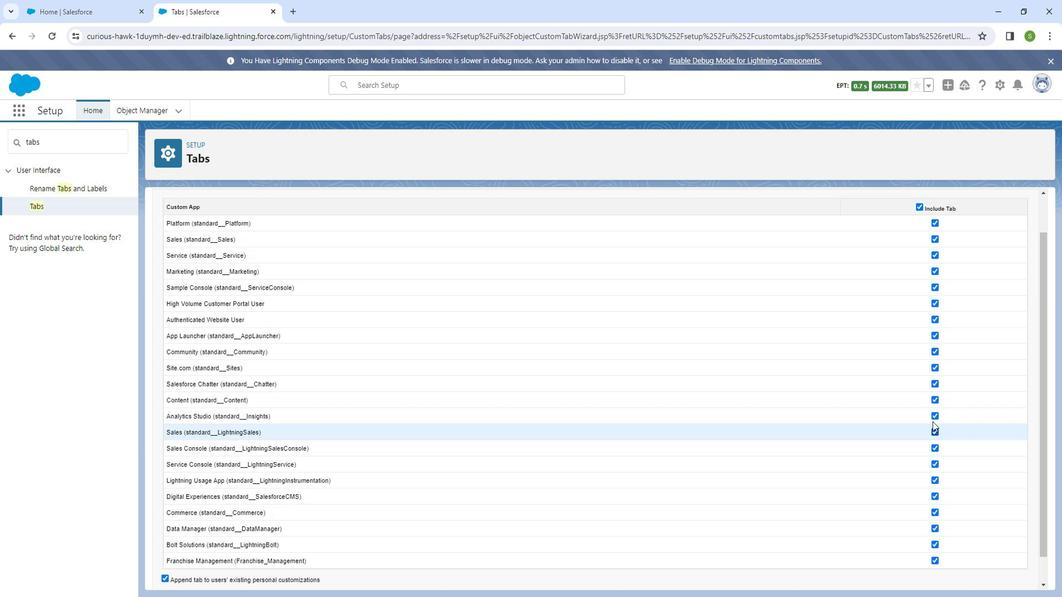 
Action: Mouse moved to (933, 422)
Screenshot: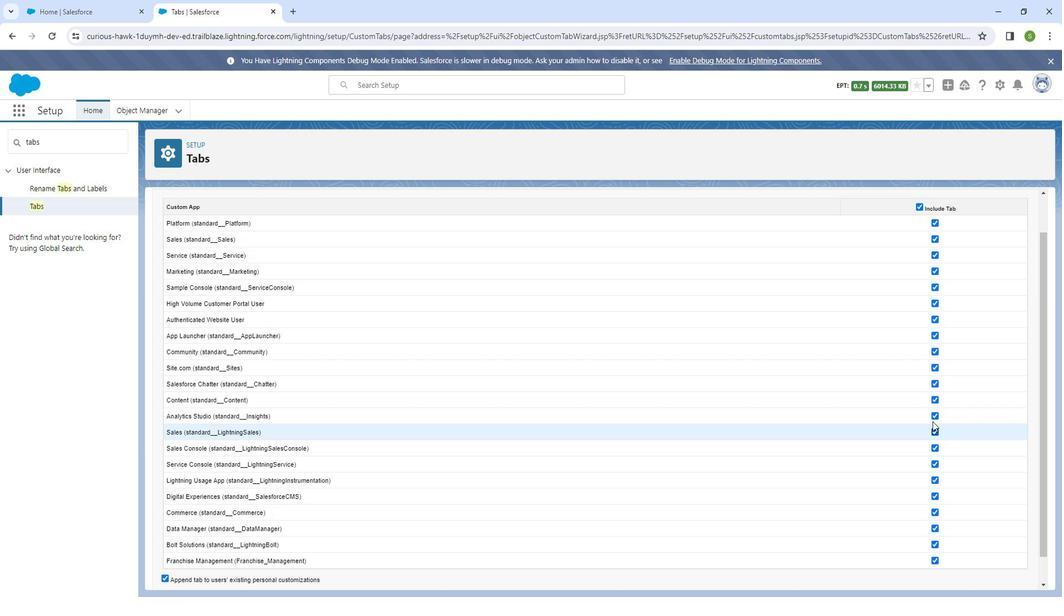 
Action: Mouse scrolled (933, 422) with delta (0, 0)
Screenshot: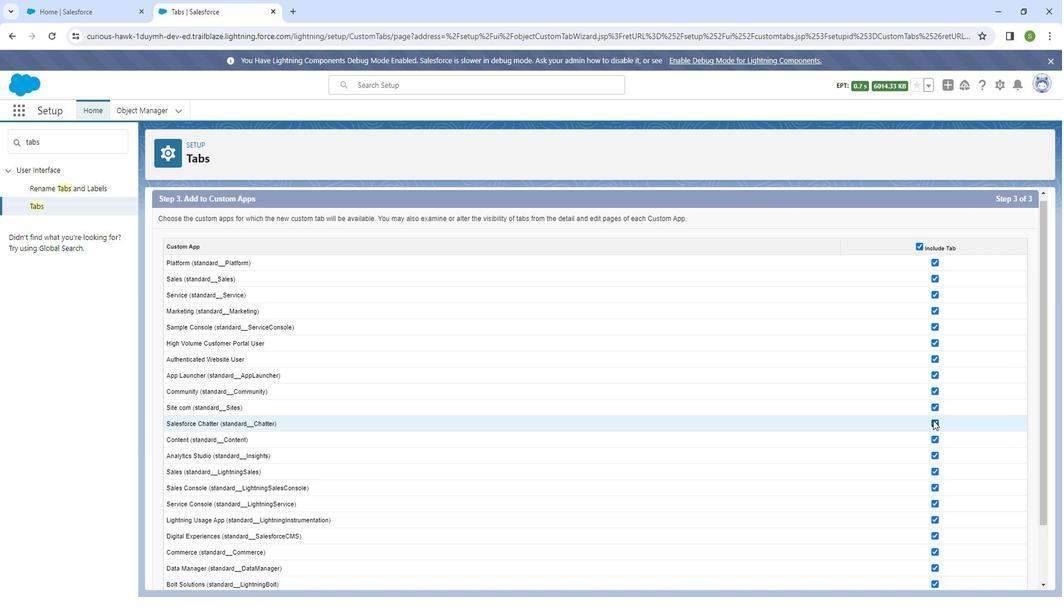 
Action: Mouse moved to (931, 330)
Screenshot: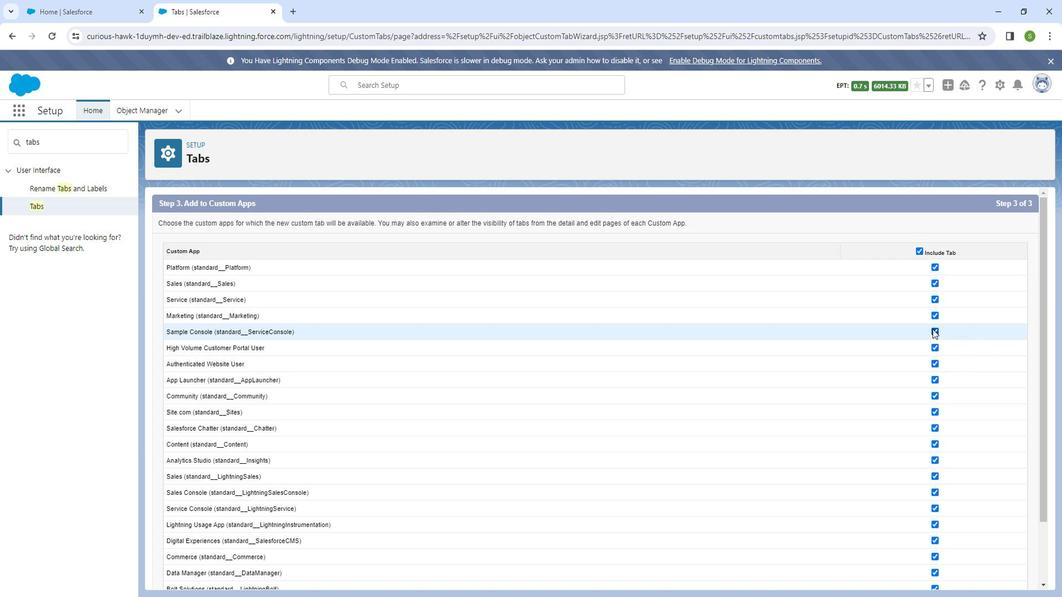 
Action: Mouse pressed left at (931, 330)
Screenshot: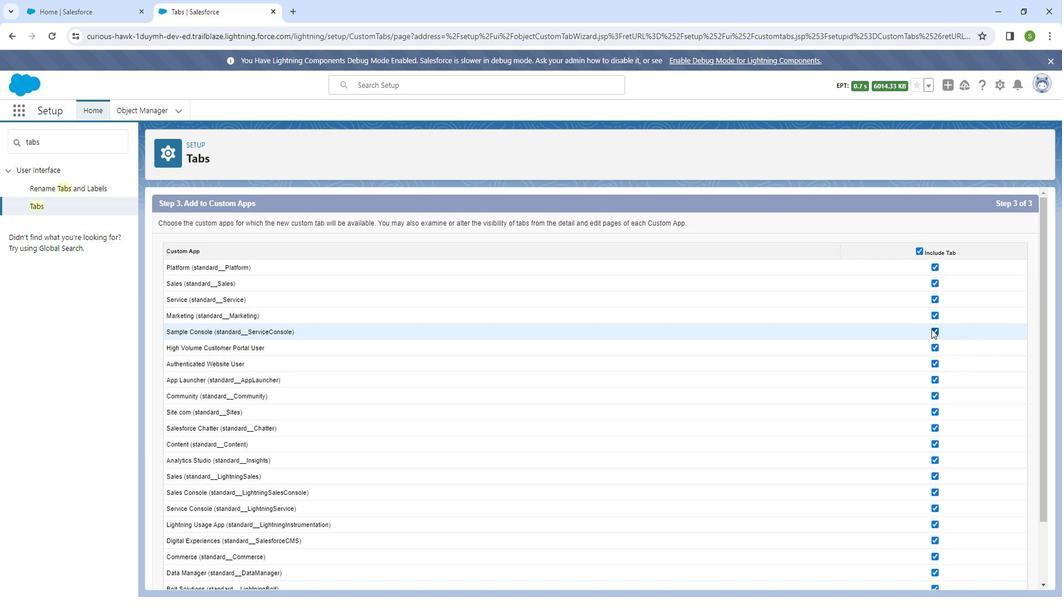 
Action: Mouse moved to (868, 349)
Screenshot: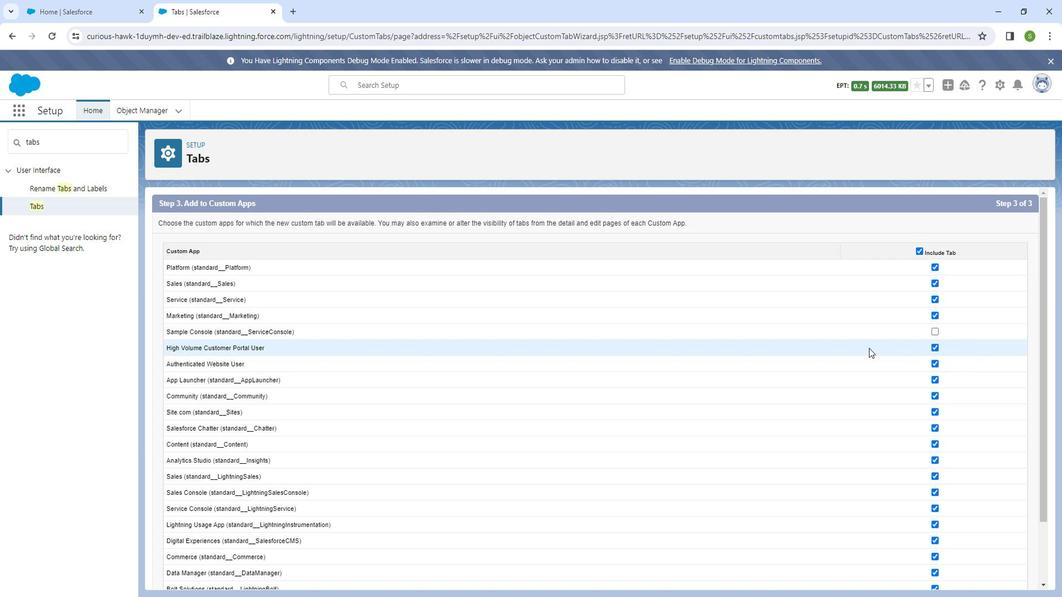 
Action: Mouse scrolled (868, 349) with delta (0, 0)
Screenshot: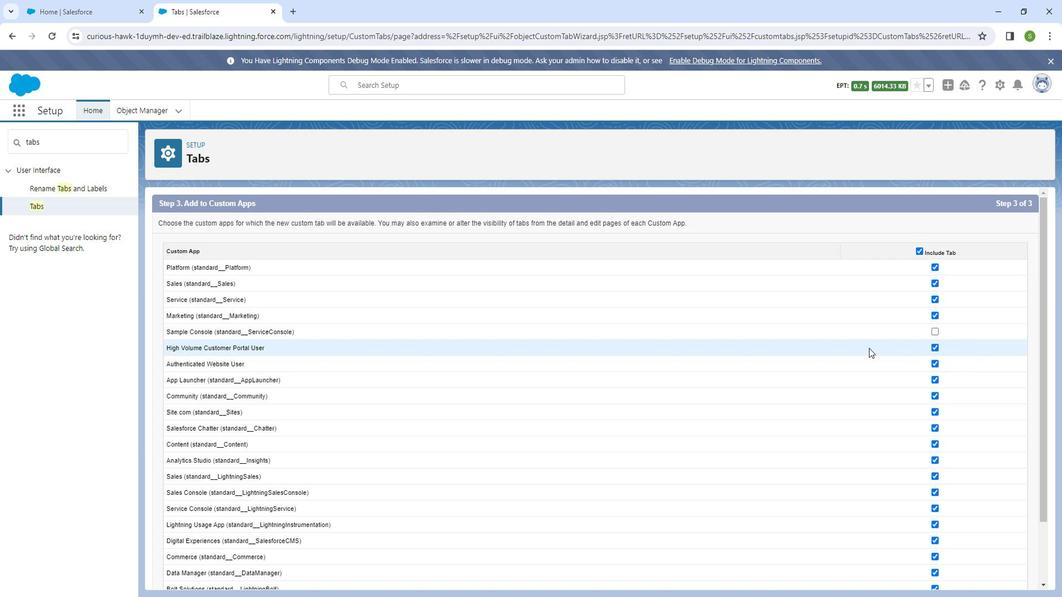
Action: Mouse scrolled (868, 349) with delta (0, 0)
Screenshot: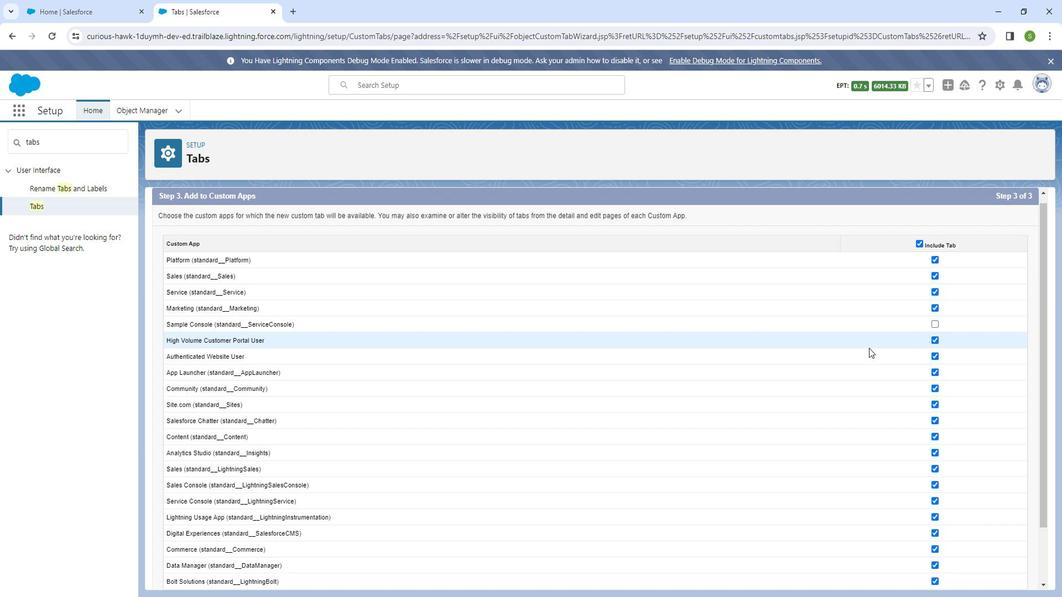 
Action: Mouse moved to (868, 350)
Screenshot: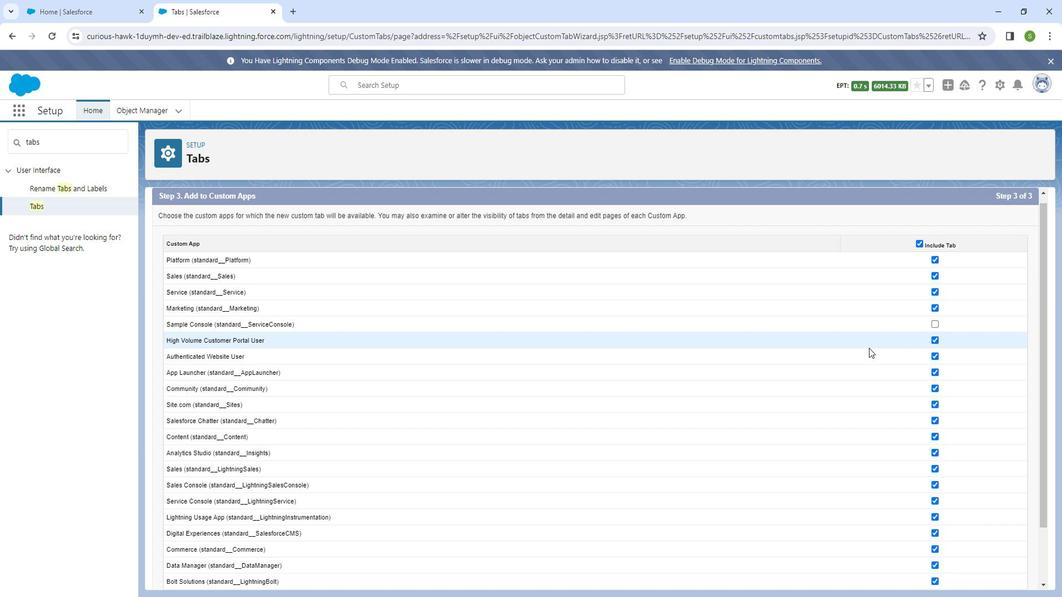 
Action: Mouse scrolled (868, 349) with delta (0, 0)
Screenshot: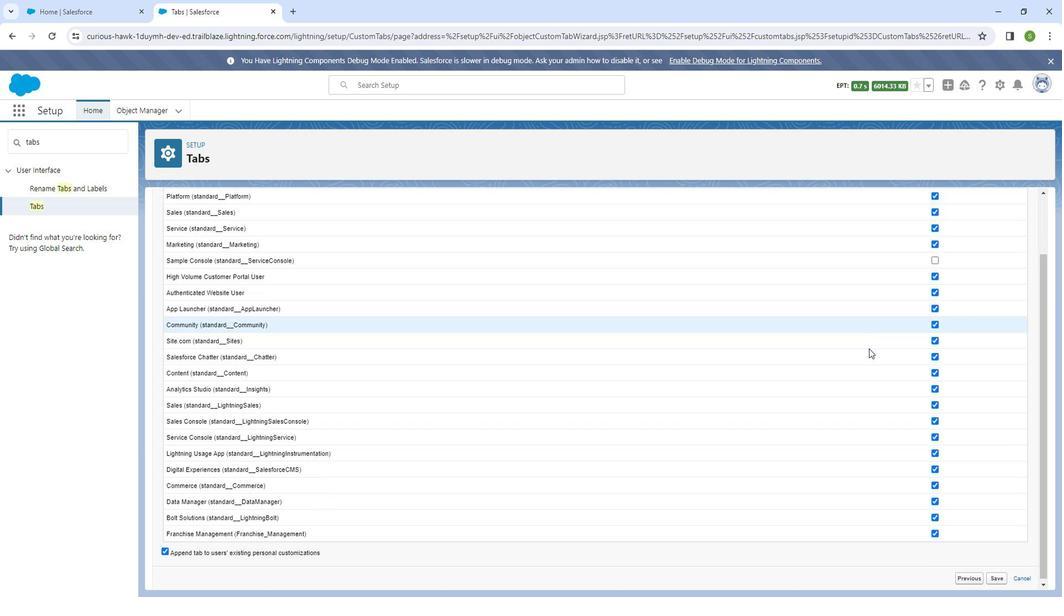 
Action: Mouse moved to (868, 352)
Screenshot: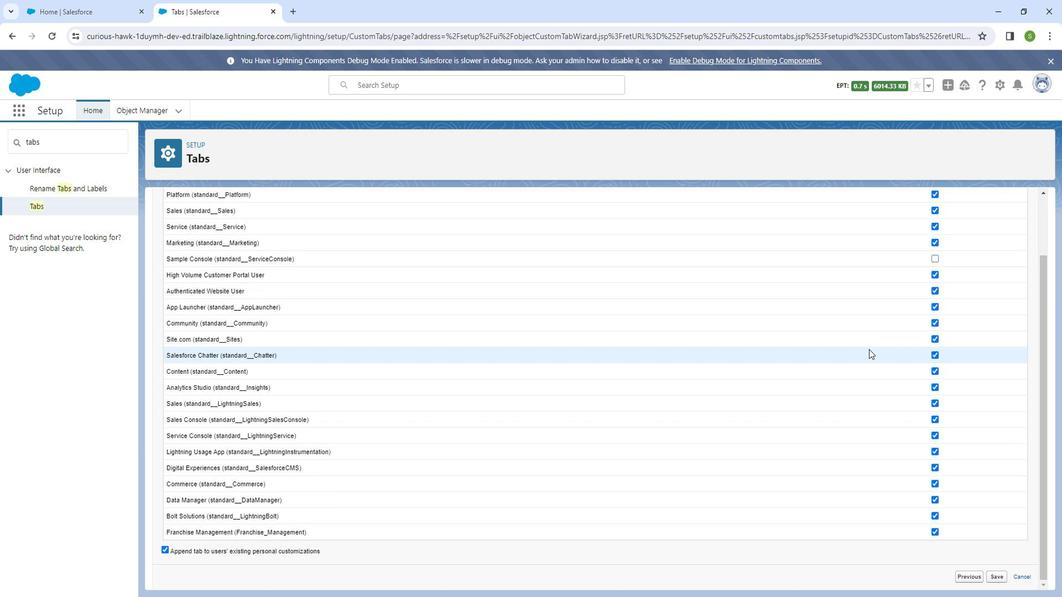 
Action: Mouse scrolled (868, 351) with delta (0, 0)
Screenshot: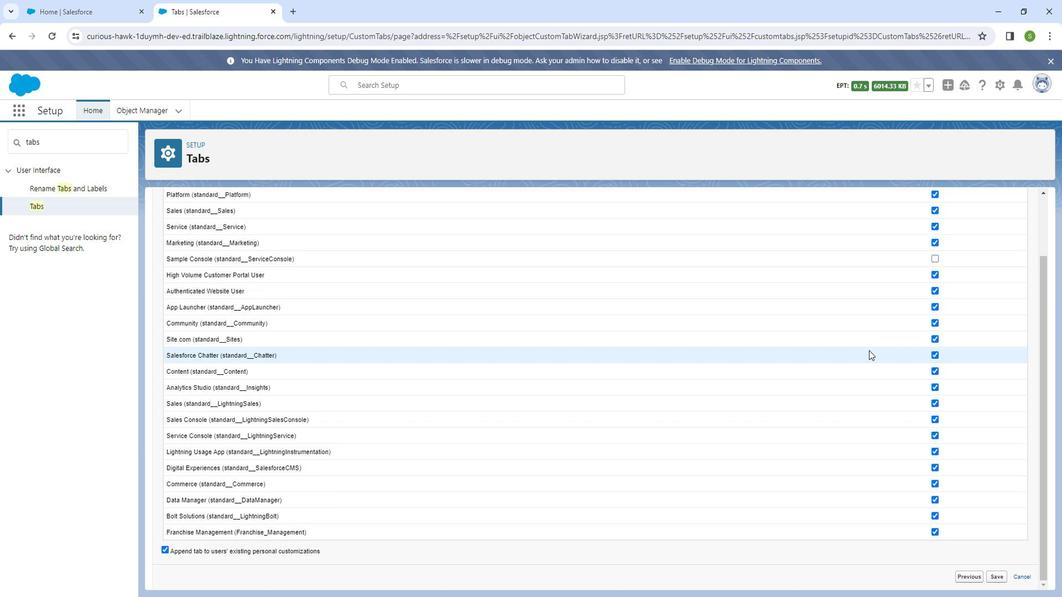 
Action: Mouse moved to (868, 352)
Screenshot: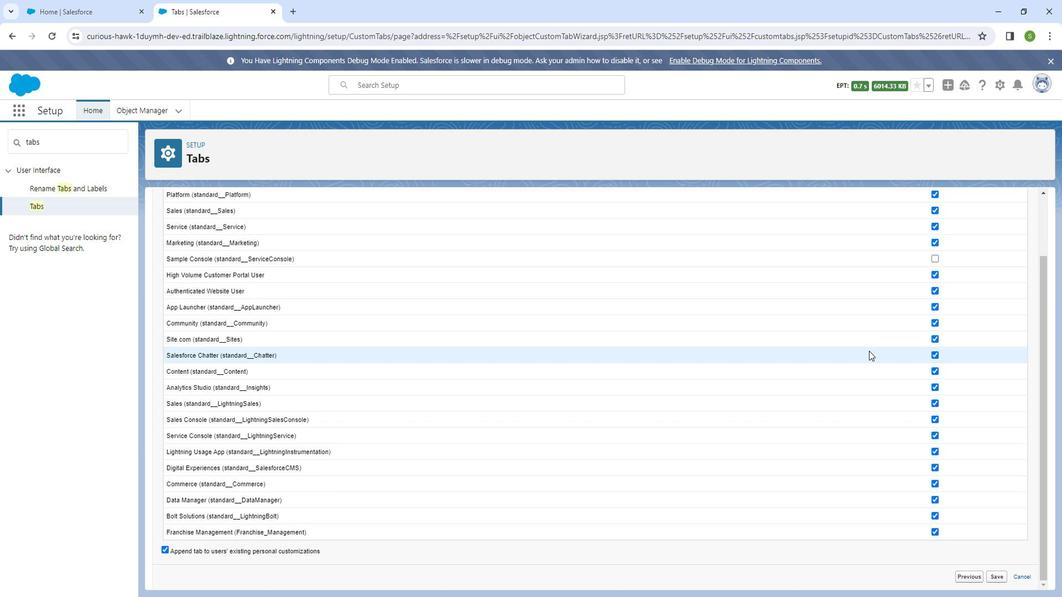 
Action: Mouse scrolled (868, 351) with delta (0, 0)
Screenshot: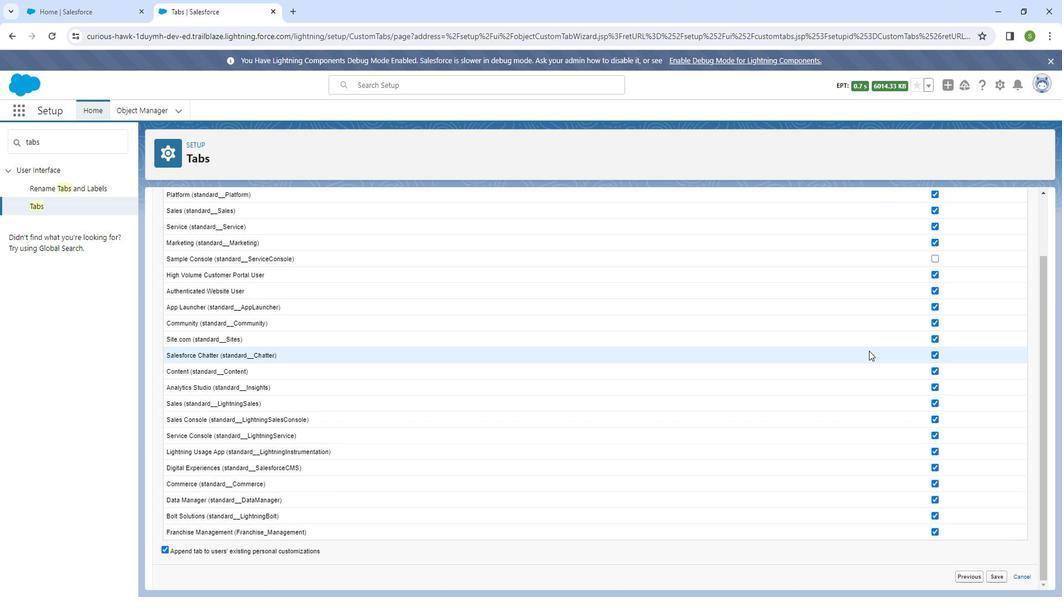 
Action: Mouse moved to (997, 580)
Screenshot: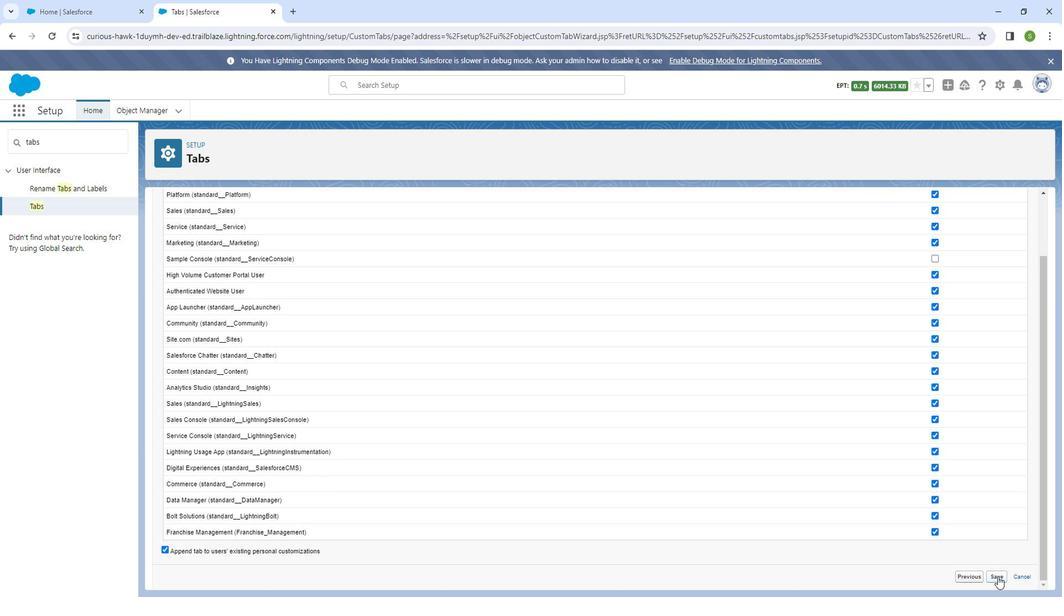 
Action: Mouse pressed left at (997, 580)
Screenshot: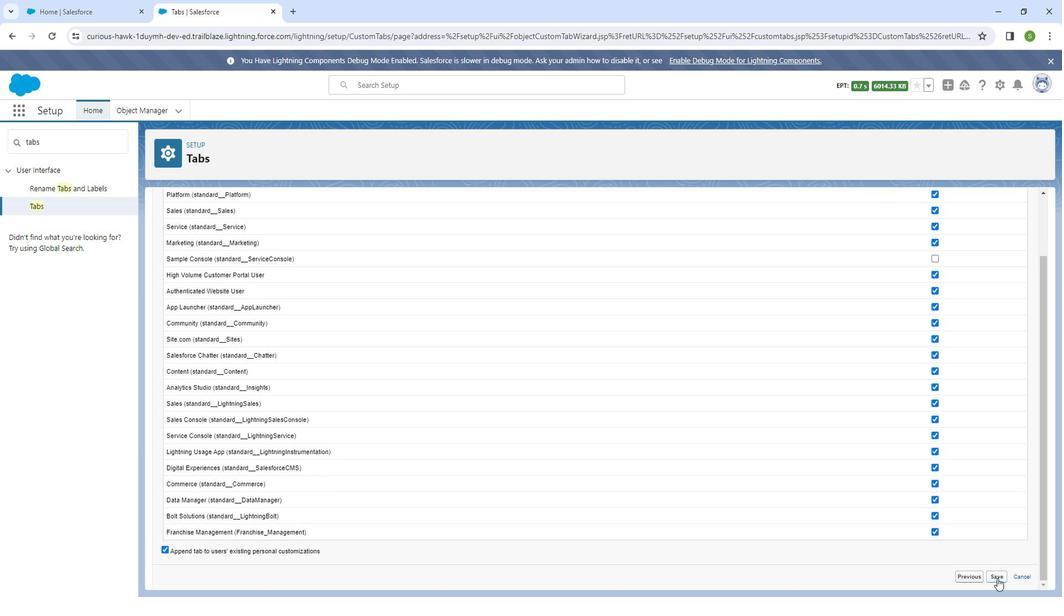 
Action: Mouse moved to (406, 387)
Screenshot: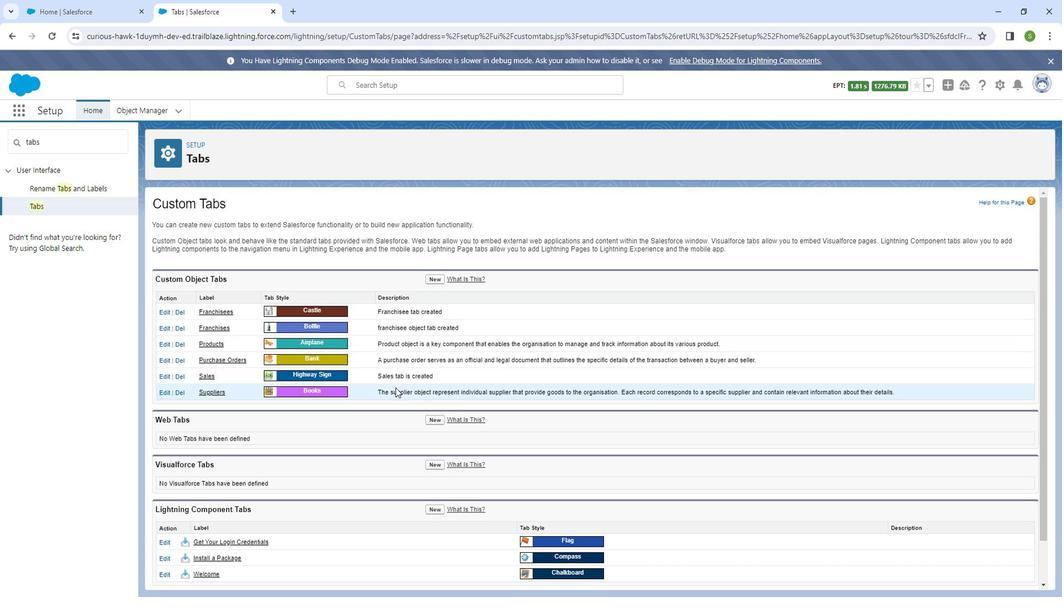 
